 Task: Slide 16 - My Book.
Action: Mouse moved to (37, 99)
Screenshot: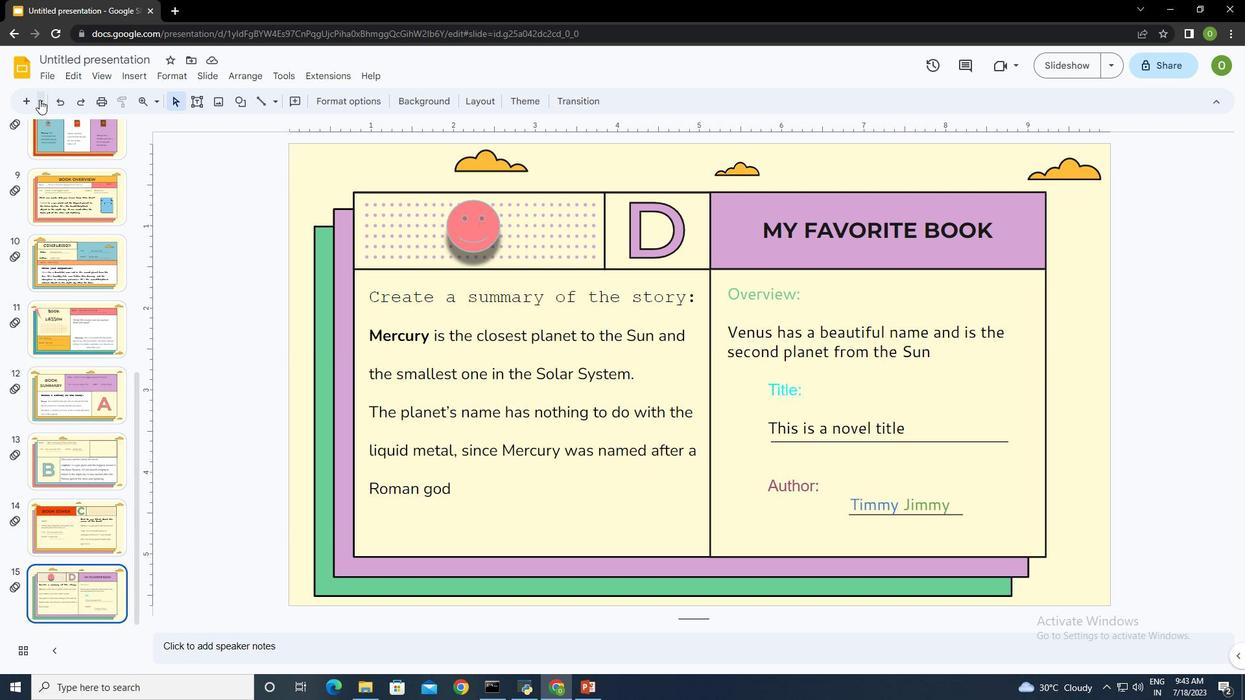
Action: Mouse pressed left at (37, 99)
Screenshot: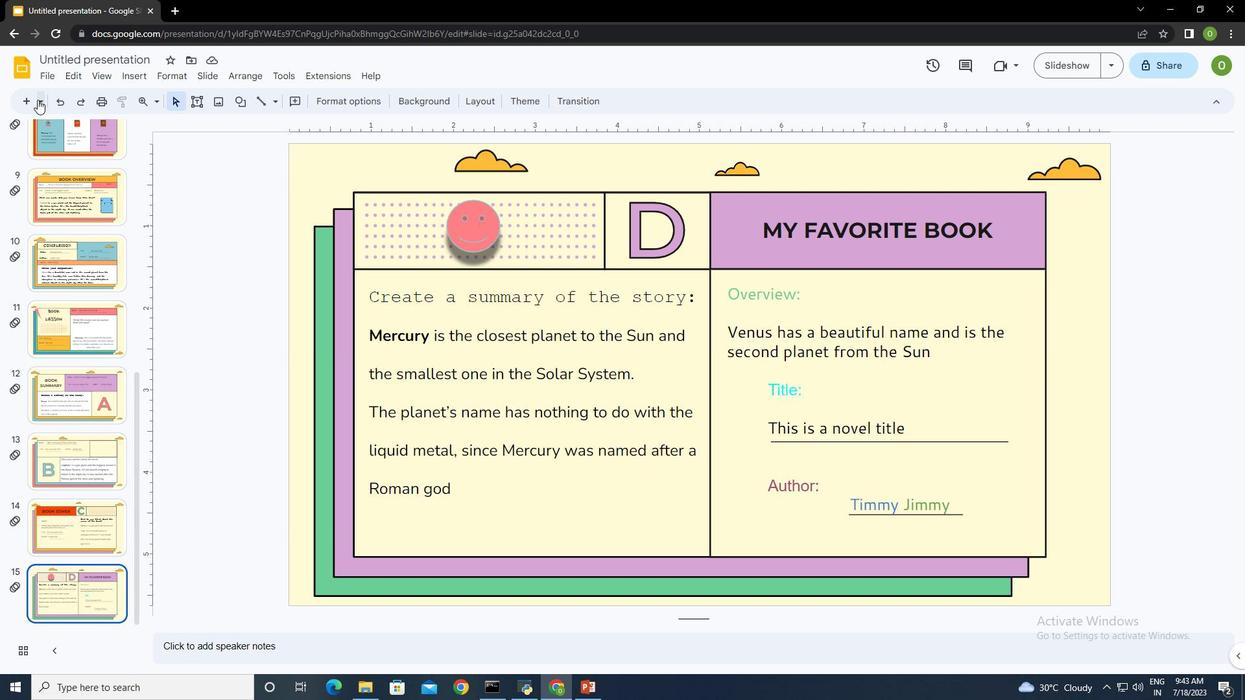 
Action: Mouse moved to (166, 421)
Screenshot: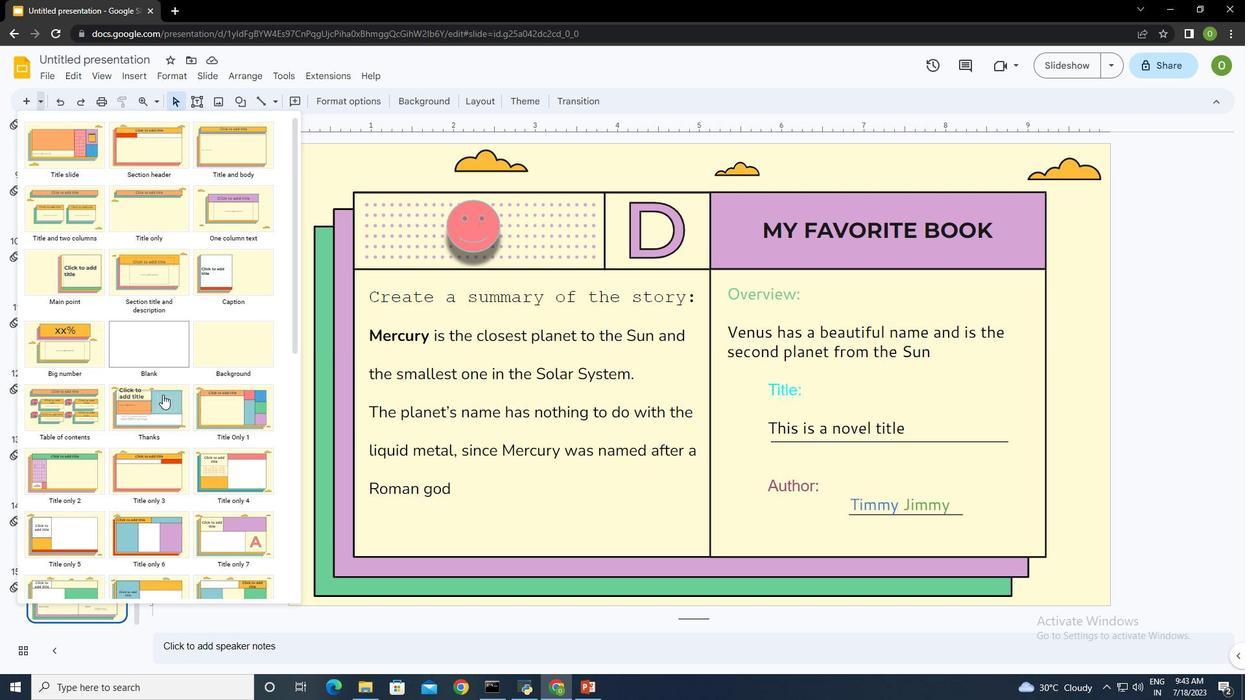 
Action: Mouse scrolled (166, 420) with delta (0, 0)
Screenshot: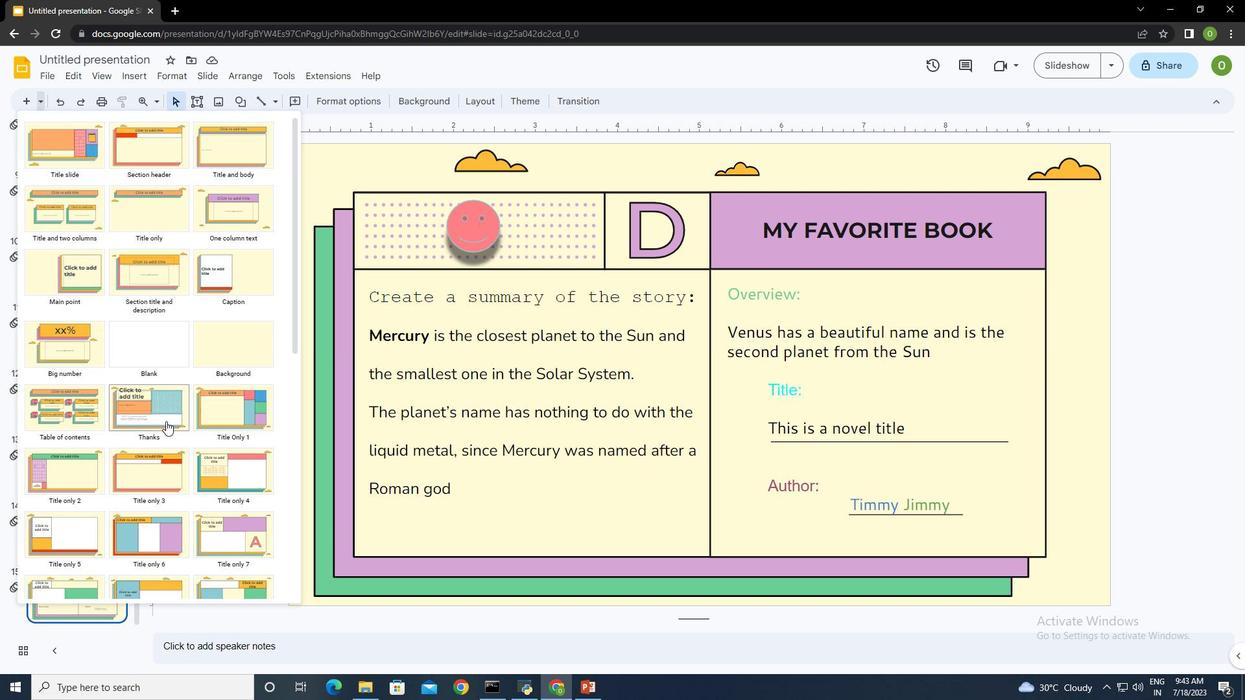 
Action: Mouse scrolled (166, 420) with delta (0, 0)
Screenshot: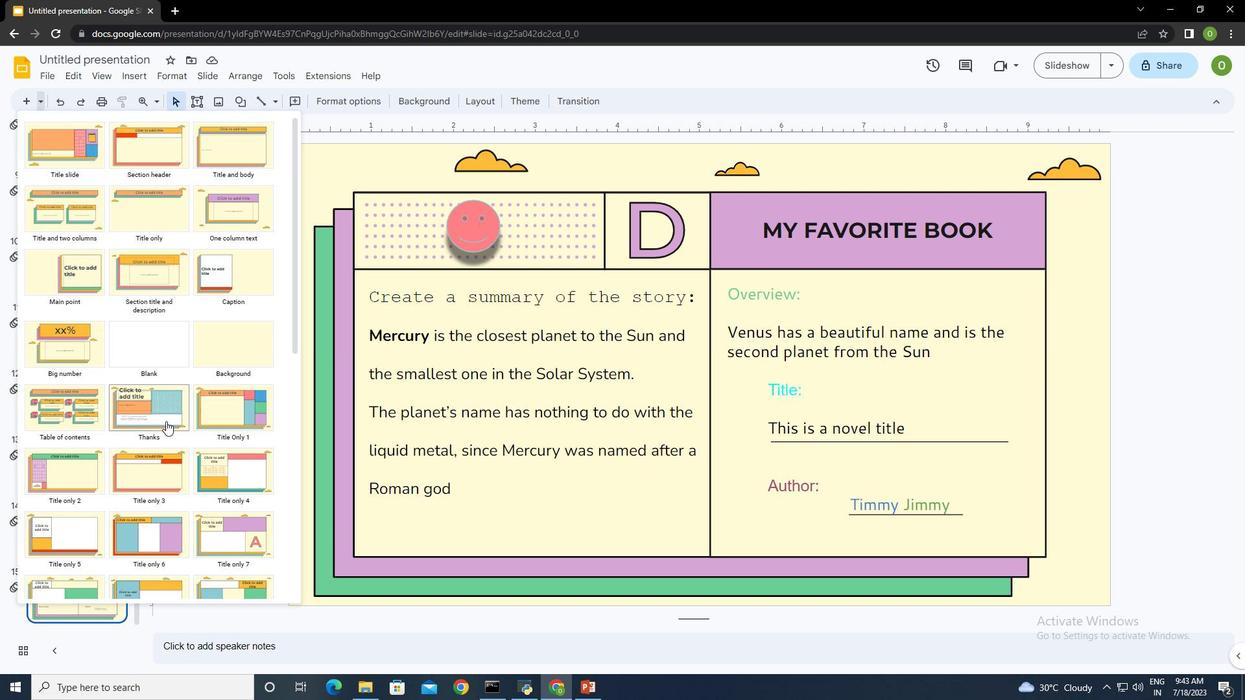 
Action: Mouse scrolled (166, 420) with delta (0, 0)
Screenshot: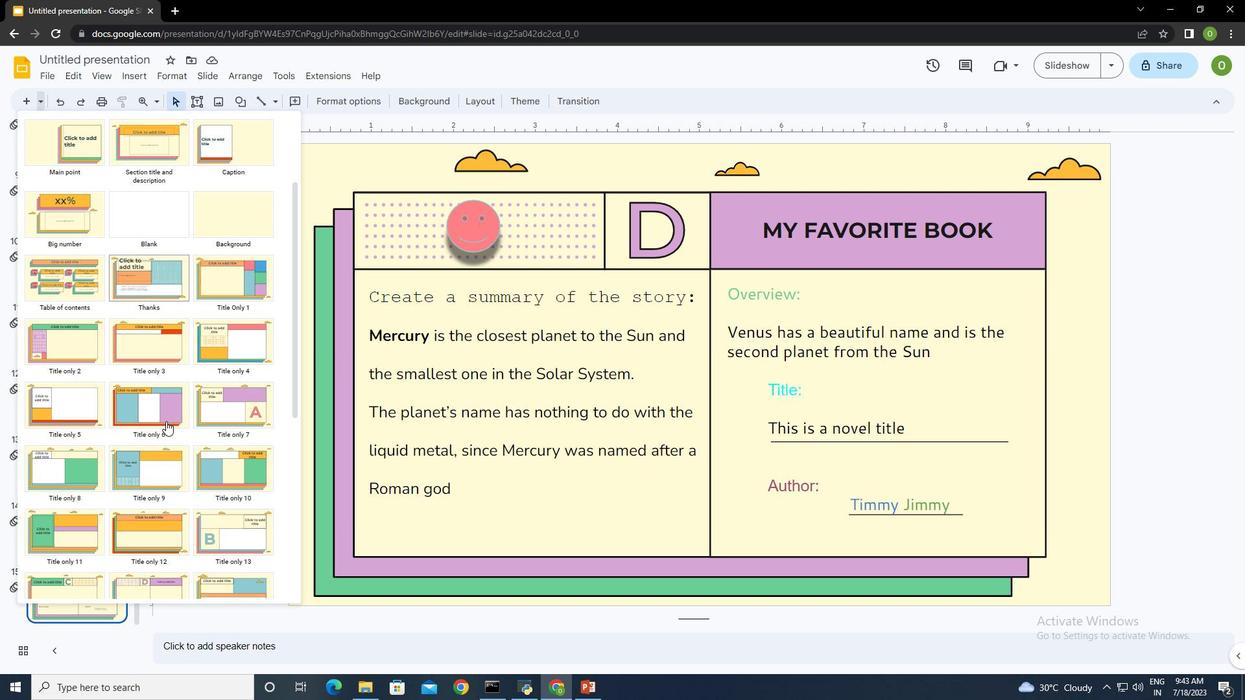 
Action: Mouse scrolled (166, 420) with delta (0, 0)
Screenshot: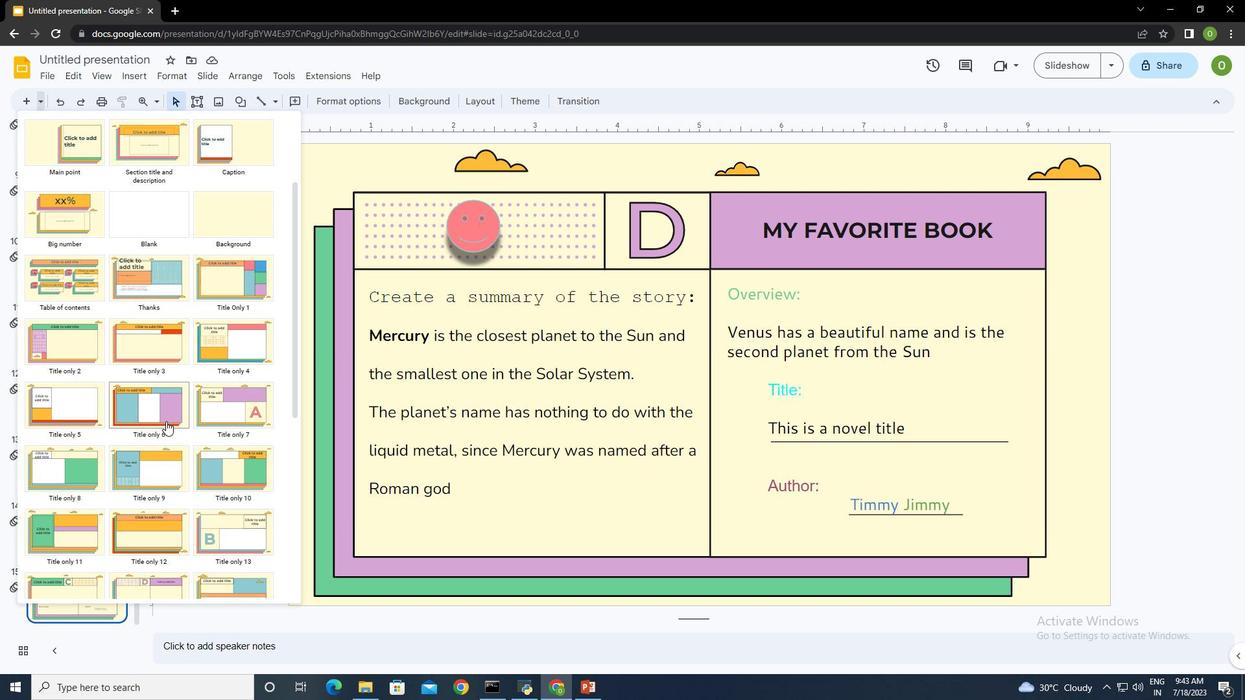 
Action: Mouse scrolled (166, 420) with delta (0, 0)
Screenshot: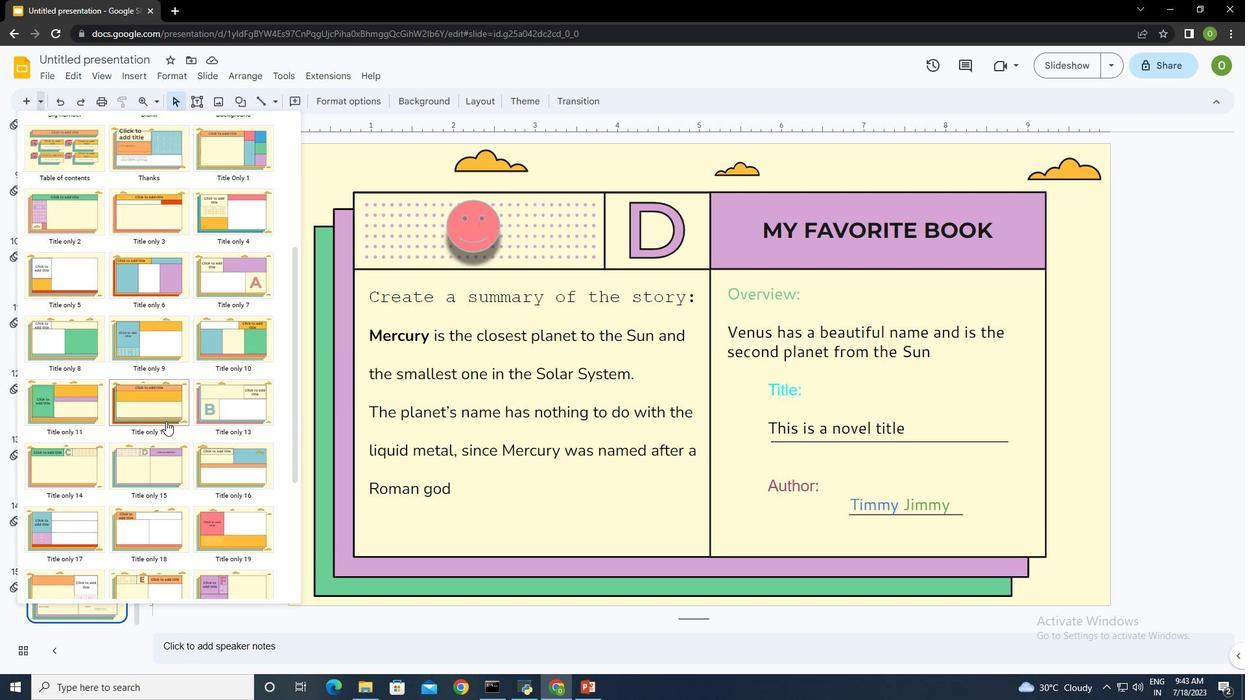 
Action: Mouse scrolled (166, 420) with delta (0, 0)
Screenshot: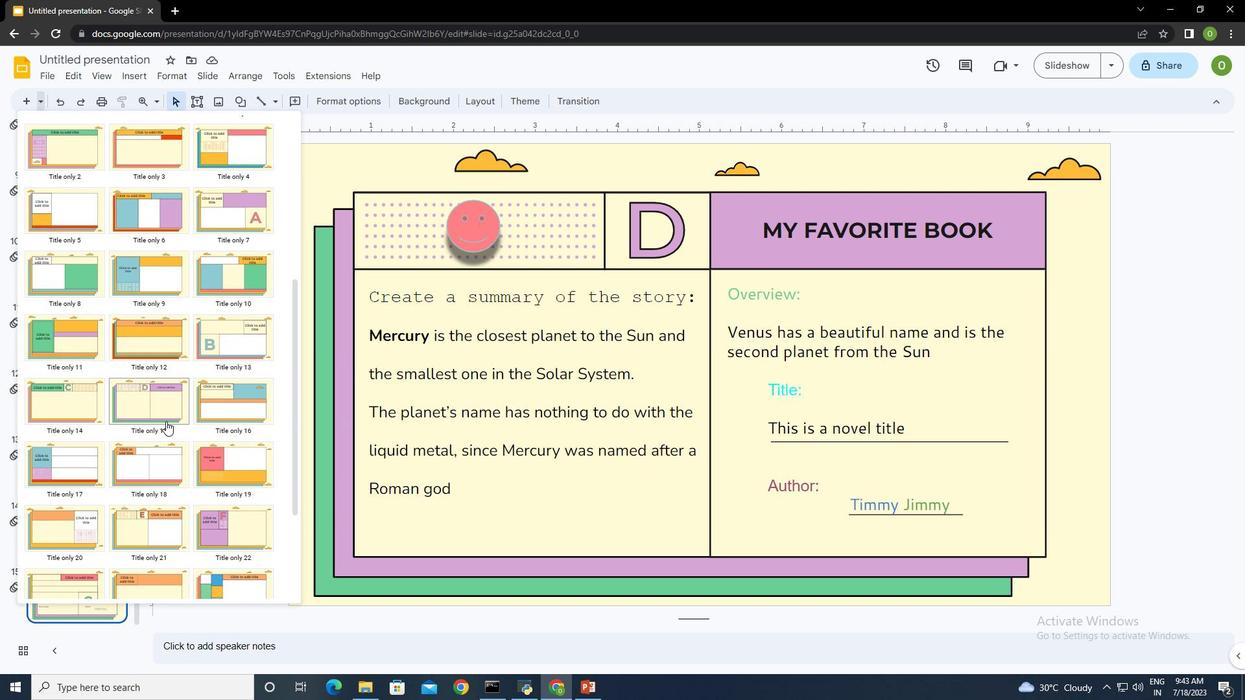 
Action: Mouse scrolled (166, 420) with delta (0, 0)
Screenshot: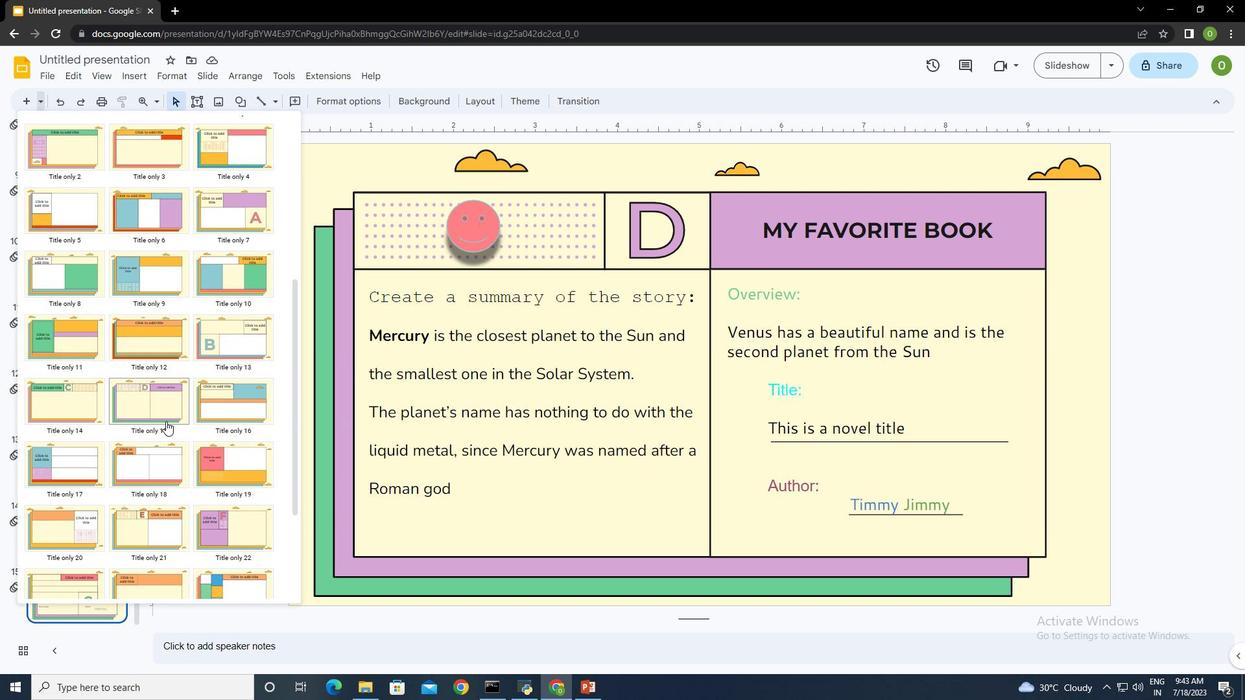 
Action: Mouse scrolled (166, 420) with delta (0, 0)
Screenshot: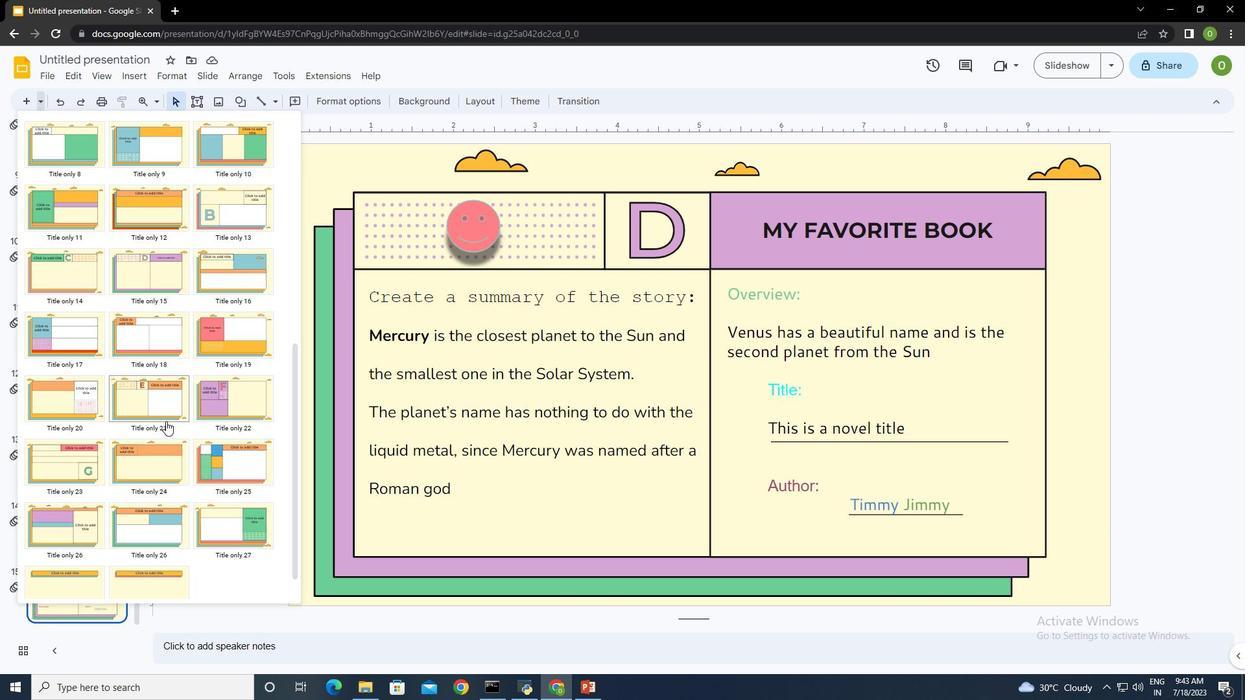
Action: Mouse scrolled (166, 420) with delta (0, 0)
Screenshot: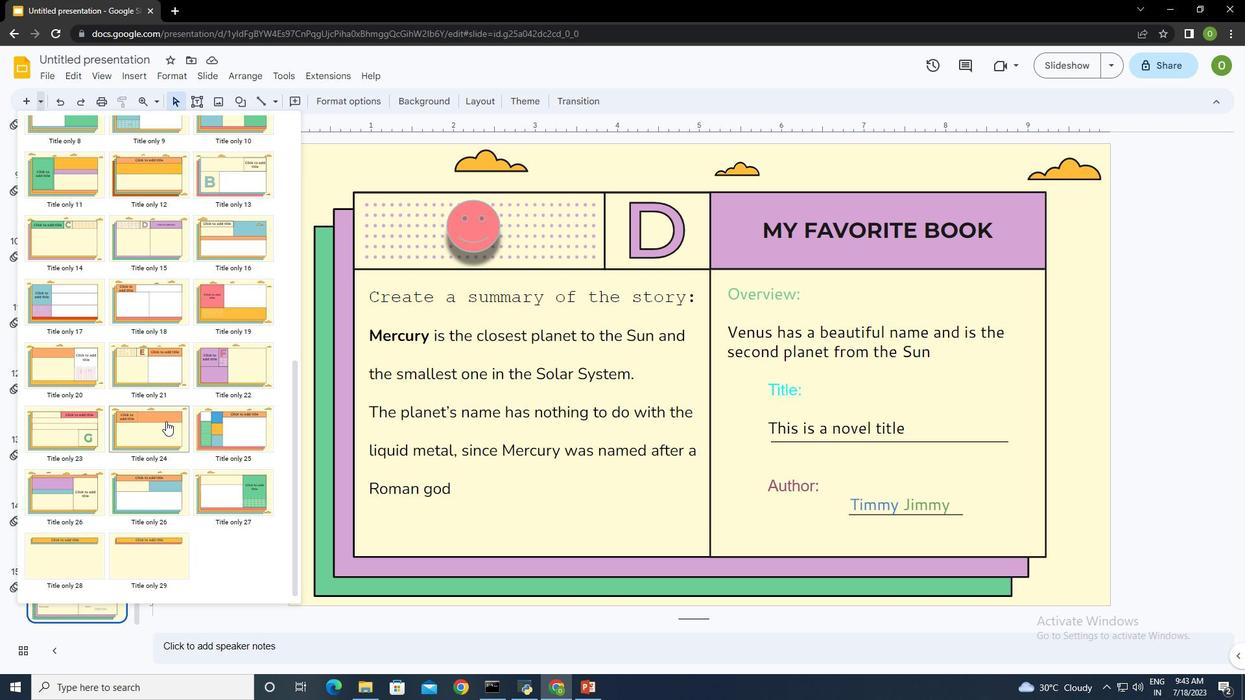 
Action: Mouse moved to (149, 362)
Screenshot: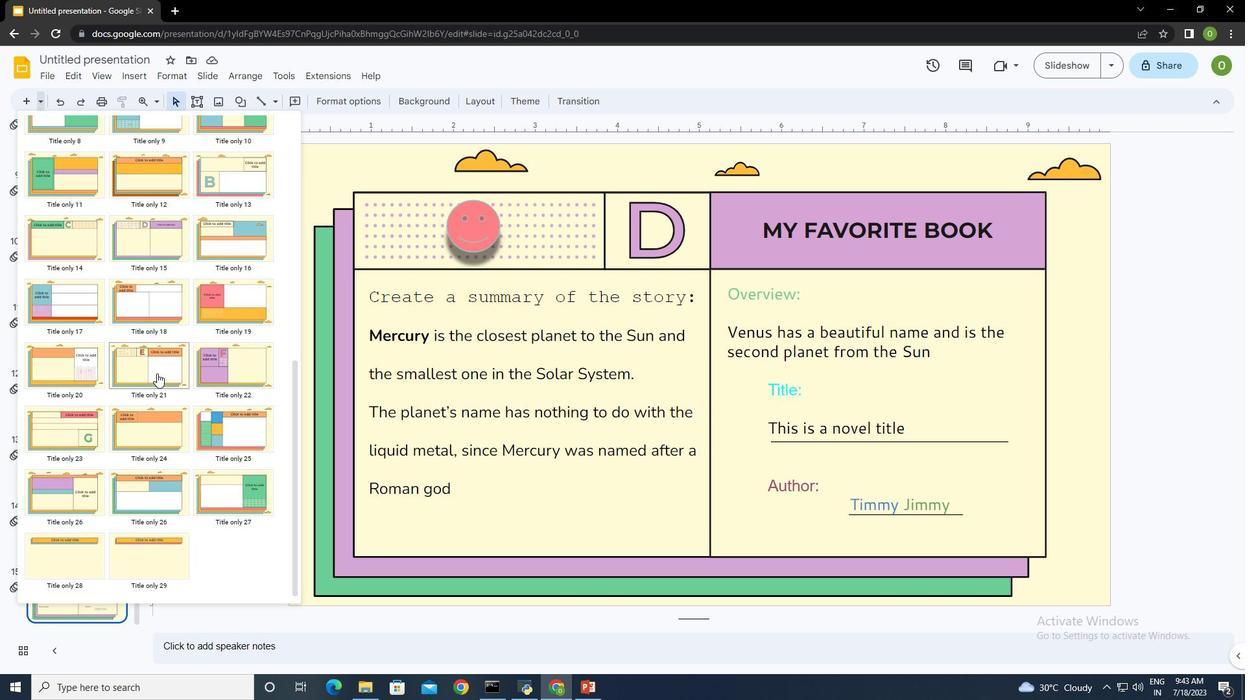 
Action: Mouse pressed left at (149, 362)
Screenshot: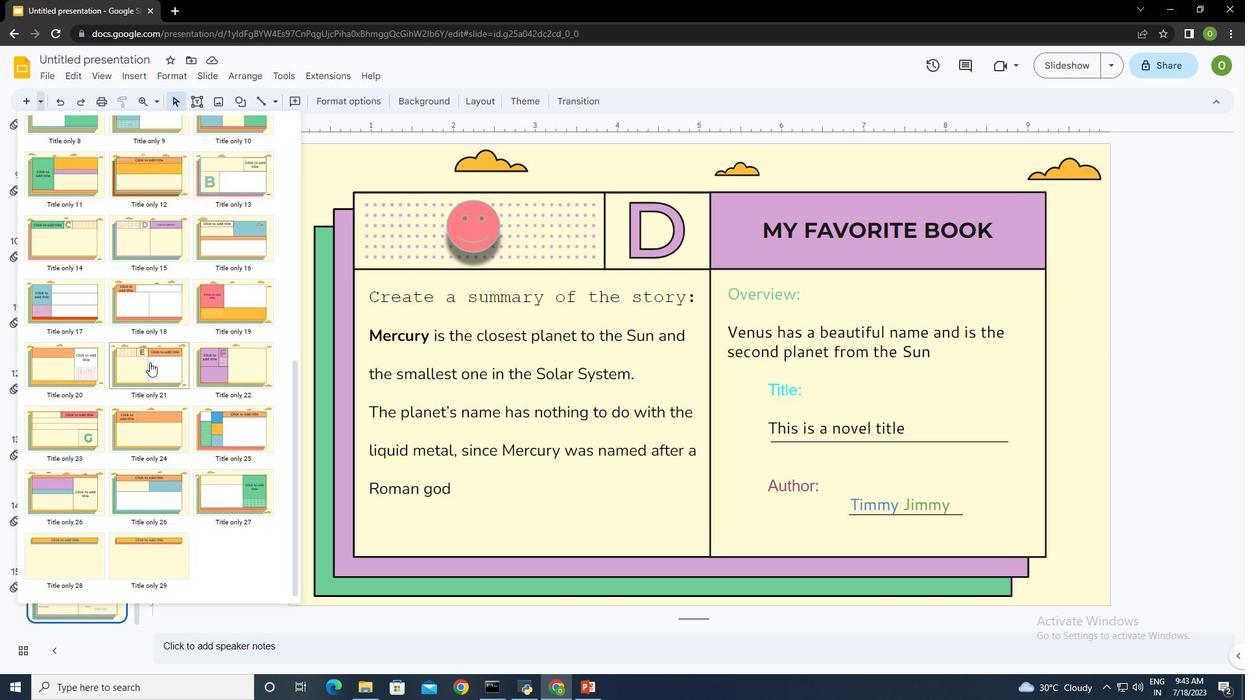 
Action: Mouse moved to (802, 237)
Screenshot: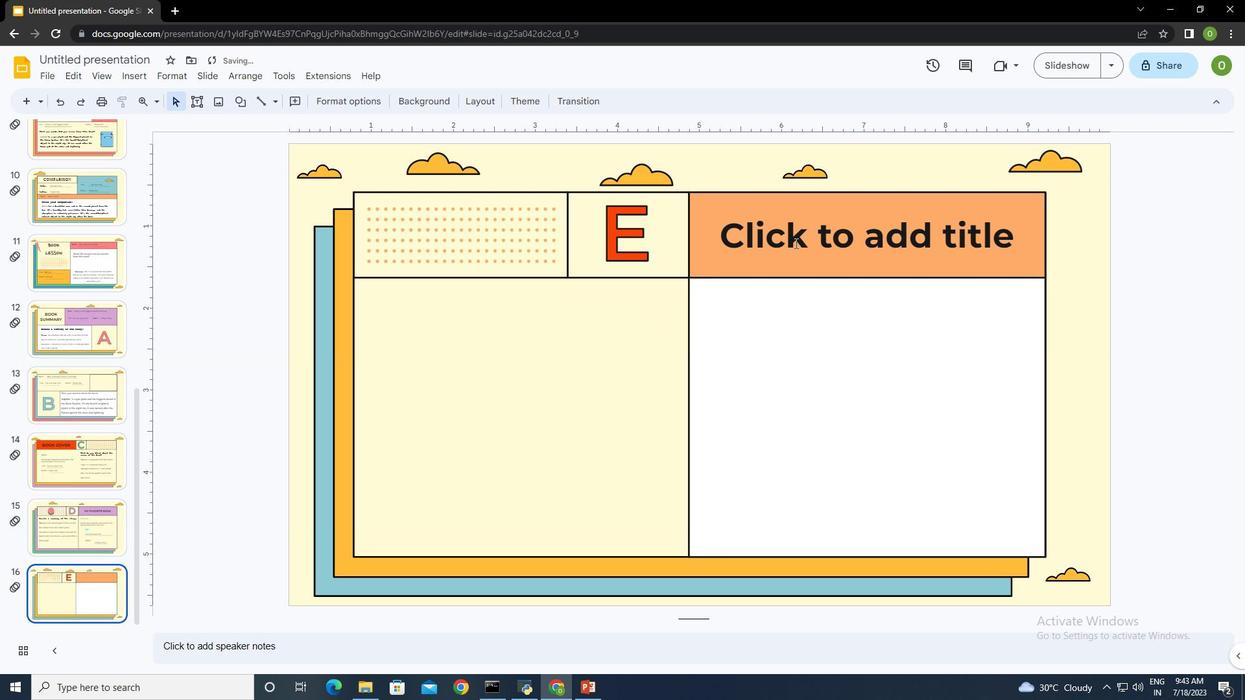 
Action: Mouse pressed left at (802, 237)
Screenshot: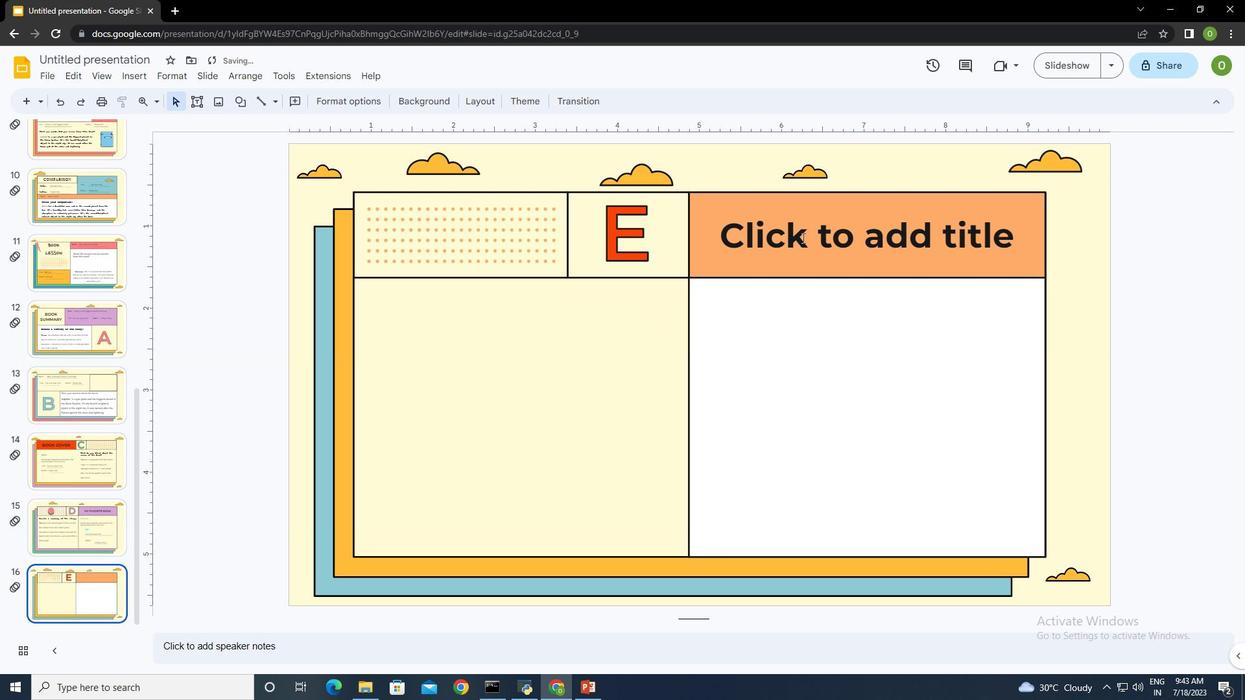 
Action: Key pressed <Key.caps_lock>MY<Key.space>BOOK<Key.space><Key.backspace>
Screenshot: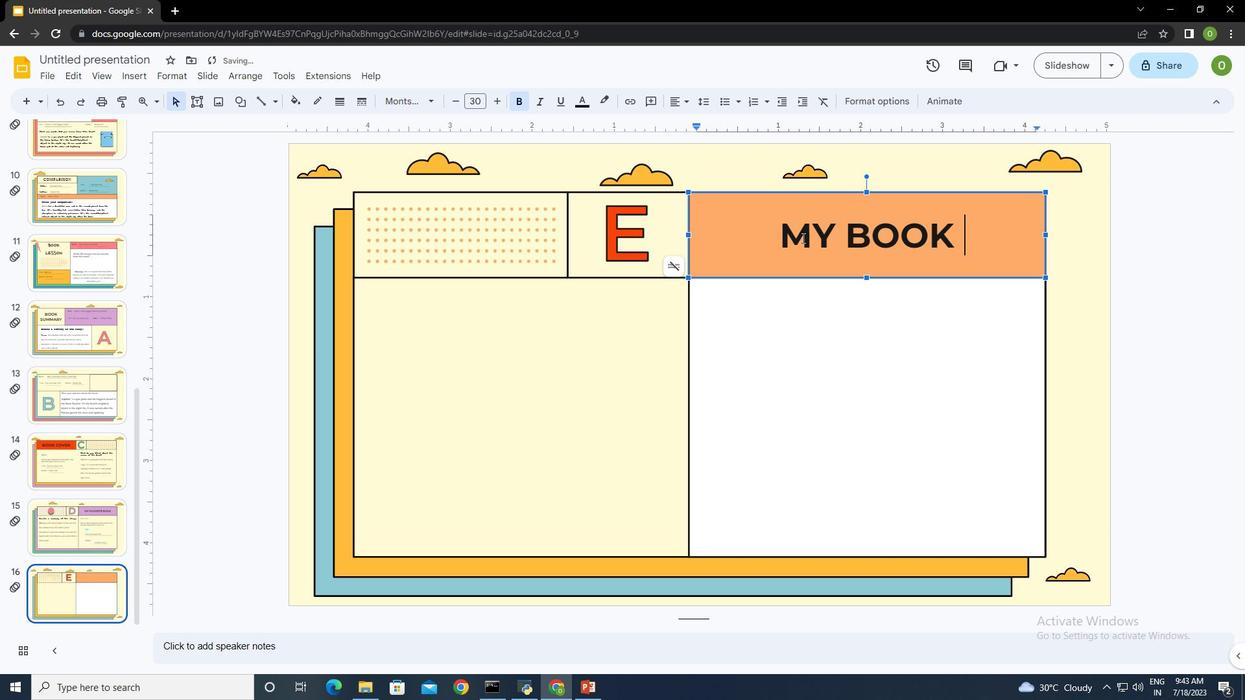 
Action: Mouse moved to (970, 225)
Screenshot: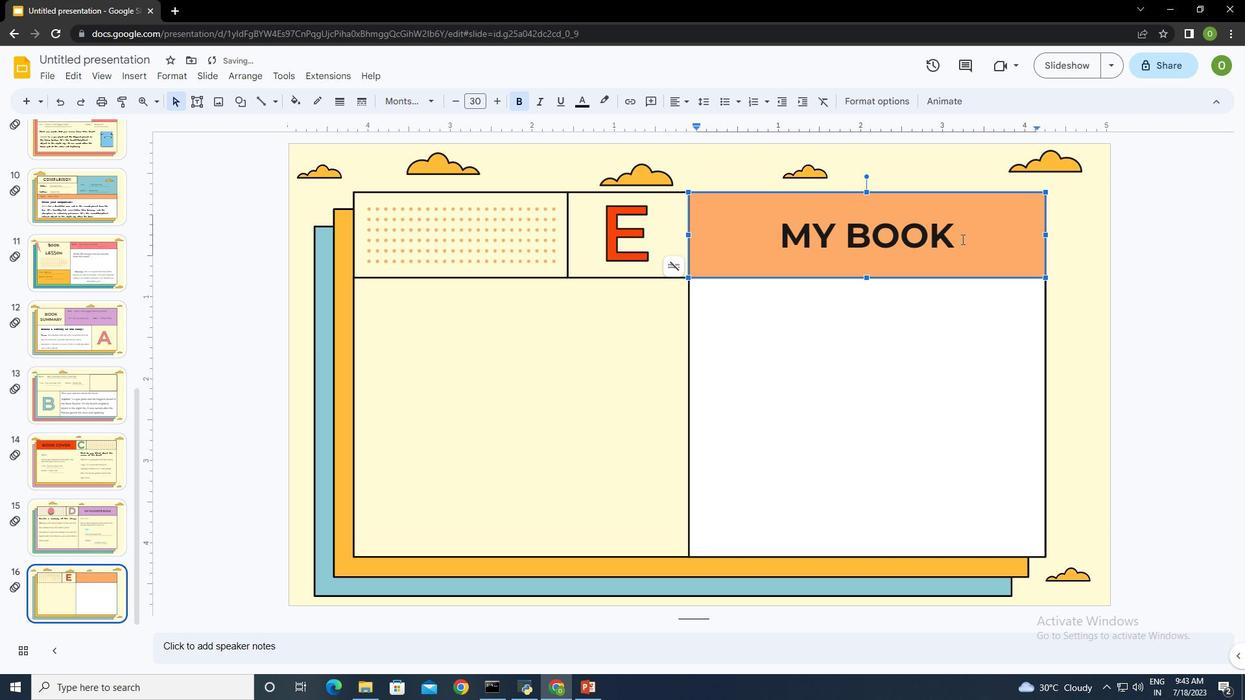 
Action: Mouse pressed left at (970, 225)
Screenshot: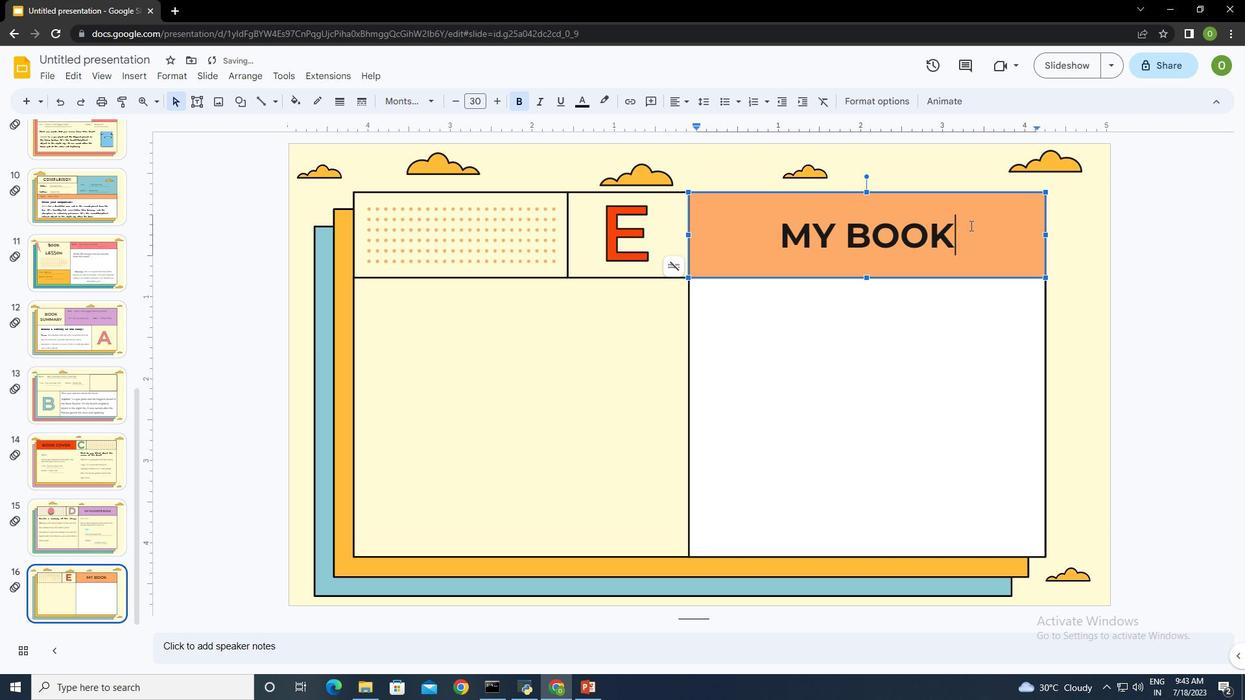 
Action: Mouse moved to (397, 100)
Screenshot: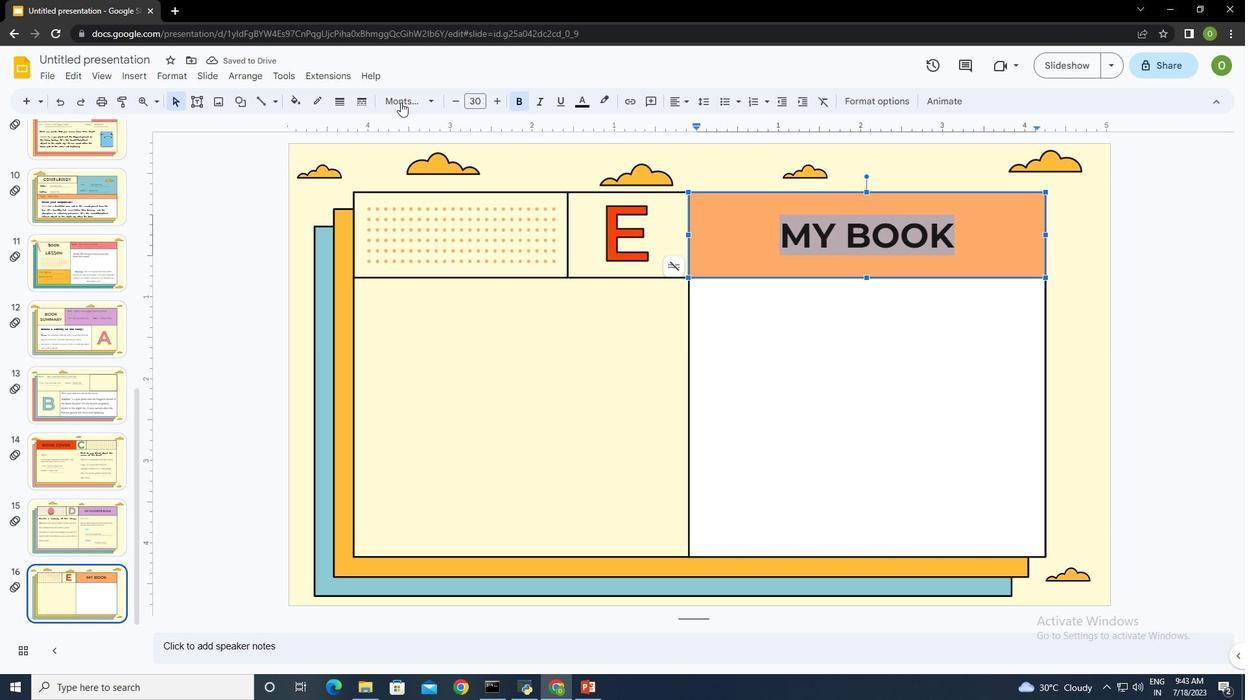 
Action: Mouse pressed left at (397, 100)
Screenshot: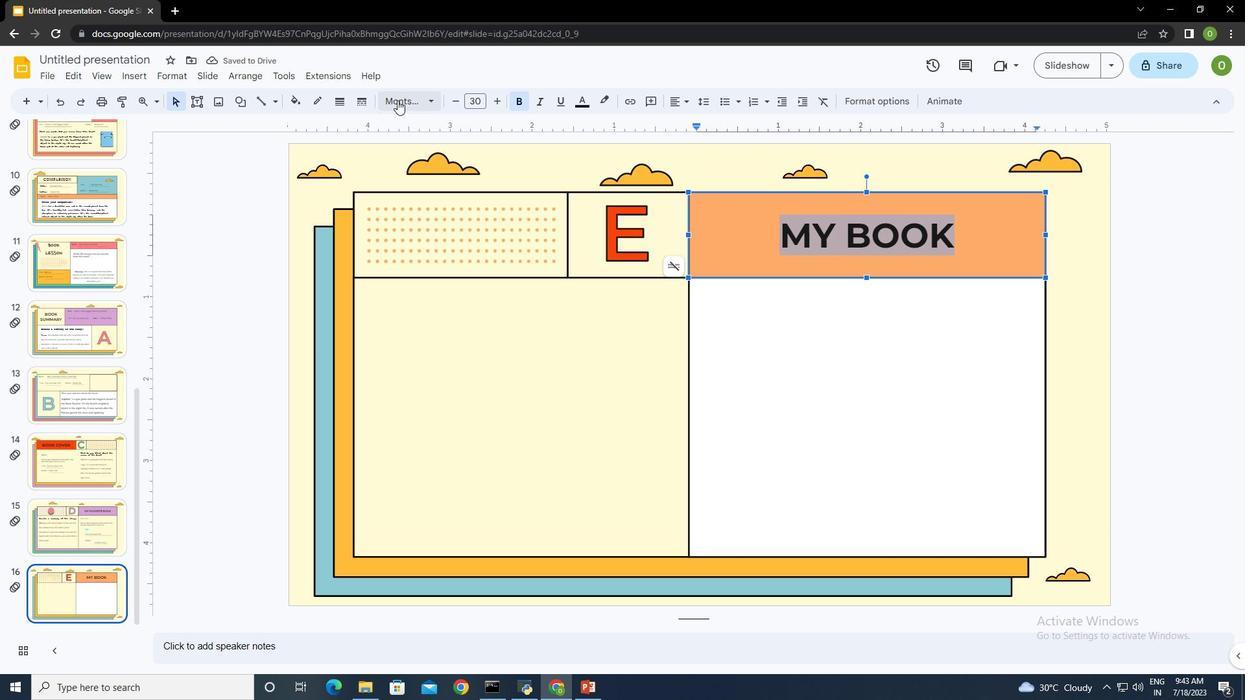 
Action: Mouse moved to (494, 354)
Screenshot: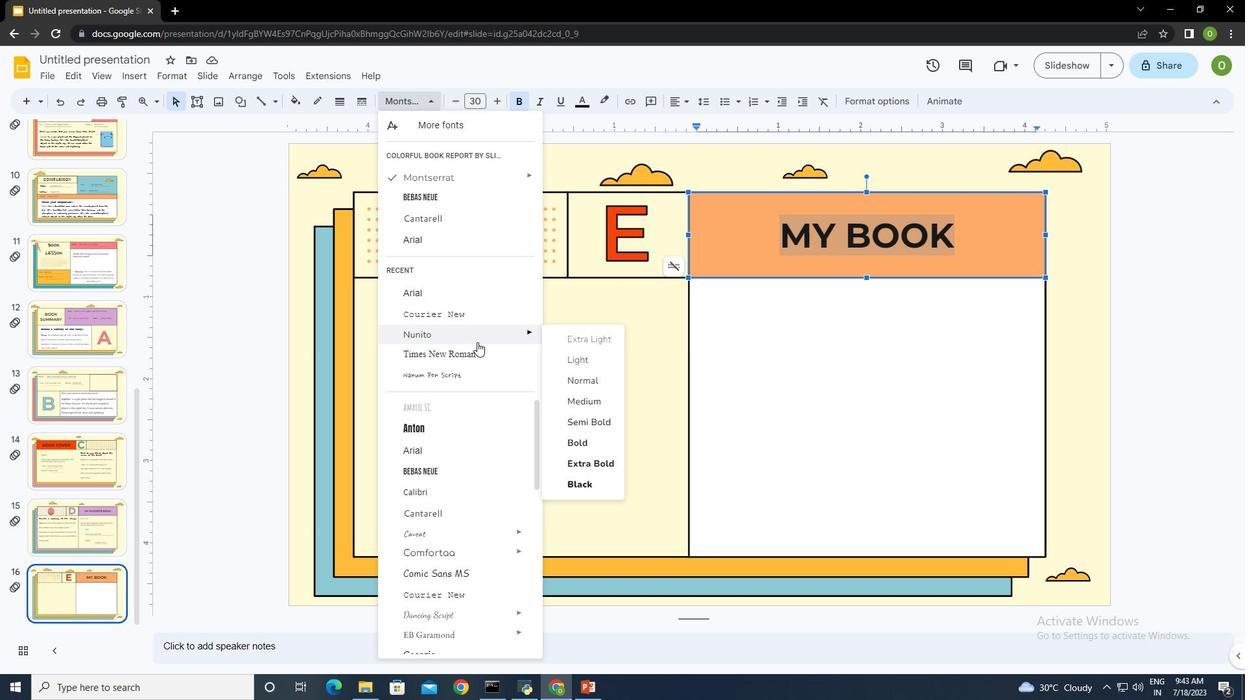 
Action: Mouse pressed left at (494, 354)
Screenshot: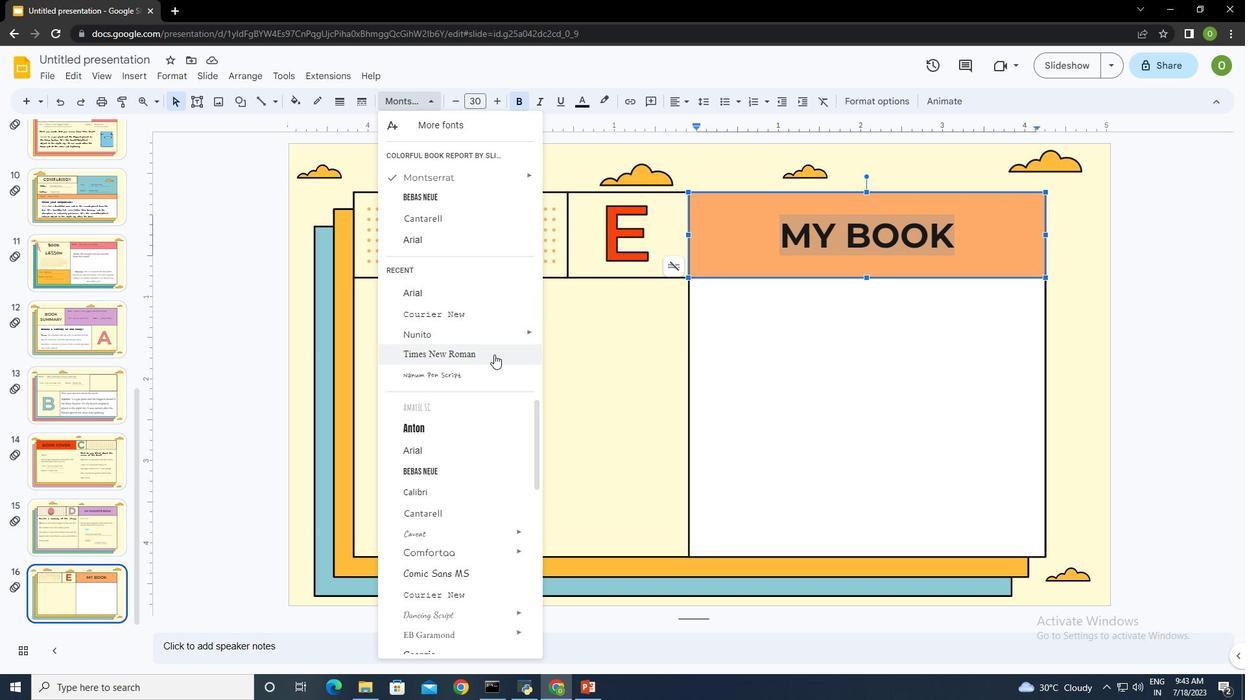 
Action: Mouse moved to (499, 97)
Screenshot: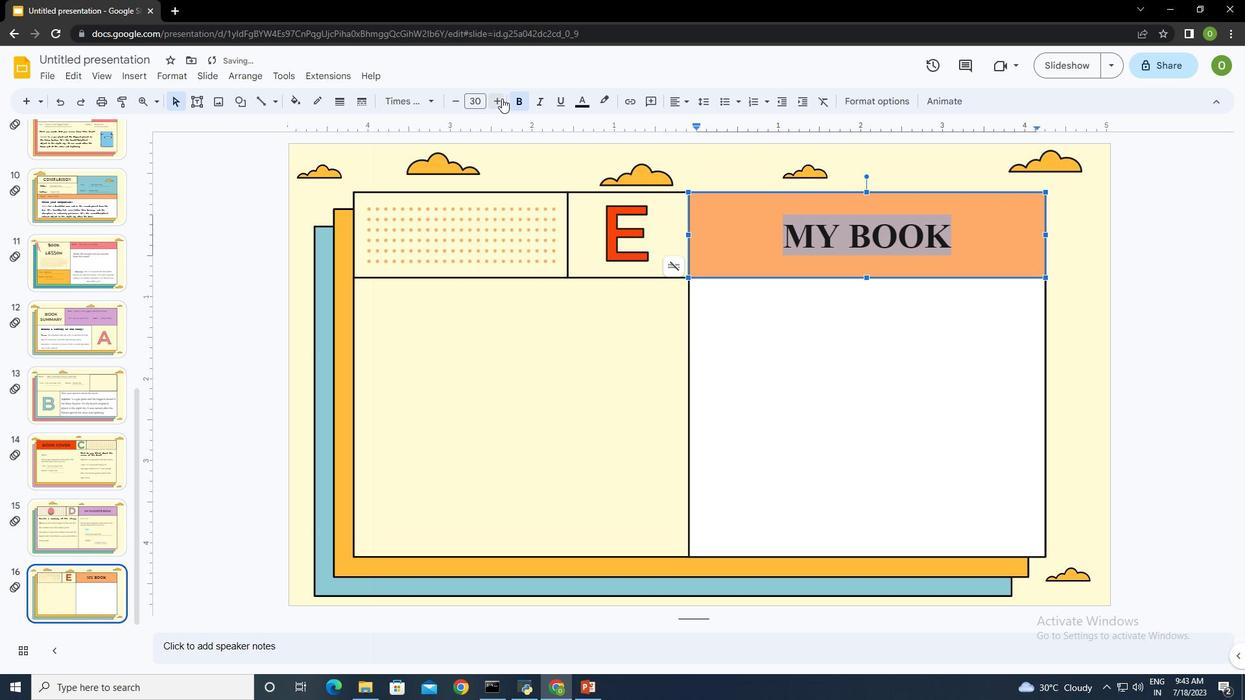 
Action: Mouse pressed left at (499, 97)
Screenshot: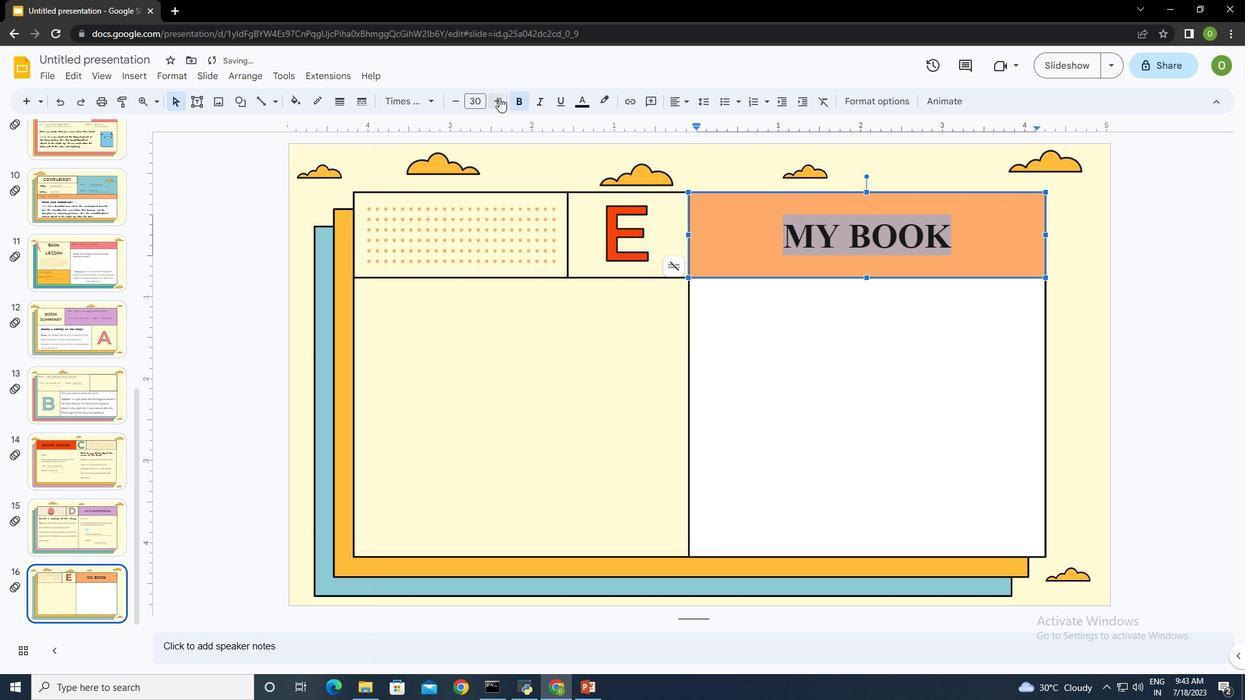 
Action: Mouse pressed left at (499, 97)
Screenshot: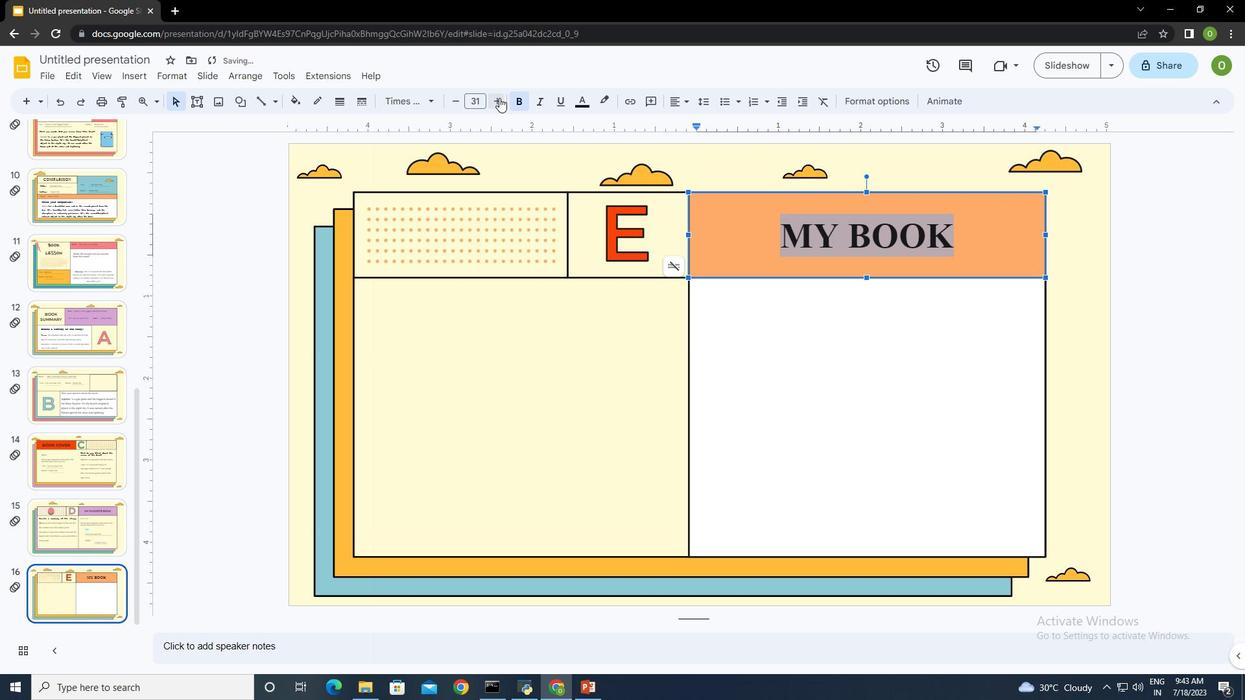 
Action: Mouse moved to (796, 361)
Screenshot: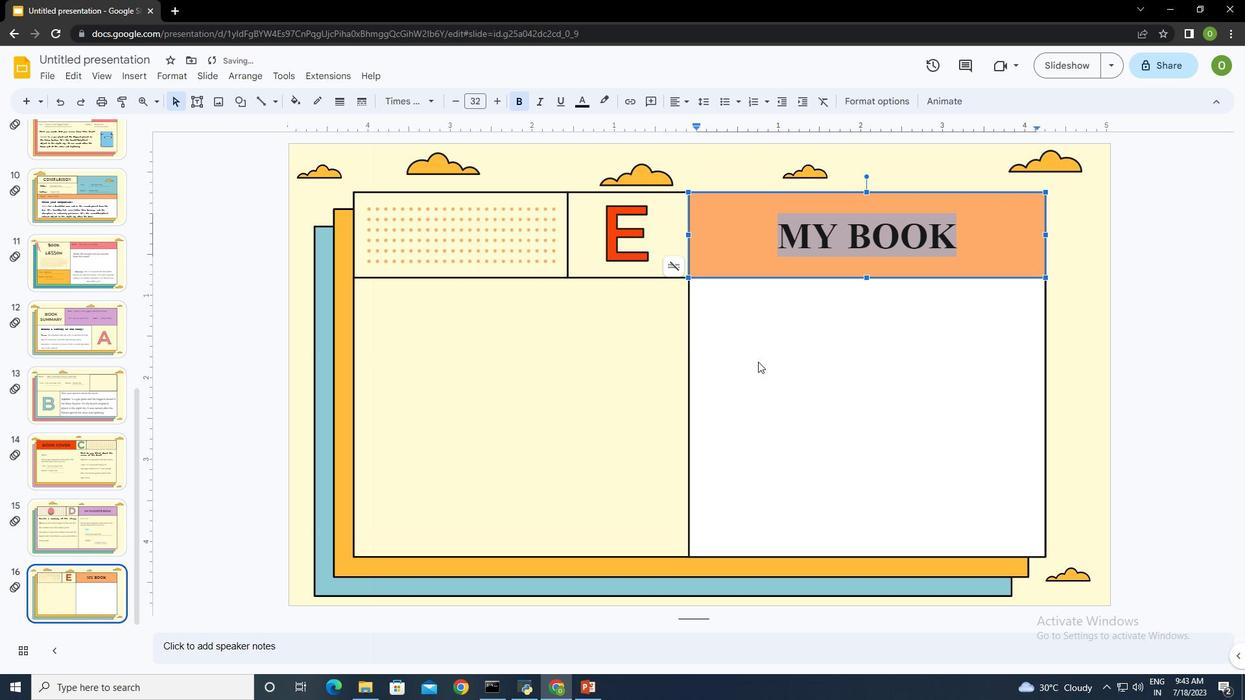 
Action: Mouse pressed left at (796, 361)
Screenshot: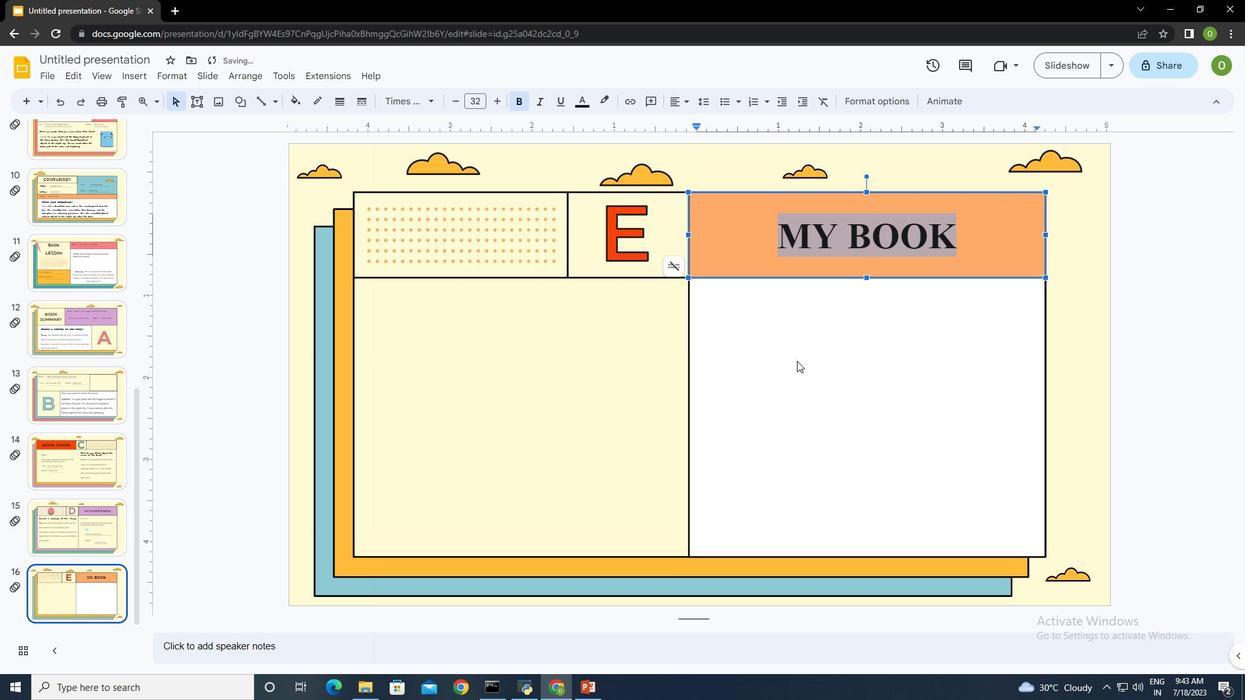 
Action: Mouse moved to (446, 350)
Screenshot: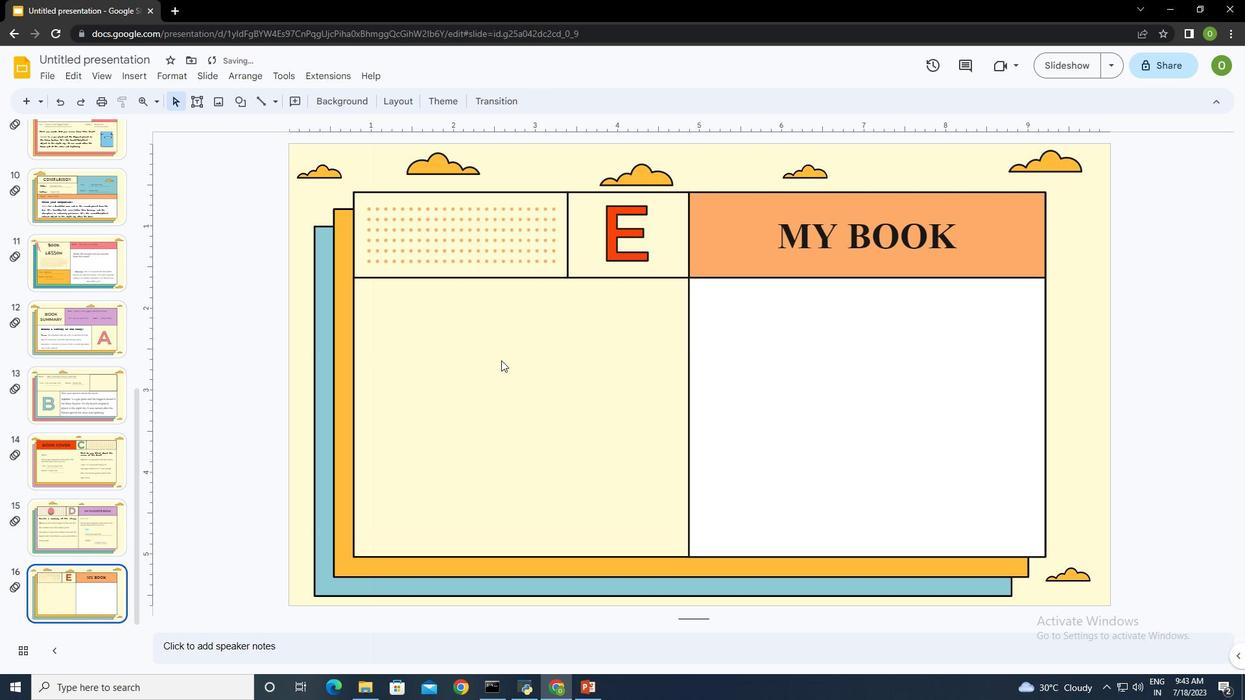 
Action: Mouse pressed left at (446, 350)
Screenshot: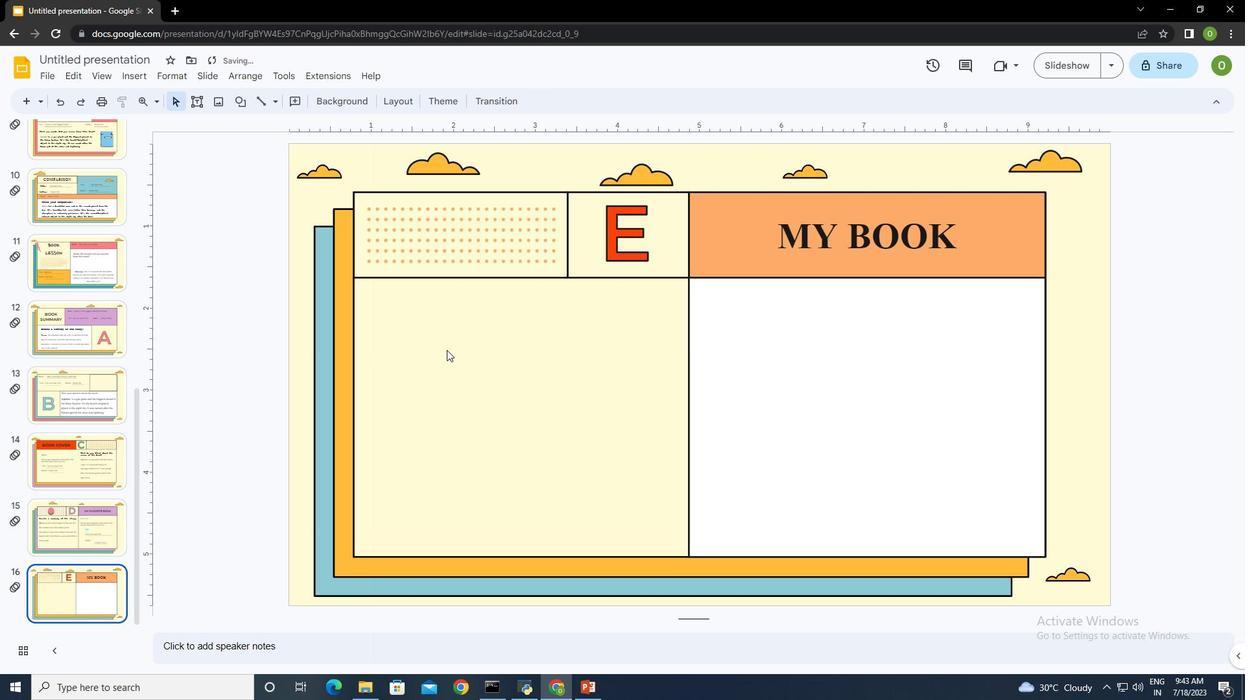 
Action: Mouse moved to (195, 99)
Screenshot: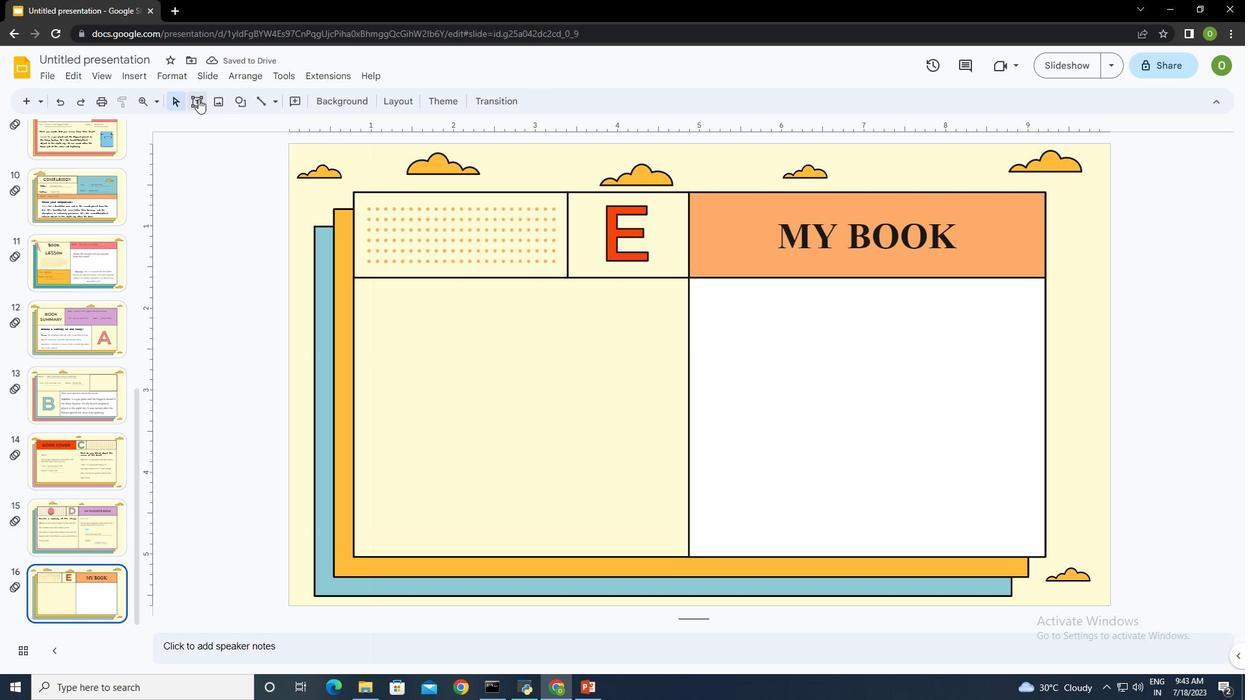 
Action: Mouse pressed left at (195, 99)
Screenshot: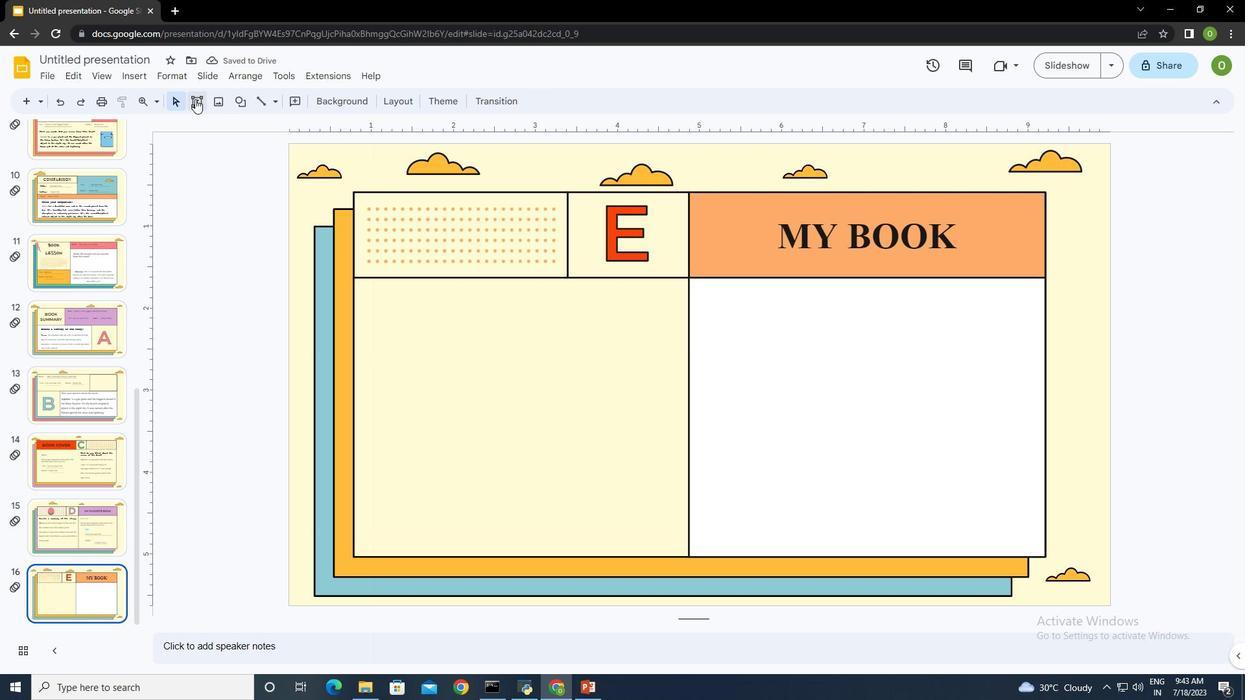 
Action: Mouse moved to (354, 279)
Screenshot: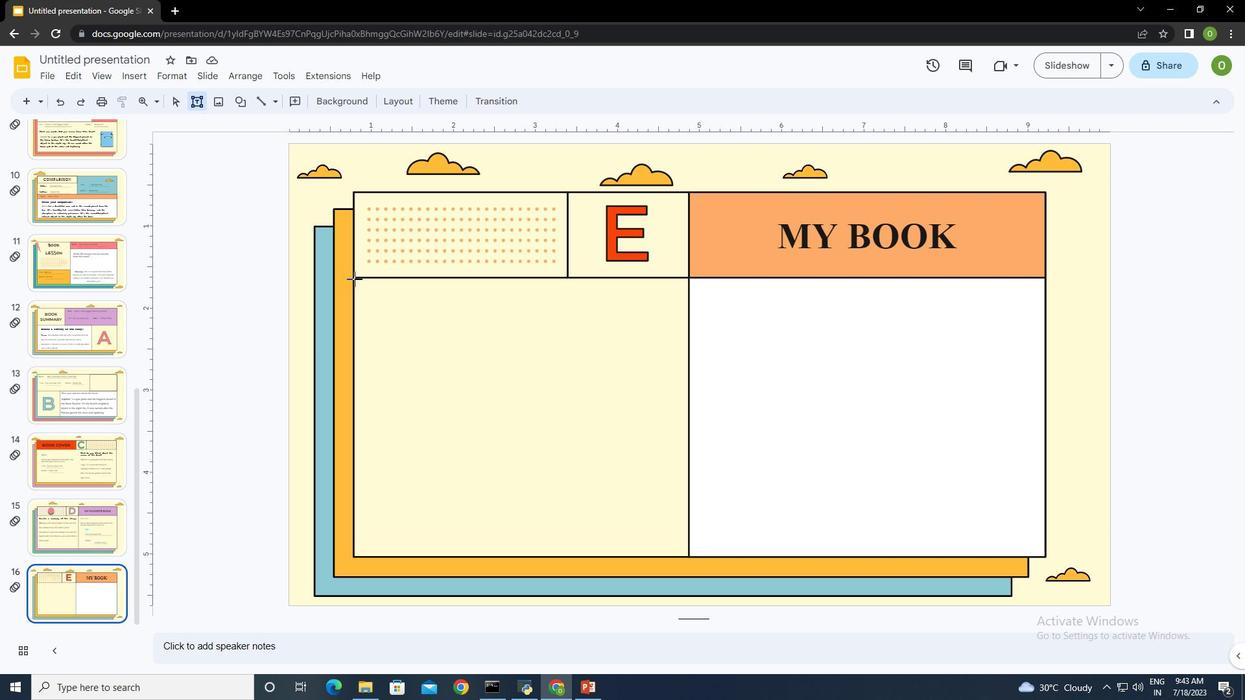 
Action: Mouse pressed left at (354, 279)
Screenshot: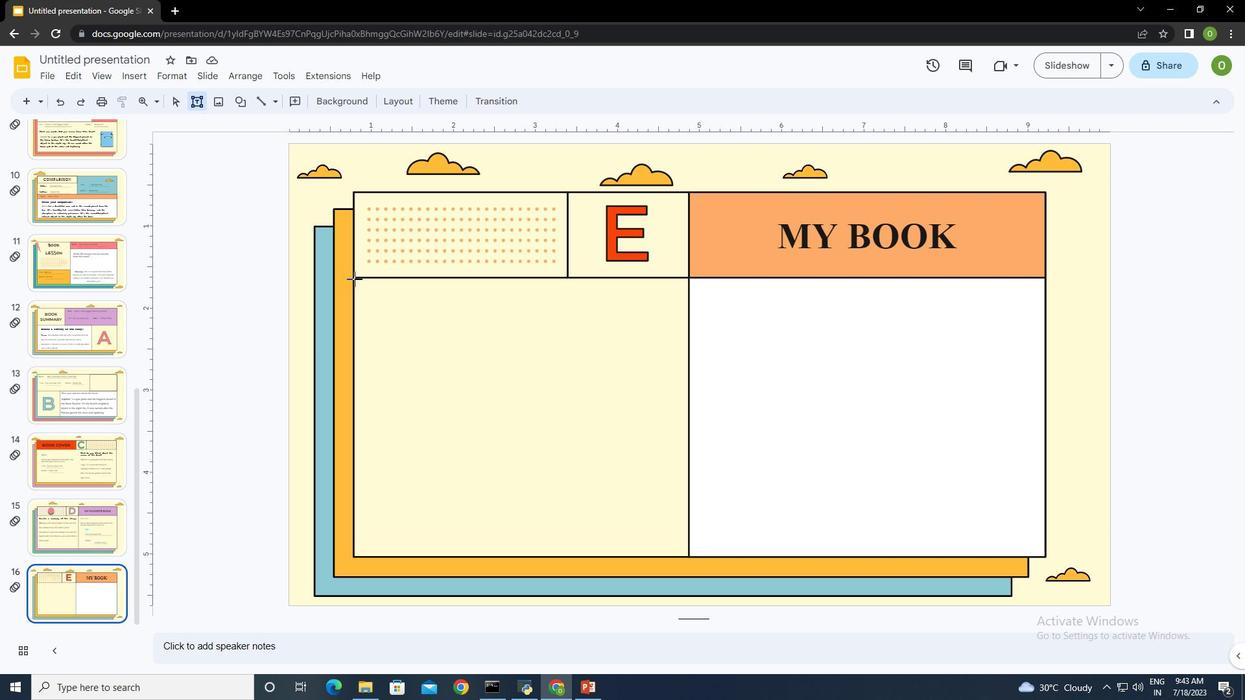 
Action: Mouse moved to (556, 397)
Screenshot: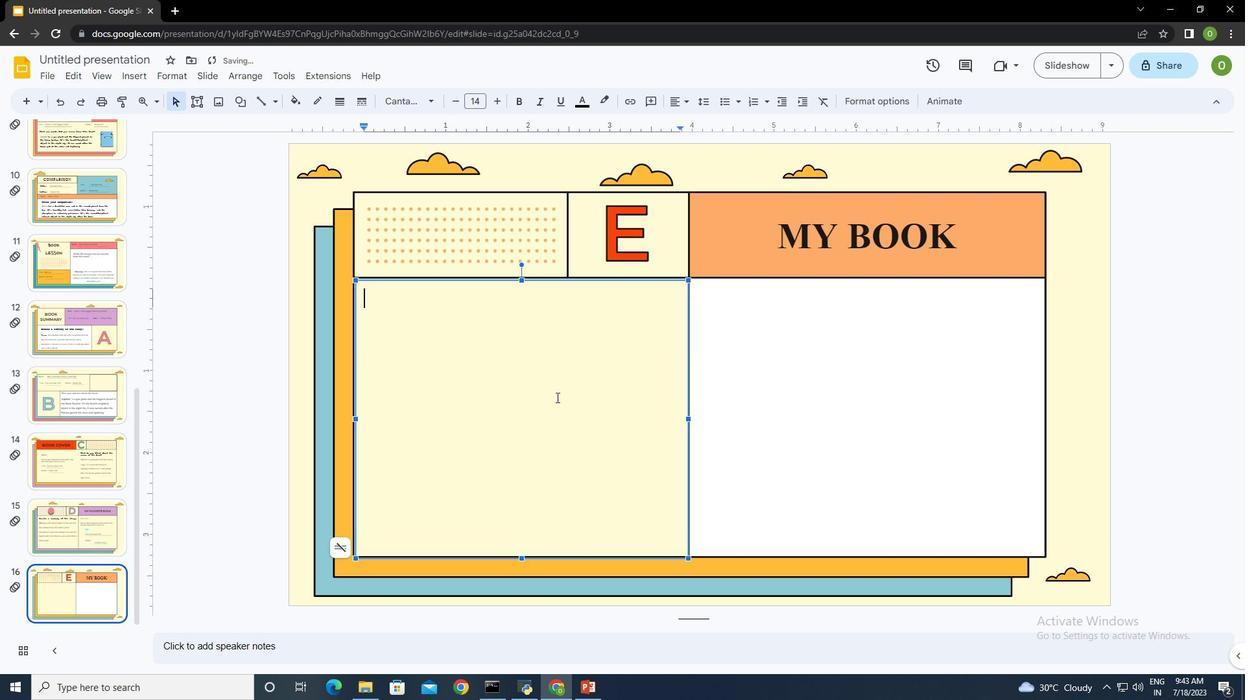 
Action: Key pressed <Key.shift>nA<Key.backspace><Key.backspace><Key.caps_lock><Key.shift>Name<Key.shift_r>:<Key.space><Key.space><Key.space><Key.shift>Venus<Key.space>has<Key.space>a<Key.space>beautiful<Key.space>name
Screenshot: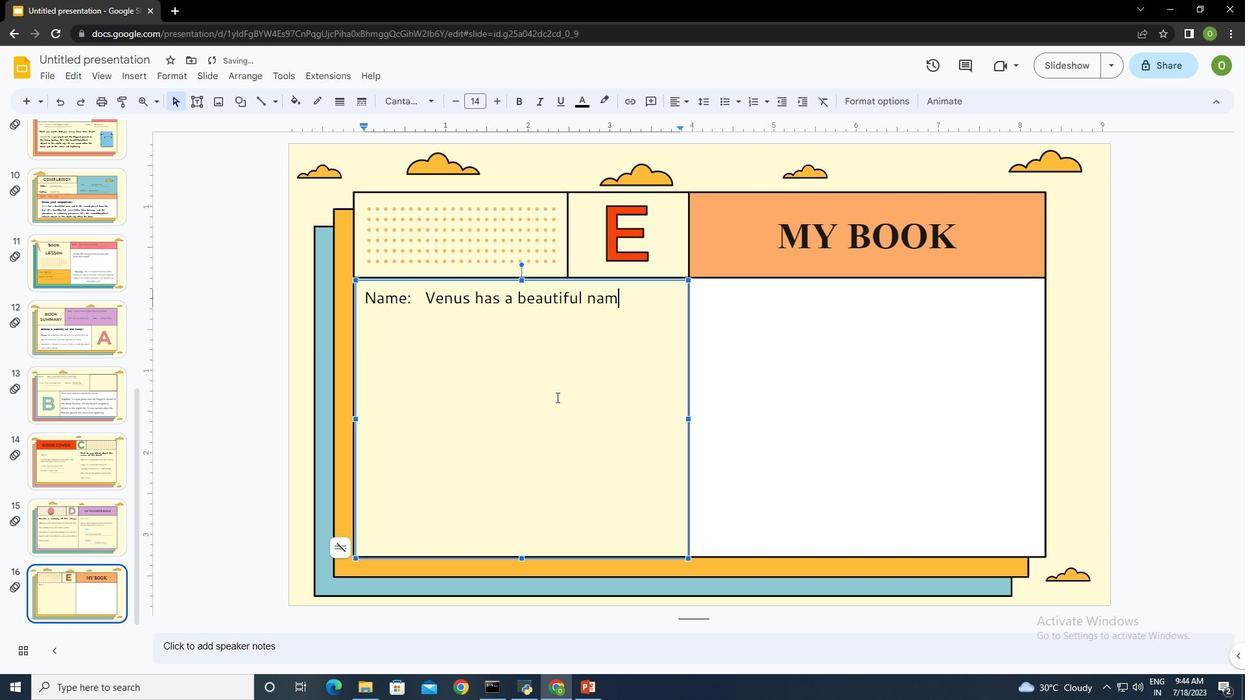 
Action: Mouse moved to (445, 323)
Screenshot: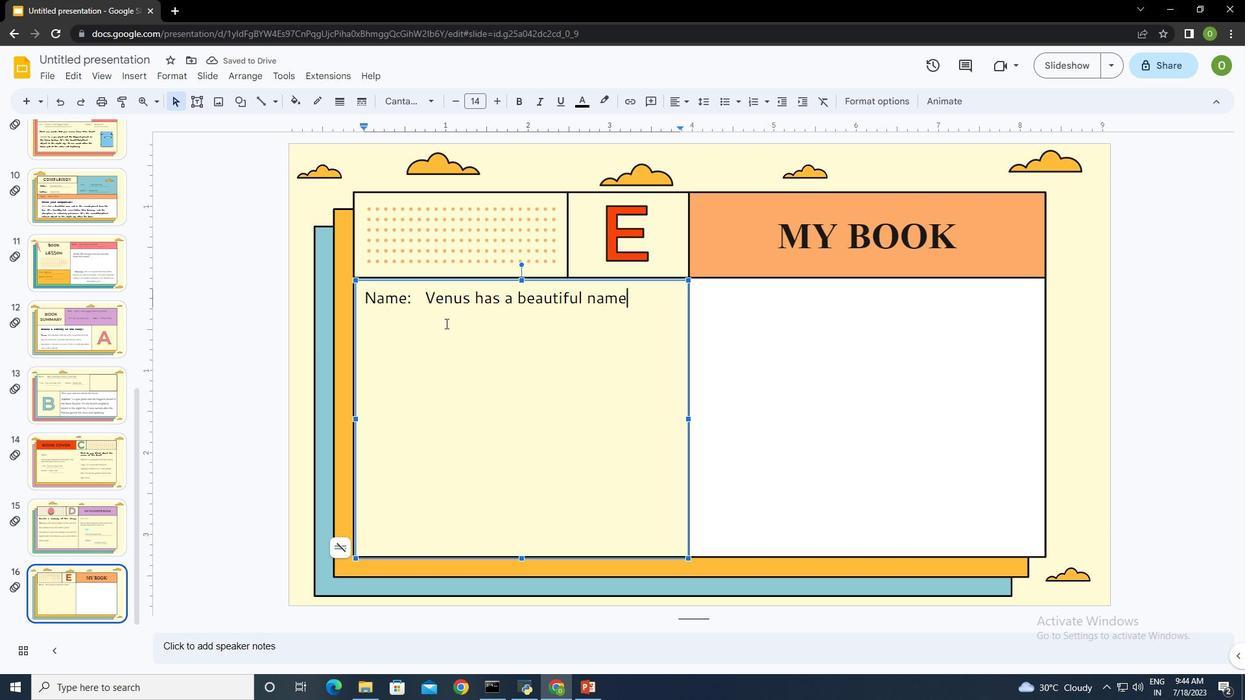 
Action: Mouse pressed left at (445, 323)
Screenshot: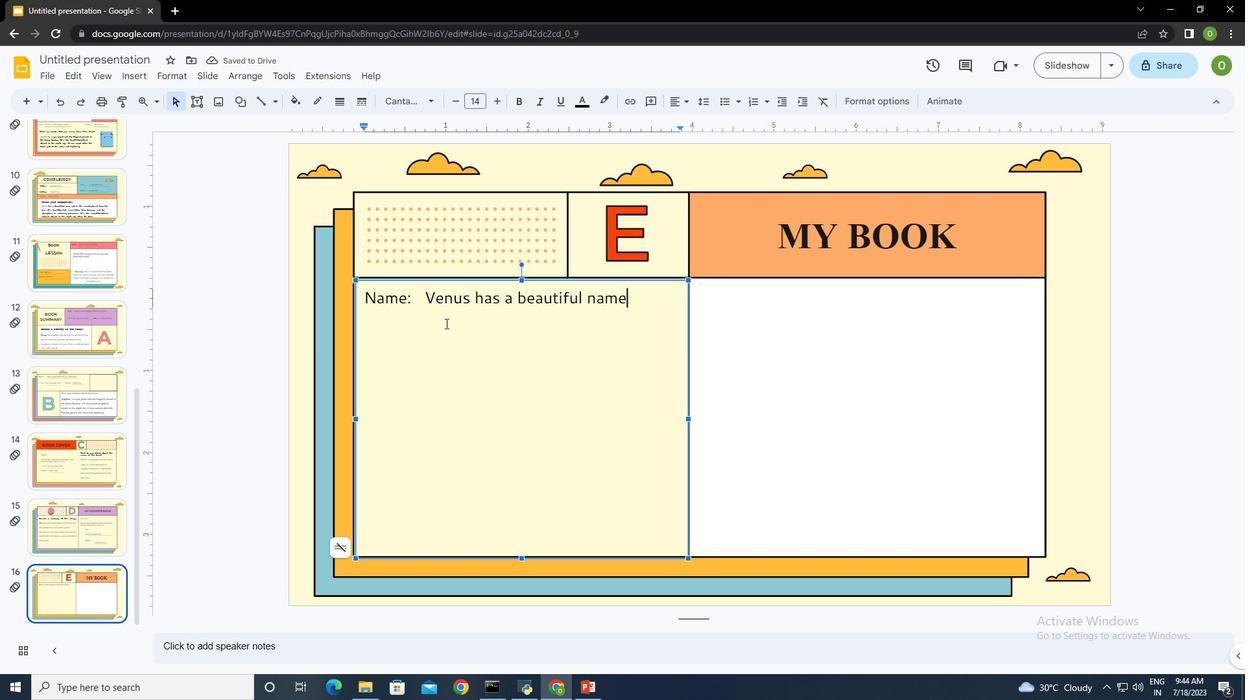 
Action: Mouse moved to (632, 304)
Screenshot: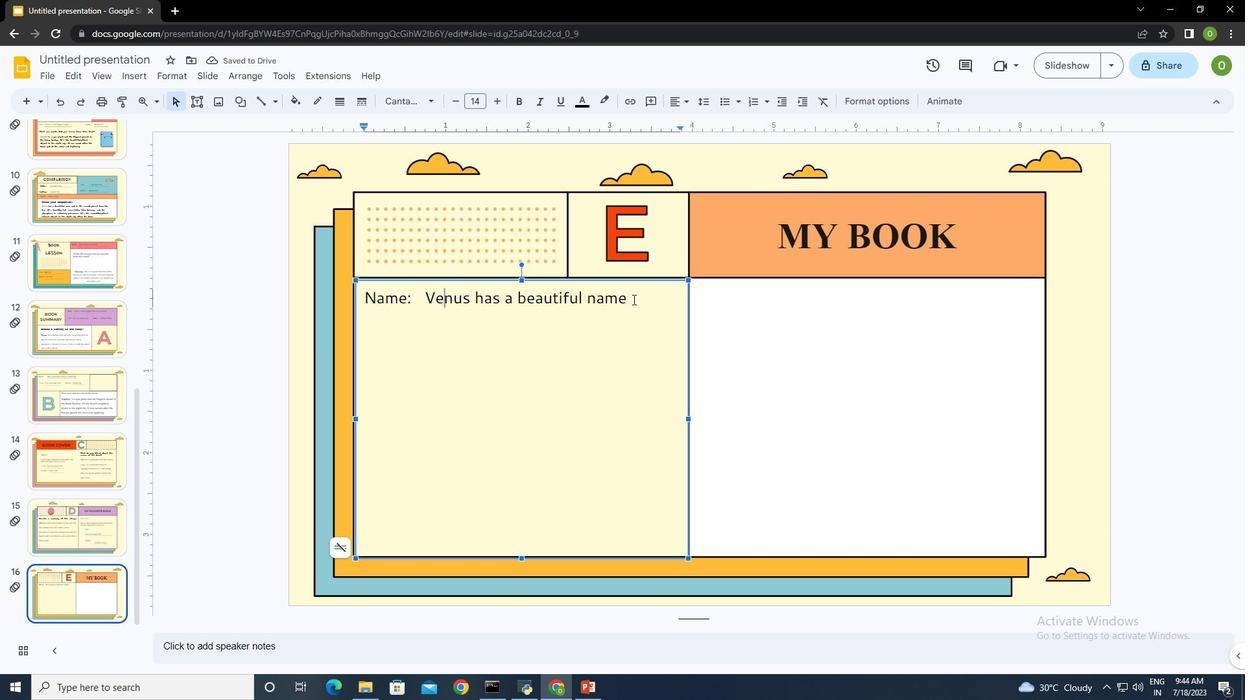 
Action: Mouse pressed left at (632, 304)
Screenshot: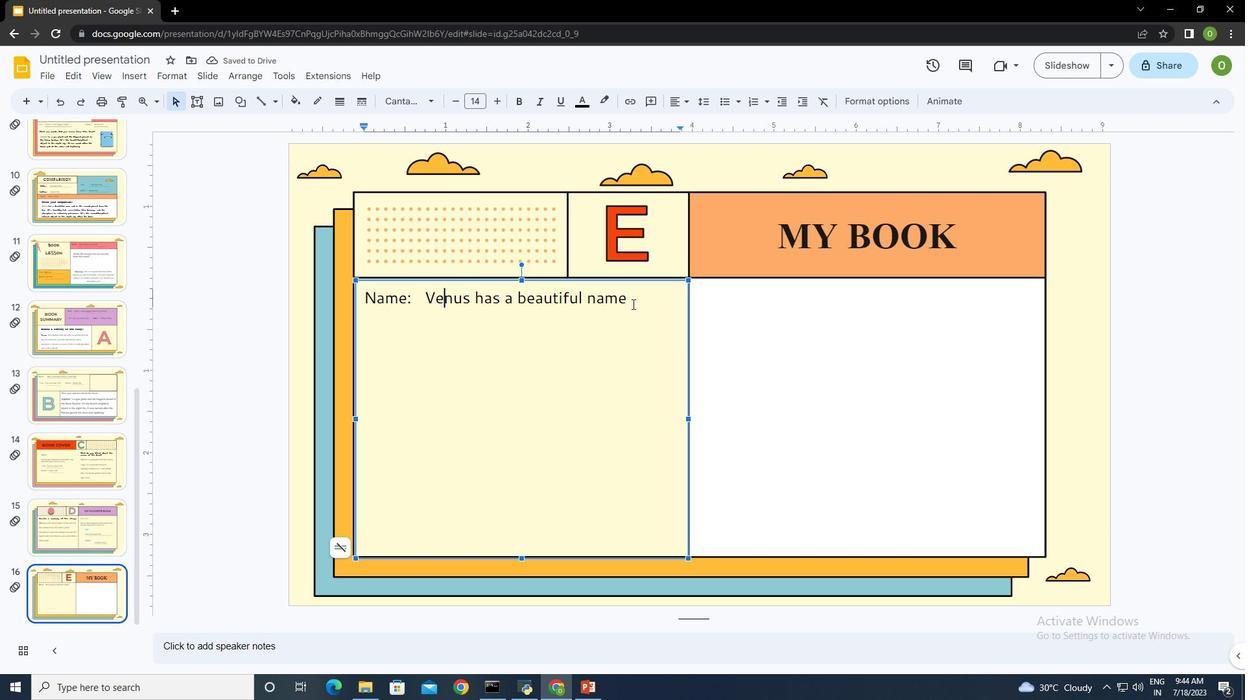 
Action: Key pressed <Key.enter><Key.enter><Key.enter><Key.shift>Title<Key.shift_r>:<Key.space><Key.shift><Key.shift><Key.shift><Key.shift><Key.shift>This<Key.space>is<Key.space>a<Key.space>novel<Key.space>title
Screenshot: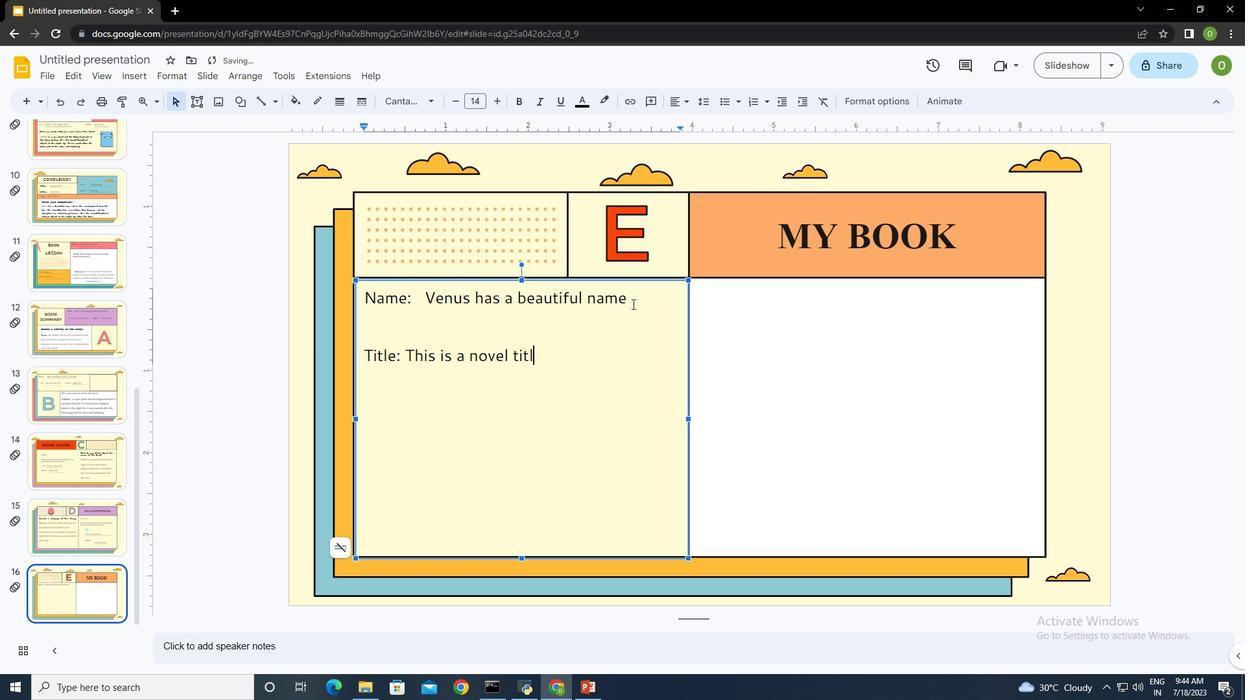 
Action: Mouse moved to (588, 354)
Screenshot: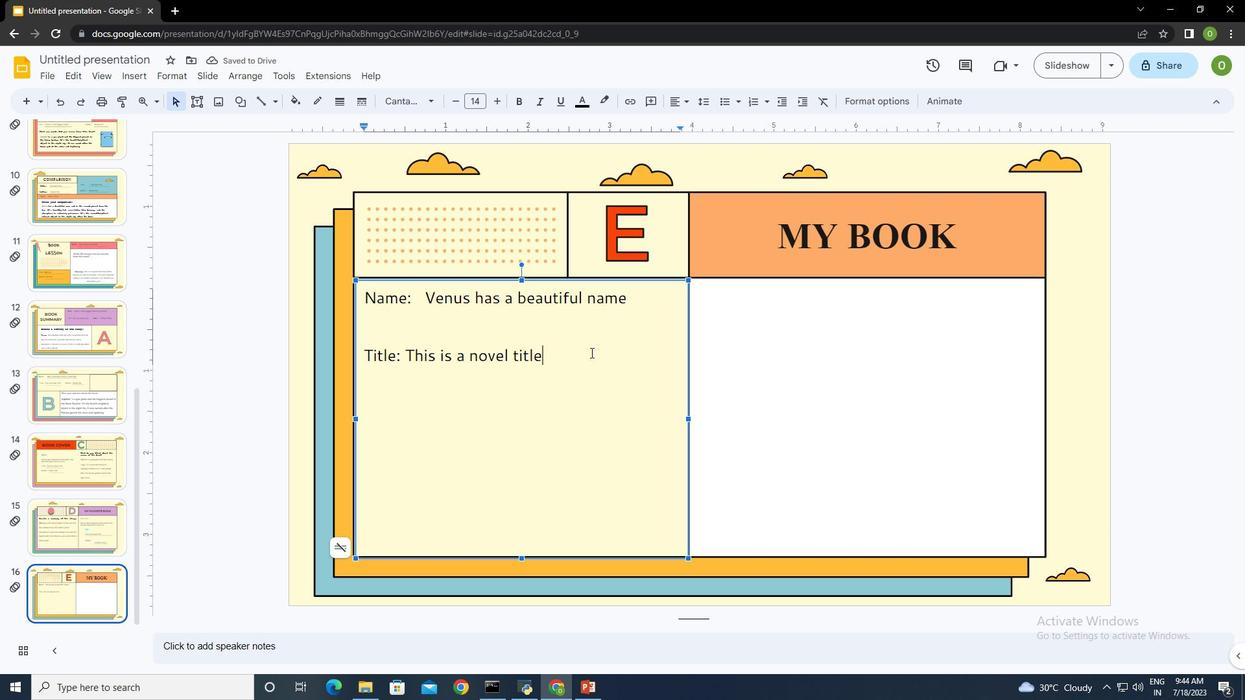 
Action: Mouse pressed left at (588, 354)
Screenshot: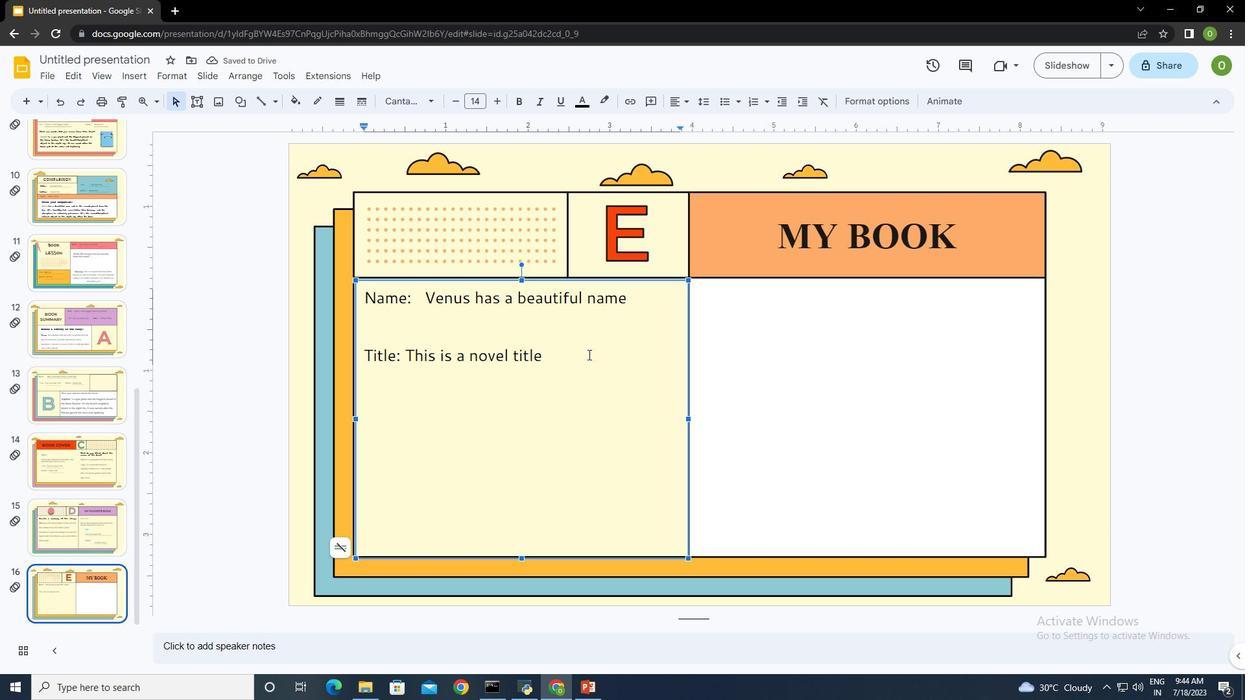 
Action: Mouse moved to (546, 407)
Screenshot: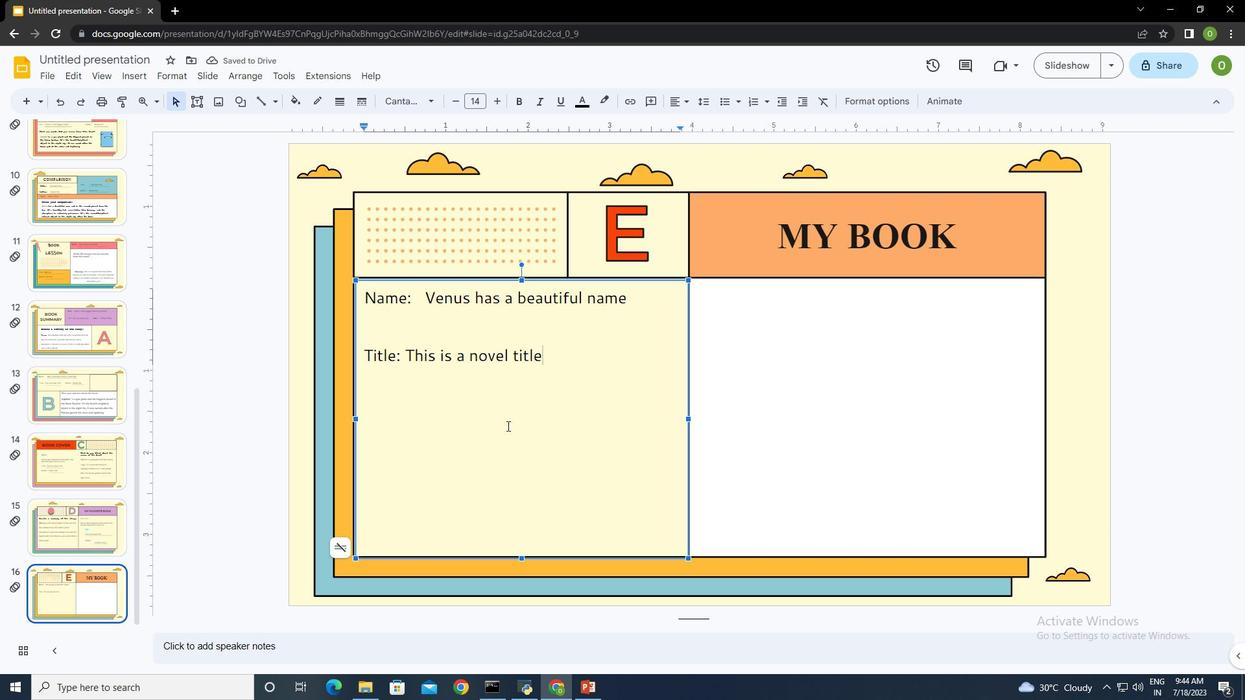 
Action: Key pressed <Key.enter><Key.enter><Key.enter><Key.enter><Key.shift><Key.shift><Key.shift><Key.shift><Key.shift><Key.shift><Key.shift><Key.shift>Author<Key.shift_r>:<Key.space><Key.space><Key.shift><Key.shift><Key.shift><Key.shift><Key.shift><Key.shift><Key.shift><Key.shift>Jenna<Key.space><Key.shift>Doe
Screenshot: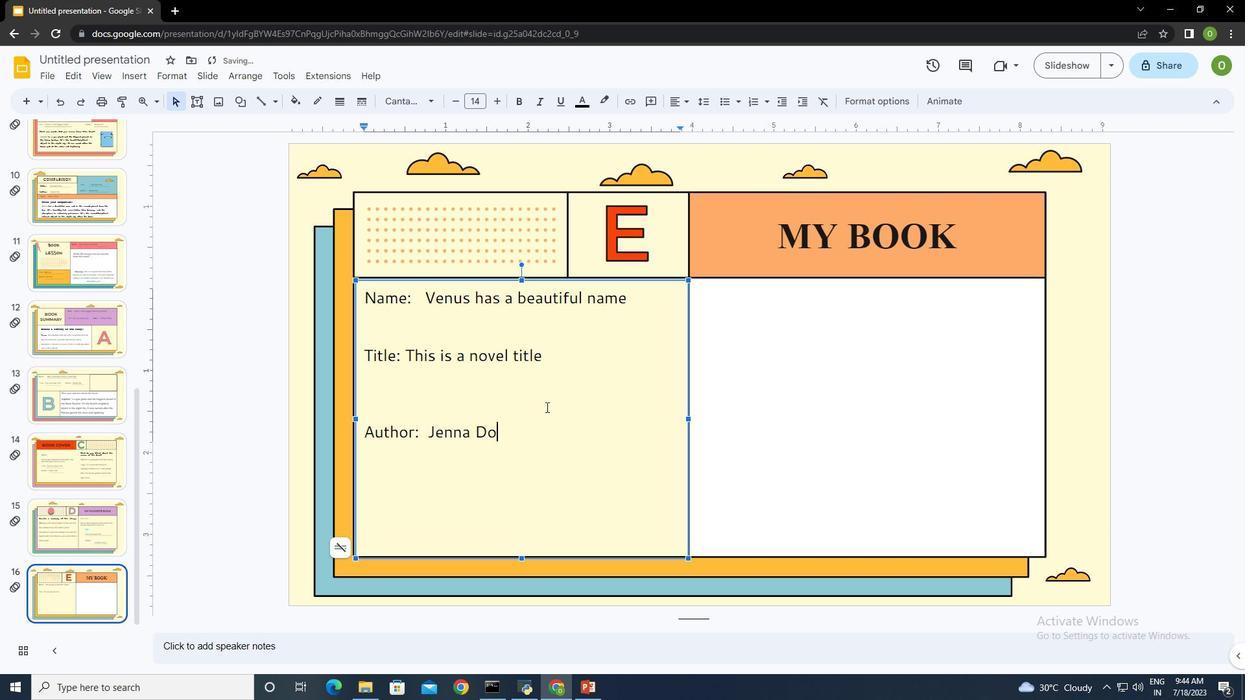 
Action: Mouse moved to (413, 432)
Screenshot: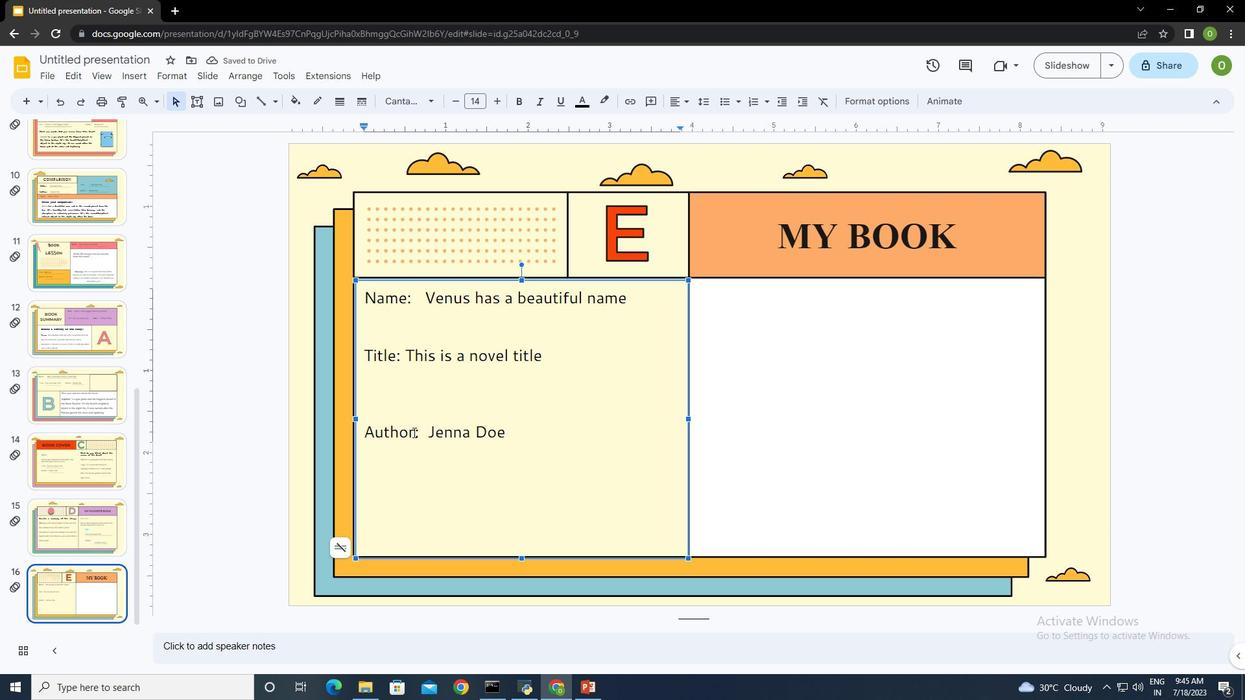 
Action: Mouse pressed left at (413, 432)
Screenshot: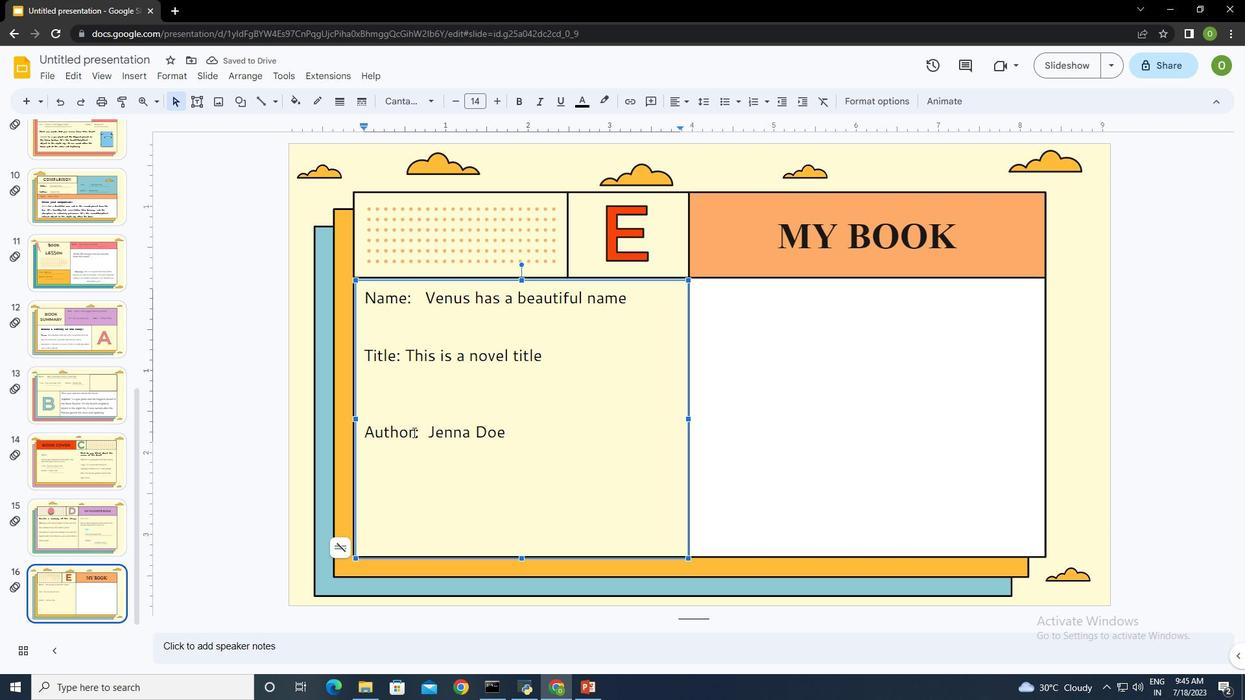 
Action: Mouse moved to (418, 434)
Screenshot: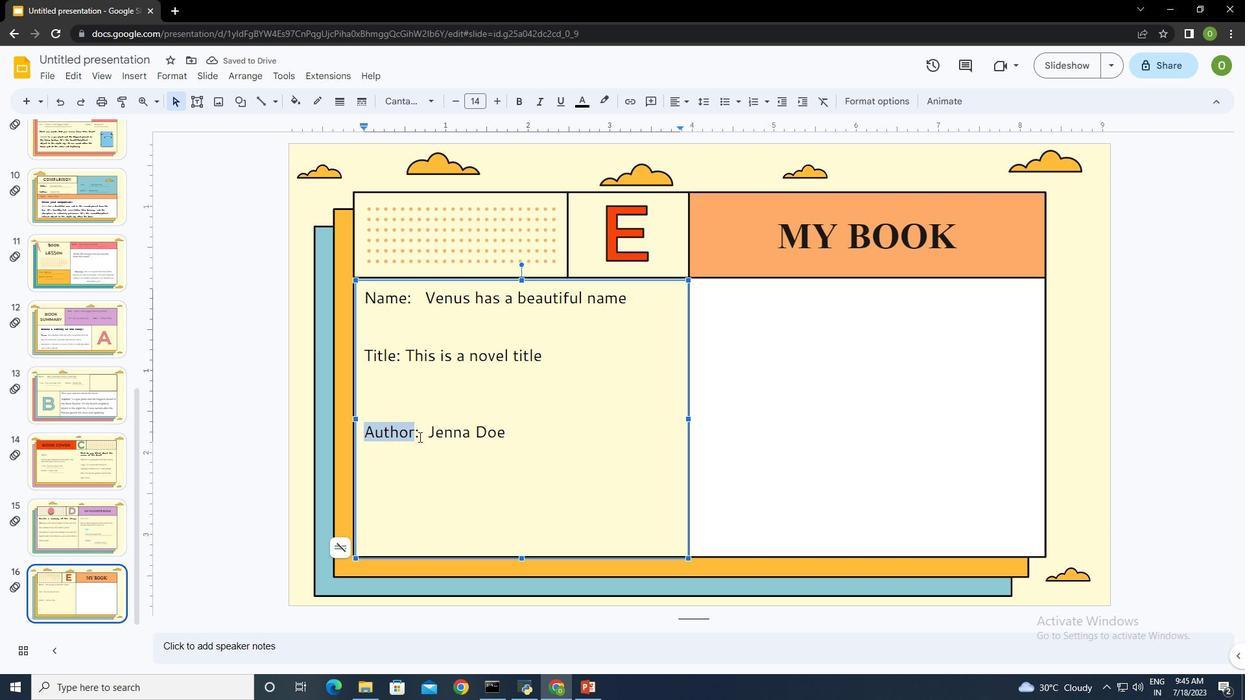 
Action: Mouse pressed left at (418, 434)
Screenshot: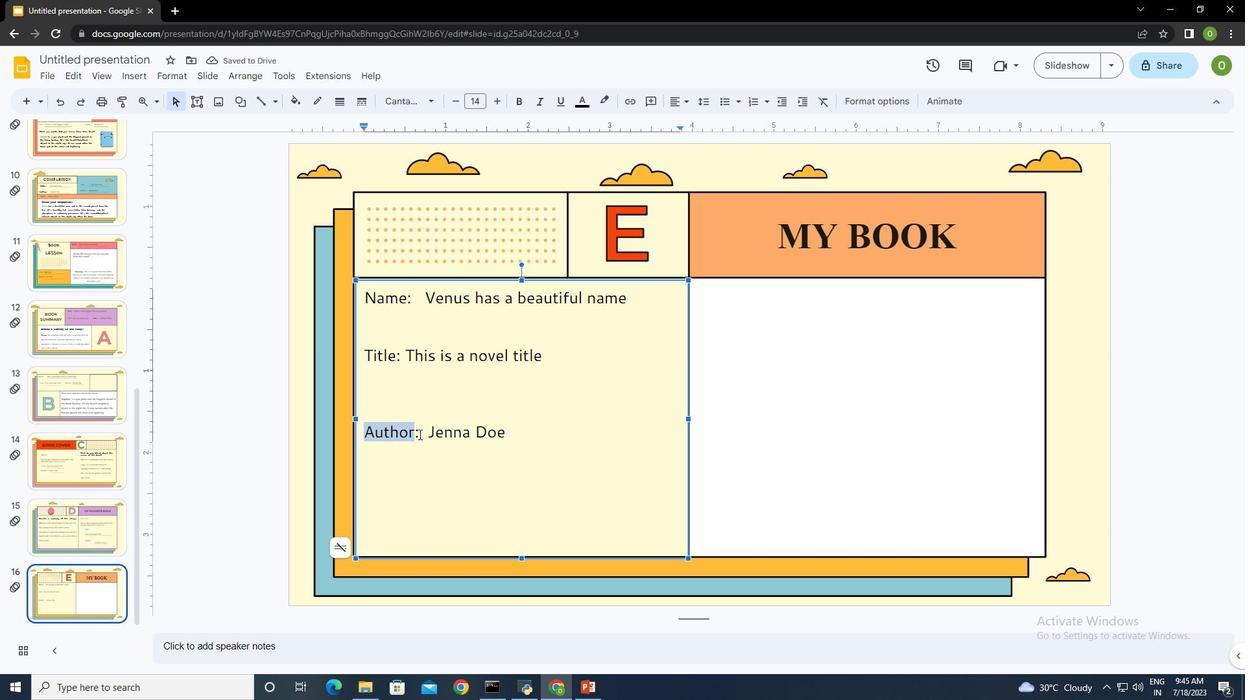 
Action: Mouse moved to (405, 97)
Screenshot: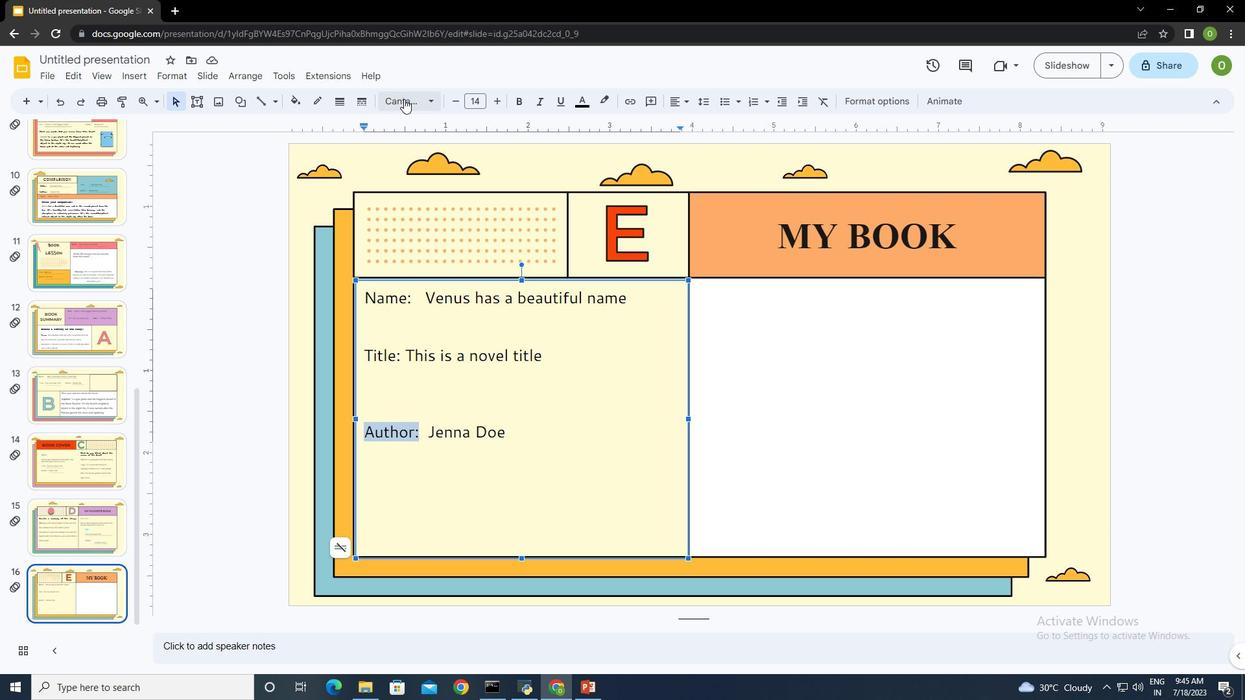 
Action: Mouse pressed left at (405, 97)
Screenshot: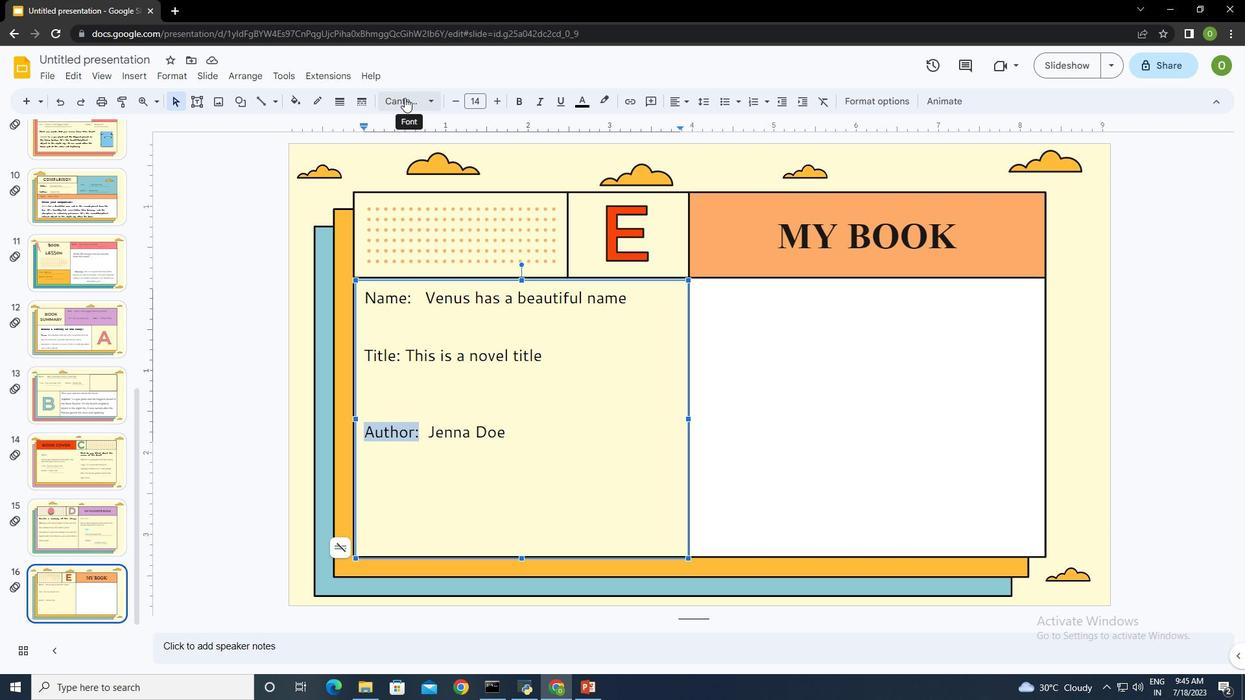 
Action: Mouse moved to (464, 332)
Screenshot: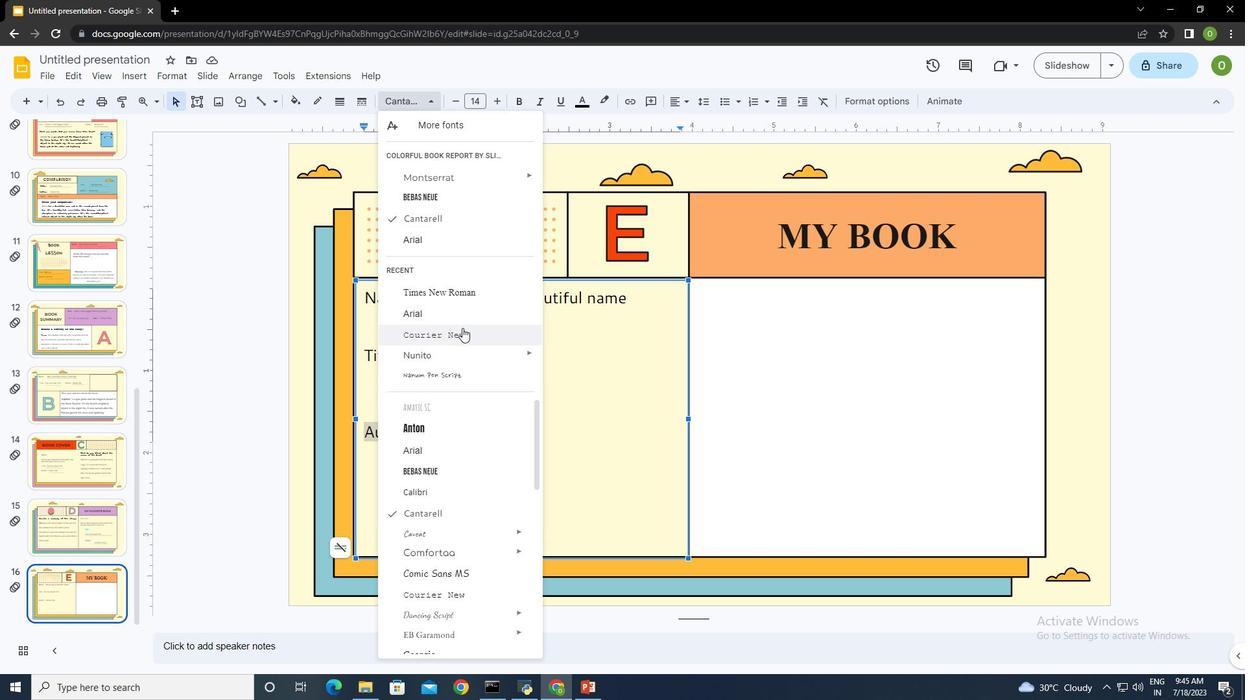 
Action: Mouse pressed left at (464, 332)
Screenshot: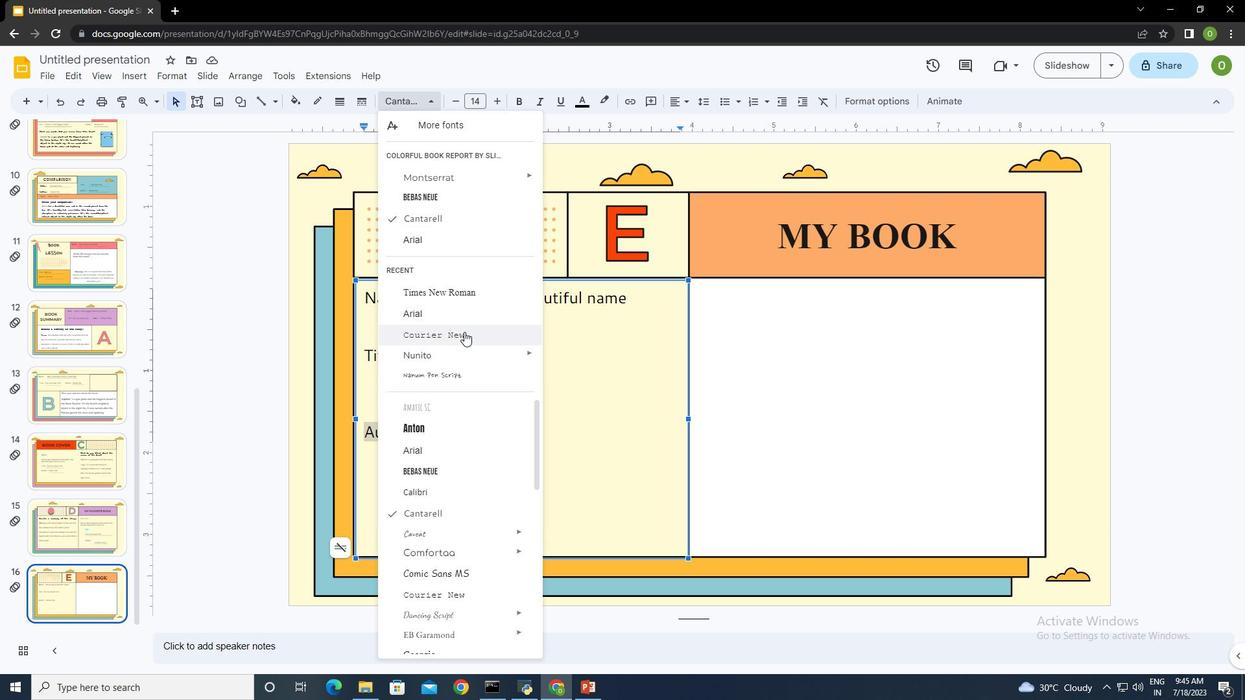 
Action: Mouse moved to (496, 100)
Screenshot: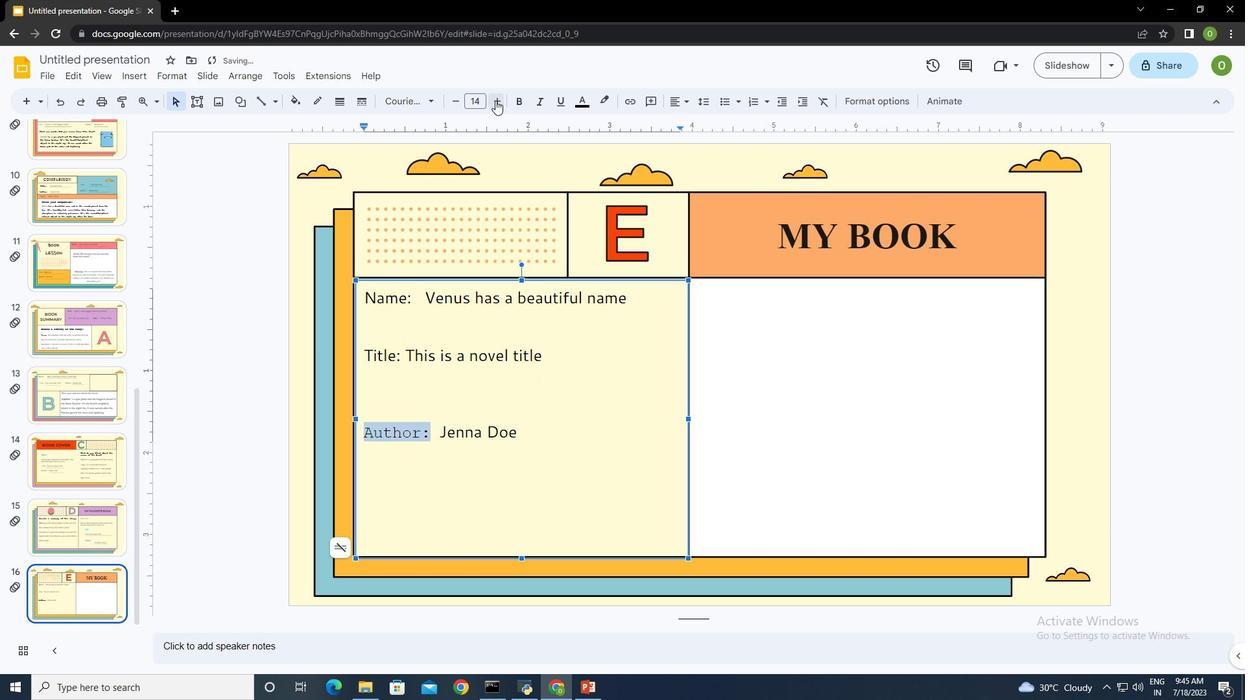 
Action: Mouse pressed left at (496, 100)
Screenshot: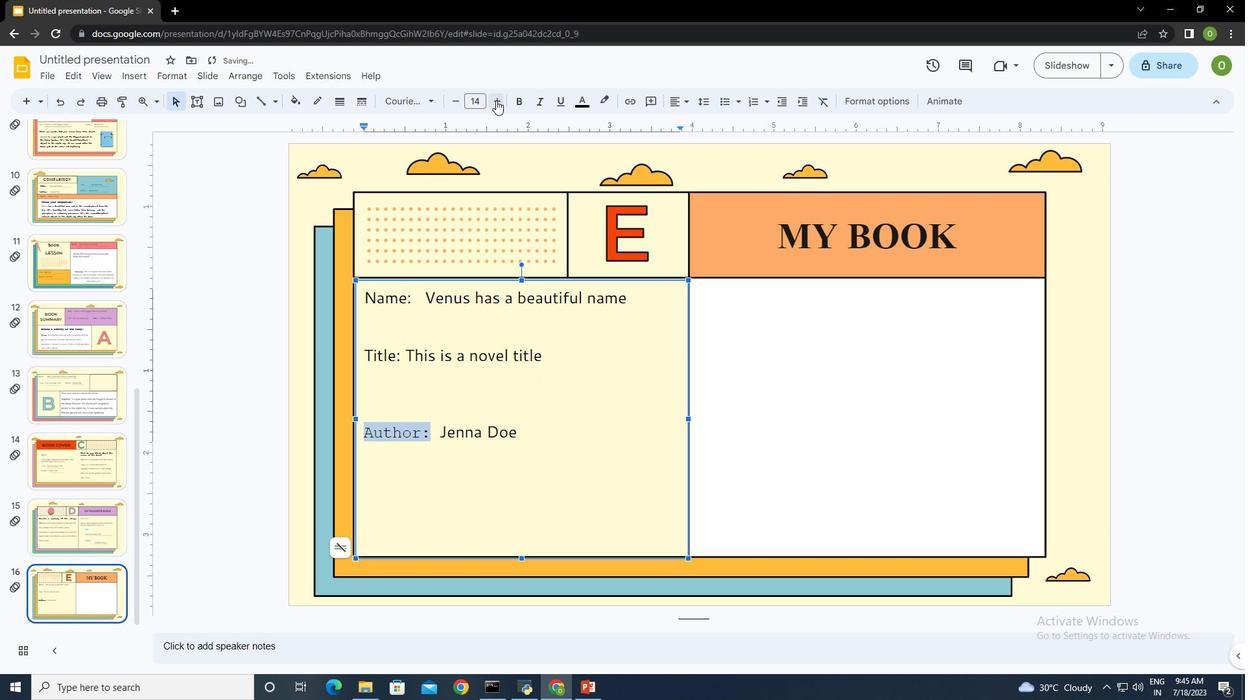 
Action: Mouse pressed left at (496, 100)
Screenshot: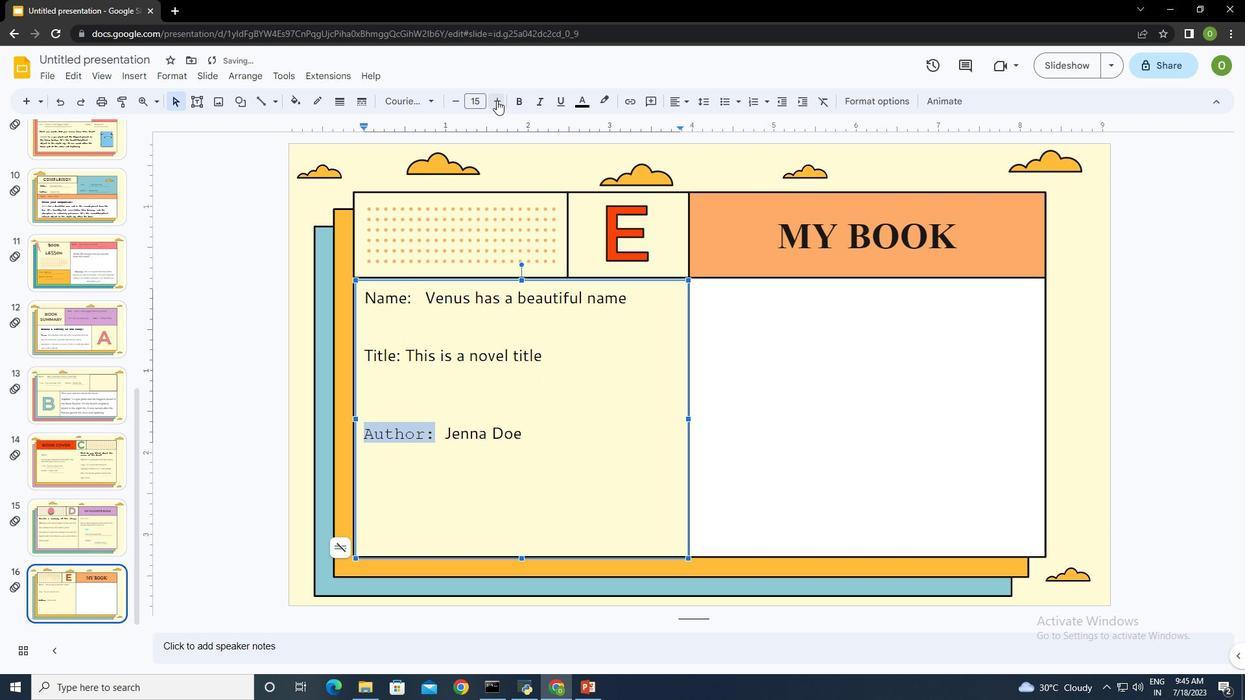 
Action: Mouse moved to (551, 429)
Screenshot: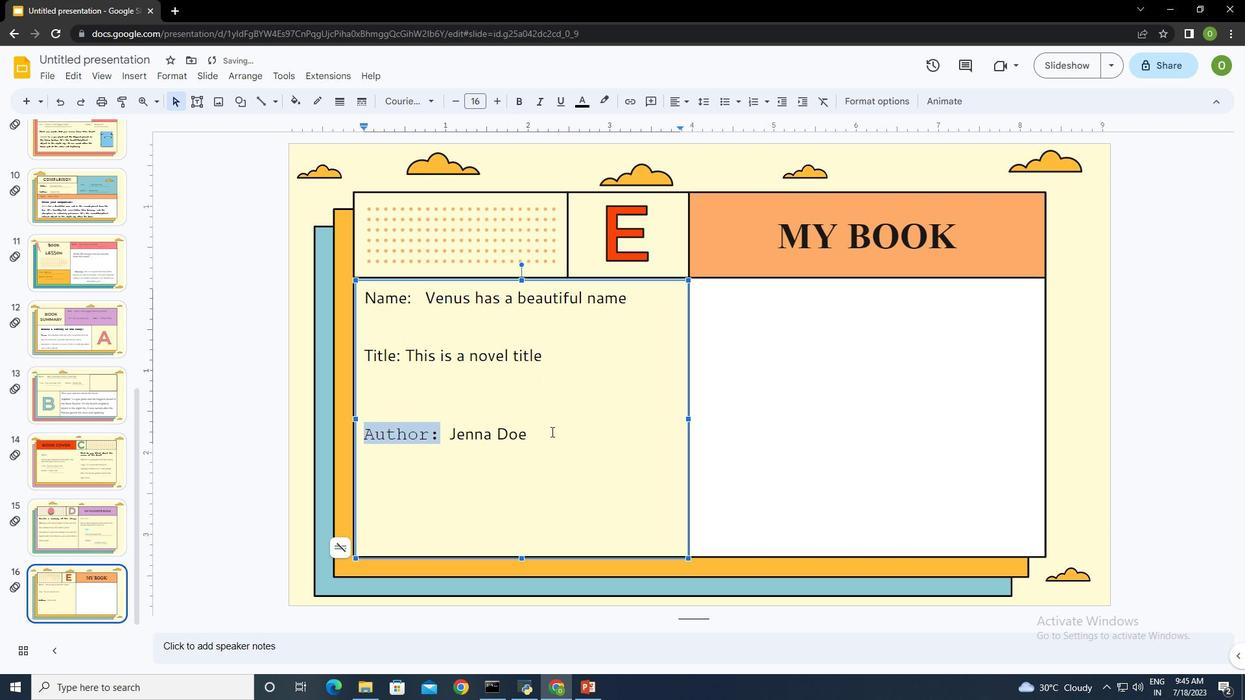 
Action: Mouse pressed left at (551, 429)
Screenshot: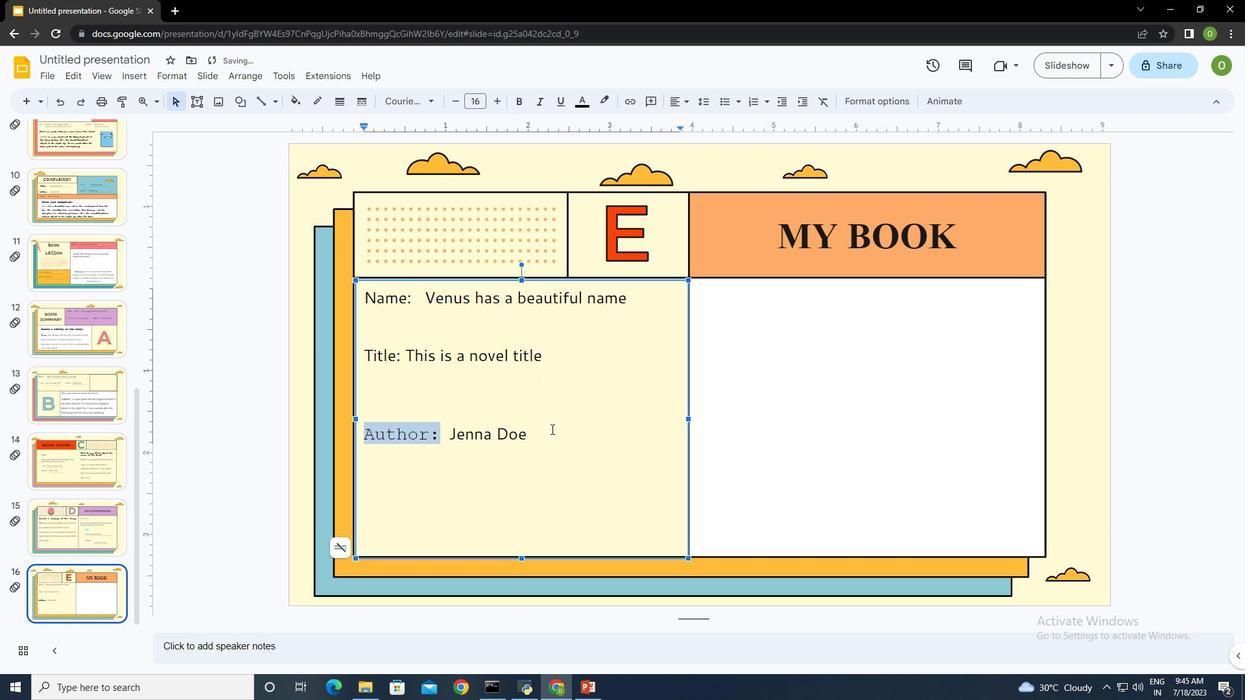 
Action: Mouse moved to (336, 101)
Screenshot: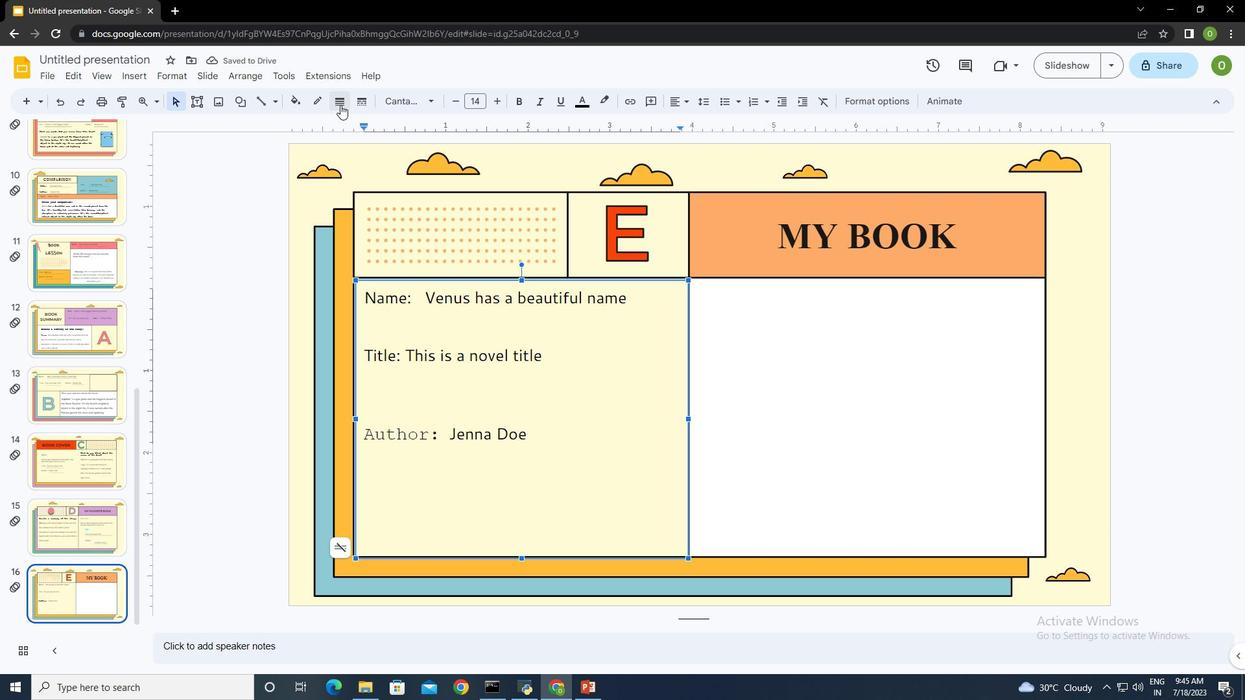 
Action: Mouse pressed left at (336, 101)
Screenshot: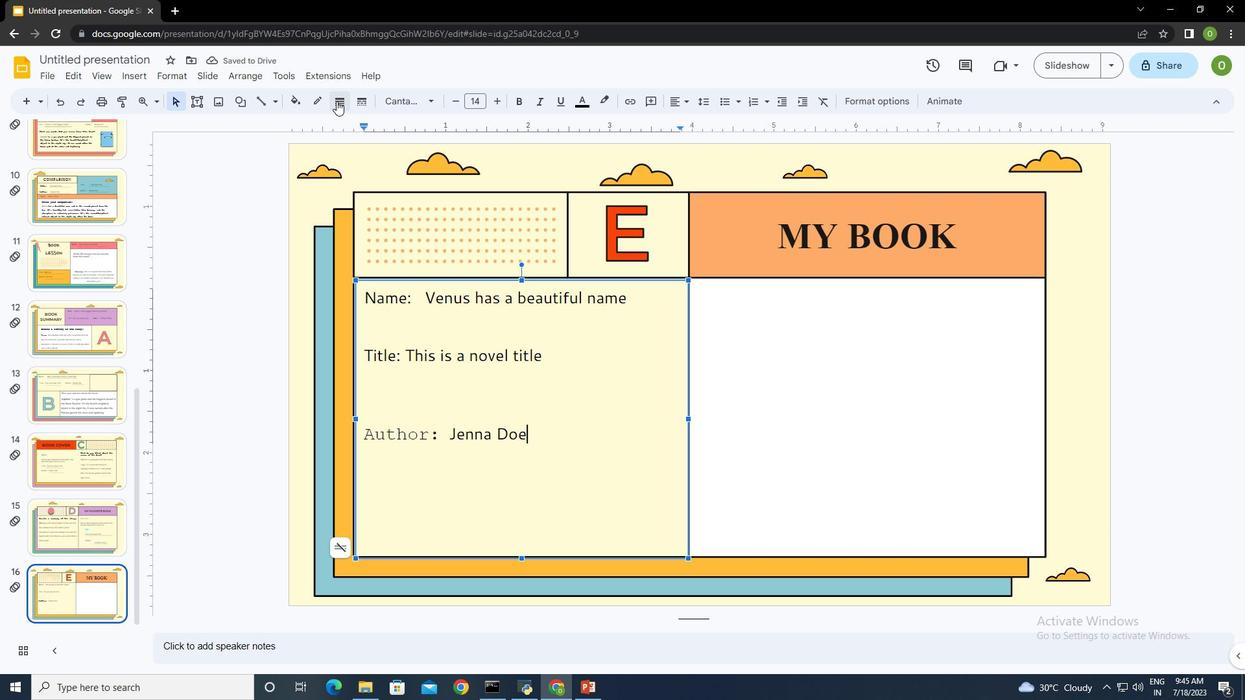 
Action: Mouse moved to (356, 147)
Screenshot: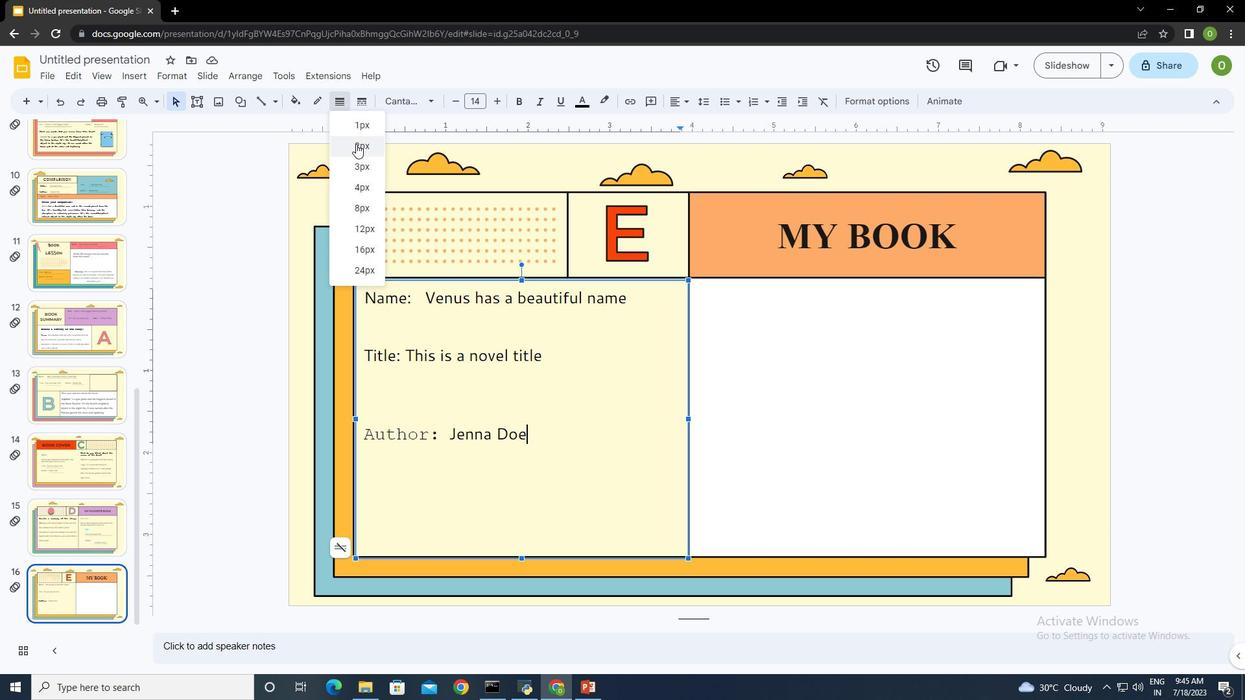 
Action: Mouse pressed left at (356, 147)
Screenshot: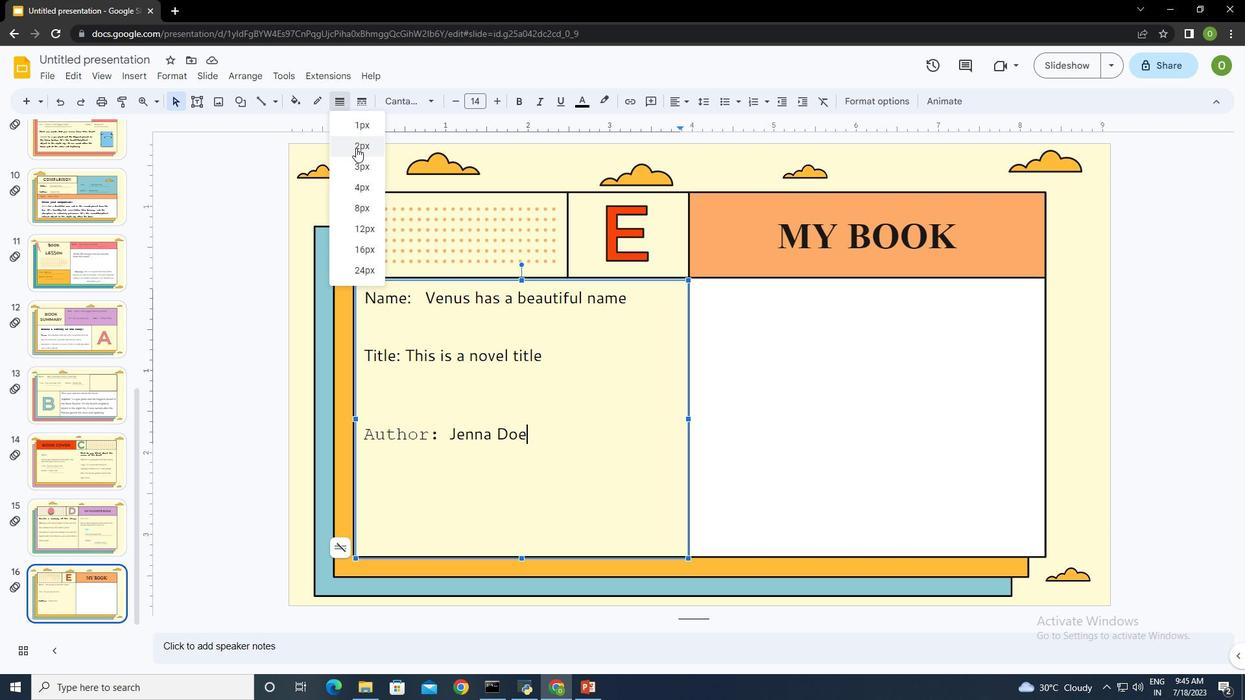 
Action: Mouse moved to (562, 385)
Screenshot: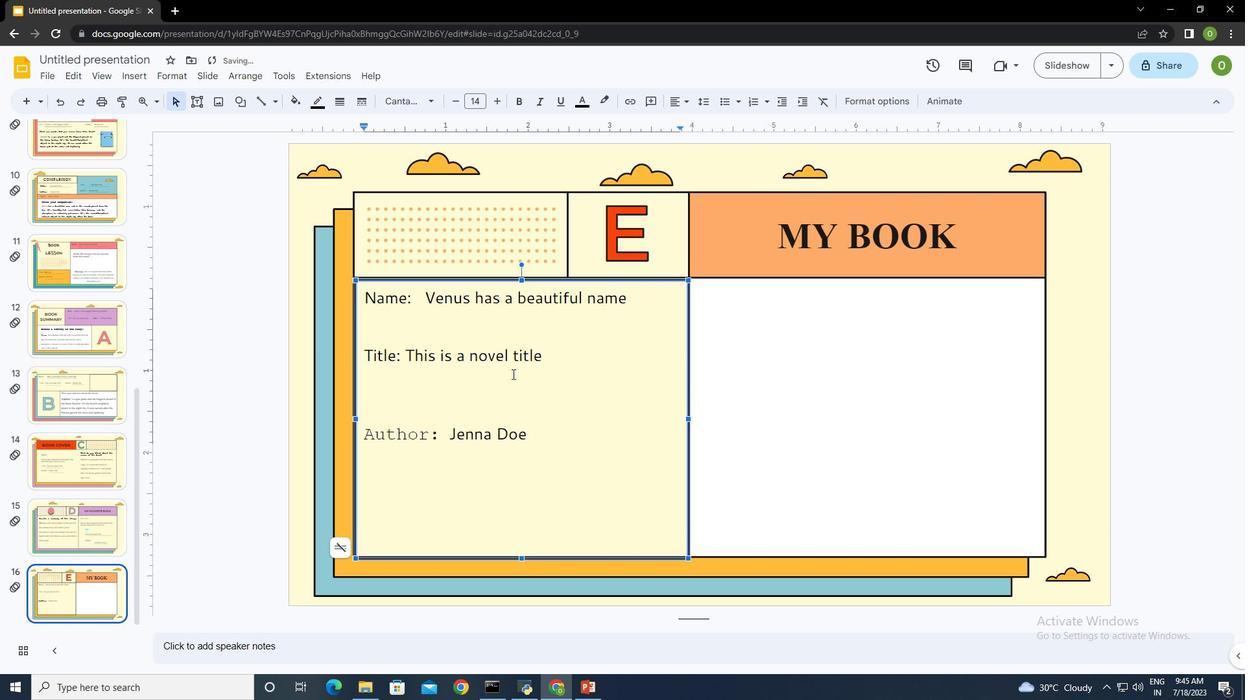 
Action: Mouse pressed left at (562, 385)
Screenshot: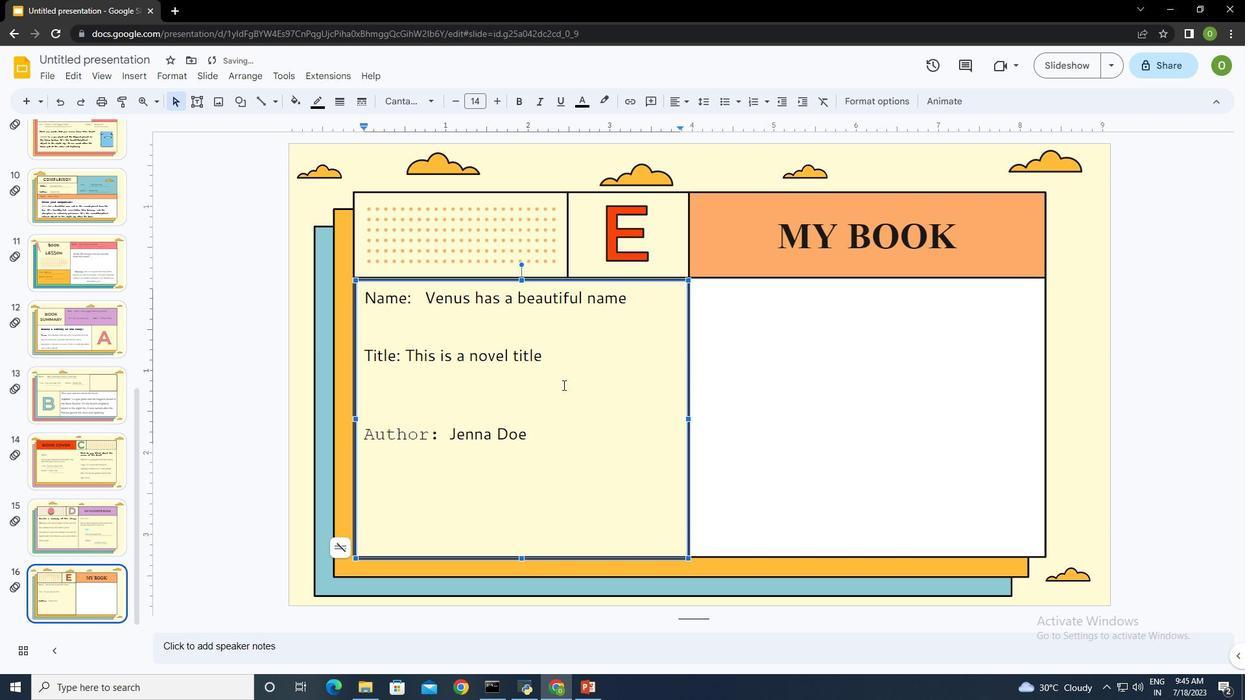 
Action: Mouse moved to (355, 280)
Screenshot: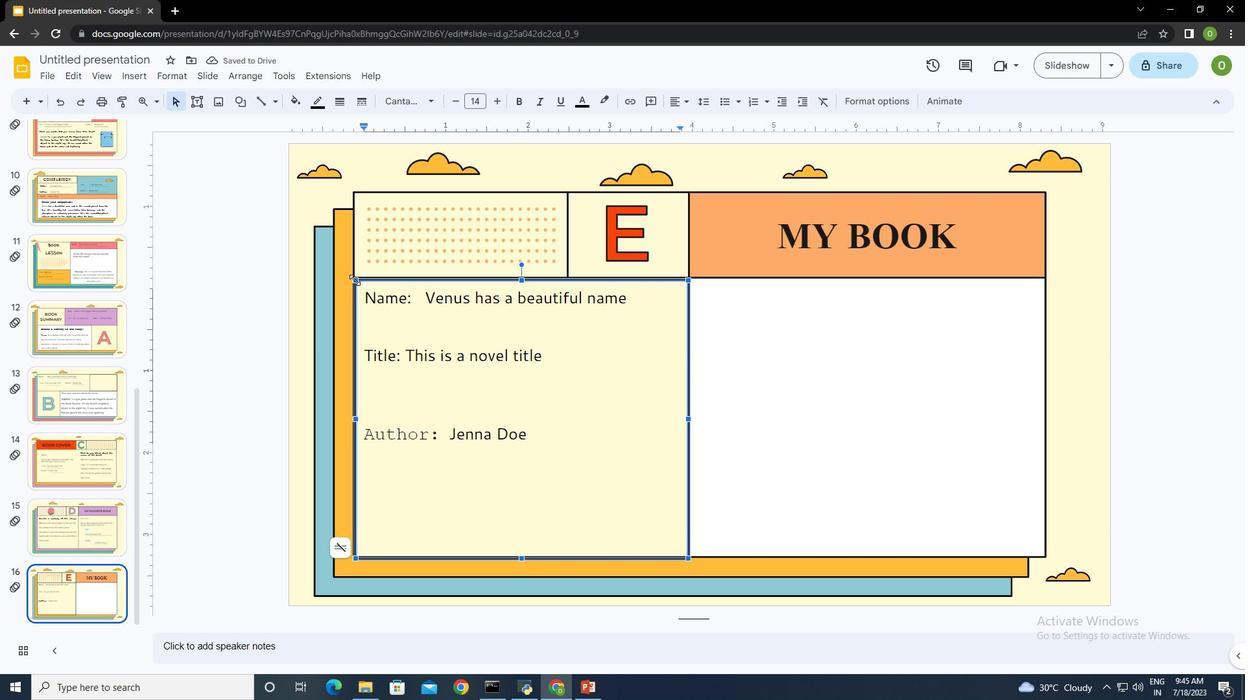 
Action: Mouse pressed left at (355, 280)
Screenshot: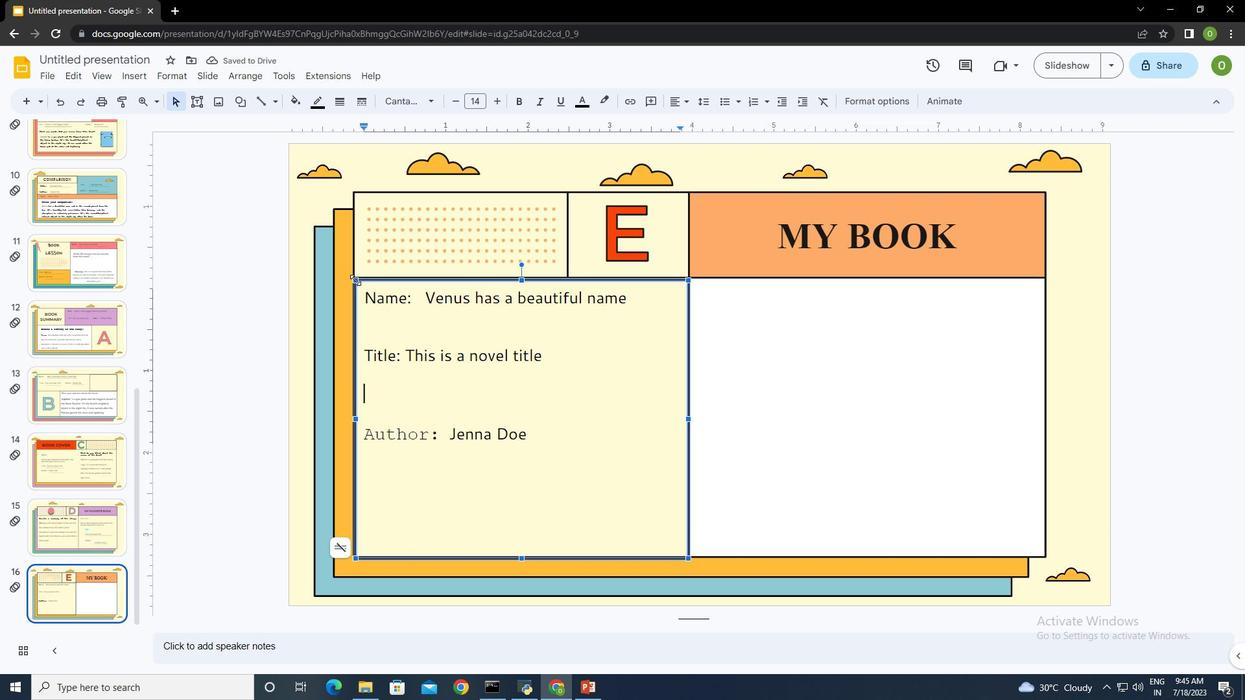 
Action: Mouse moved to (601, 380)
Screenshot: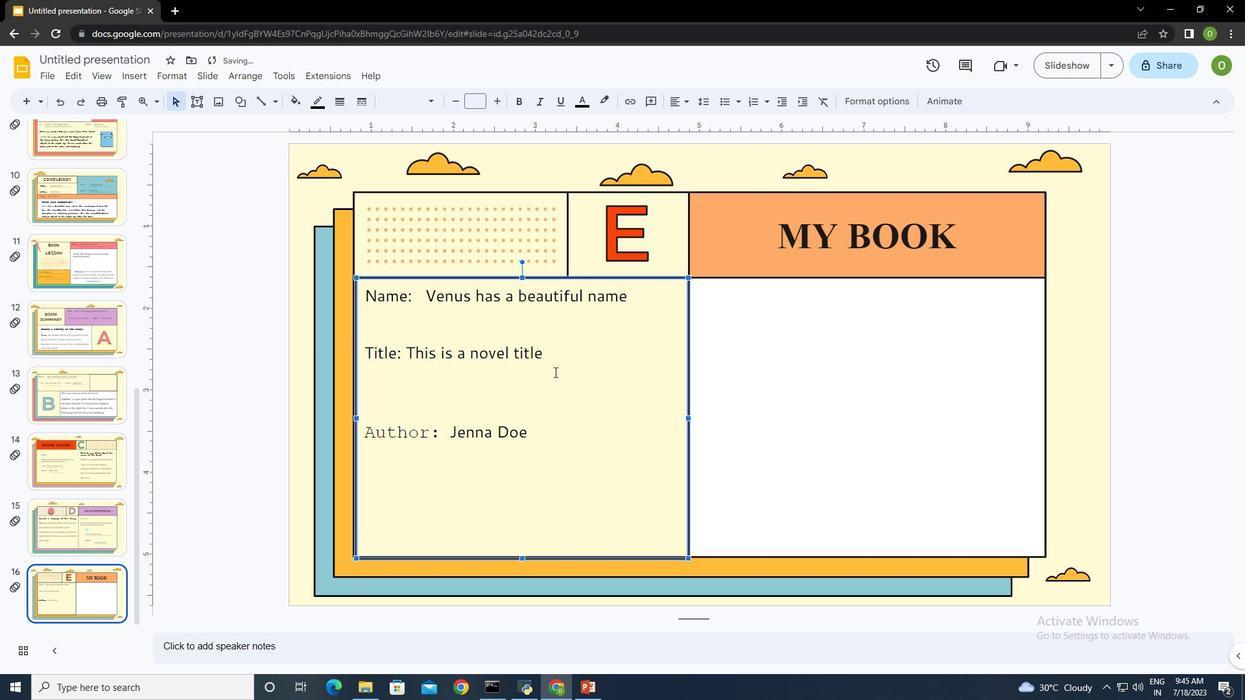 
Action: Mouse pressed left at (601, 380)
Screenshot: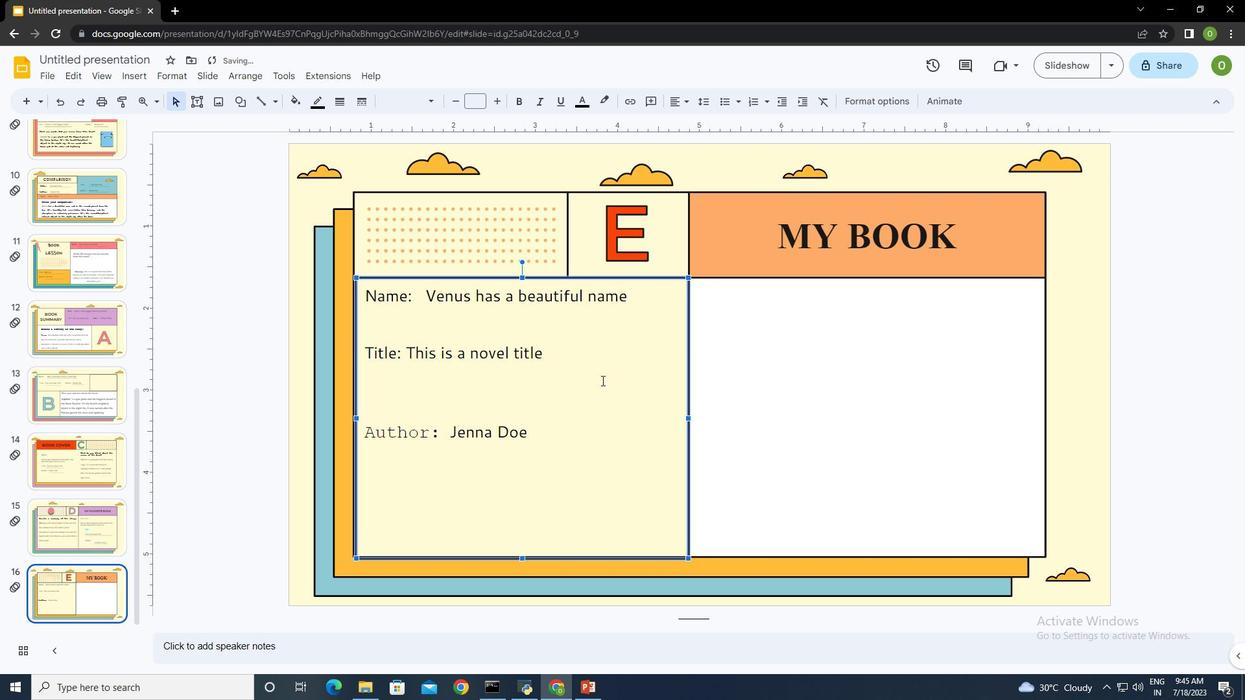 
Action: Mouse moved to (833, 377)
Screenshot: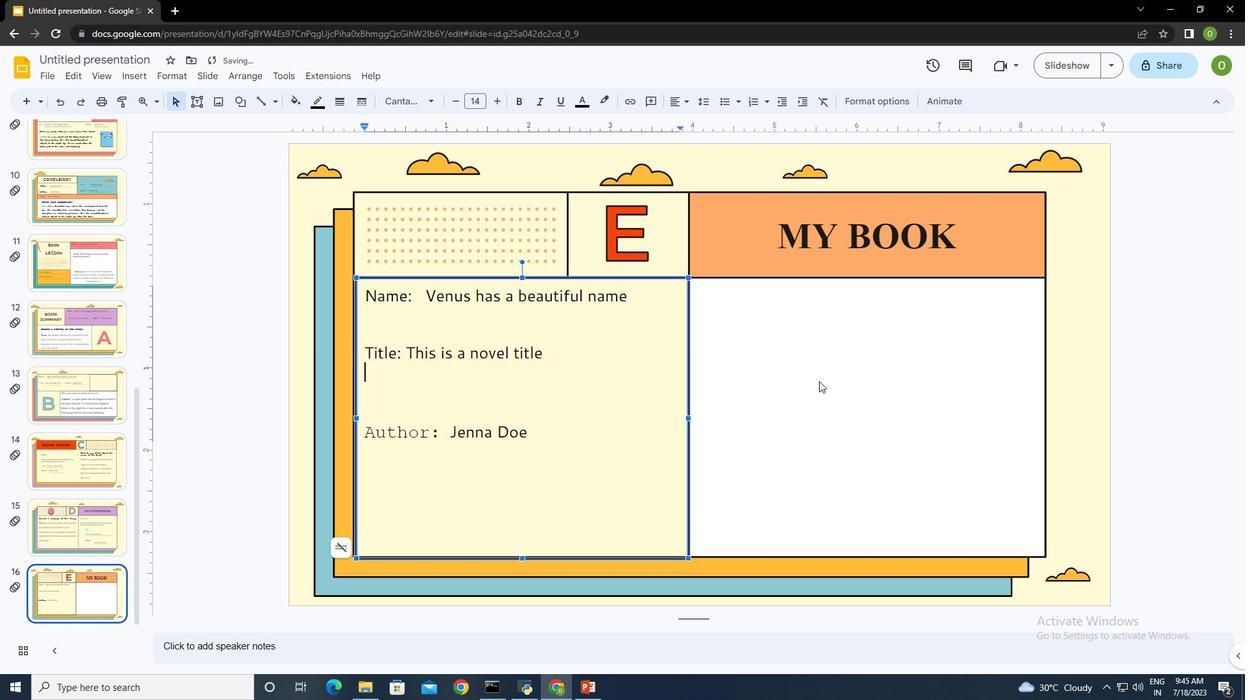 
Action: Mouse pressed left at (833, 377)
Screenshot: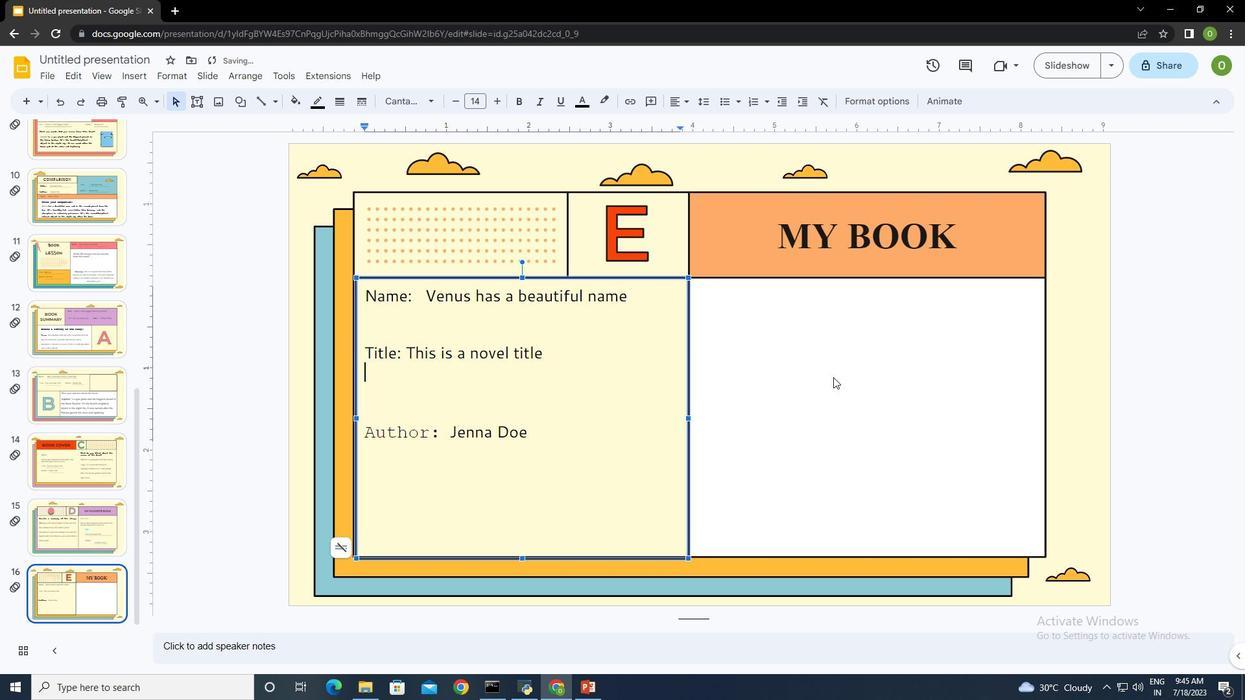 
Action: Mouse moved to (625, 379)
Screenshot: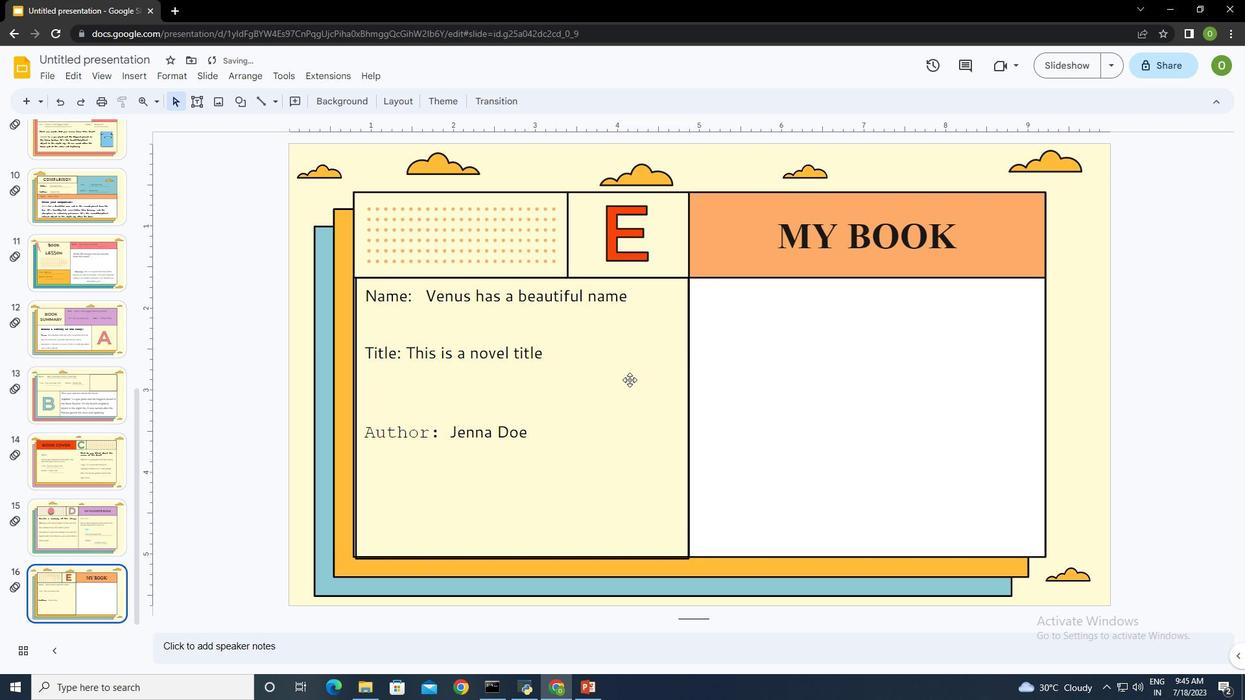 
Action: Mouse pressed left at (625, 379)
Screenshot: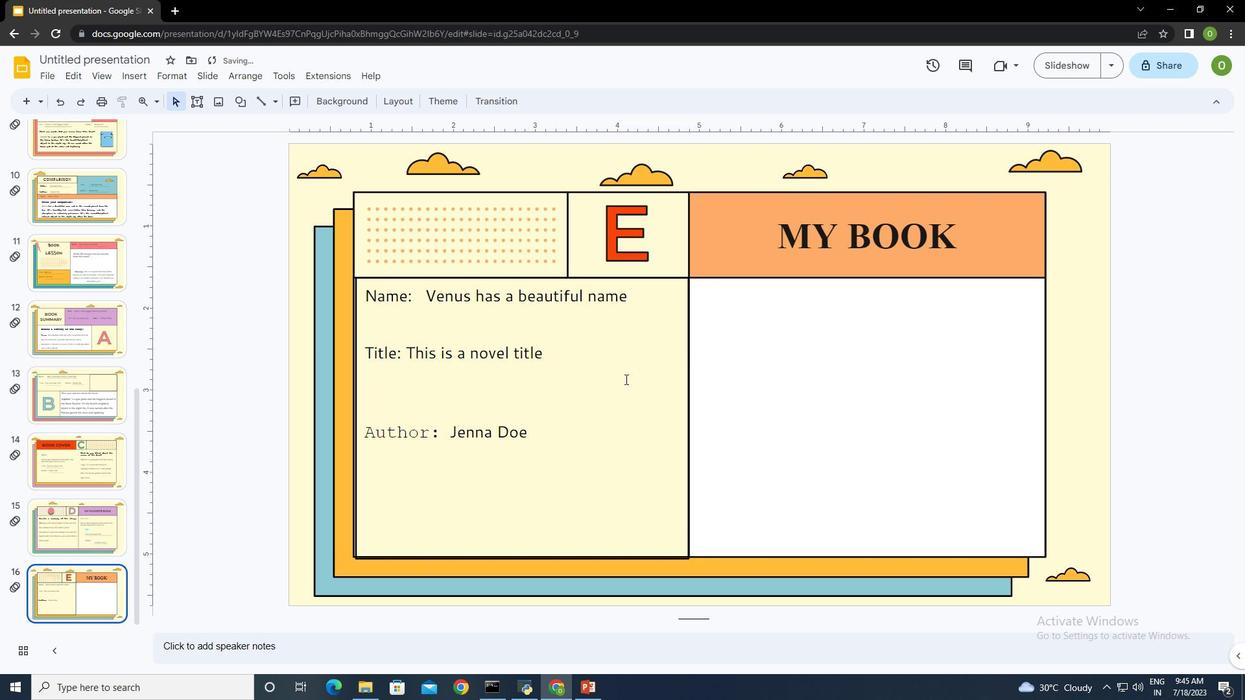 
Action: Mouse moved to (258, 99)
Screenshot: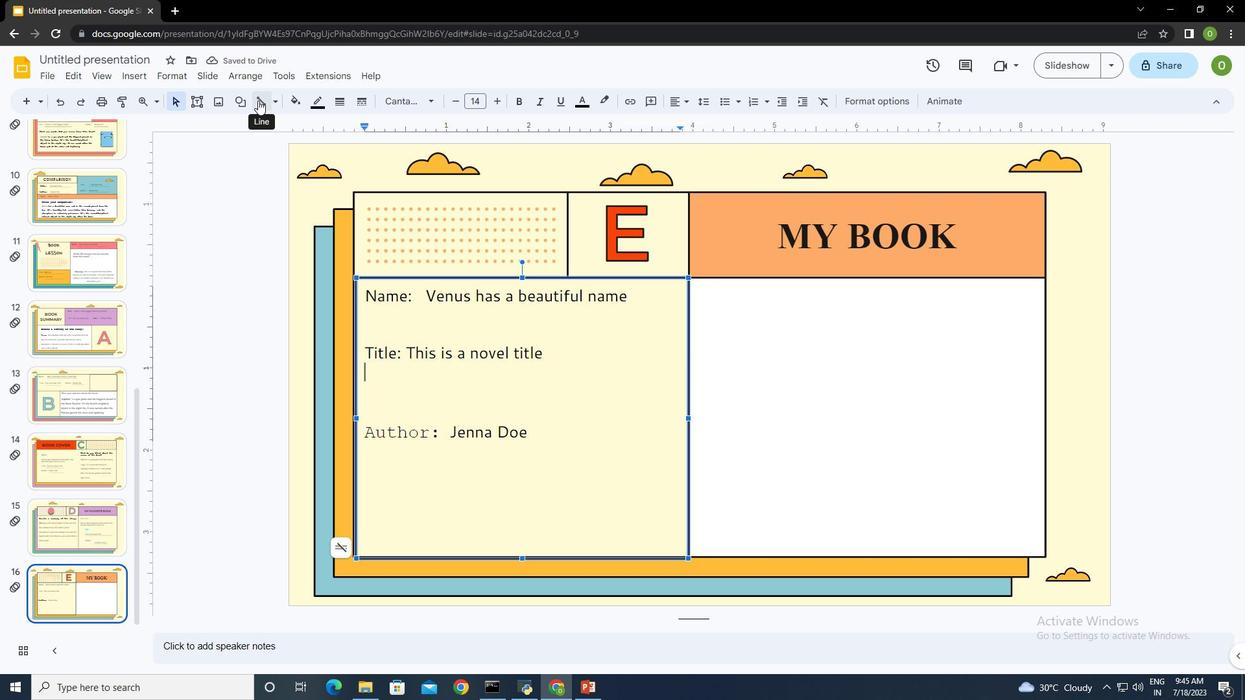 
Action: Mouse pressed left at (258, 99)
Screenshot: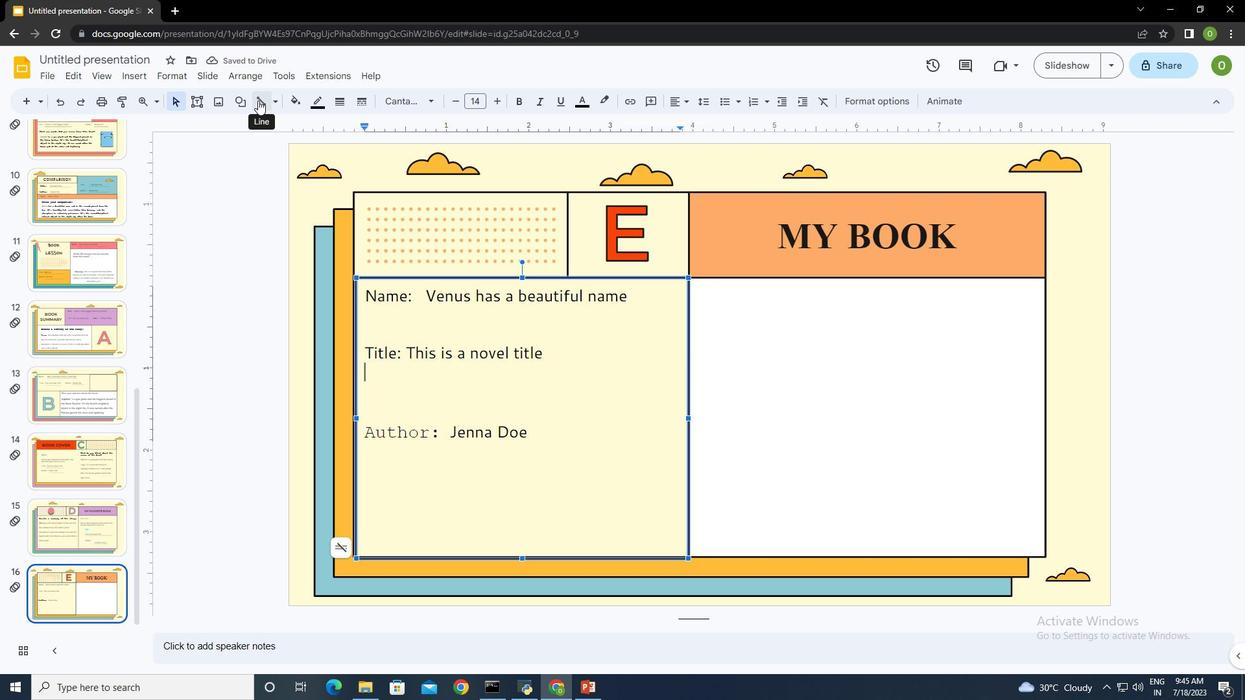 
Action: Mouse moved to (433, 309)
Screenshot: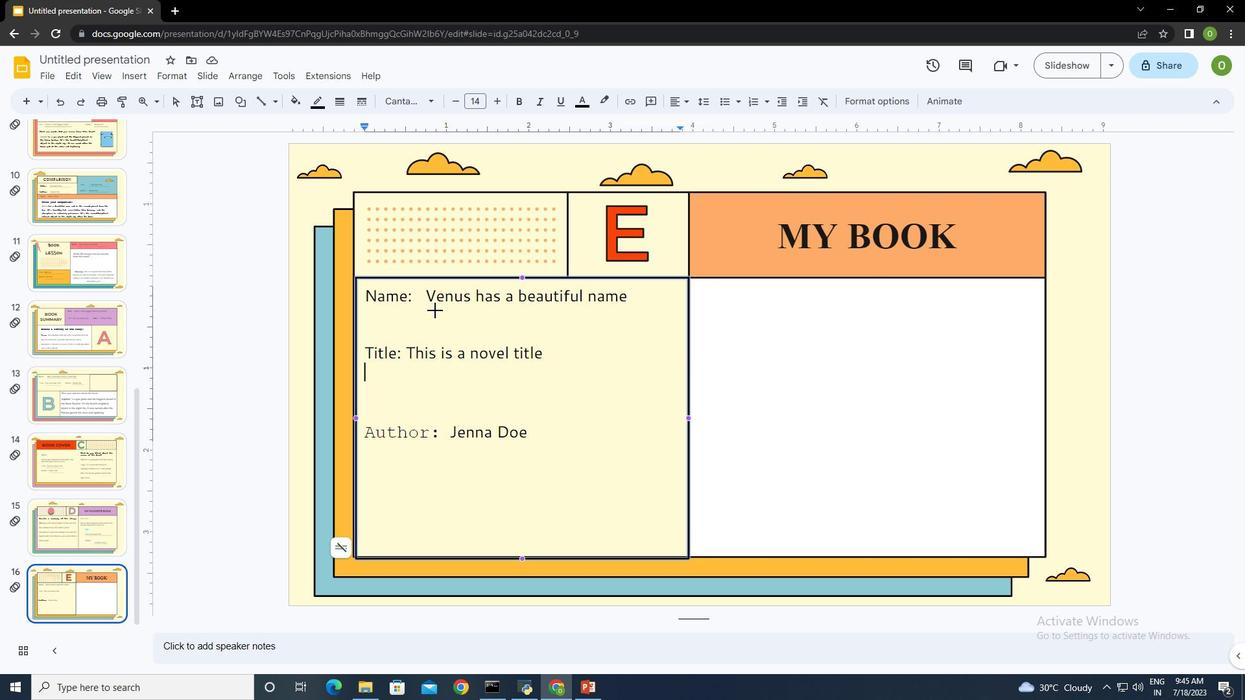 
Action: Mouse pressed left at (433, 309)
Screenshot: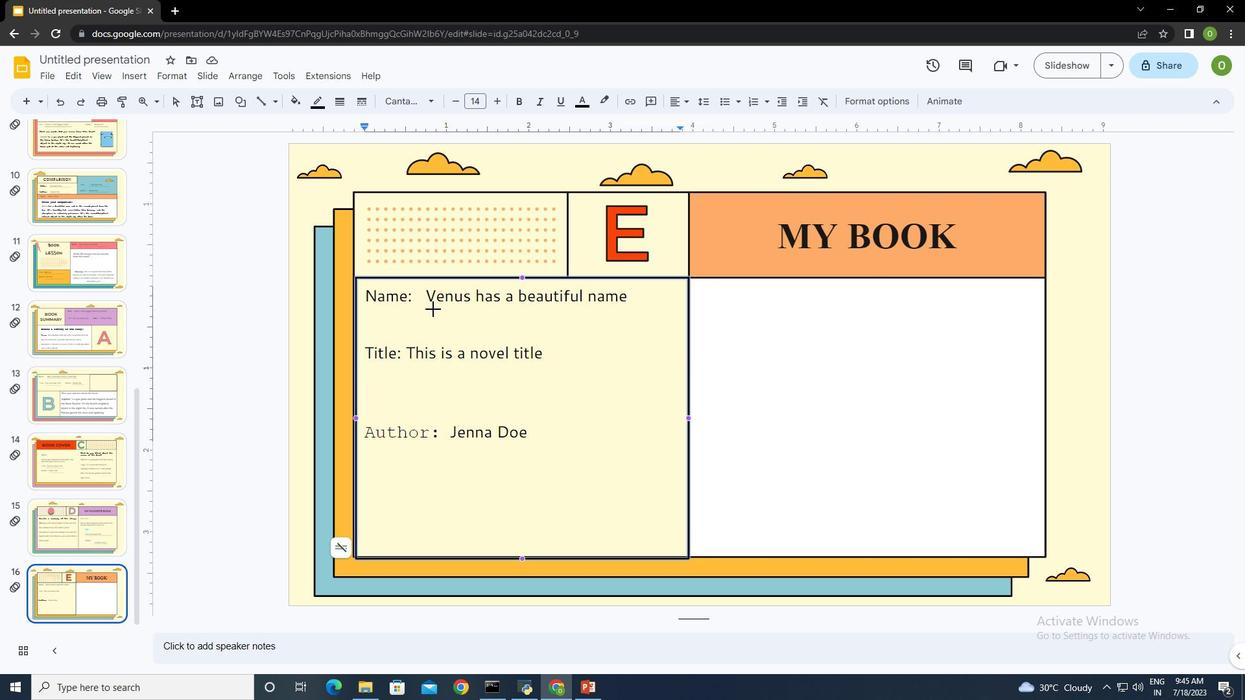 
Action: Mouse moved to (632, 310)
Screenshot: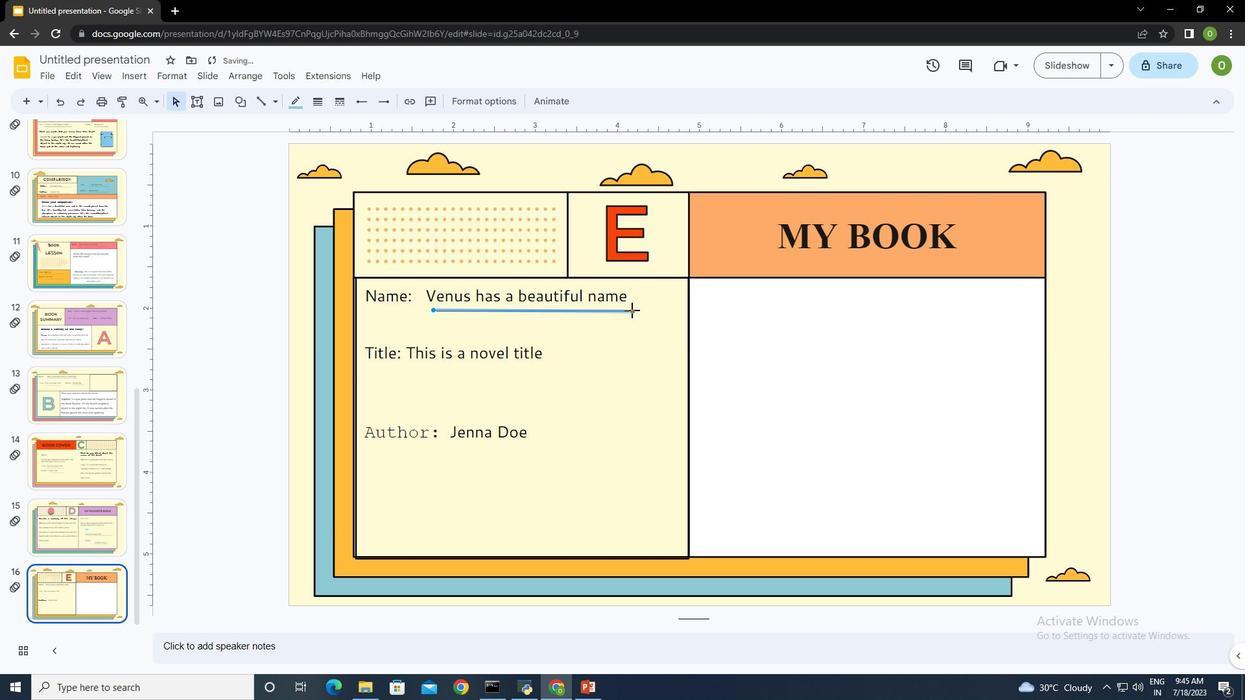 
Action: Mouse pressed left at (632, 310)
Screenshot: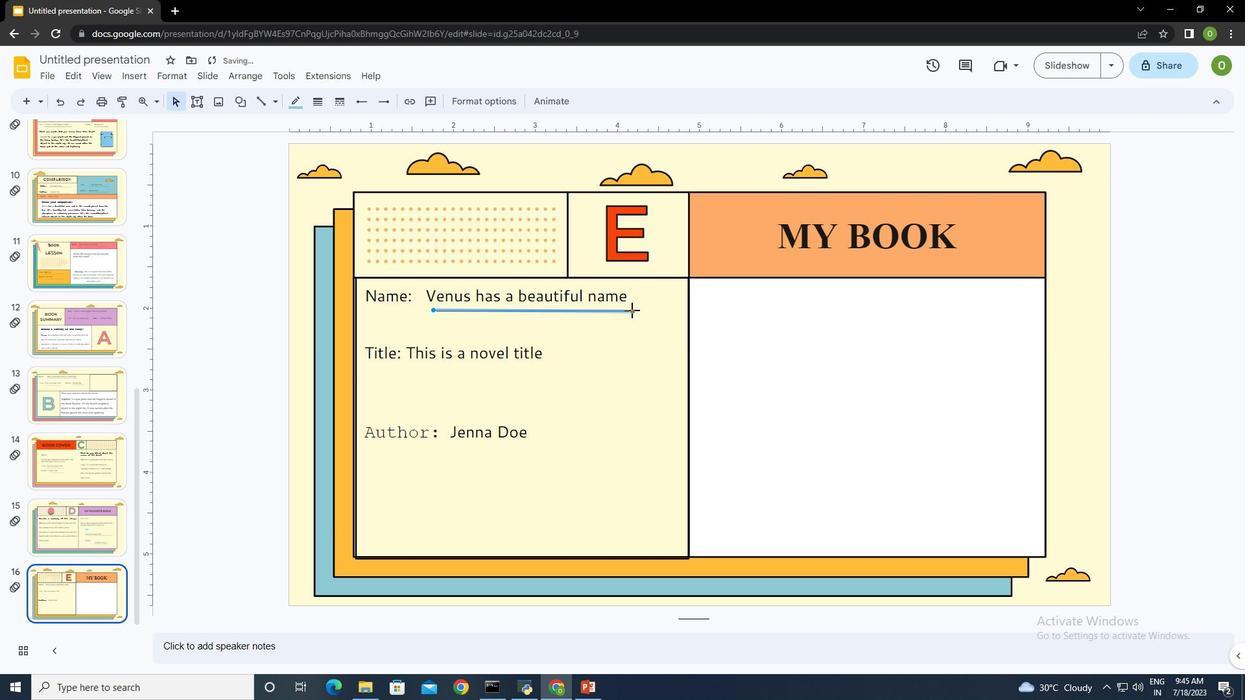 
Action: Mouse moved to (630, 352)
Screenshot: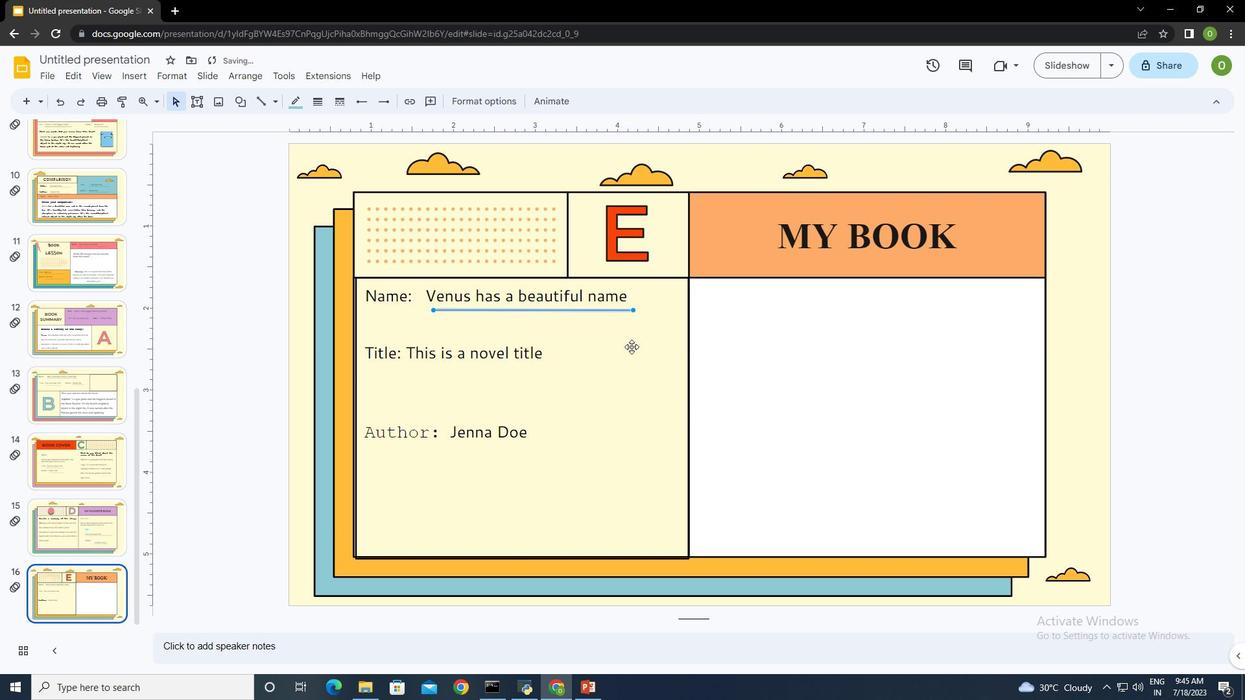 
Action: Mouse pressed left at (630, 352)
Screenshot: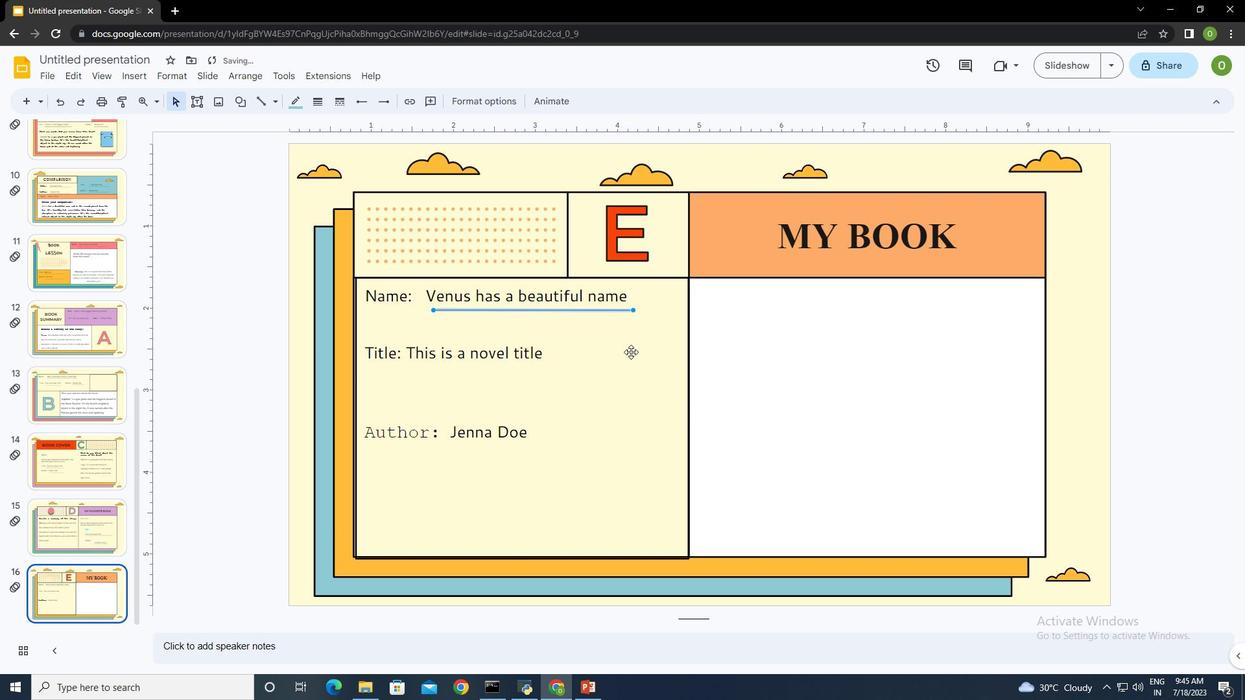 
Action: Mouse moved to (475, 308)
Screenshot: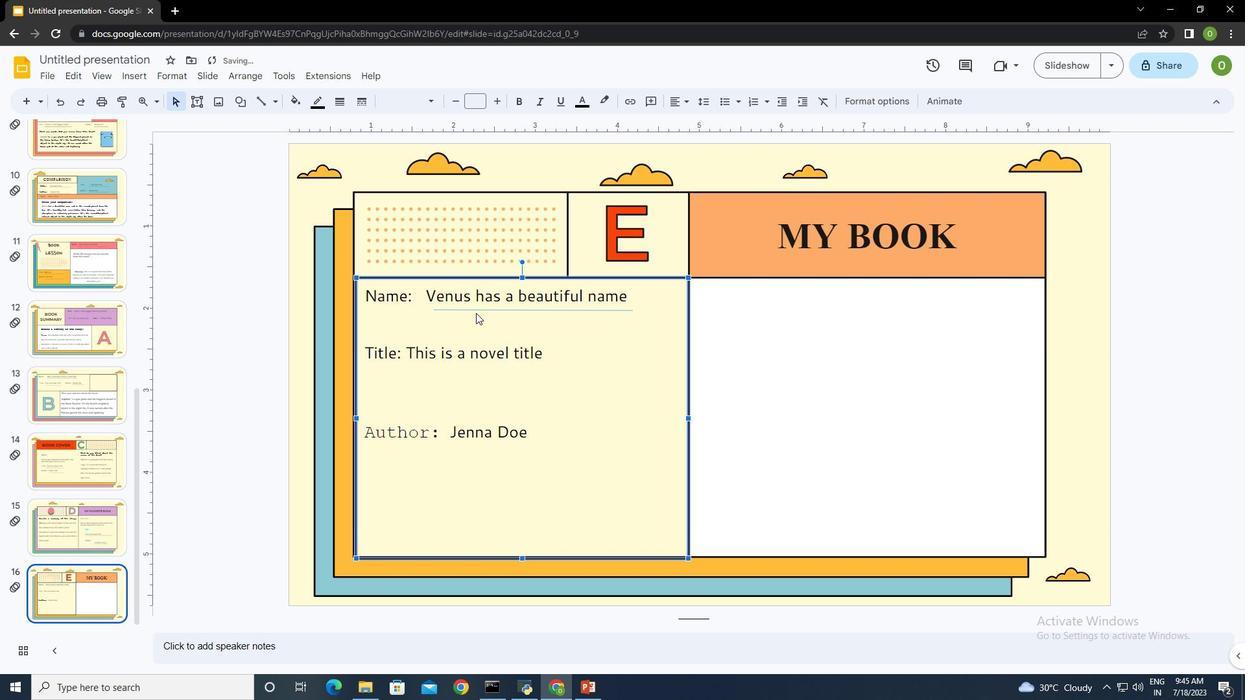 
Action: Mouse pressed left at (475, 308)
Screenshot: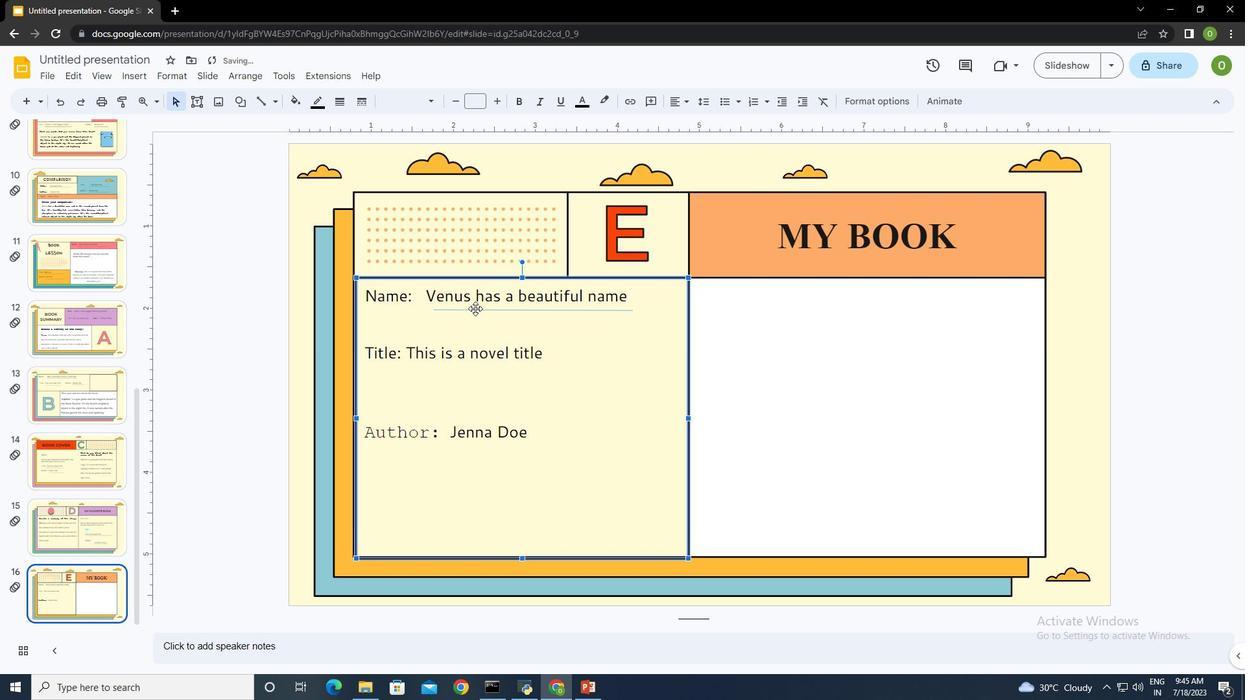 
Action: Mouse moved to (299, 101)
Screenshot: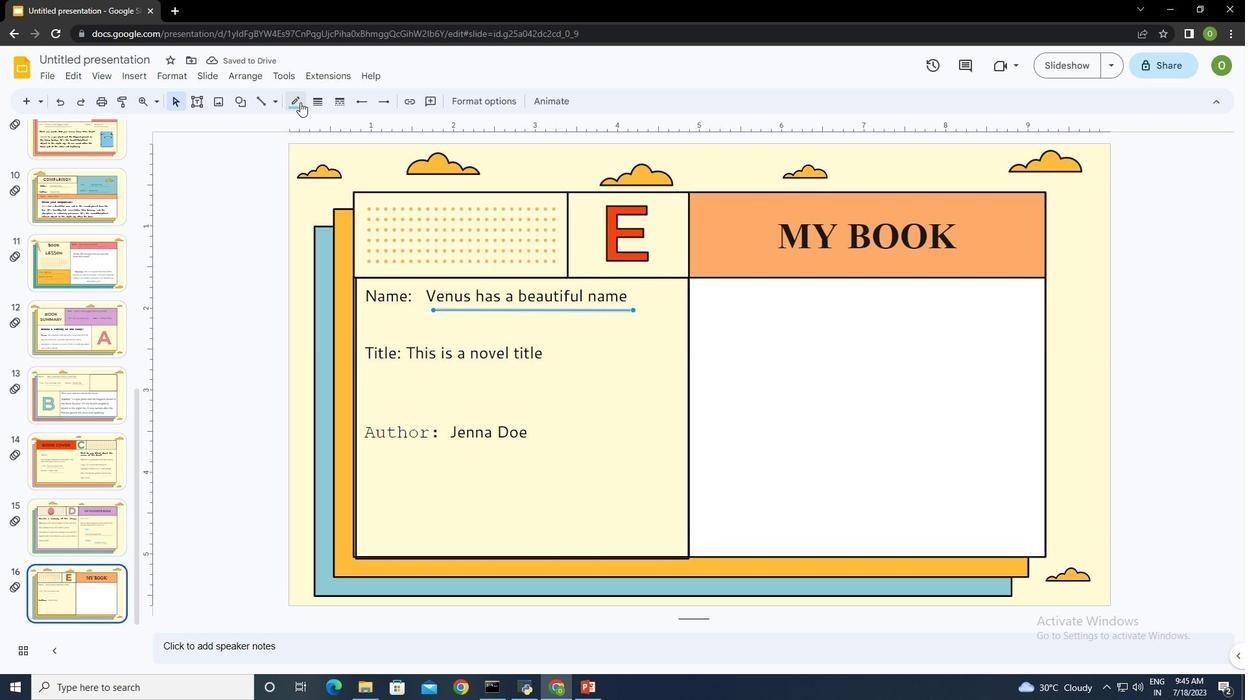 
Action: Mouse pressed left at (299, 101)
Screenshot: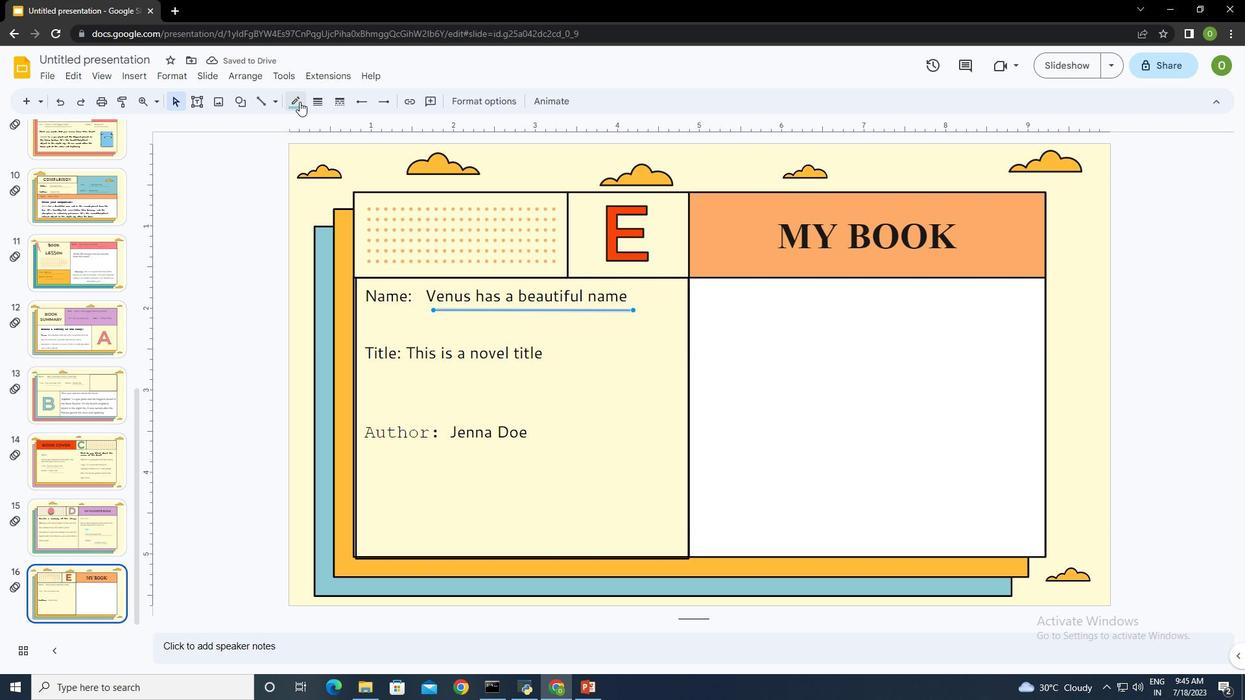 
Action: Mouse moved to (300, 212)
Screenshot: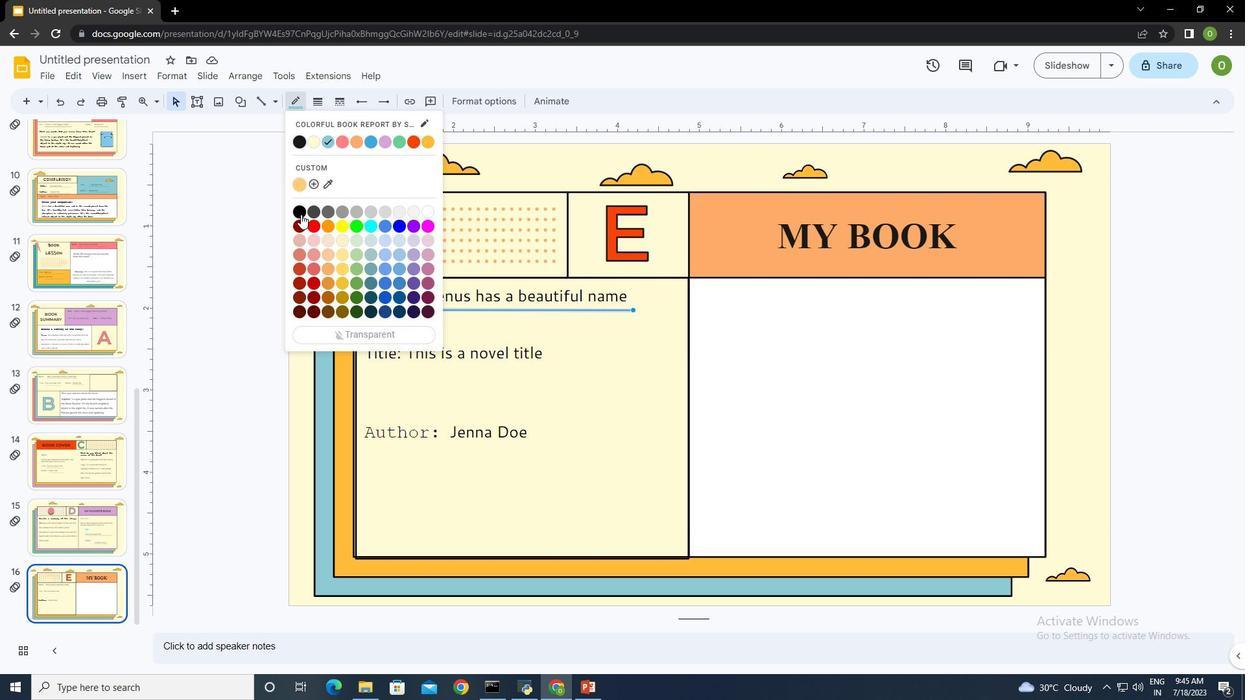
Action: Mouse pressed left at (300, 212)
Screenshot: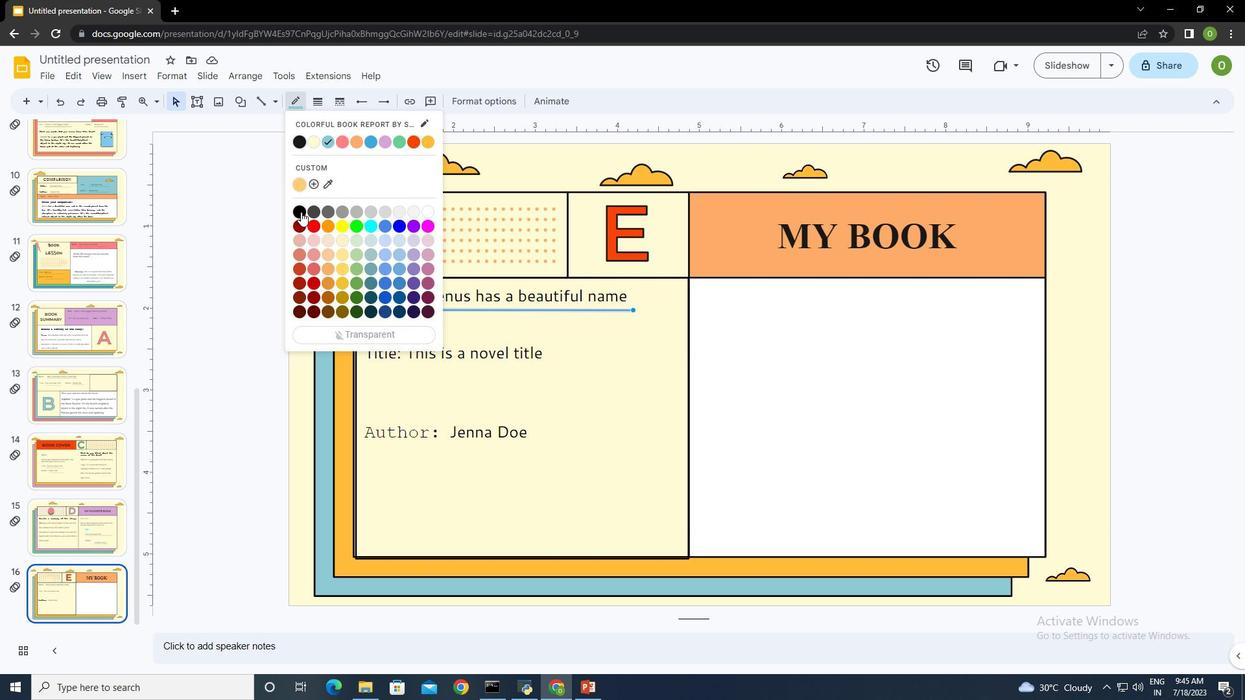 
Action: Mouse moved to (622, 381)
Screenshot: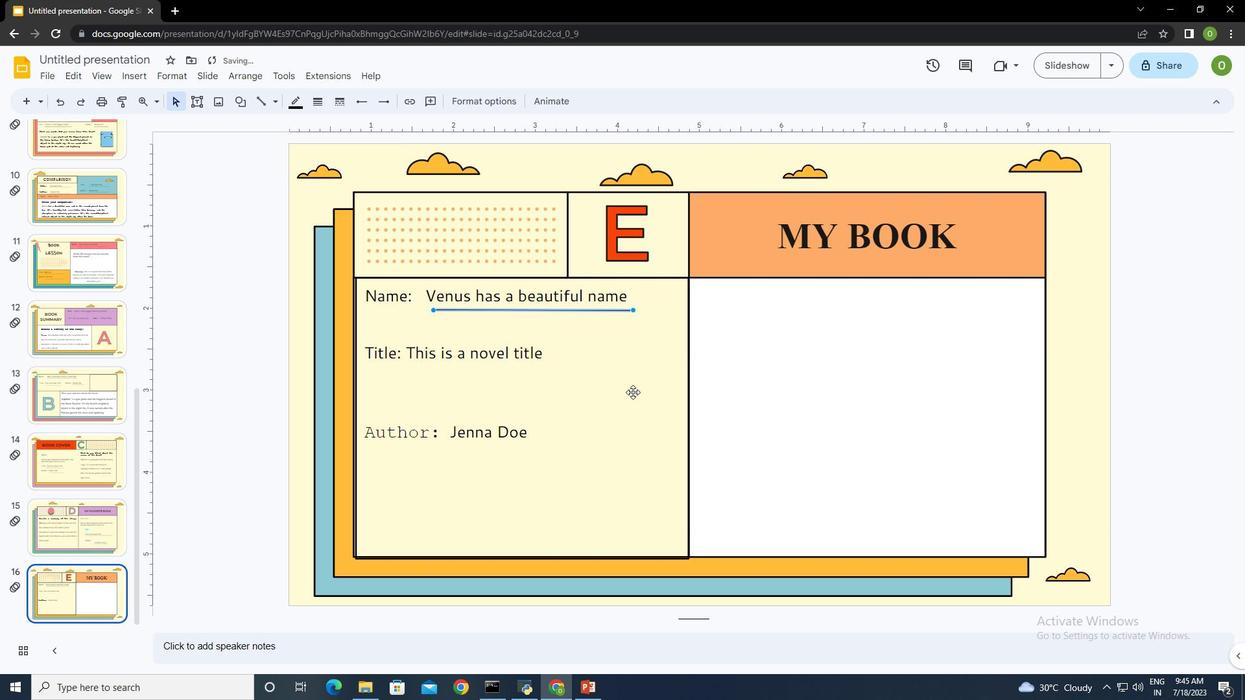 
Action: Mouse pressed left at (622, 381)
Screenshot: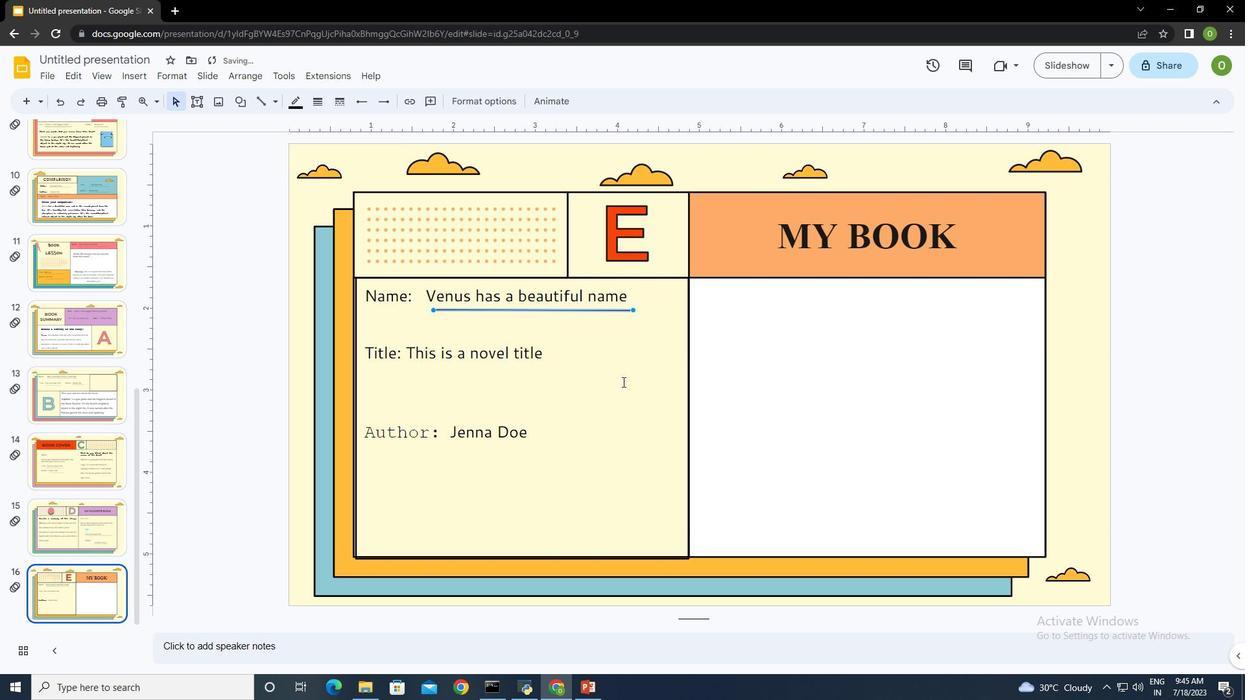 
Action: Mouse moved to (261, 101)
Screenshot: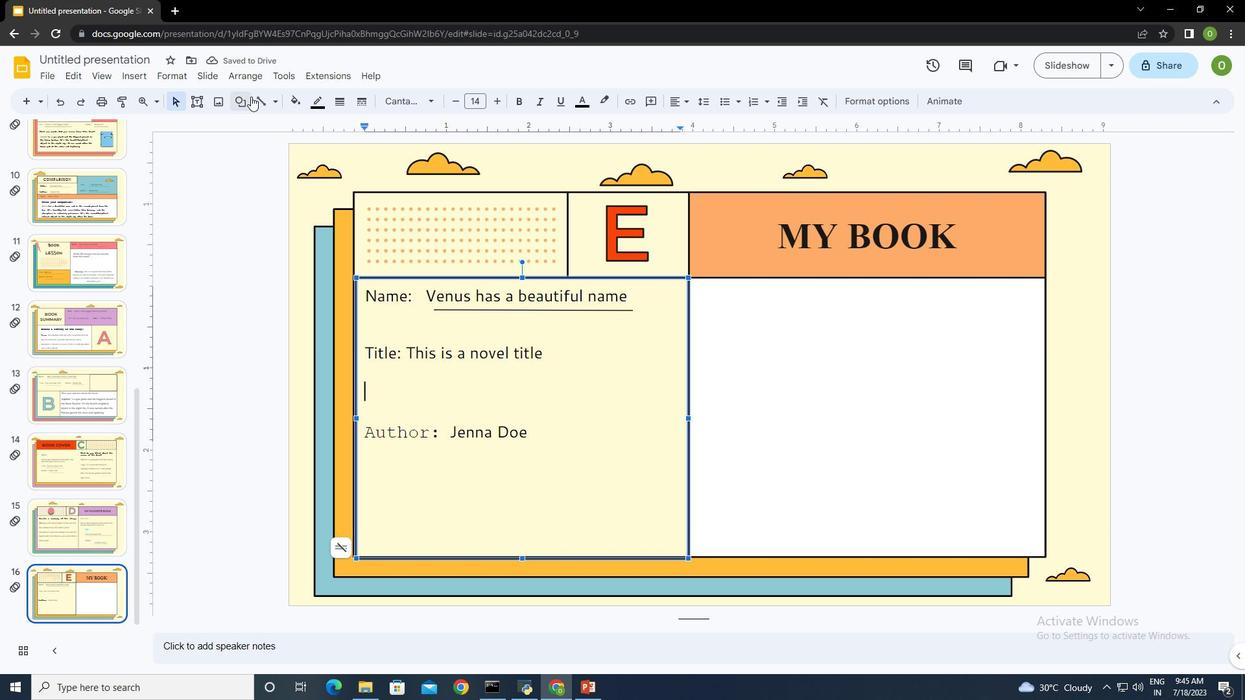
Action: Mouse pressed left at (261, 101)
Screenshot: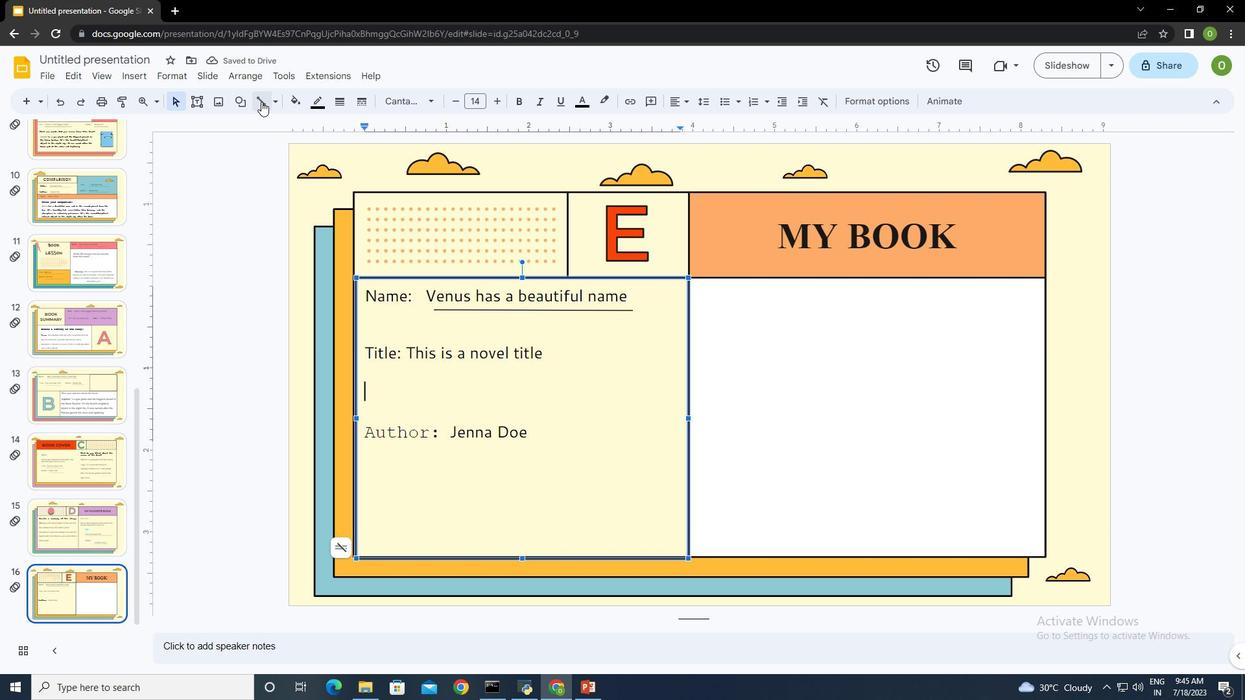 
Action: Mouse moved to (420, 369)
Screenshot: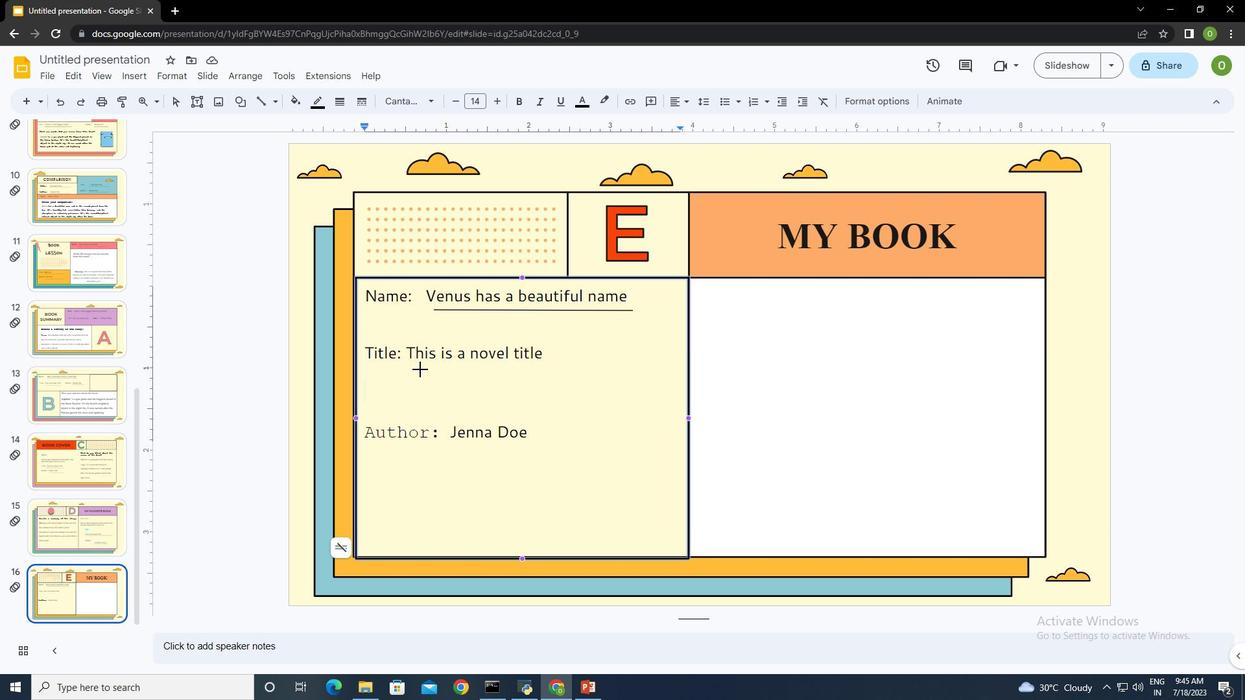 
Action: Mouse pressed left at (420, 369)
Screenshot: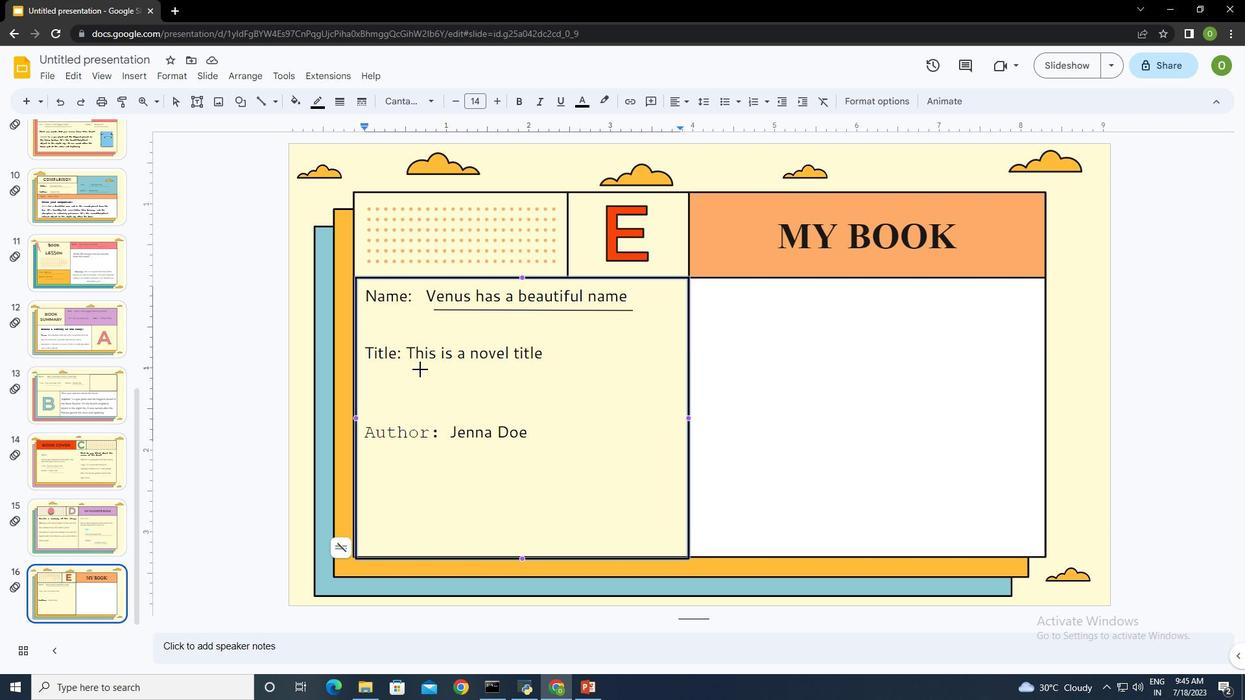 
Action: Mouse moved to (582, 372)
Screenshot: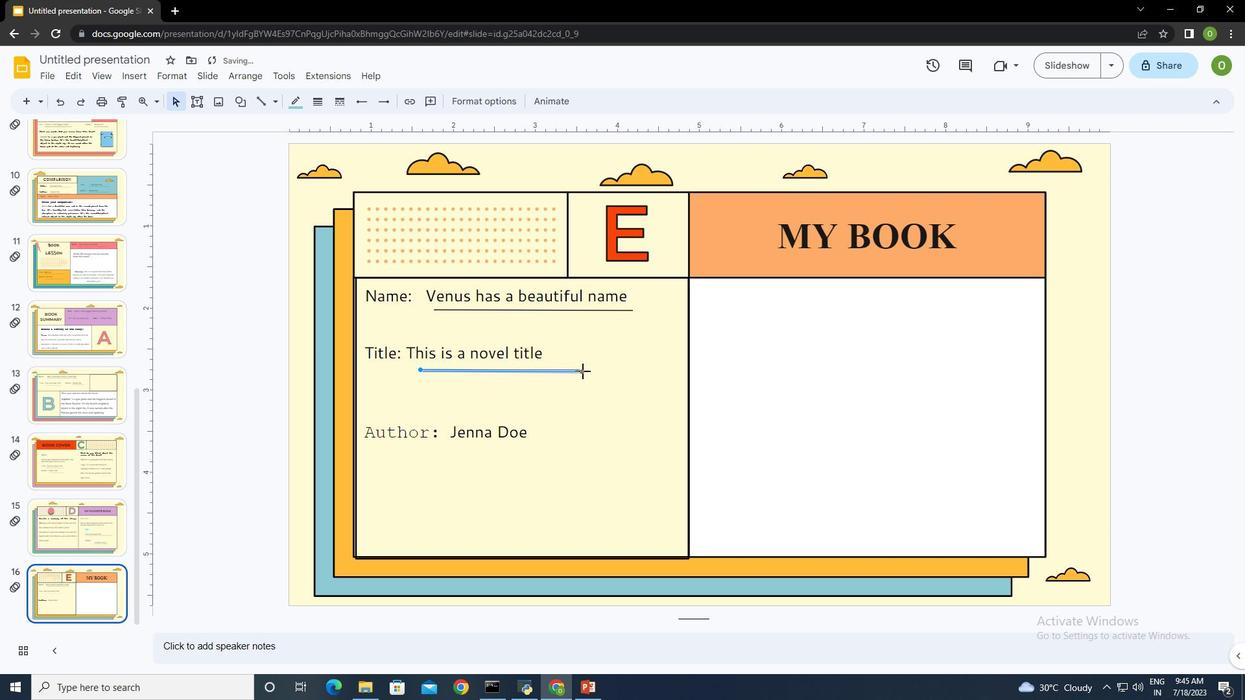 
Action: Mouse pressed left at (582, 372)
Screenshot: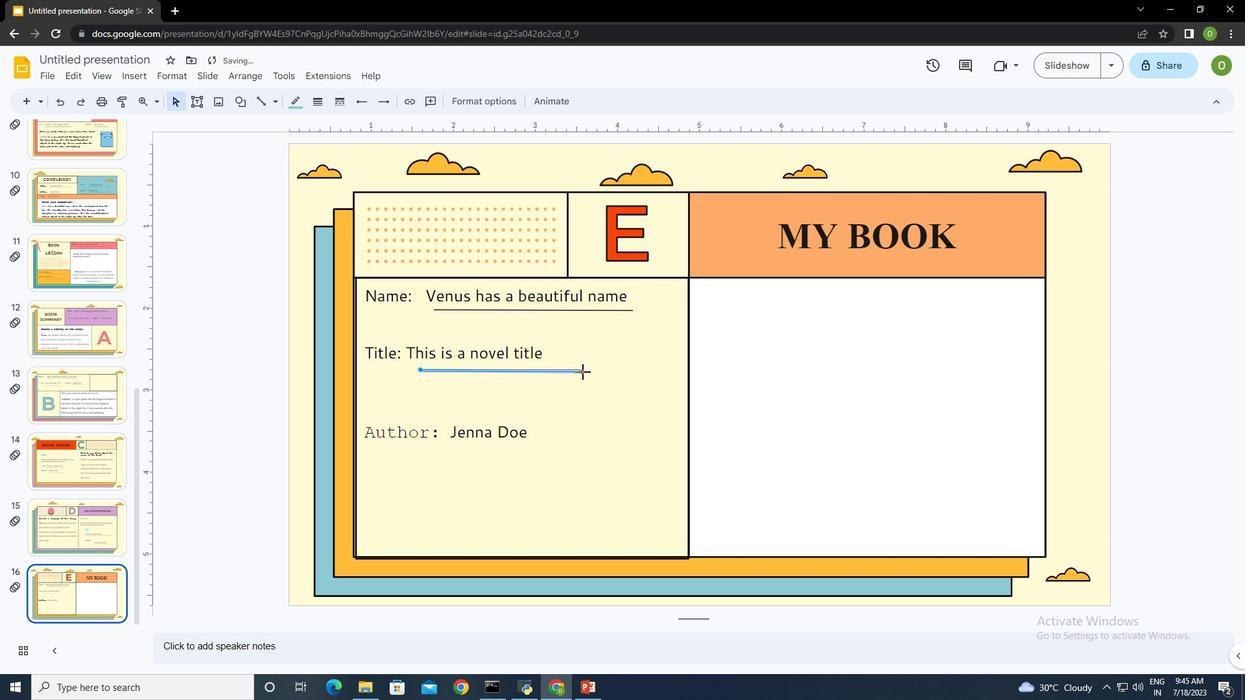 
Action: Mouse moved to (418, 368)
Screenshot: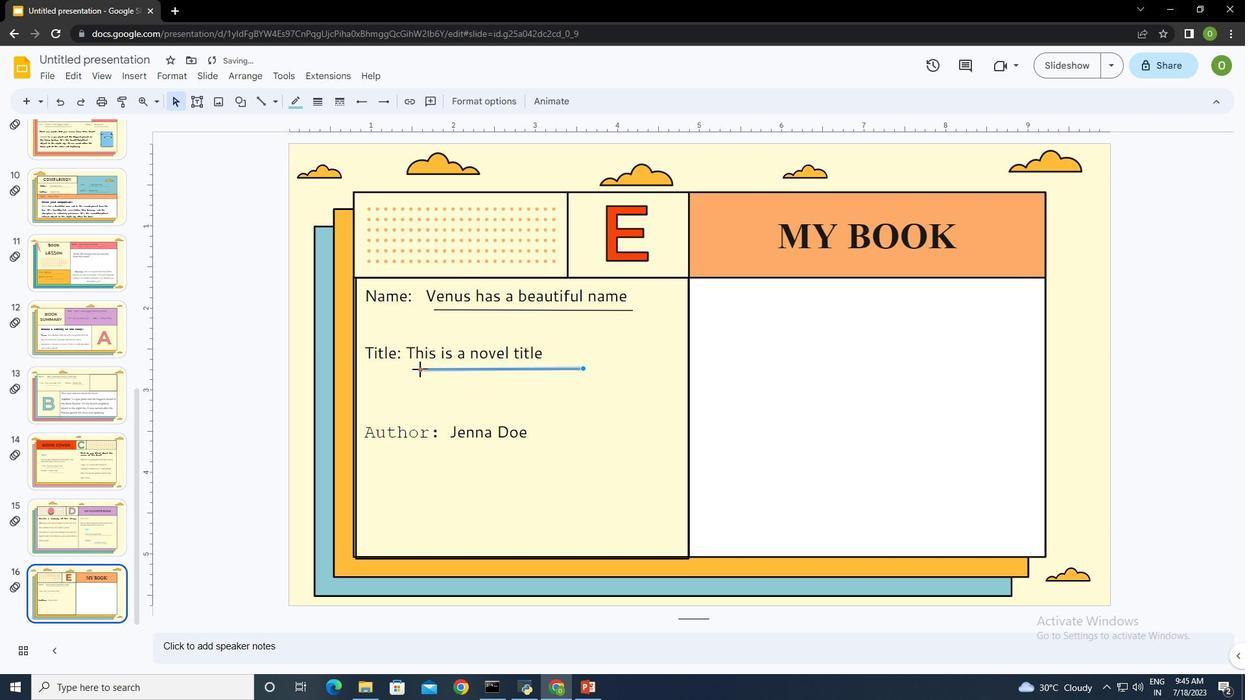 
Action: Mouse pressed left at (418, 368)
Screenshot: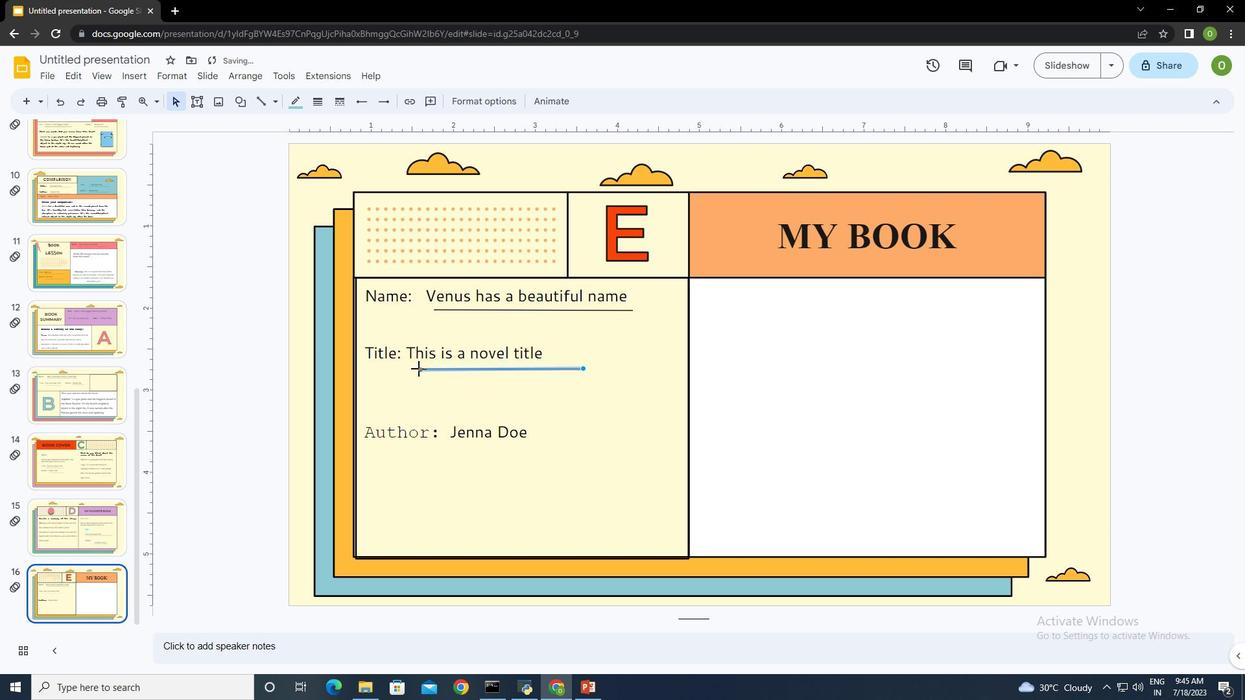 
Action: Mouse moved to (603, 401)
Screenshot: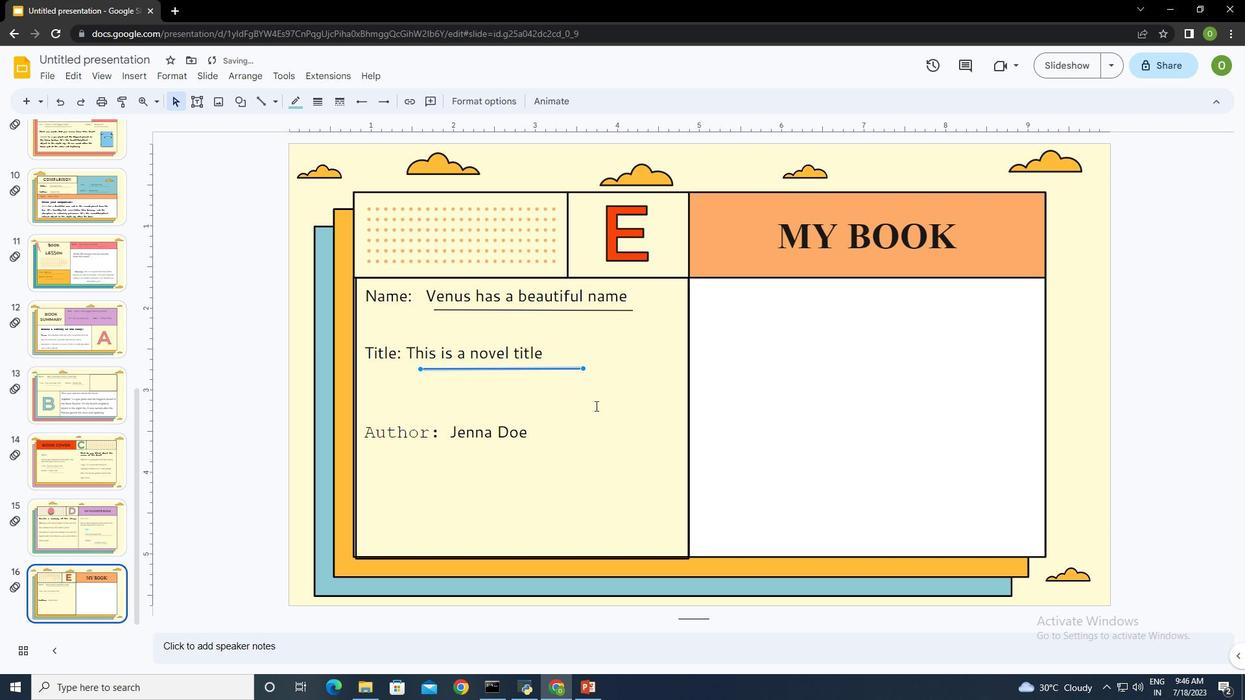 
Action: Mouse pressed left at (603, 401)
Screenshot: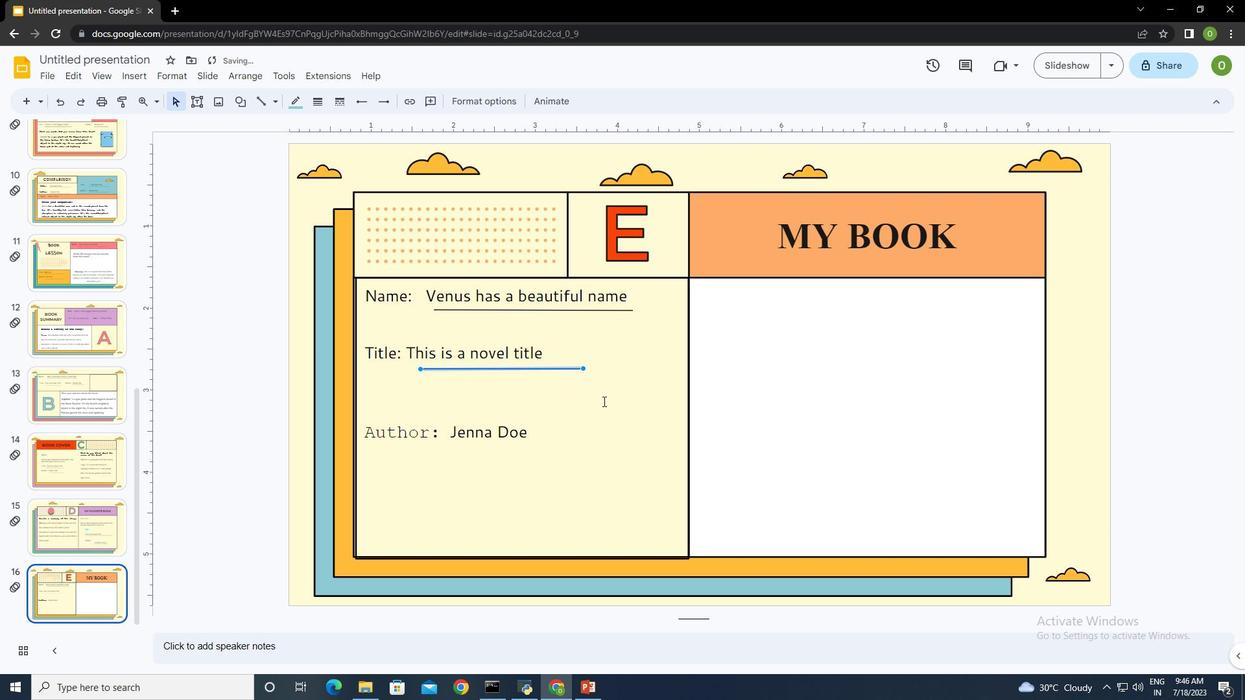 
Action: Mouse moved to (464, 370)
Screenshot: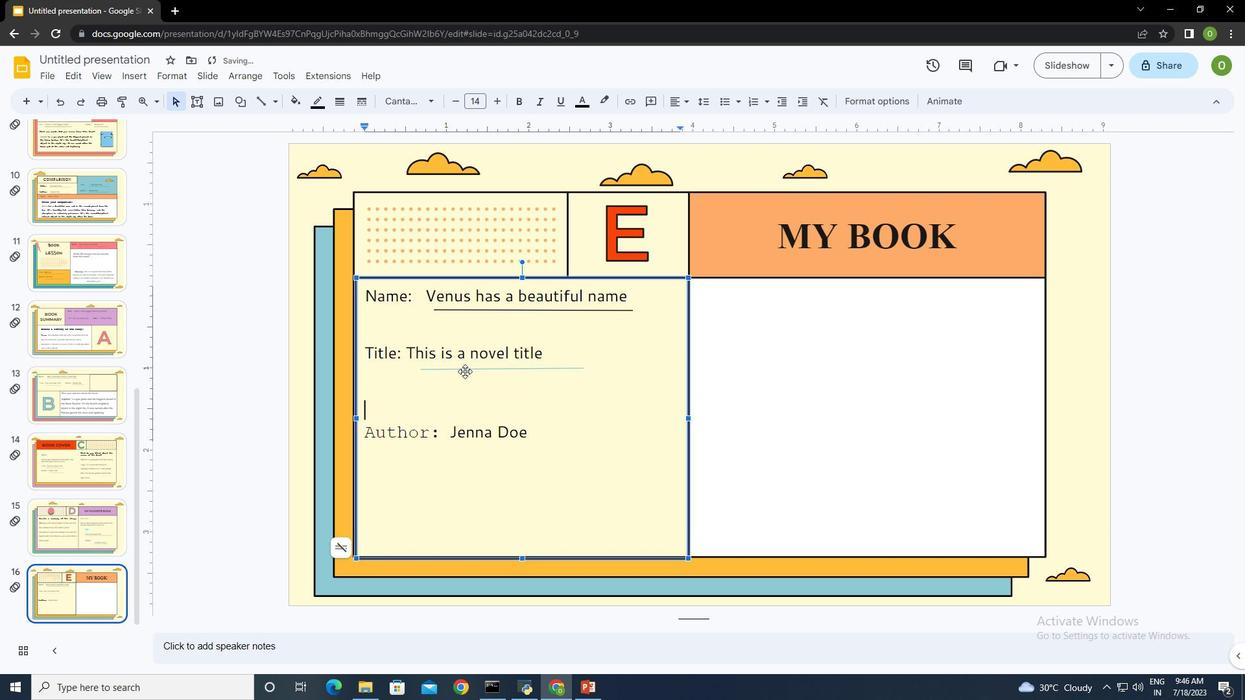 
Action: Mouse pressed left at (464, 370)
Screenshot: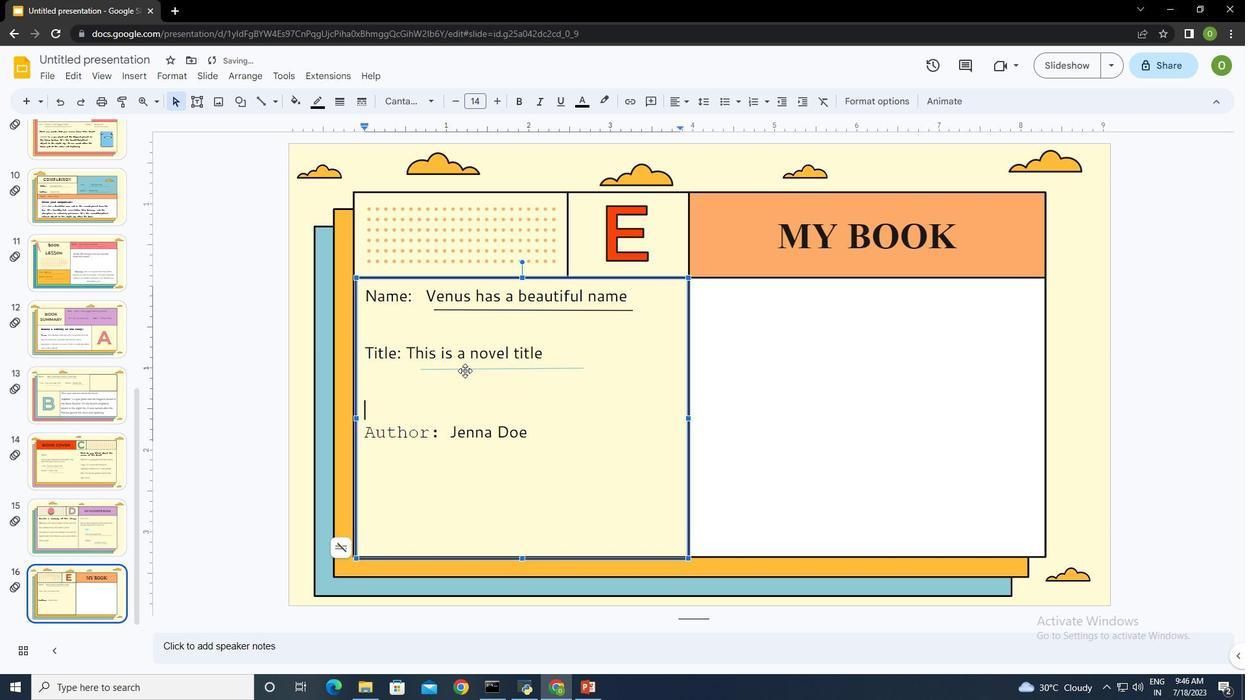
Action: Mouse moved to (295, 103)
Screenshot: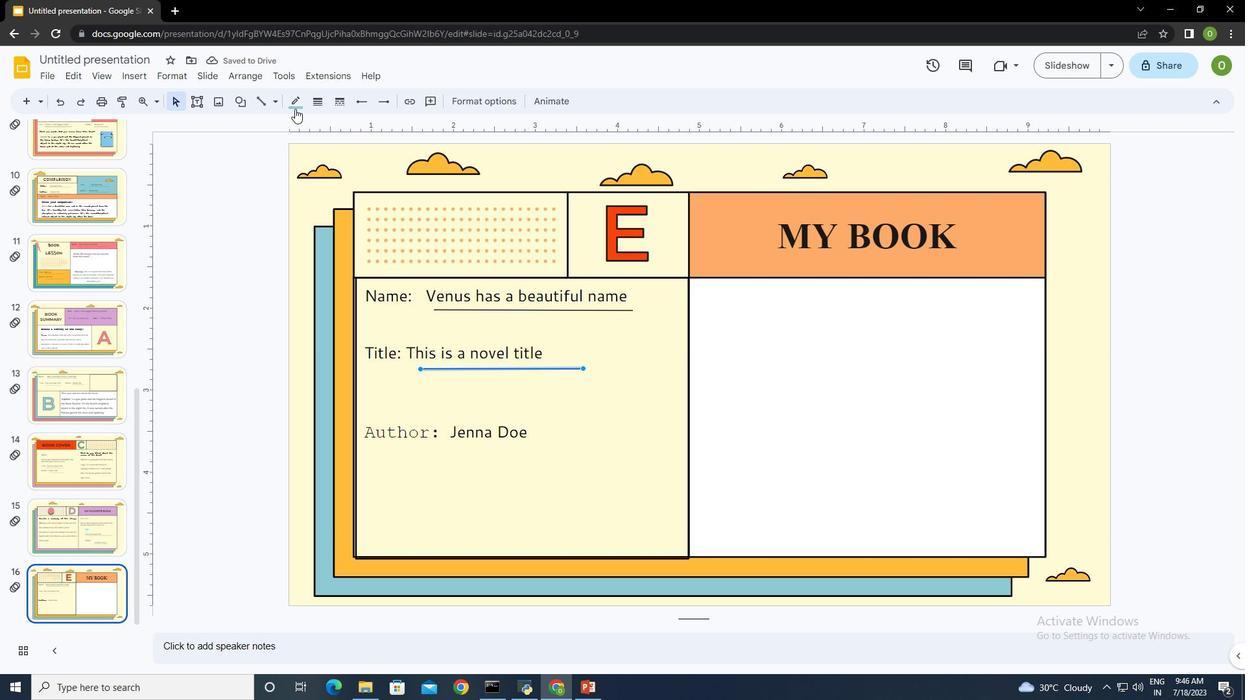 
Action: Mouse pressed left at (295, 103)
Screenshot: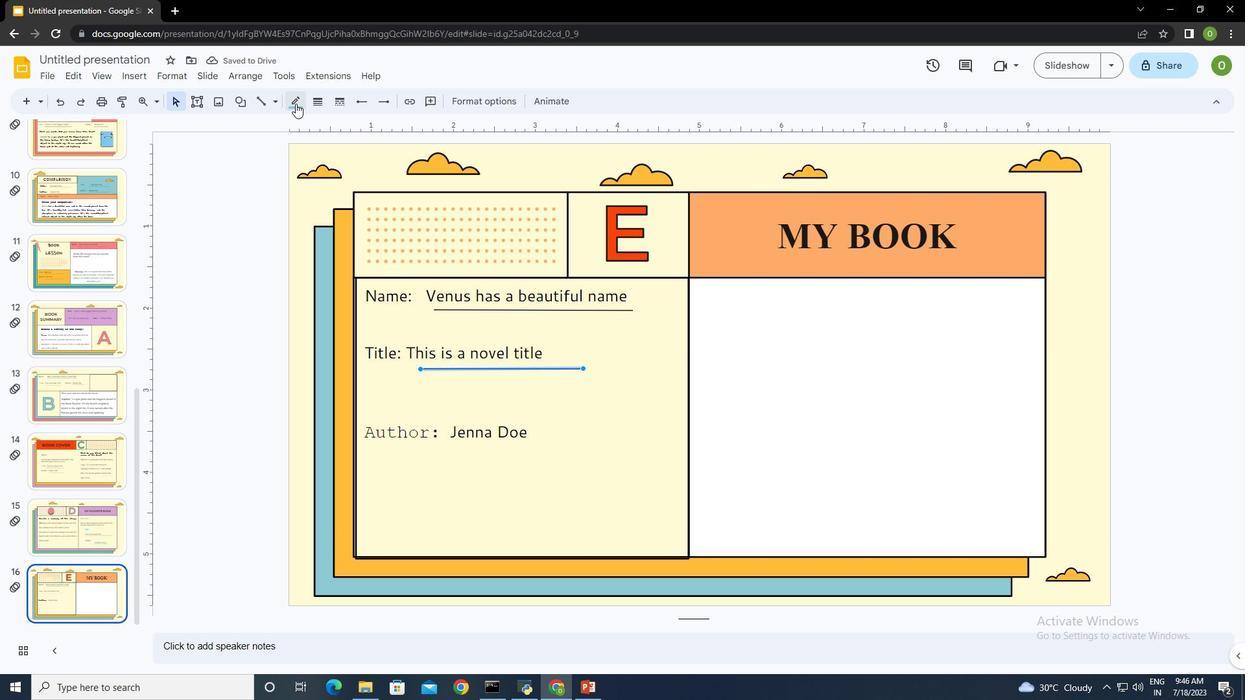 
Action: Mouse moved to (297, 141)
Screenshot: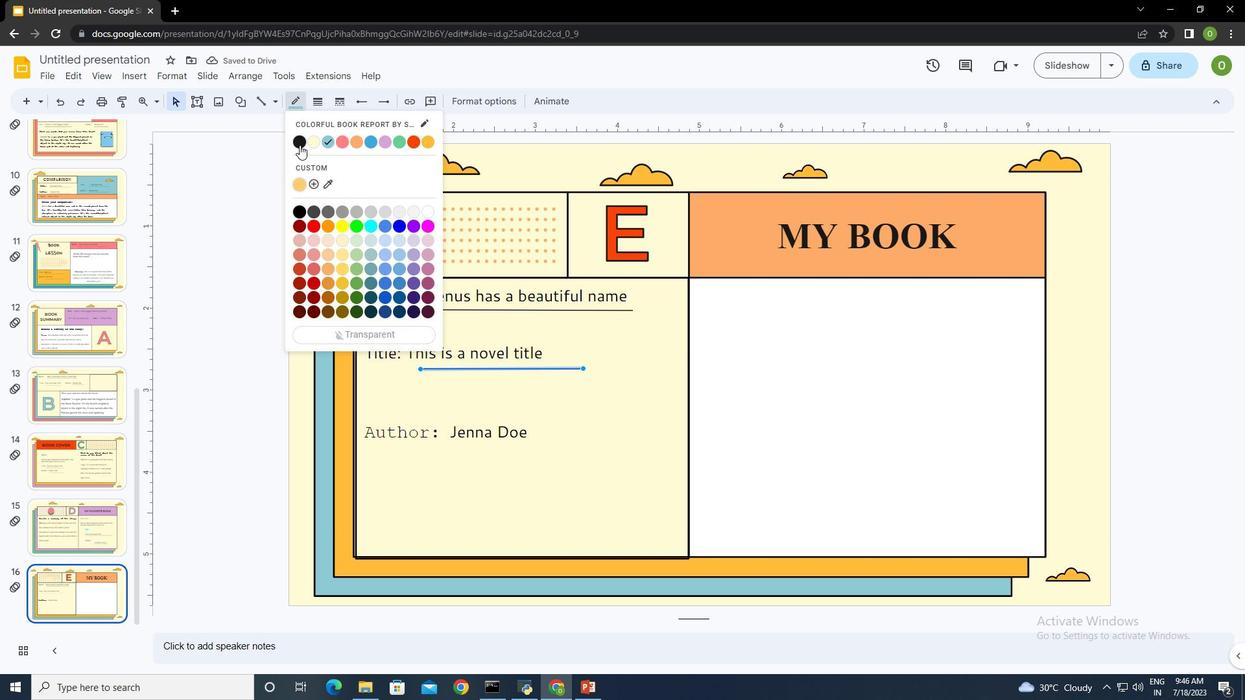
Action: Mouse pressed left at (297, 141)
Screenshot: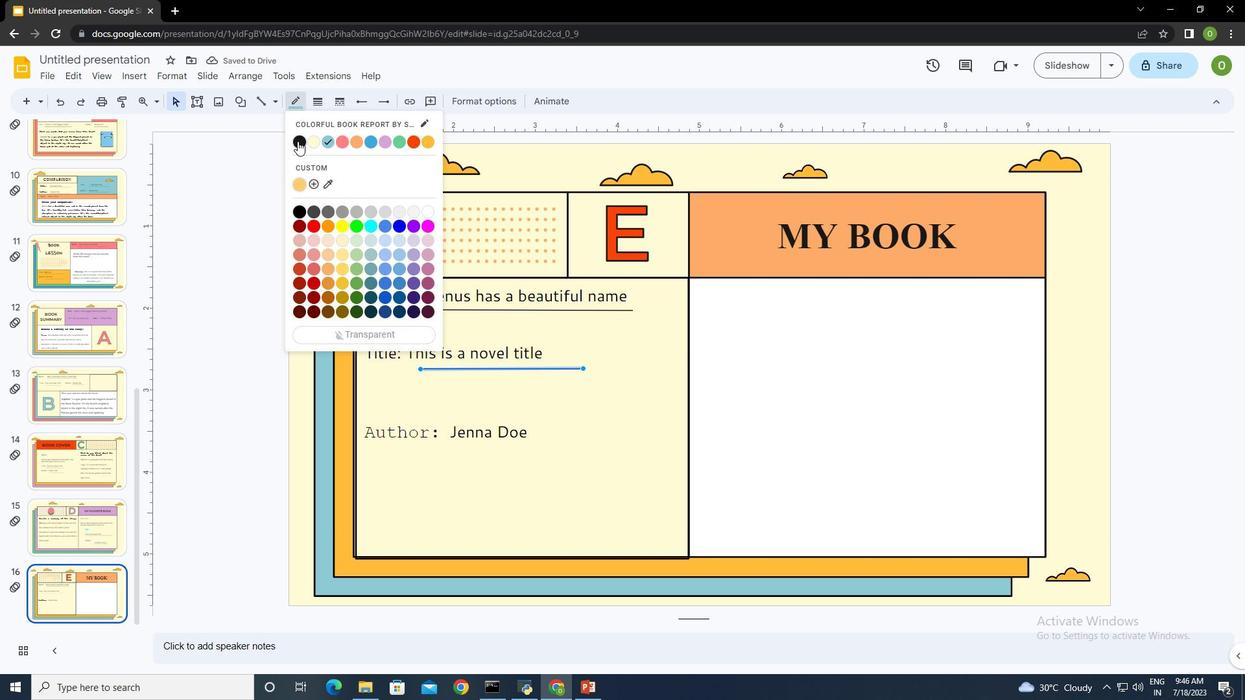 
Action: Mouse moved to (404, 352)
Screenshot: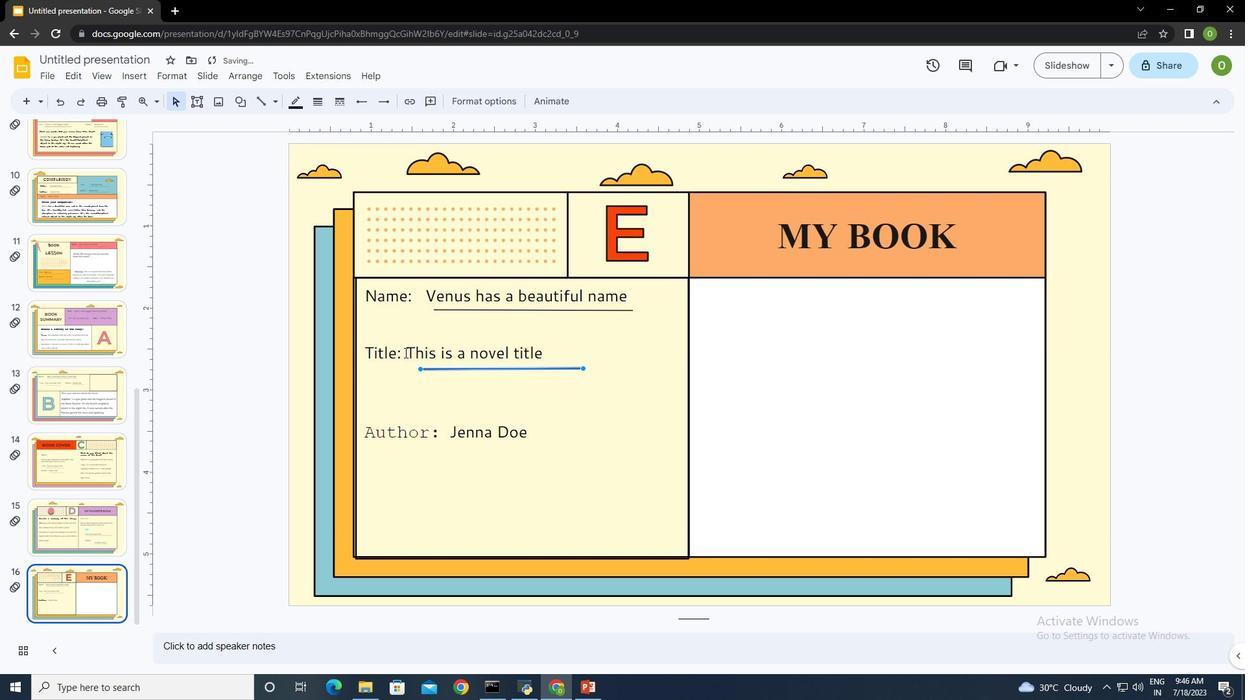 
Action: Mouse pressed left at (404, 352)
Screenshot: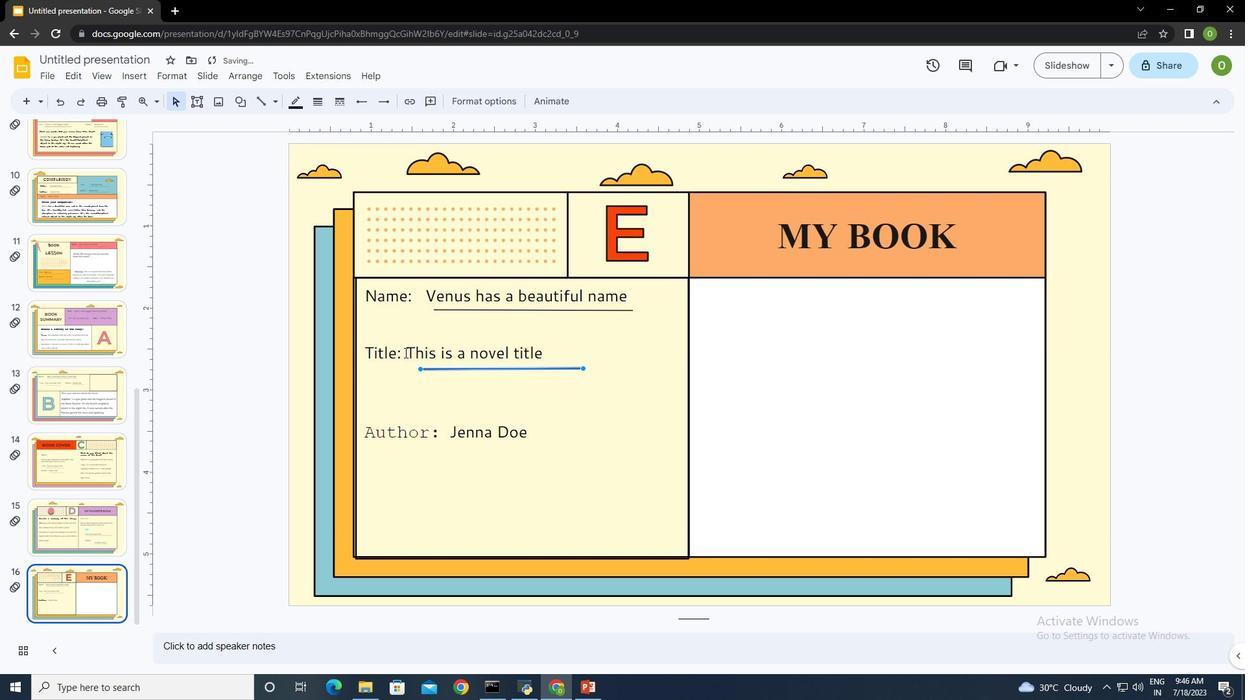
Action: Mouse moved to (431, 423)
Screenshot: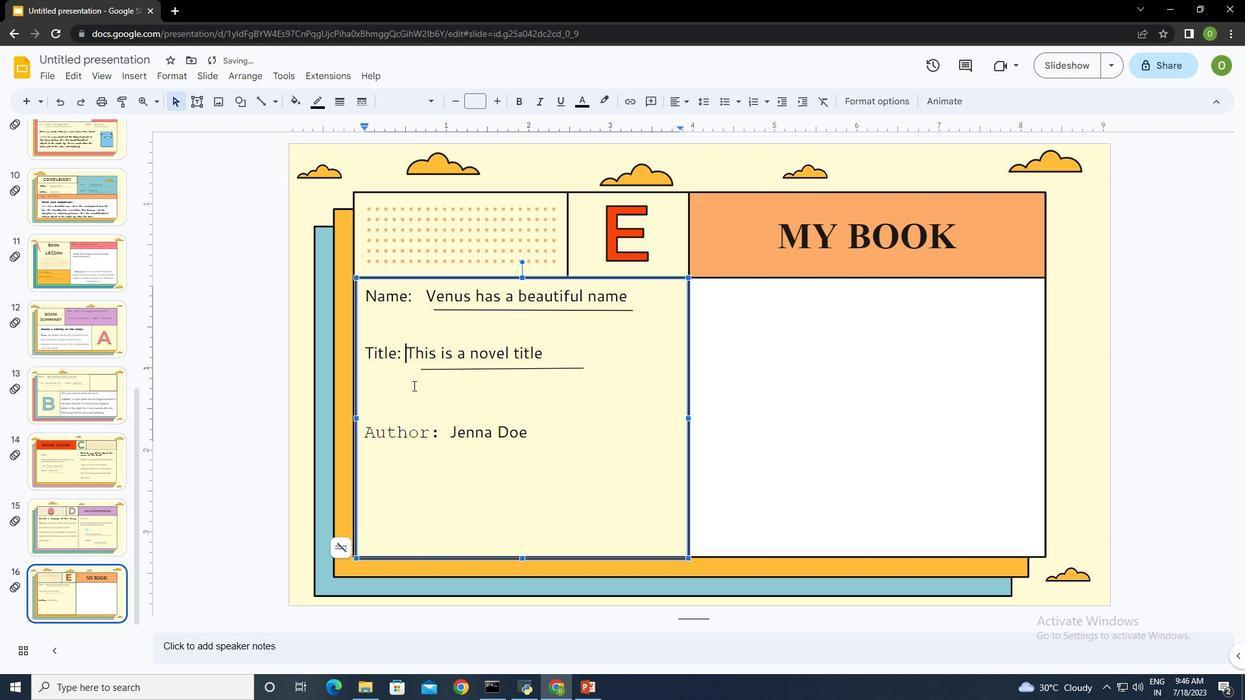 
Action: Key pressed <Key.space><Key.space><Key.space>
Screenshot: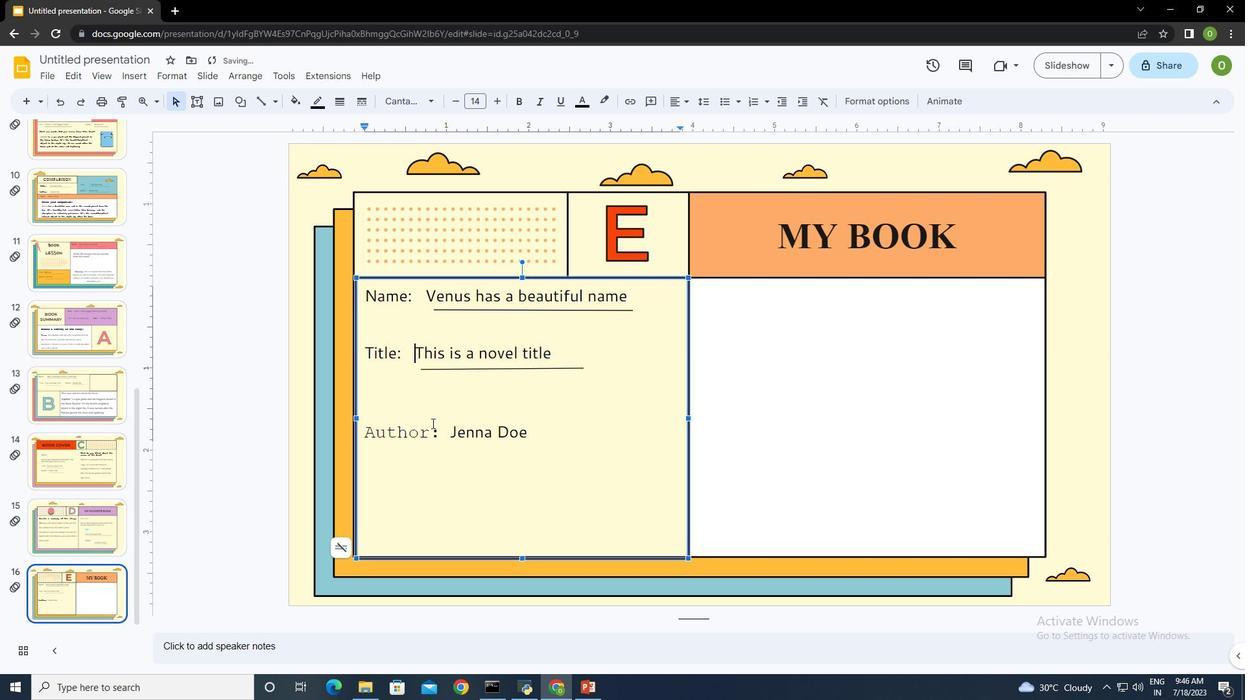 
Action: Mouse moved to (441, 419)
Screenshot: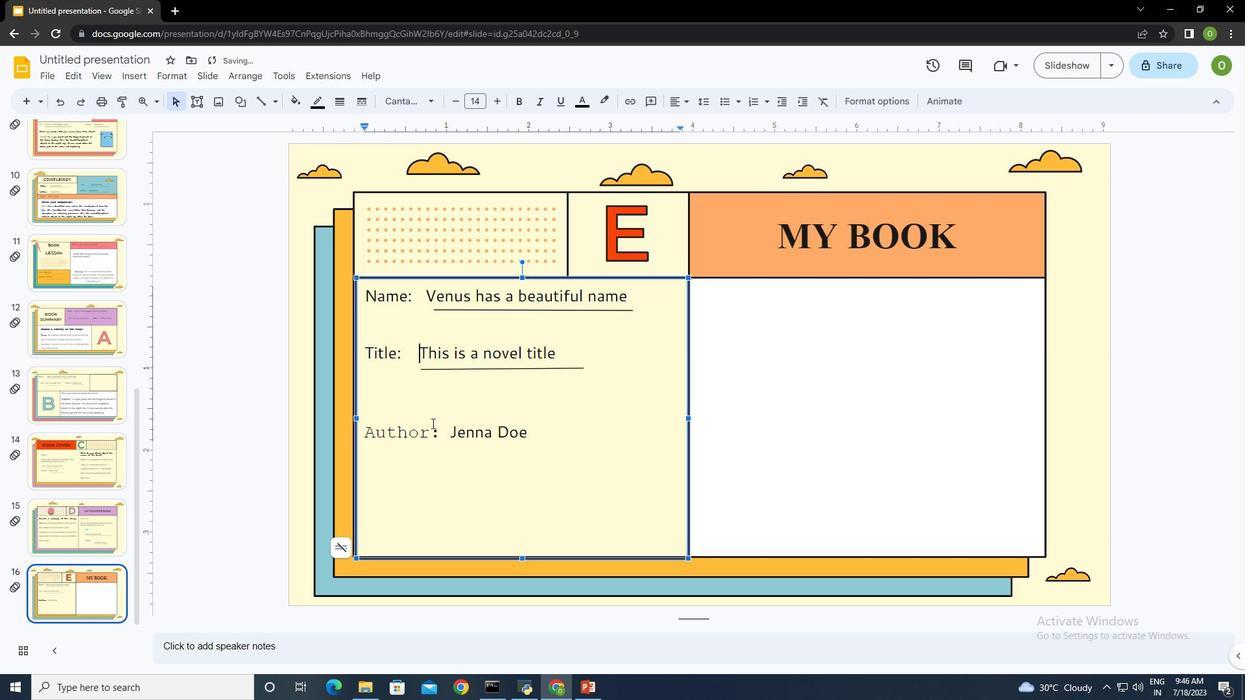 
Action: Key pressed <Key.space>
Screenshot: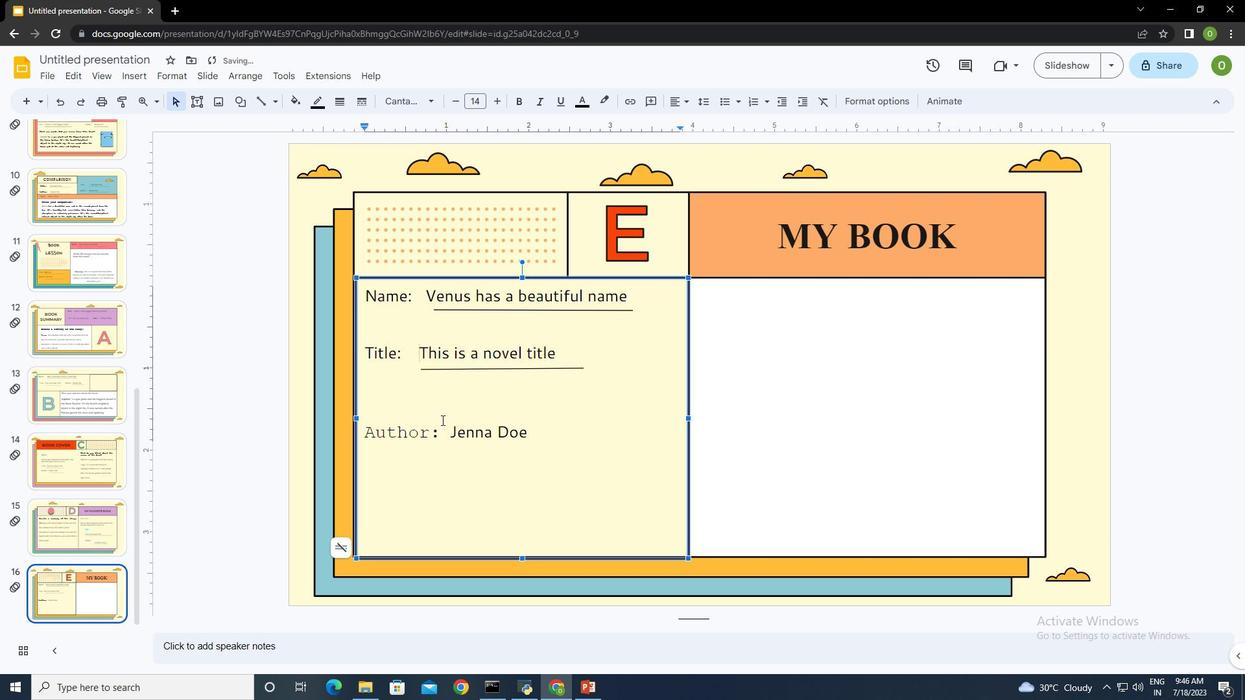 
Action: Mouse moved to (553, 415)
Screenshot: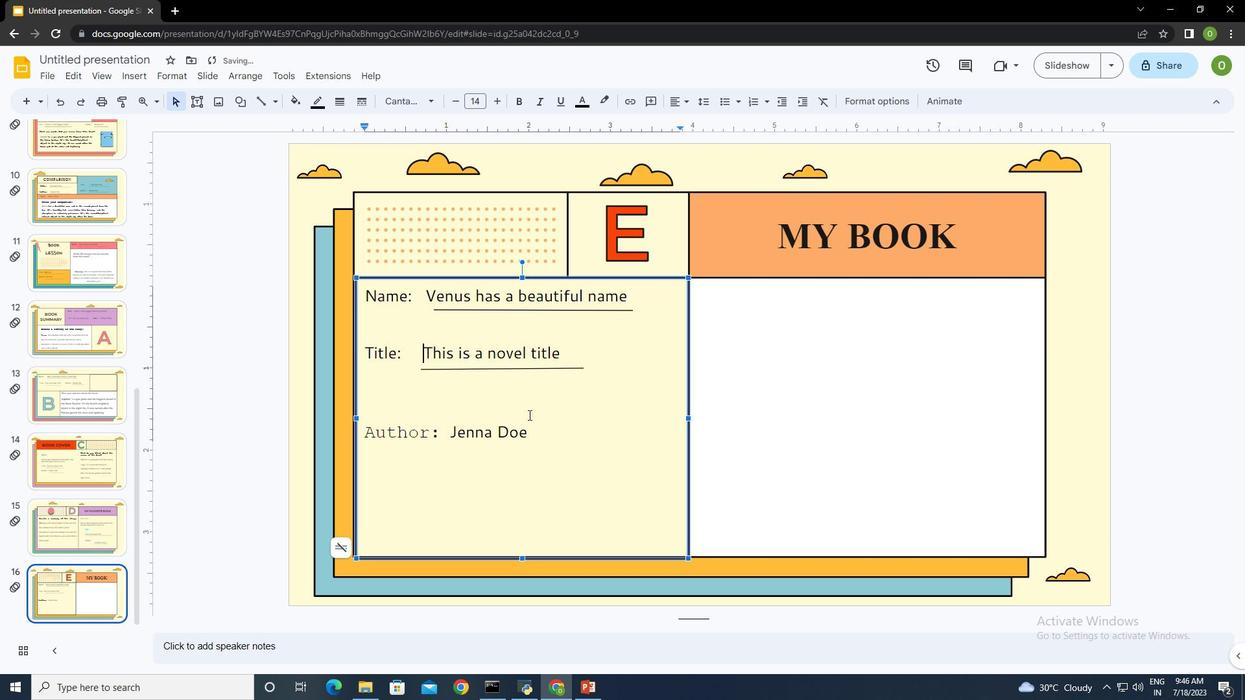 
Action: Mouse pressed left at (553, 415)
Screenshot: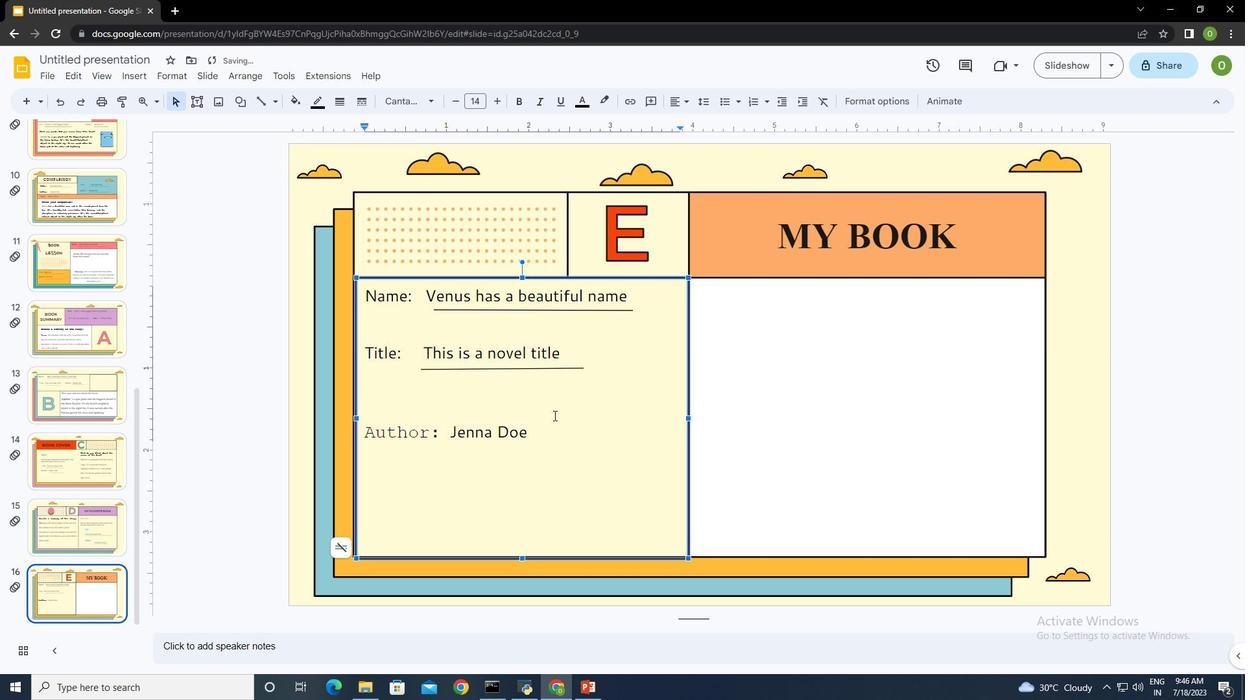 
Action: Mouse moved to (447, 432)
Screenshot: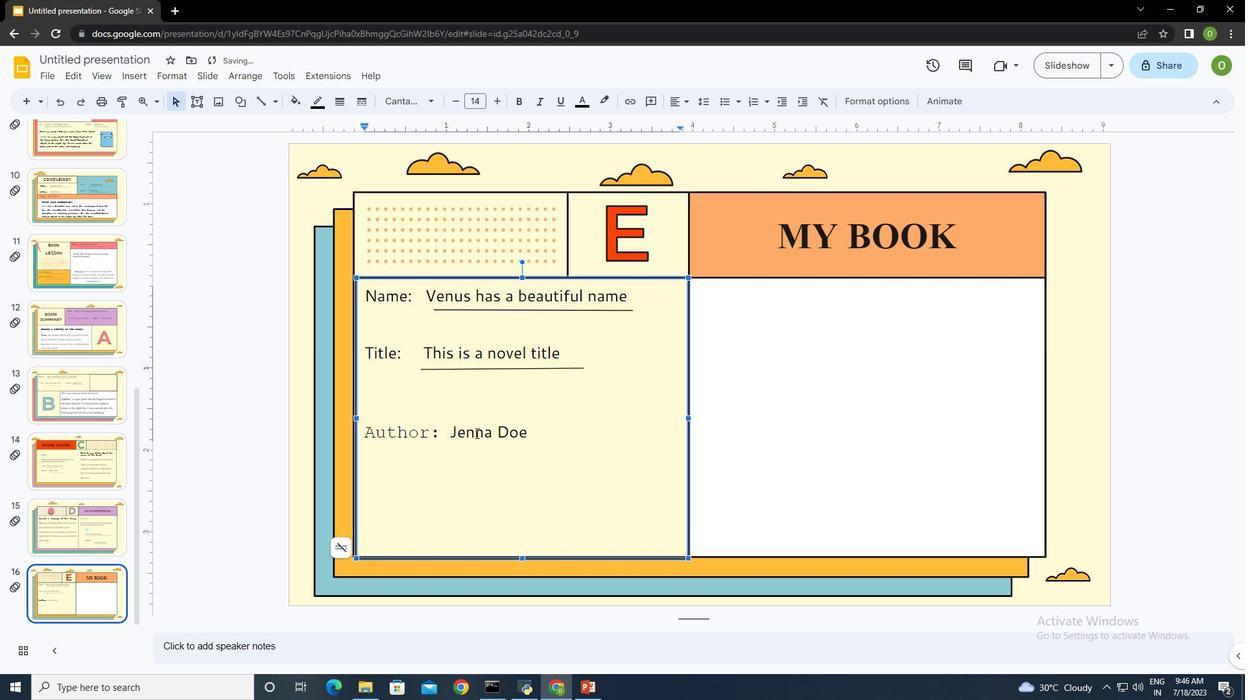 
Action: Mouse pressed left at (447, 432)
Screenshot: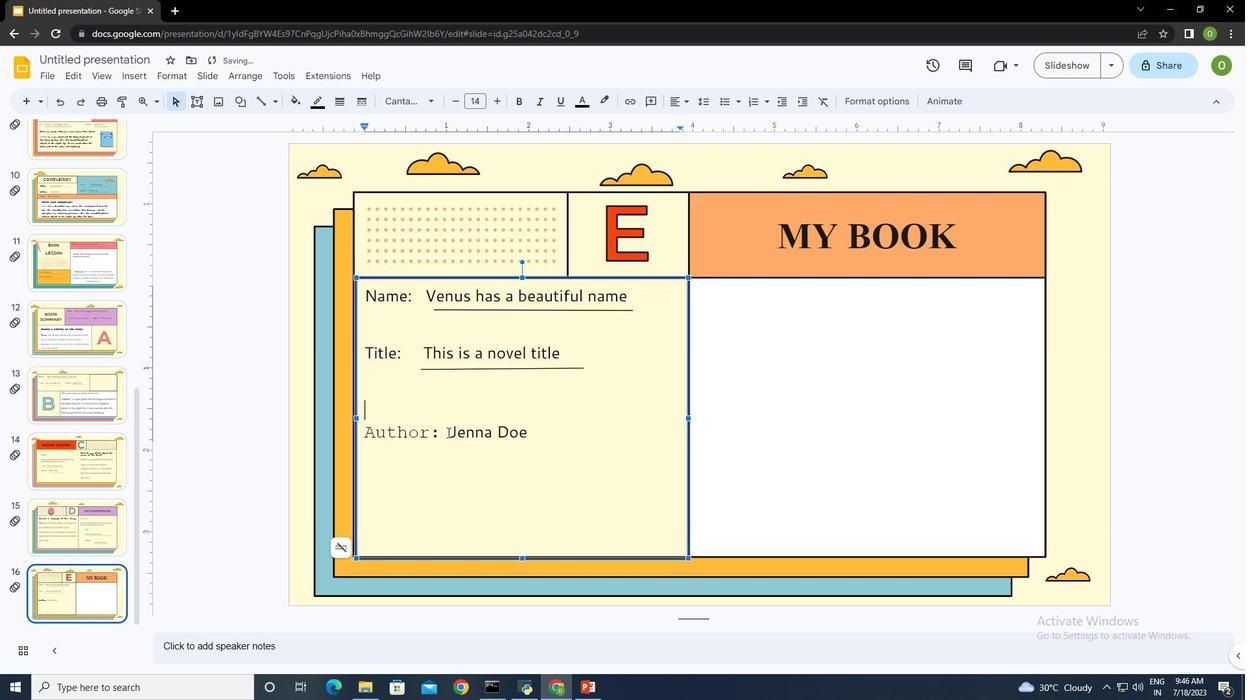 
Action: Mouse moved to (255, 95)
Screenshot: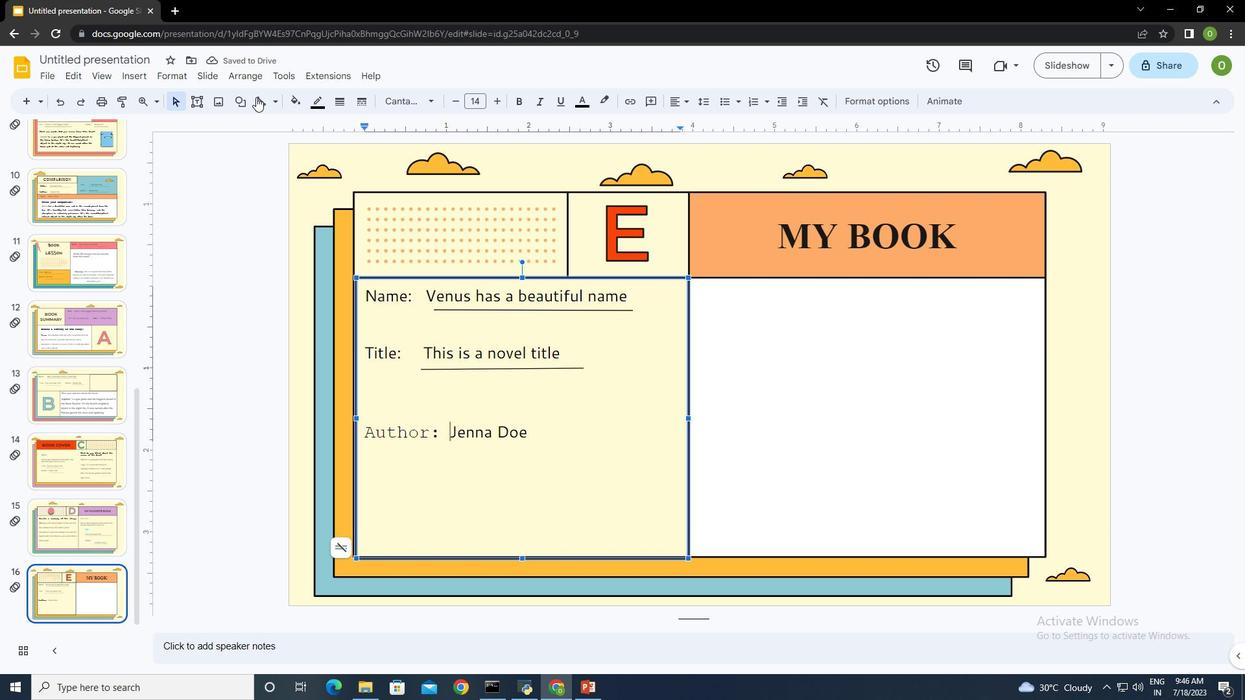 
Action: Mouse pressed left at (255, 95)
Screenshot: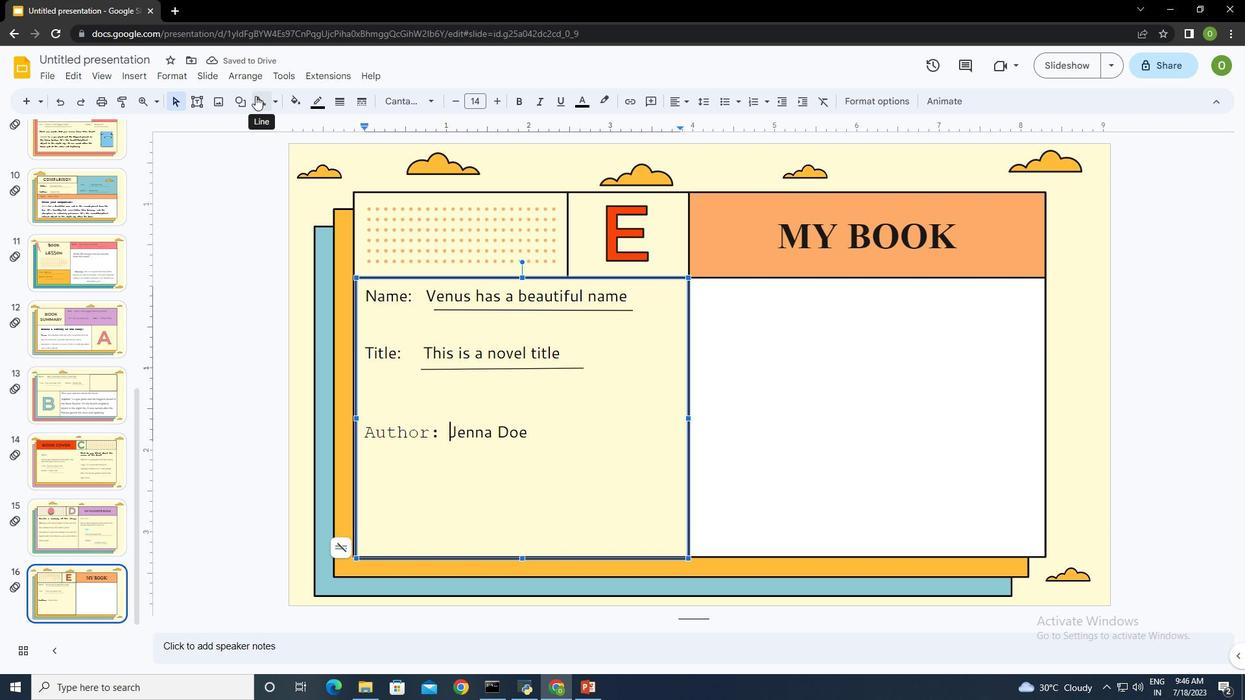 
Action: Mouse moved to (446, 445)
Screenshot: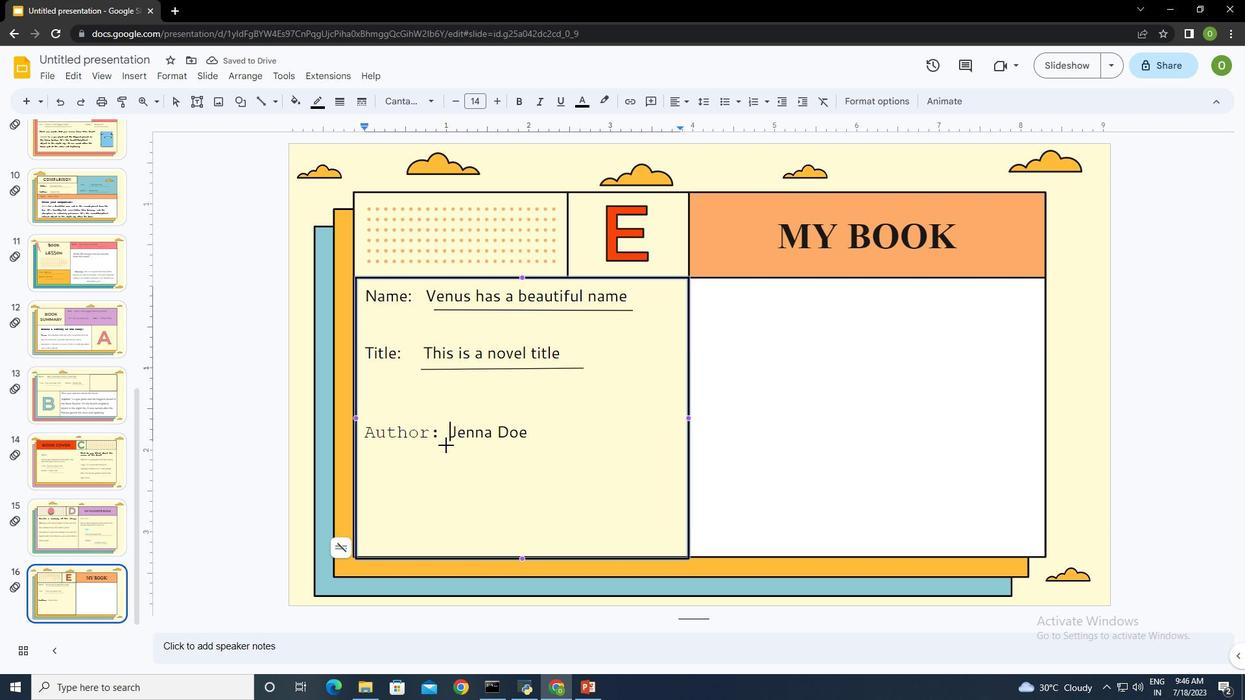 
Action: Mouse pressed left at (446, 445)
Screenshot: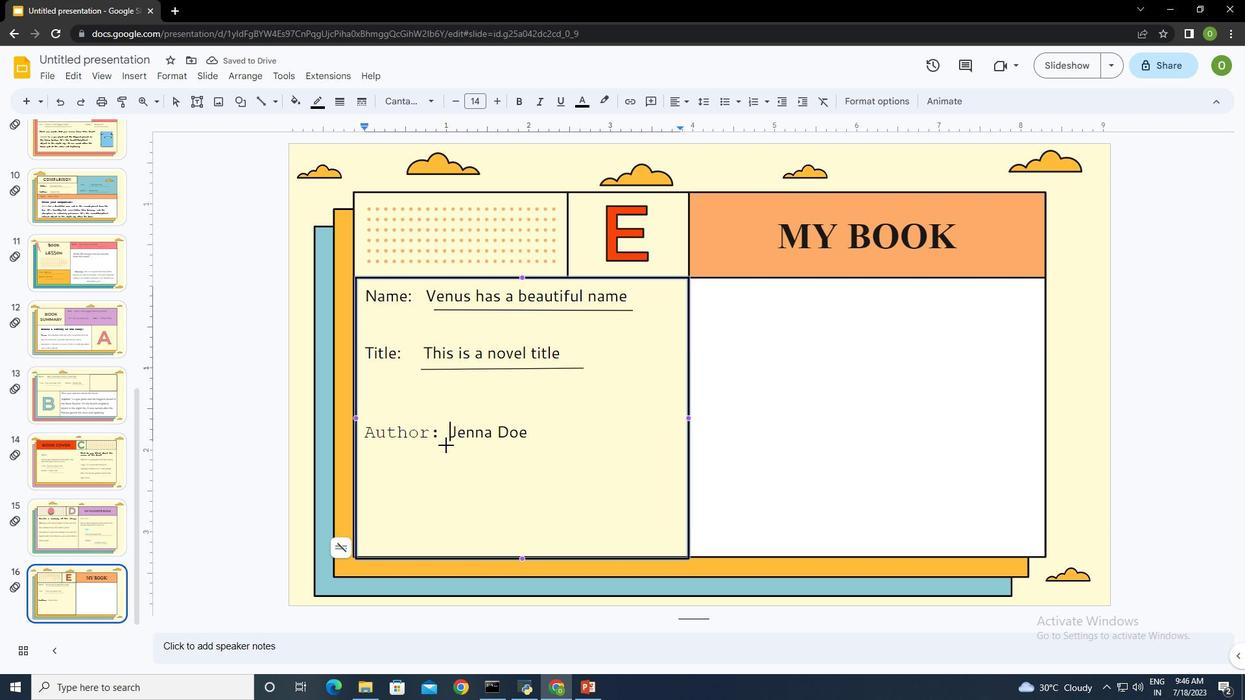 
Action: Mouse moved to (289, 102)
Screenshot: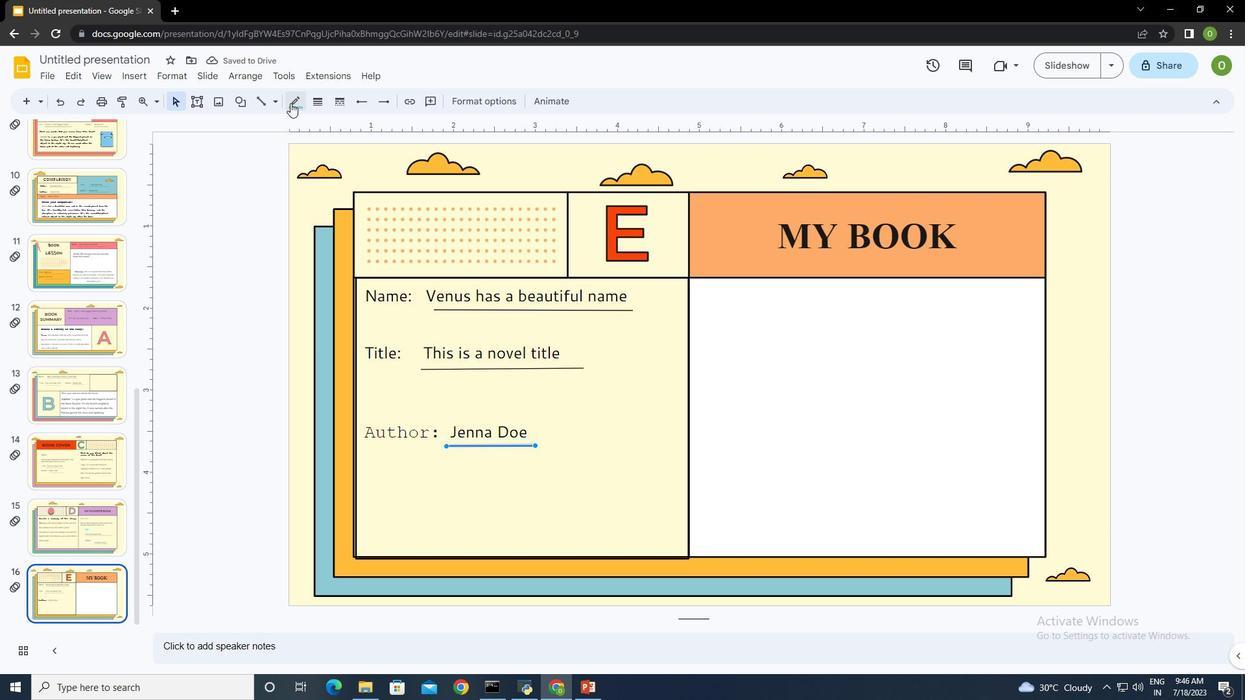 
Action: Mouse pressed left at (289, 102)
Screenshot: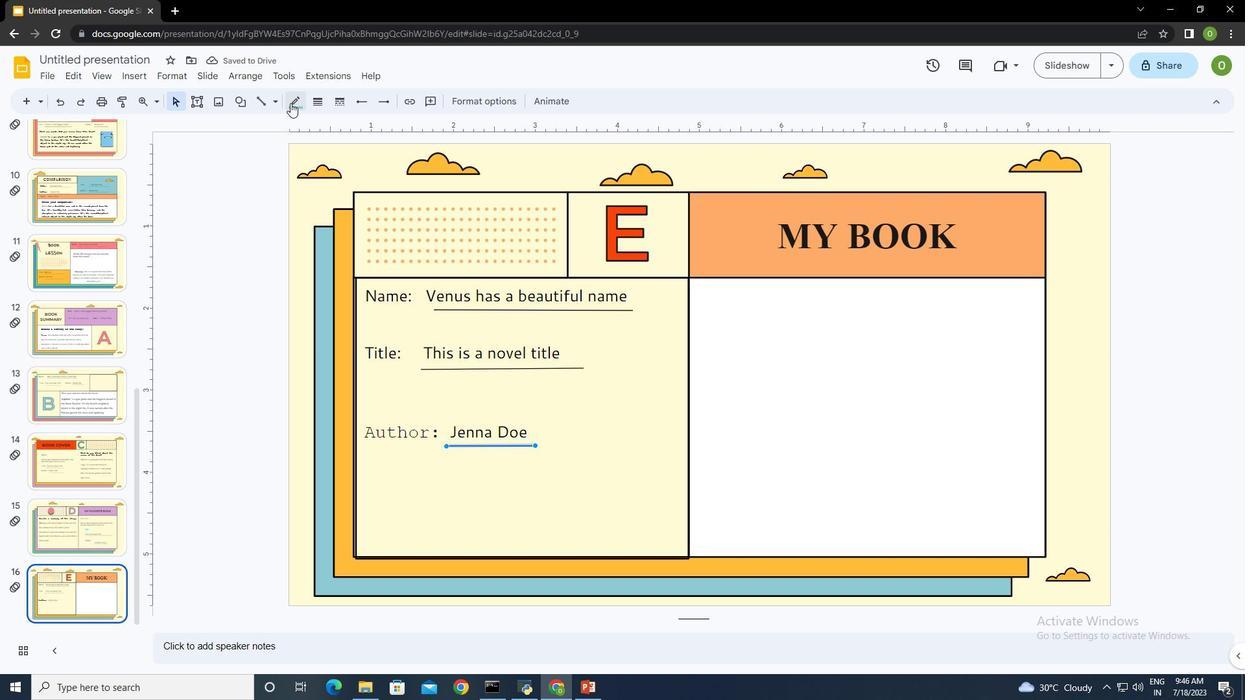 
Action: Mouse moved to (298, 140)
Screenshot: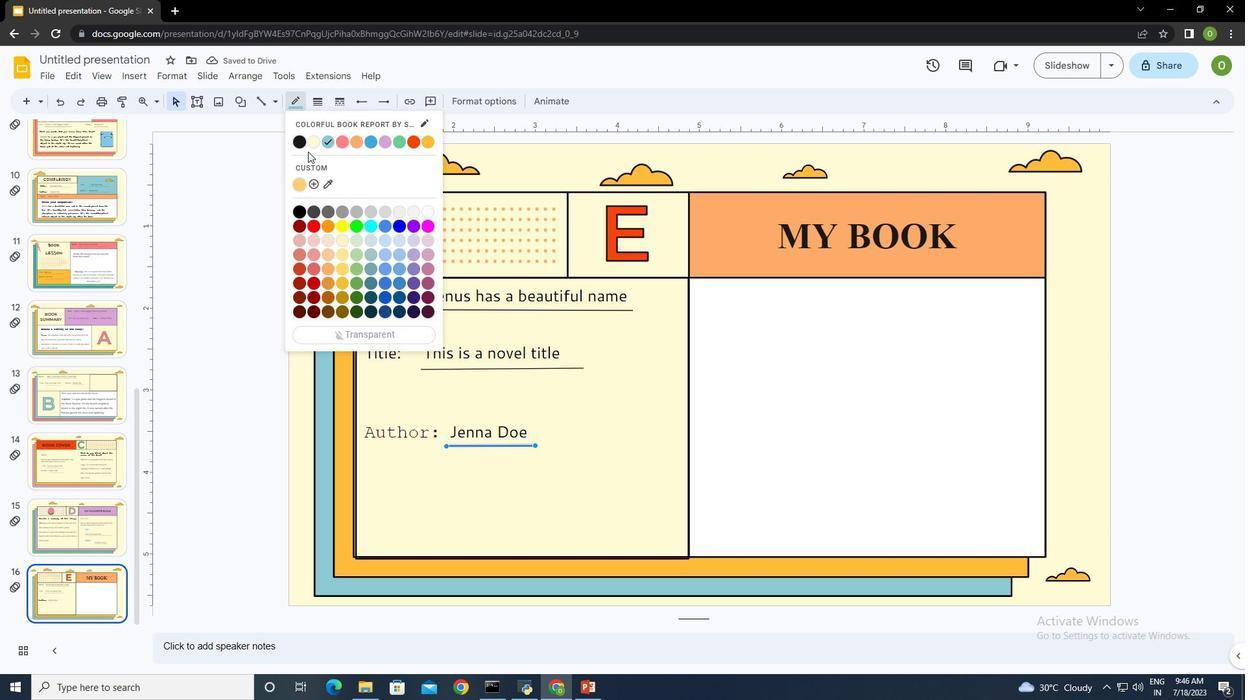 
Action: Mouse pressed left at (298, 140)
Screenshot: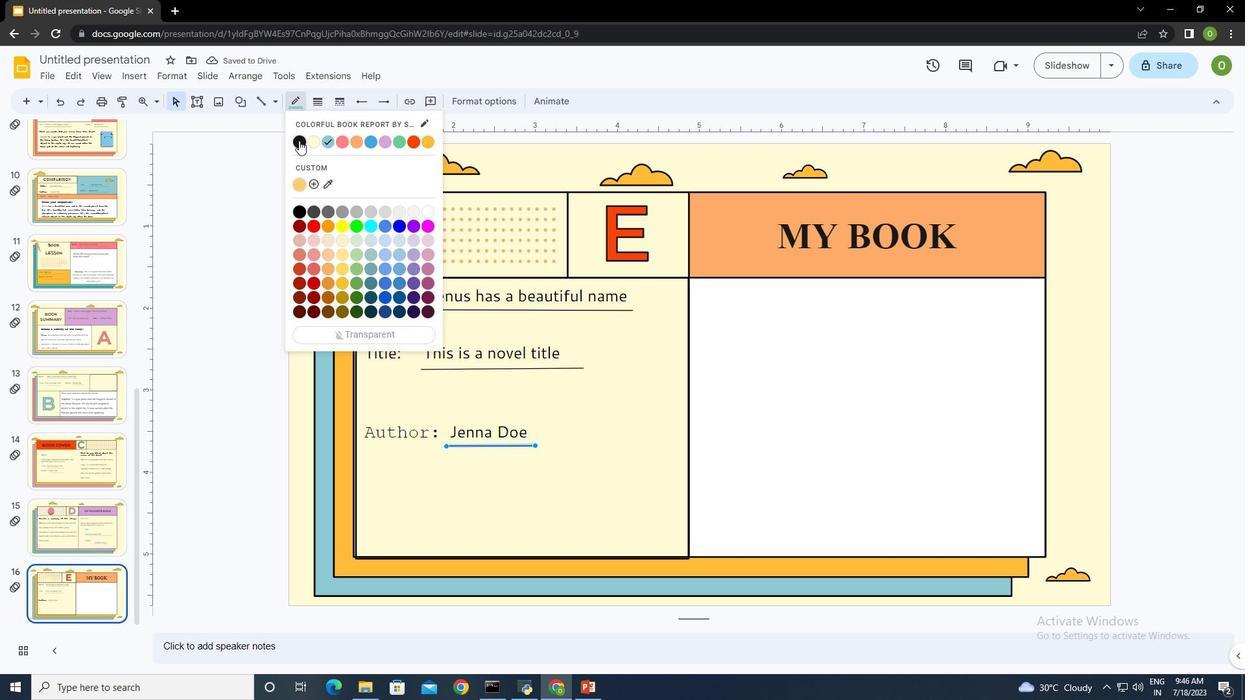 
Action: Mouse moved to (317, 105)
Screenshot: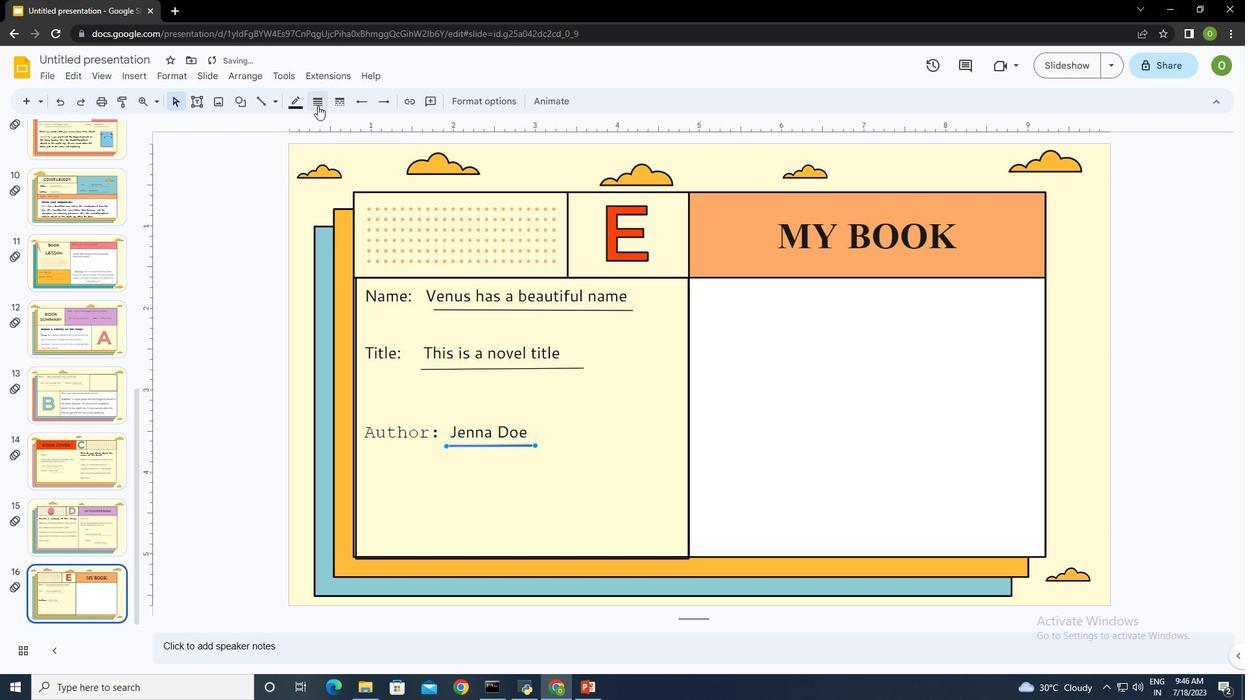 
Action: Mouse pressed left at (317, 105)
Screenshot: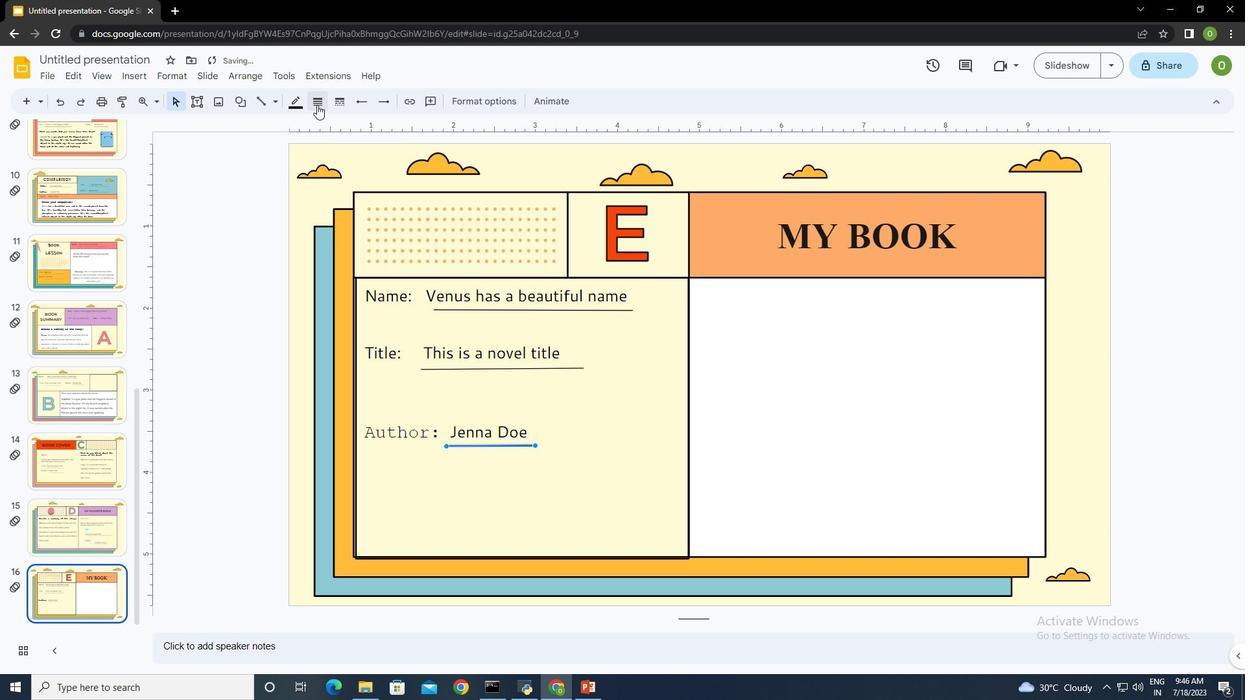
Action: Mouse moved to (330, 145)
Screenshot: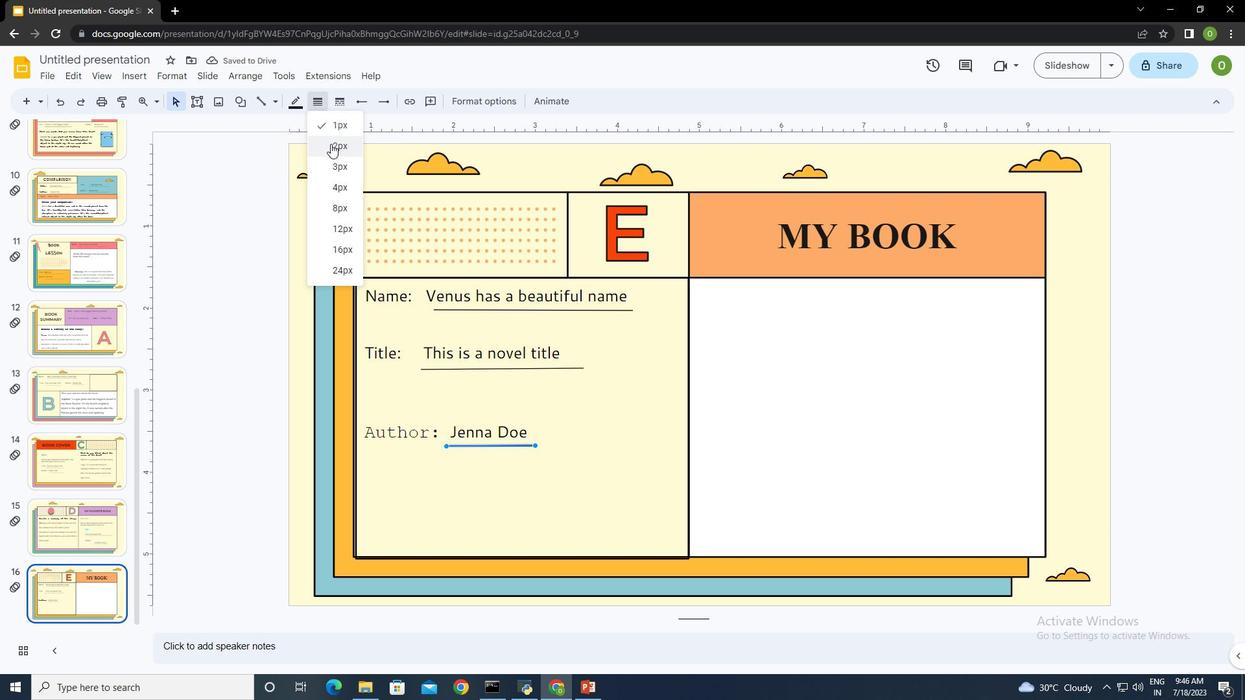 
Action: Mouse pressed left at (330, 145)
Screenshot: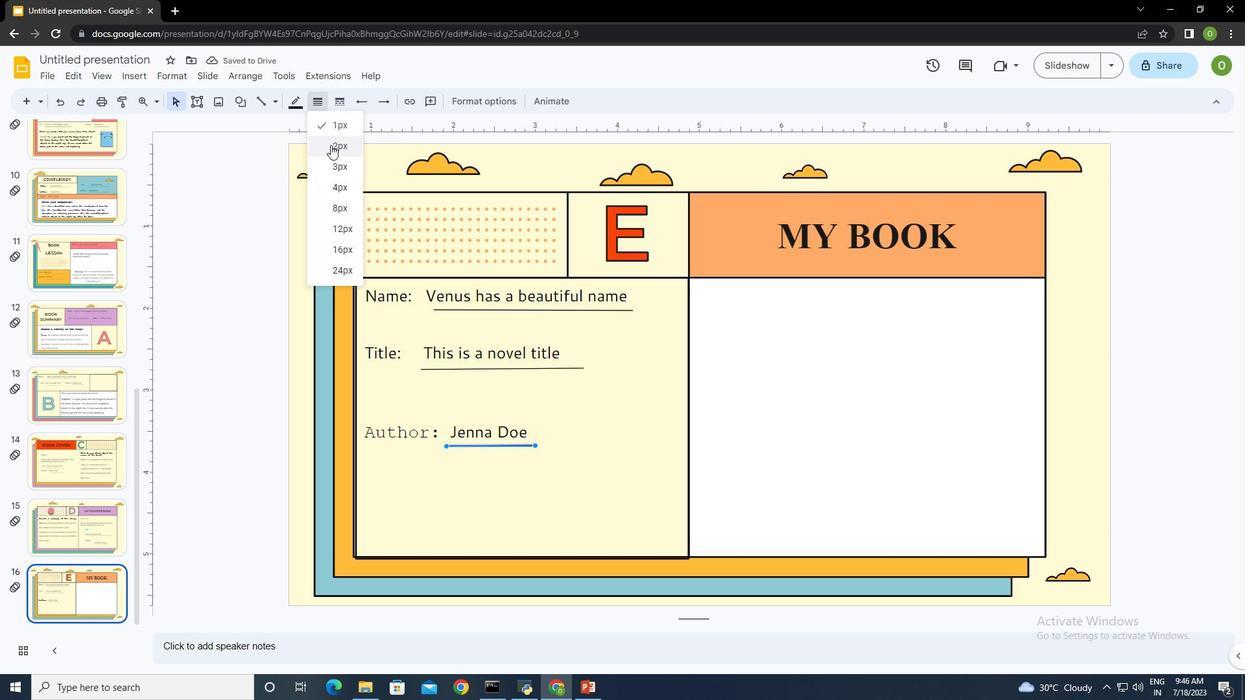 
Action: Mouse moved to (466, 367)
Screenshot: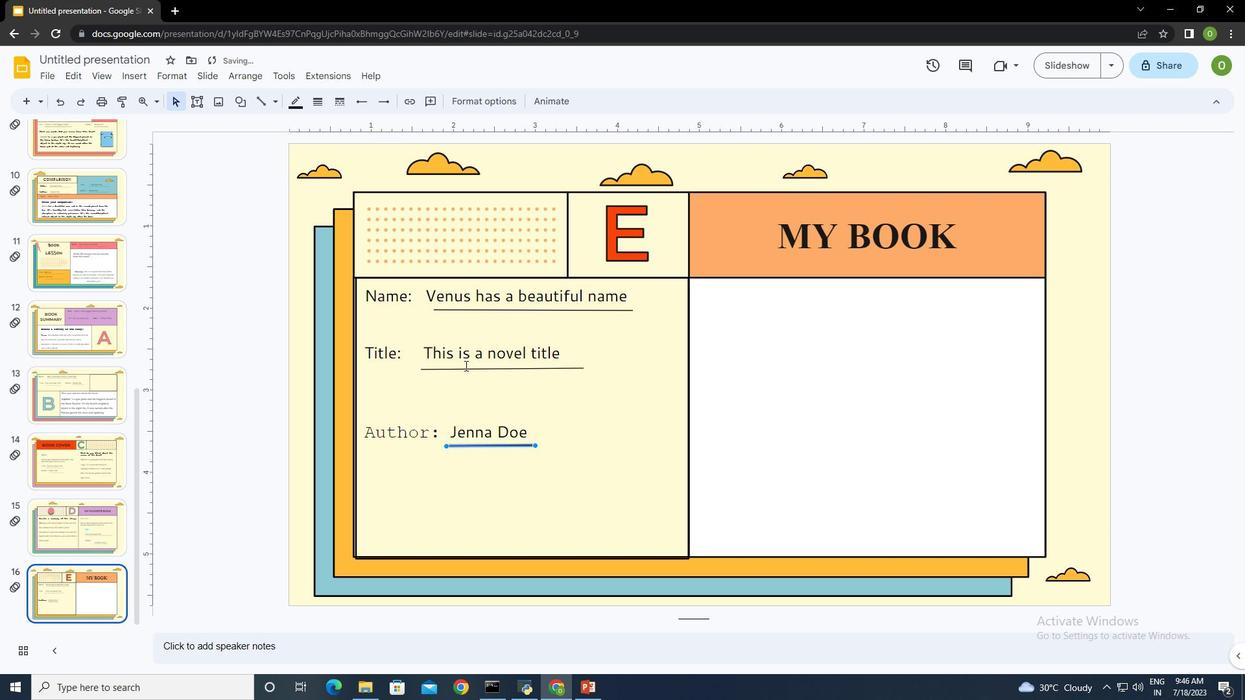 
Action: Mouse pressed left at (466, 367)
Screenshot: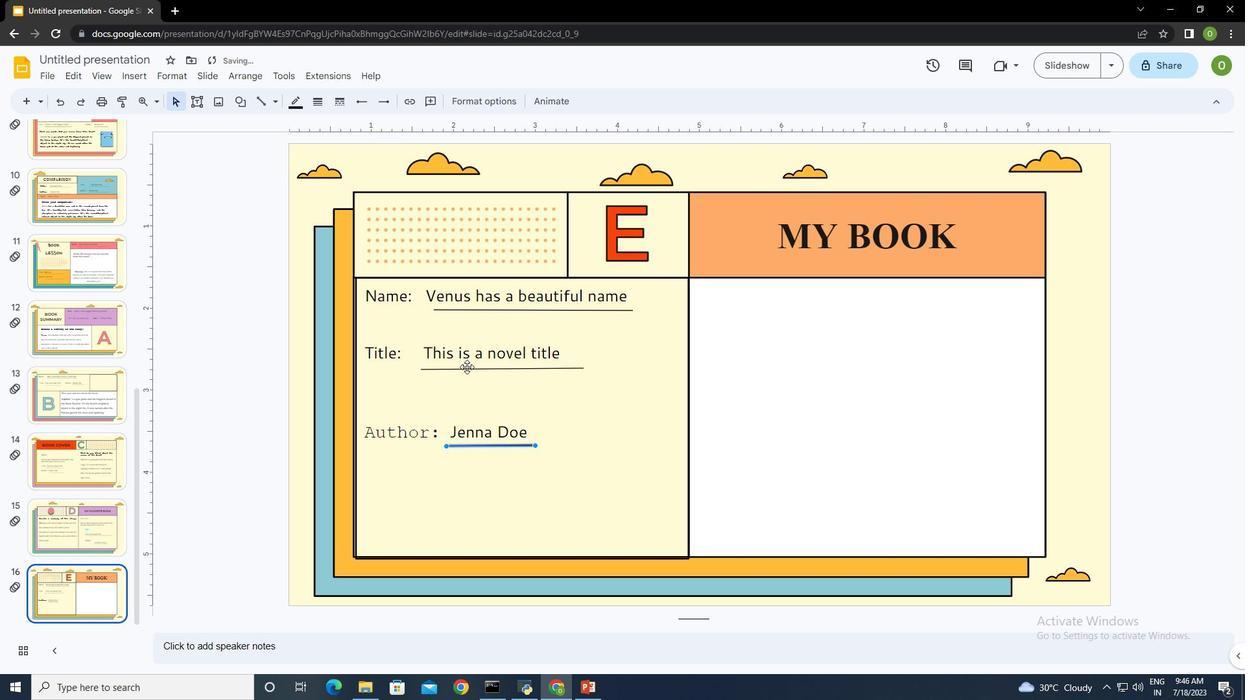 
Action: Mouse moved to (313, 100)
Screenshot: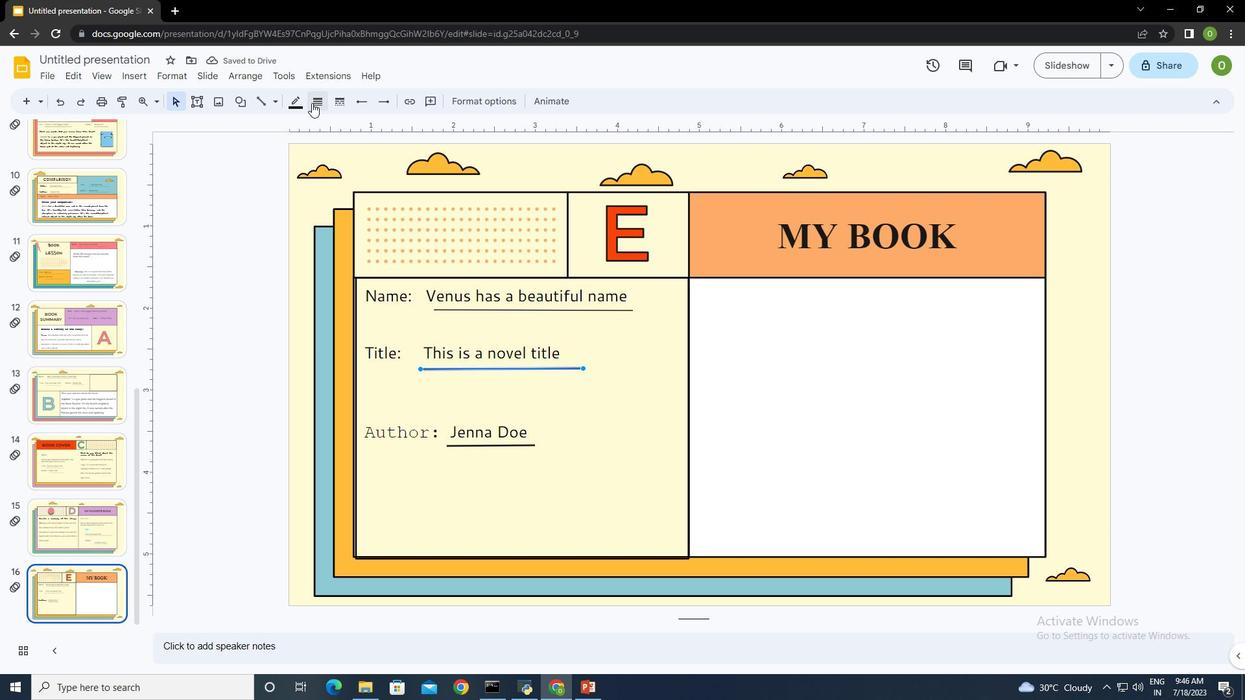 
Action: Mouse pressed left at (313, 100)
Screenshot: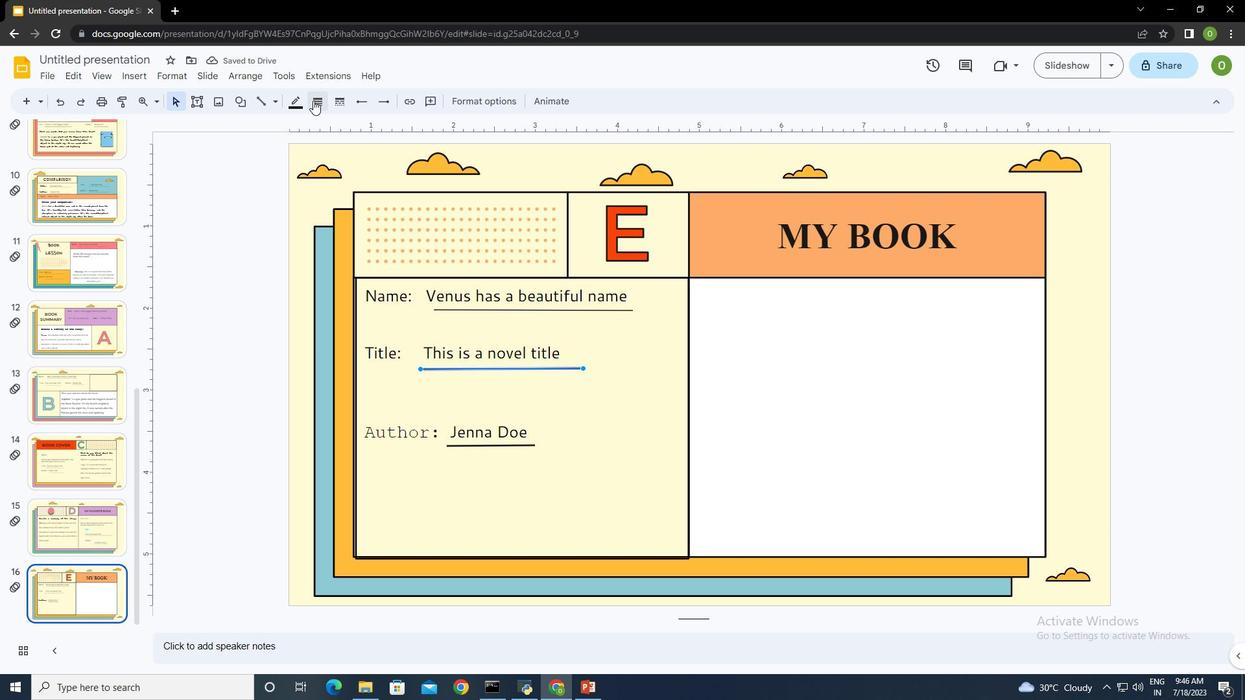 
Action: Mouse moved to (330, 145)
Screenshot: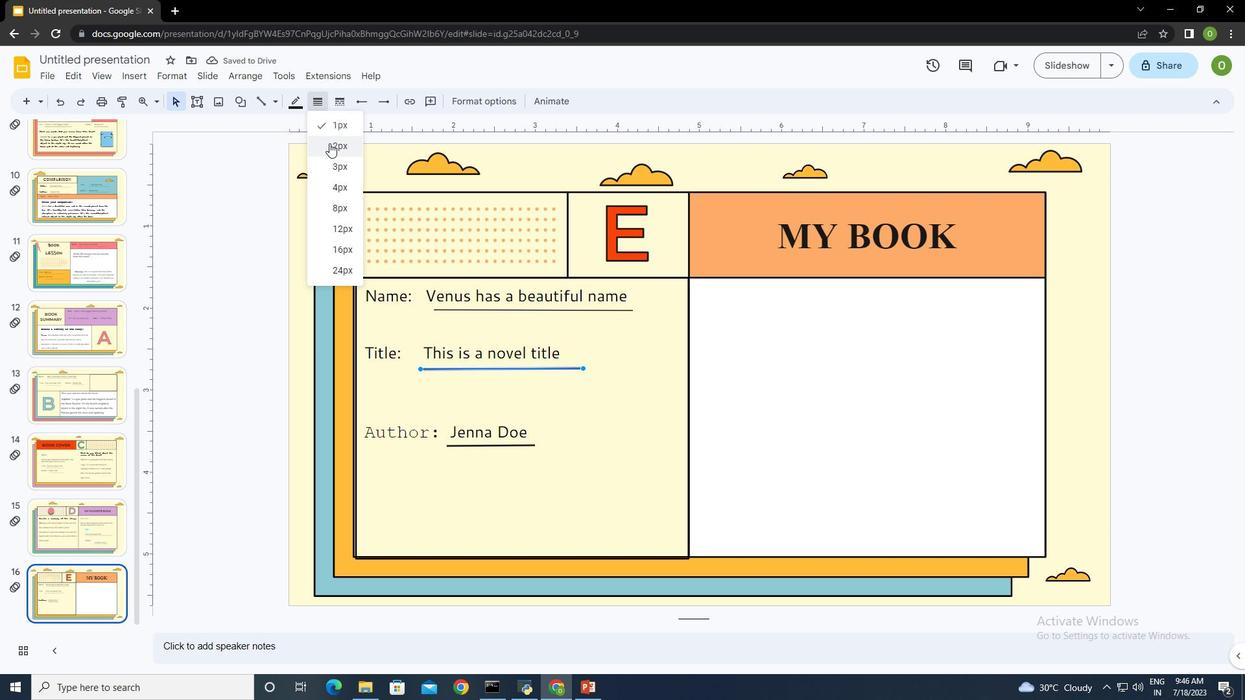 
Action: Mouse pressed left at (330, 145)
Screenshot: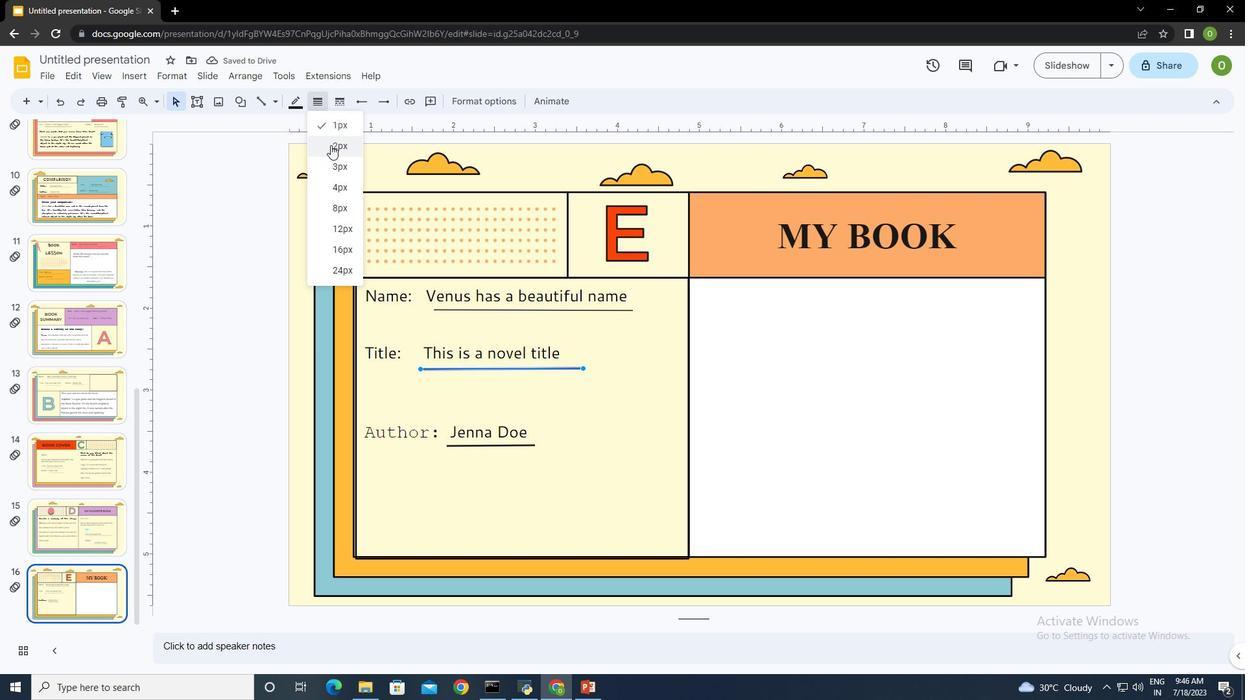 
Action: Mouse moved to (479, 311)
Screenshot: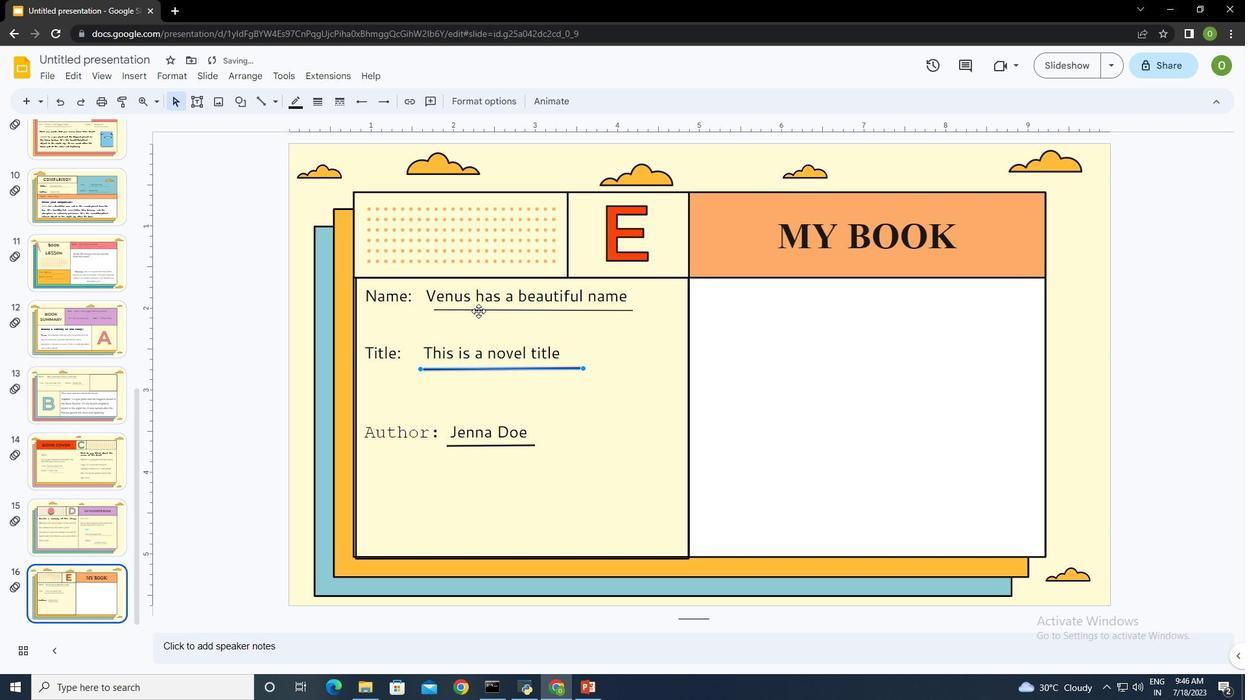 
Action: Mouse pressed left at (479, 311)
Screenshot: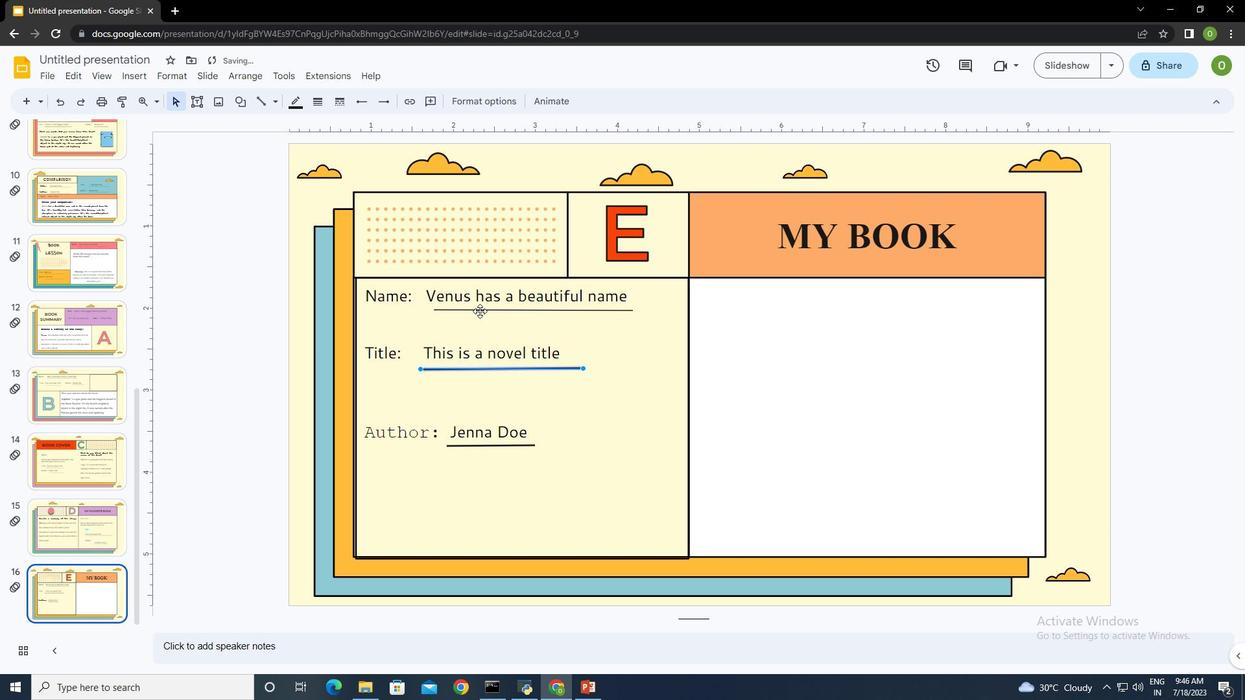 
Action: Mouse moved to (315, 105)
Screenshot: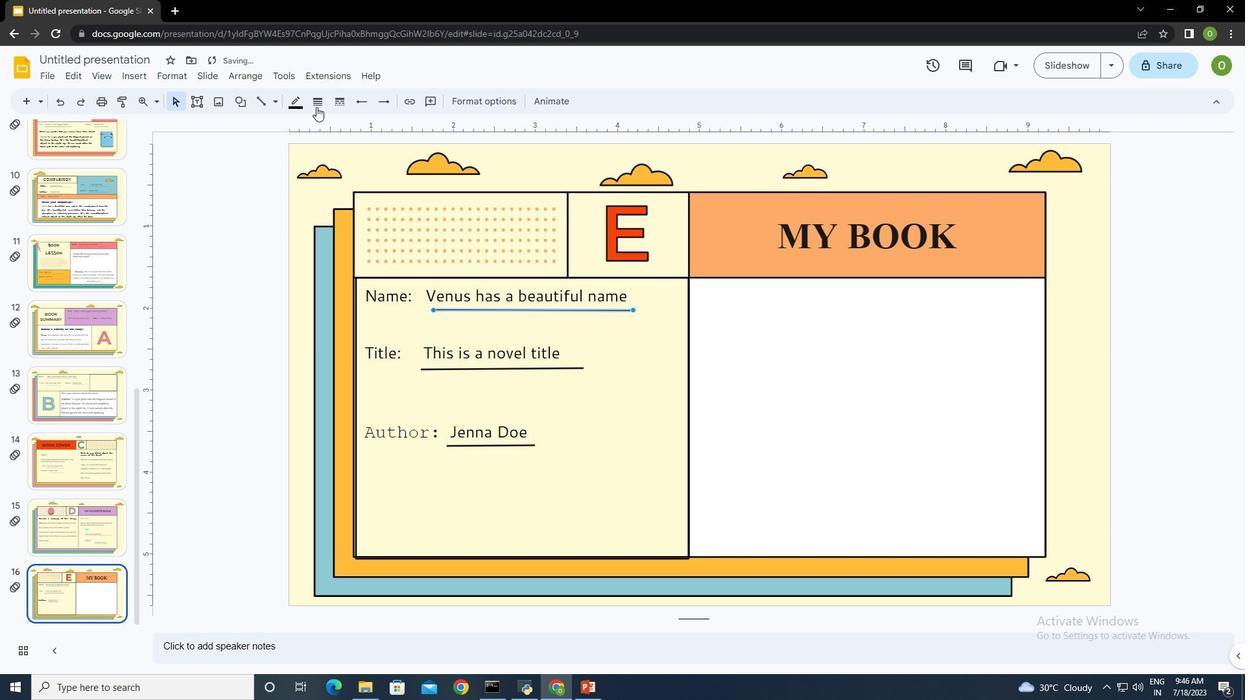 
Action: Mouse pressed left at (315, 105)
Screenshot: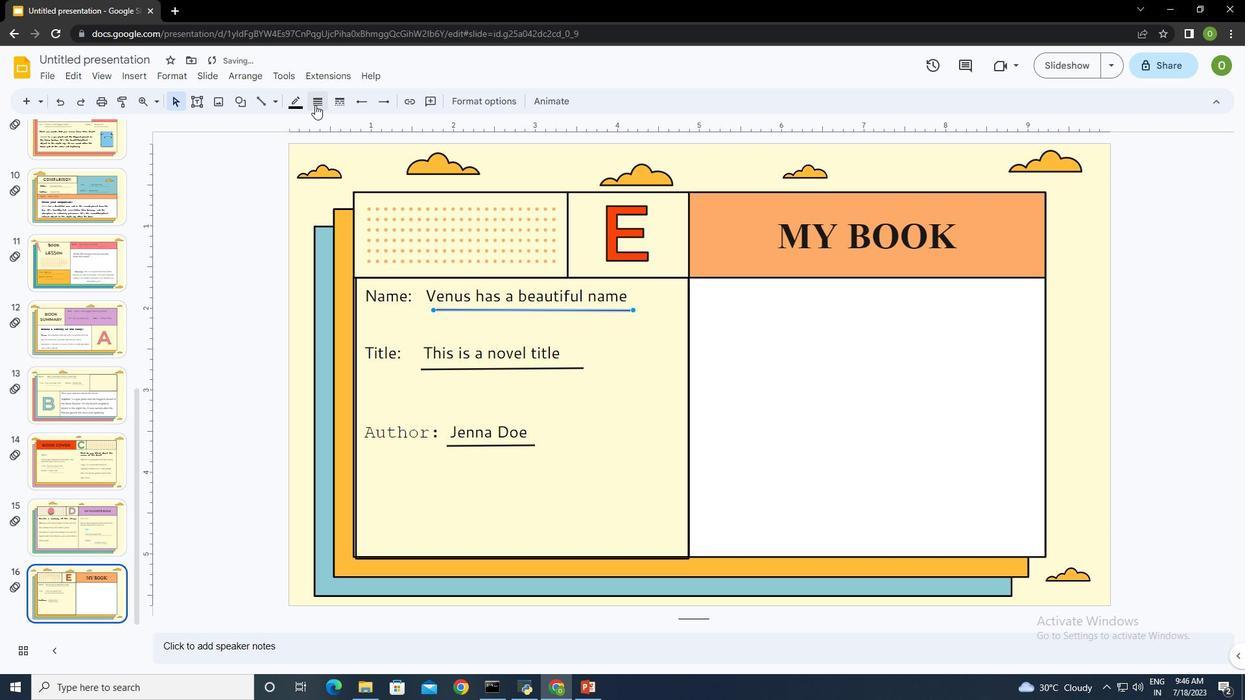 
Action: Mouse moved to (336, 148)
Screenshot: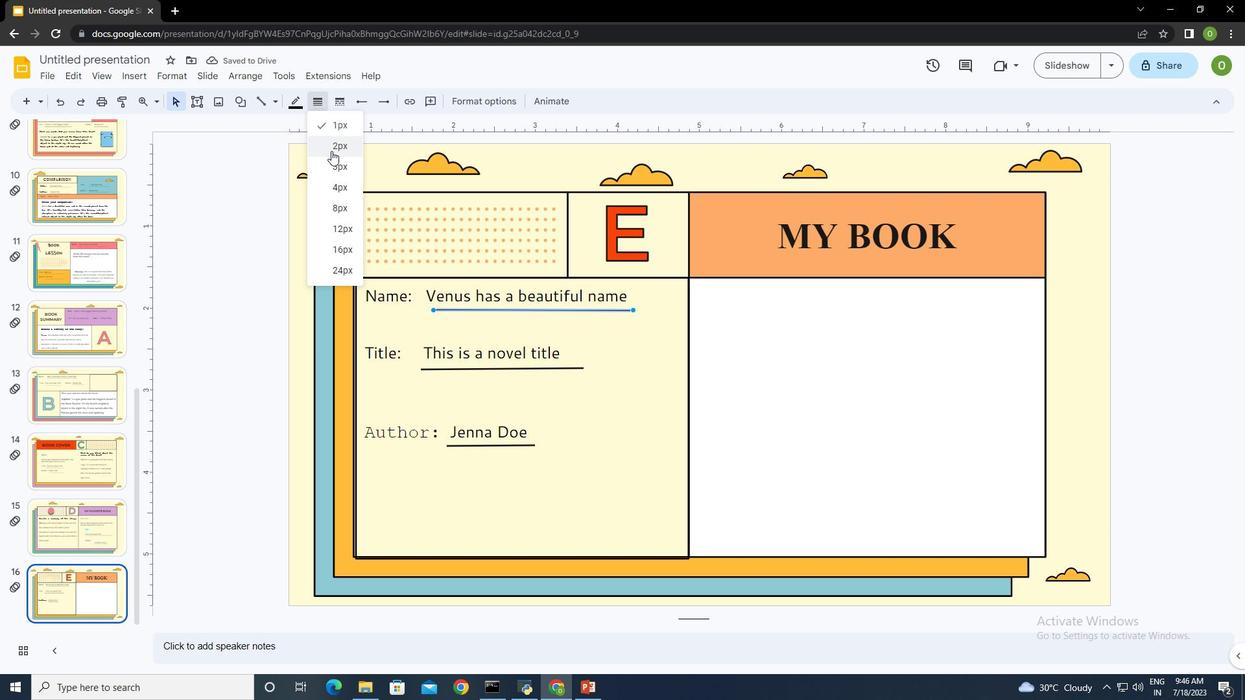 
Action: Mouse pressed left at (336, 148)
Screenshot: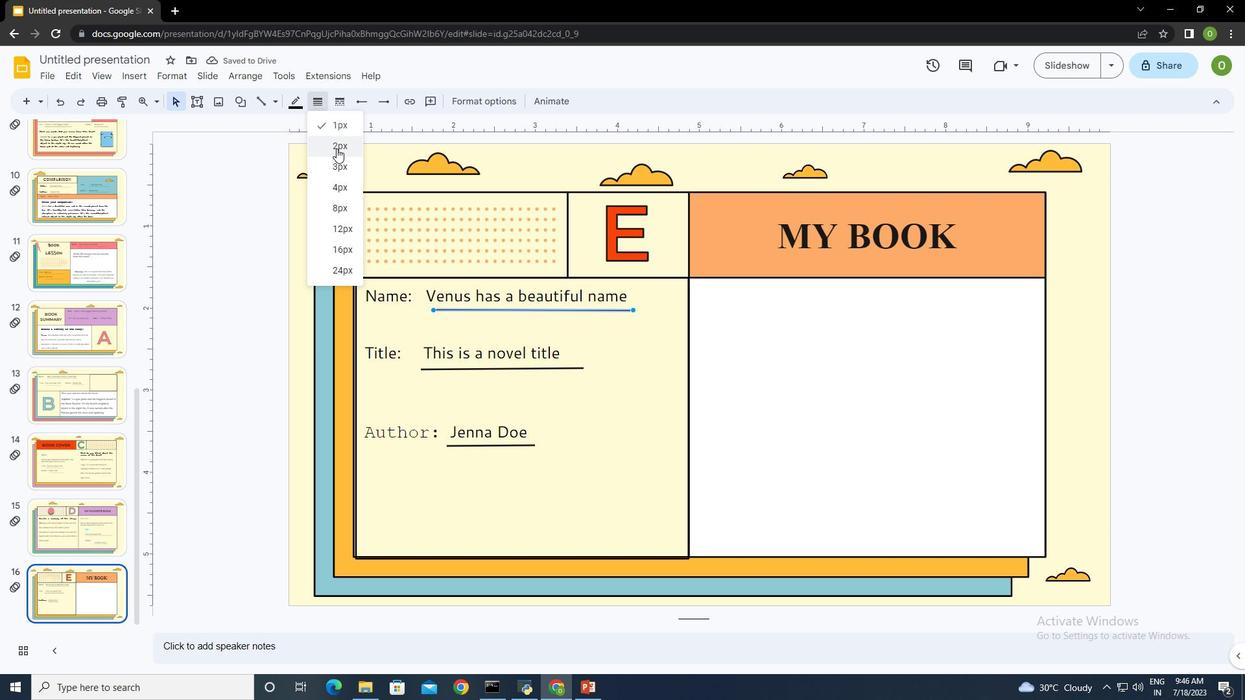 
Action: Mouse moved to (623, 413)
Screenshot: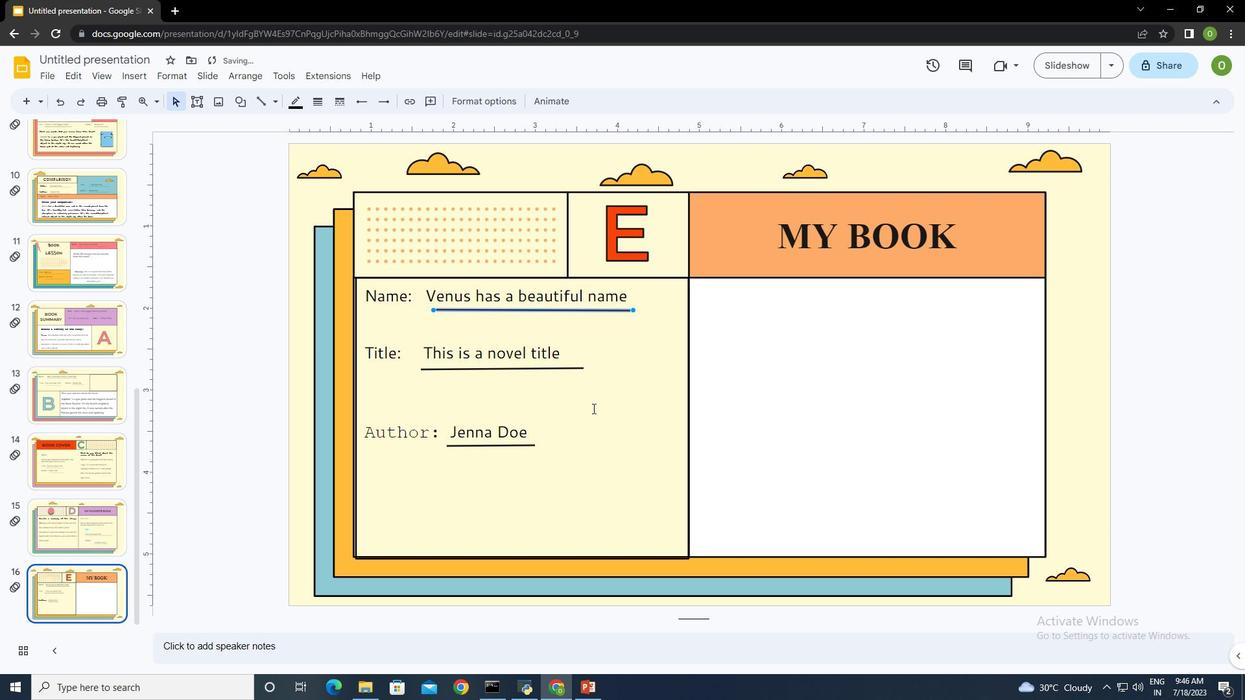 
Action: Mouse pressed left at (623, 413)
Screenshot: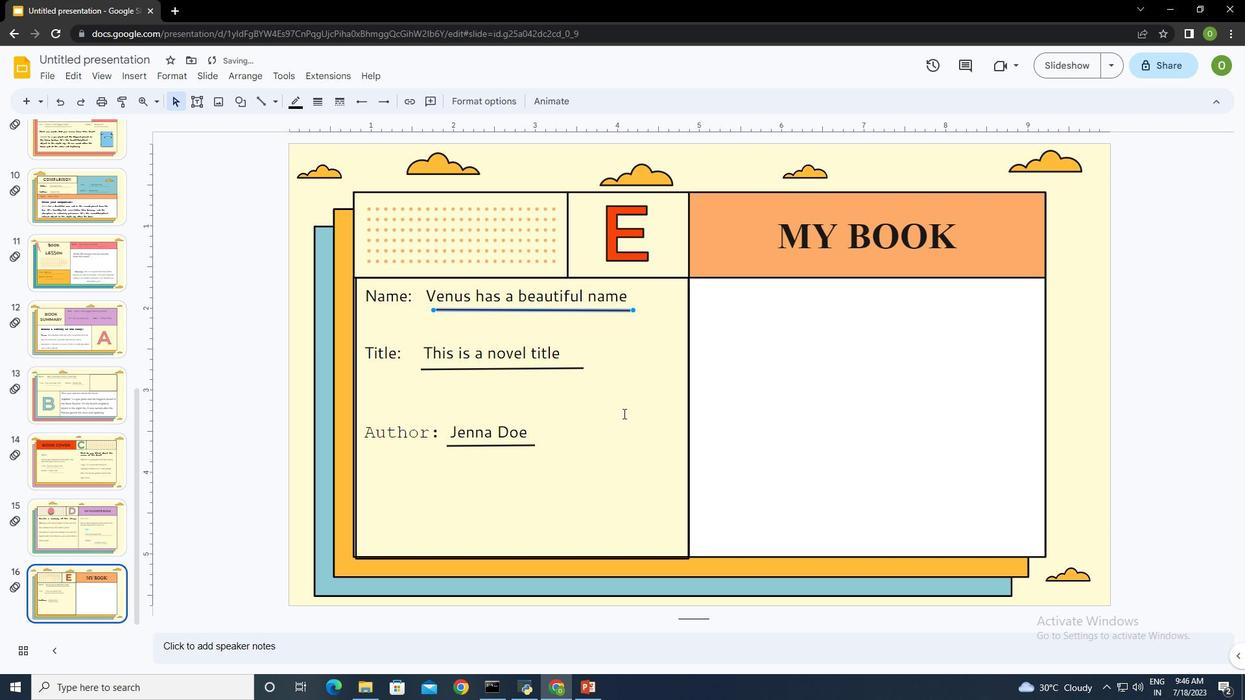 
Action: Mouse moved to (597, 491)
Screenshot: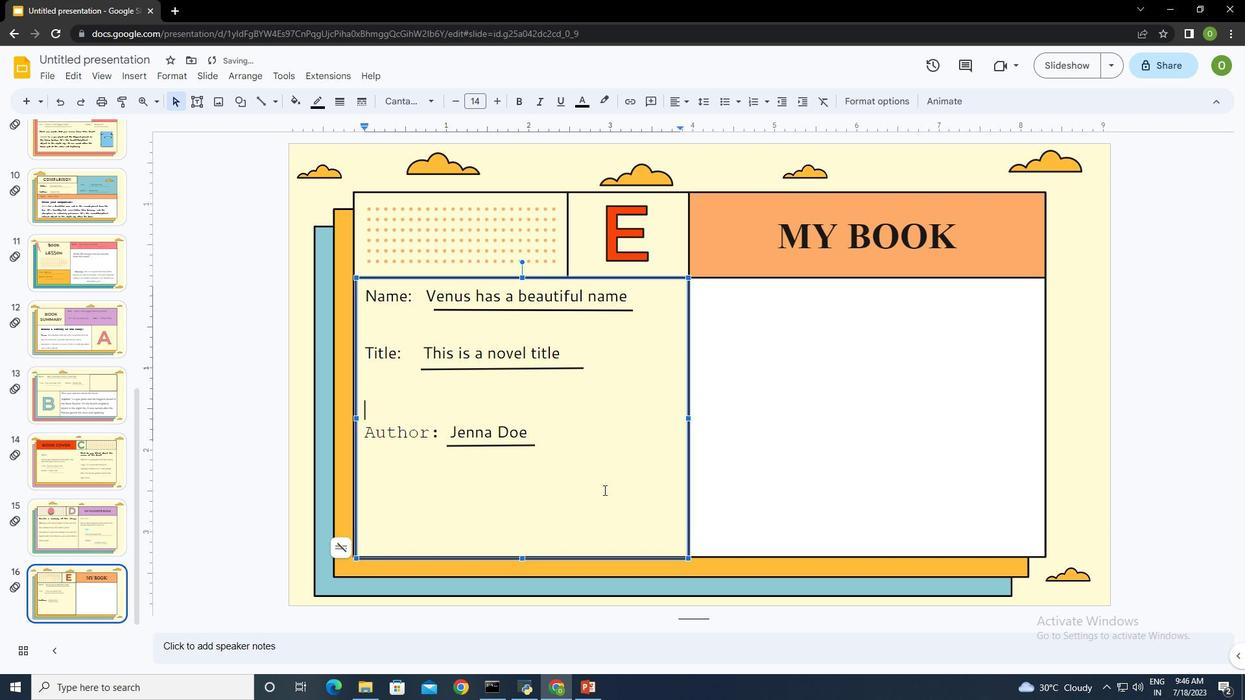
Action: Mouse pressed left at (597, 491)
Screenshot: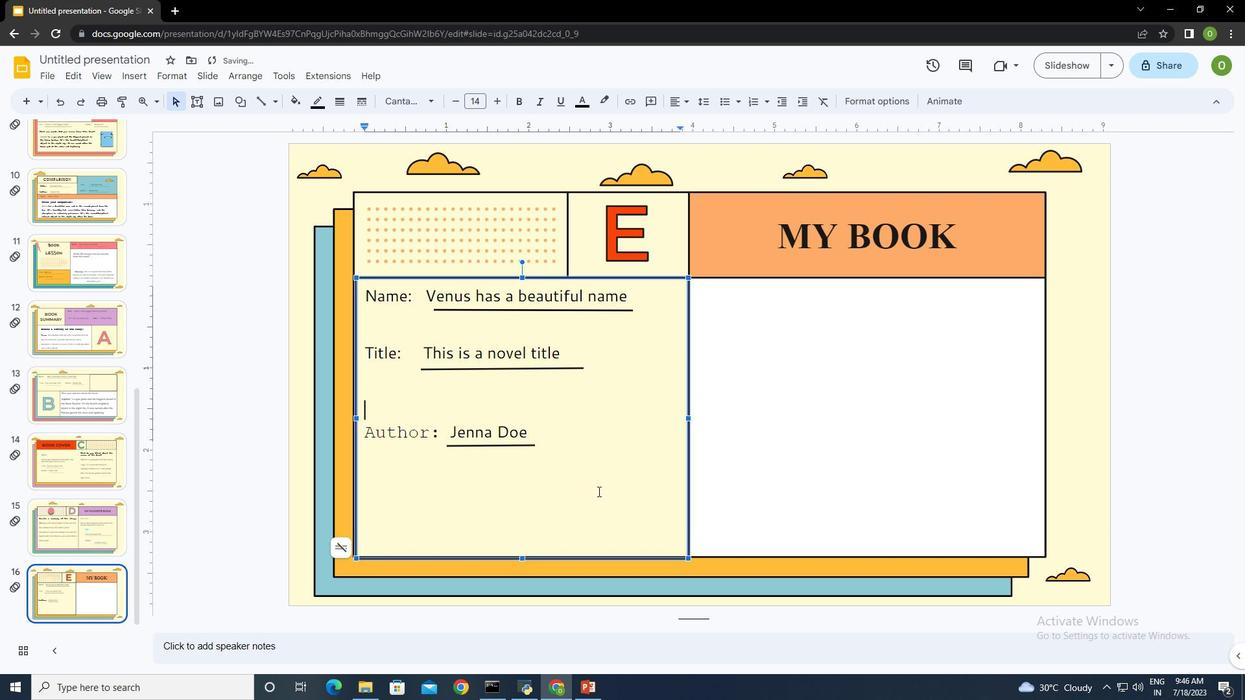 
Action: Mouse moved to (988, 467)
Screenshot: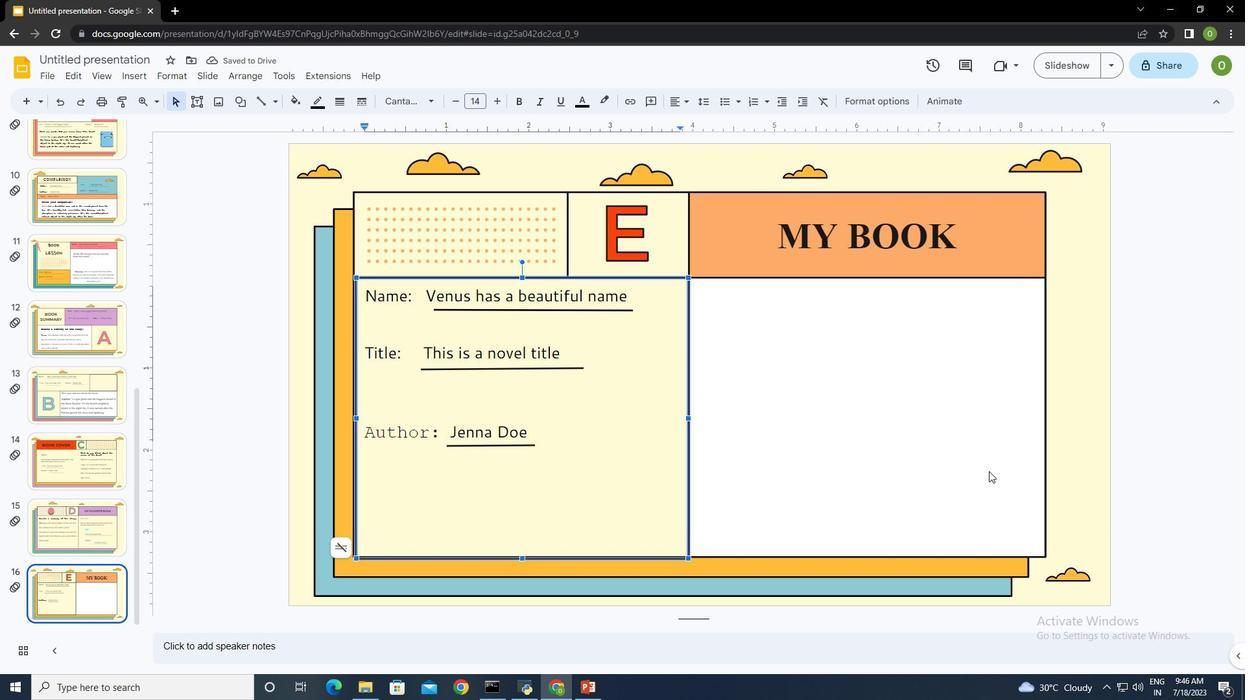 
Action: Mouse pressed left at (988, 467)
Screenshot: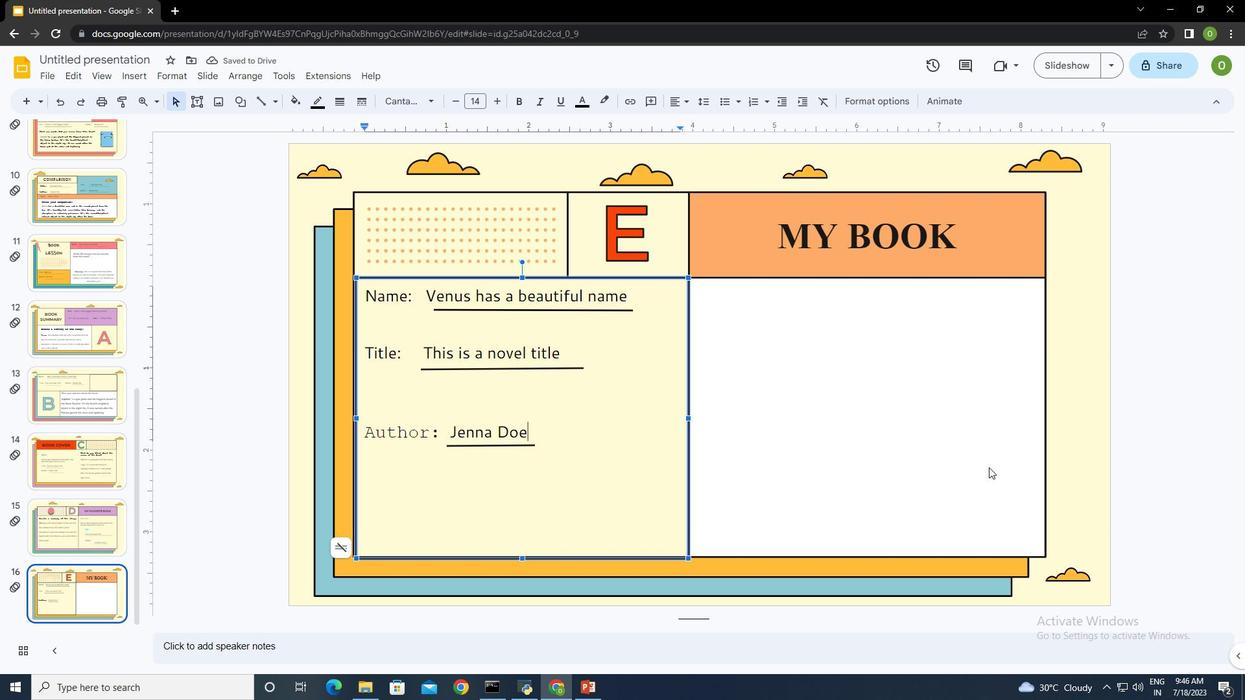 
Action: Mouse moved to (201, 102)
Screenshot: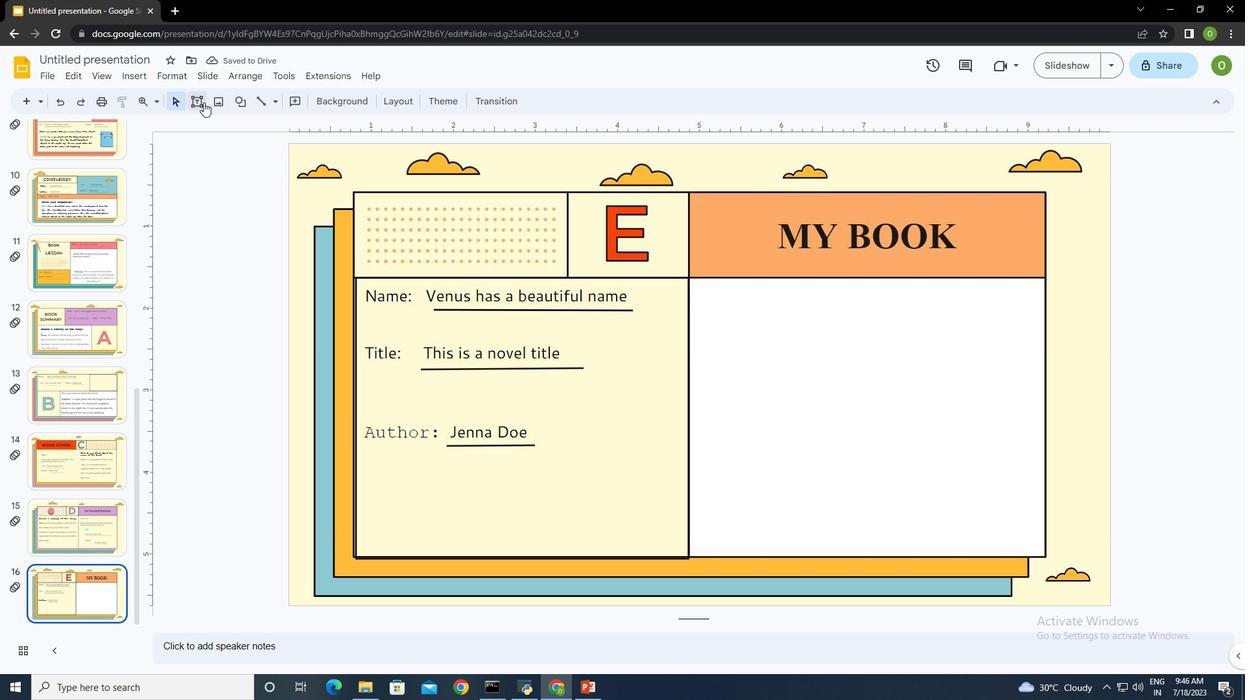 
Action: Mouse pressed left at (201, 102)
Screenshot: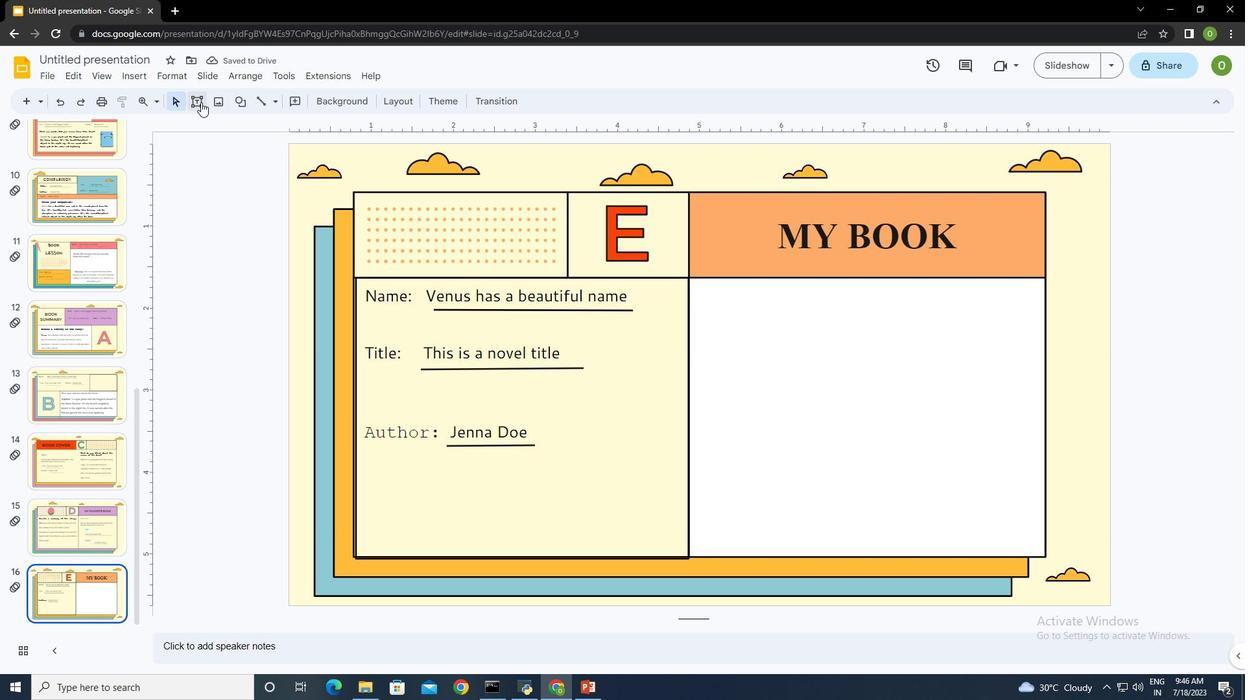 
Action: Mouse moved to (713, 291)
Screenshot: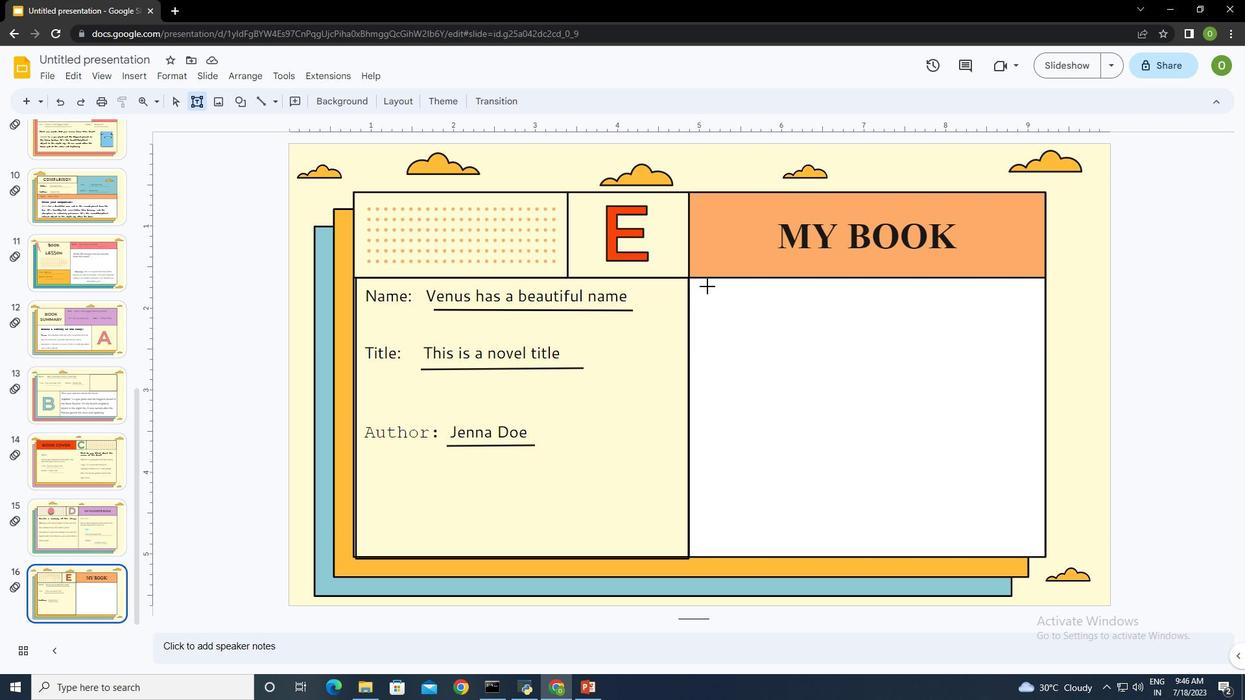 
Action: Mouse pressed left at (713, 291)
Screenshot: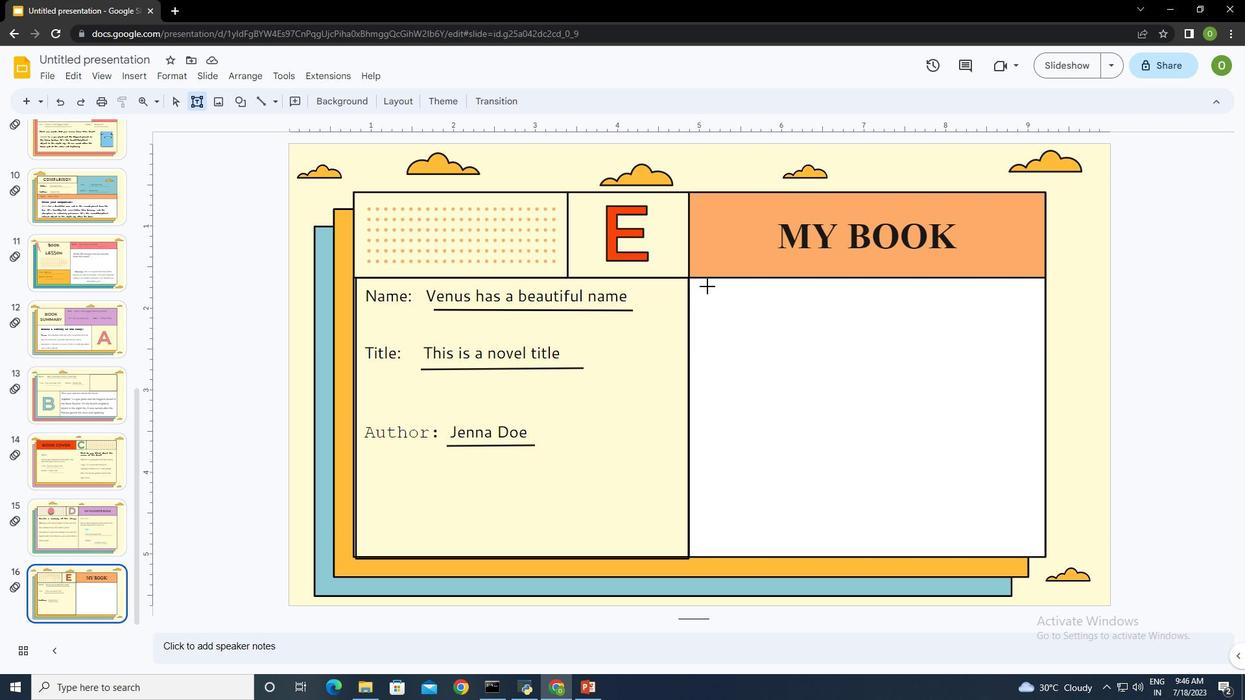 
Action: Mouse moved to (338, 101)
Screenshot: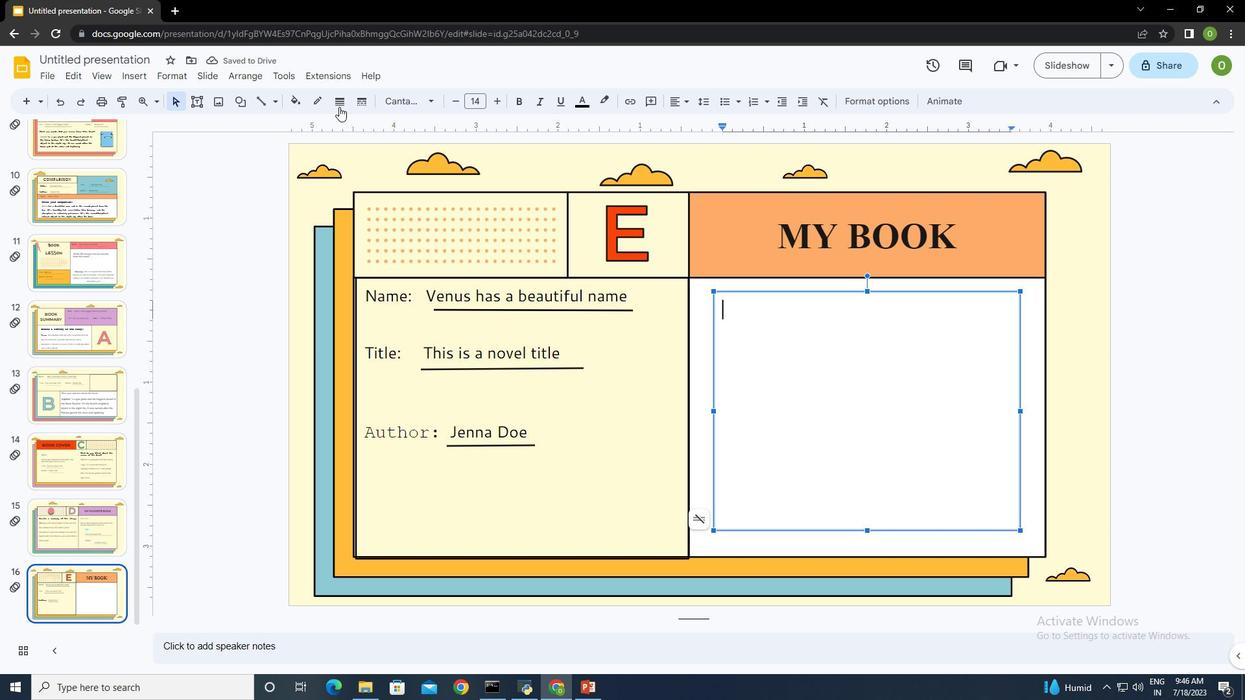 
Action: Mouse pressed left at (338, 101)
Screenshot: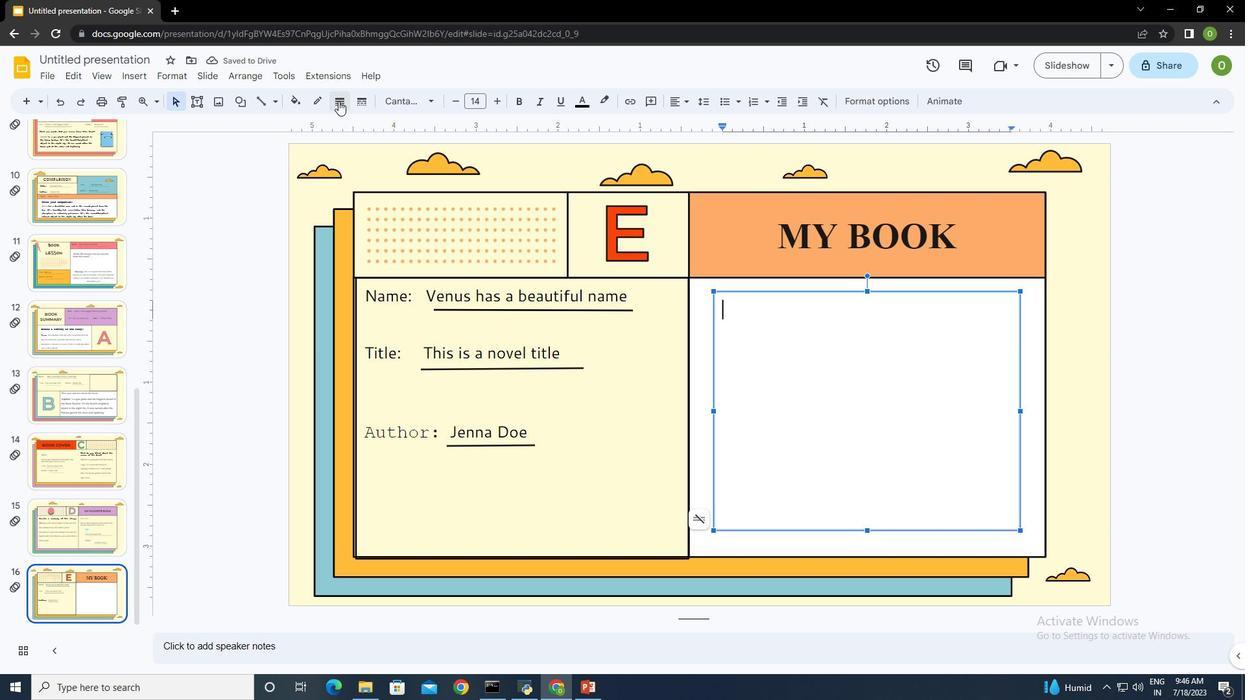 
Action: Mouse moved to (359, 145)
Screenshot: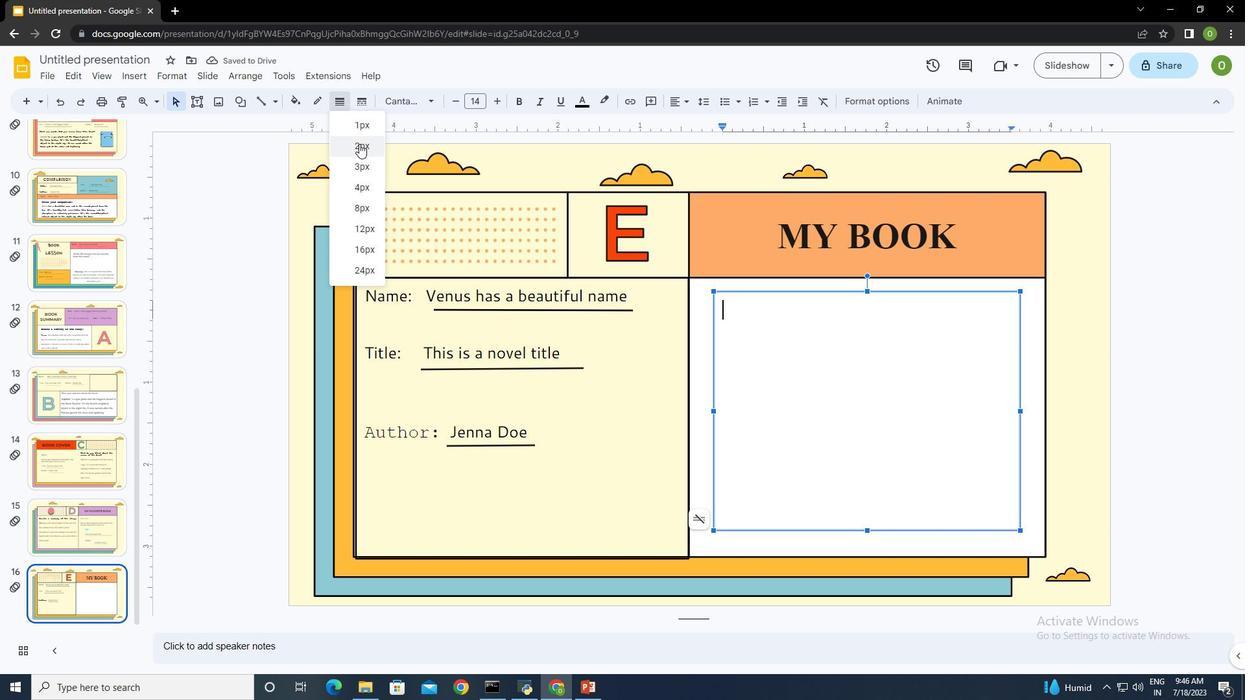 
Action: Mouse pressed left at (359, 145)
Screenshot: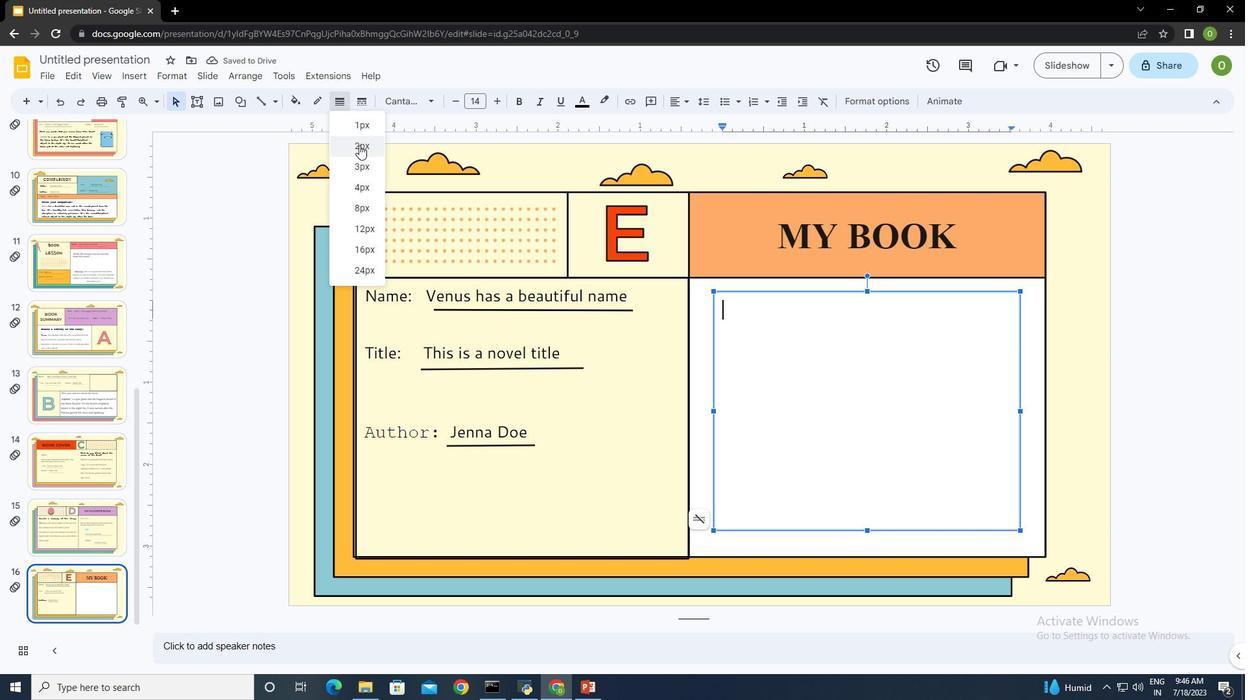 
Action: Mouse moved to (714, 292)
Screenshot: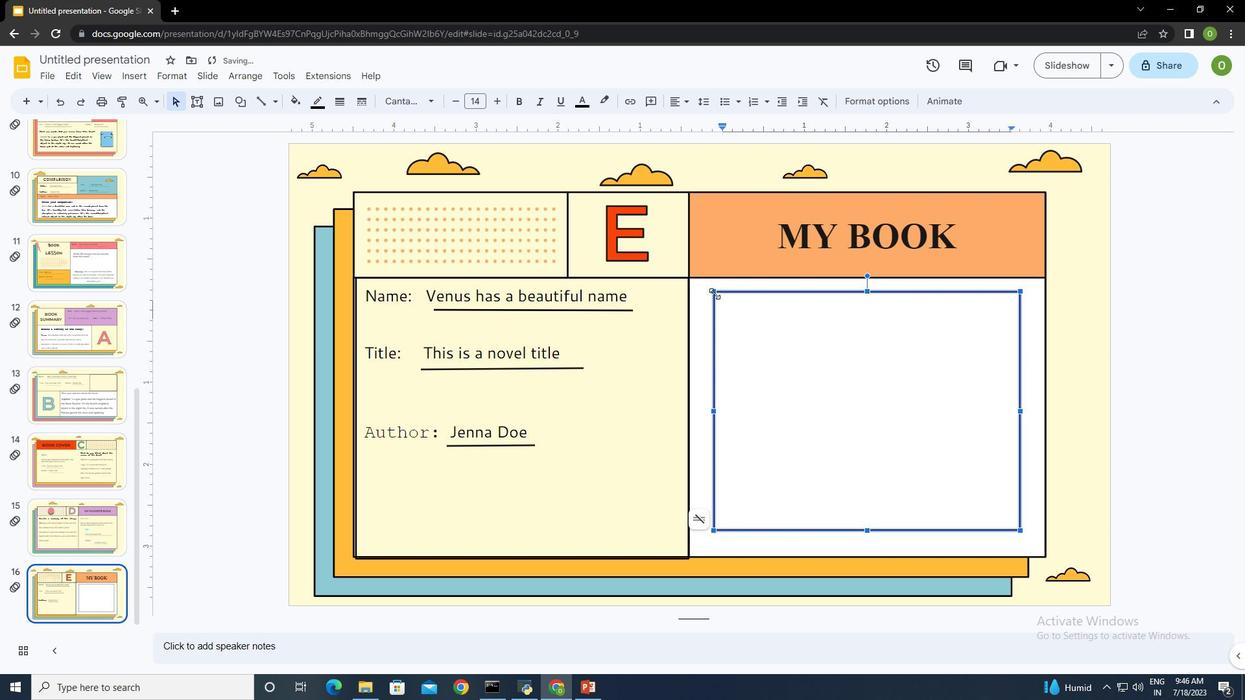 
Action: Mouse pressed left at (714, 292)
Screenshot: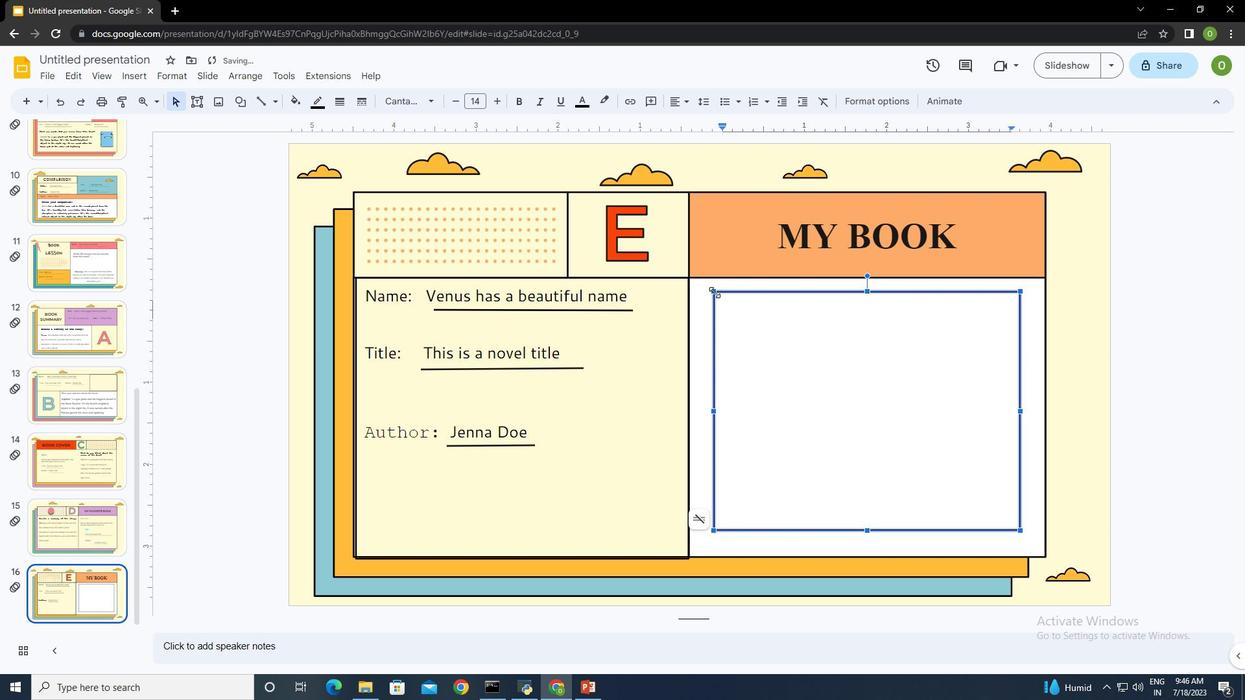 
Action: Mouse moved to (1020, 530)
Screenshot: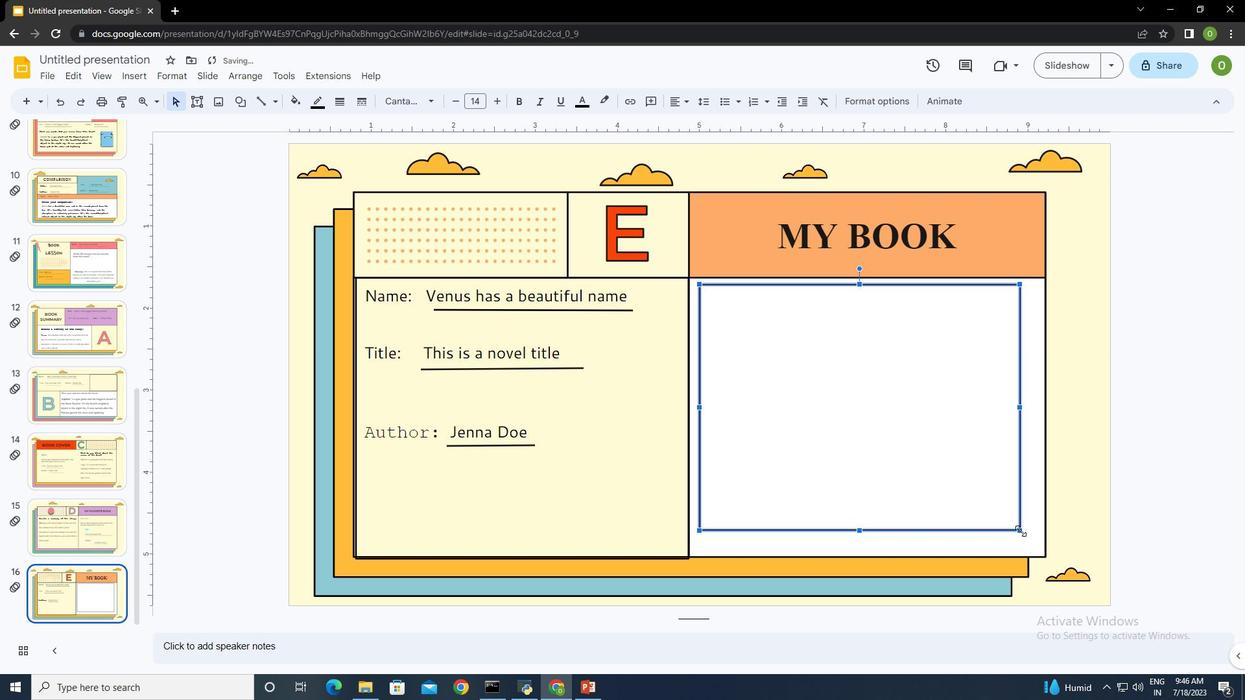 
Action: Mouse pressed left at (1020, 530)
Screenshot: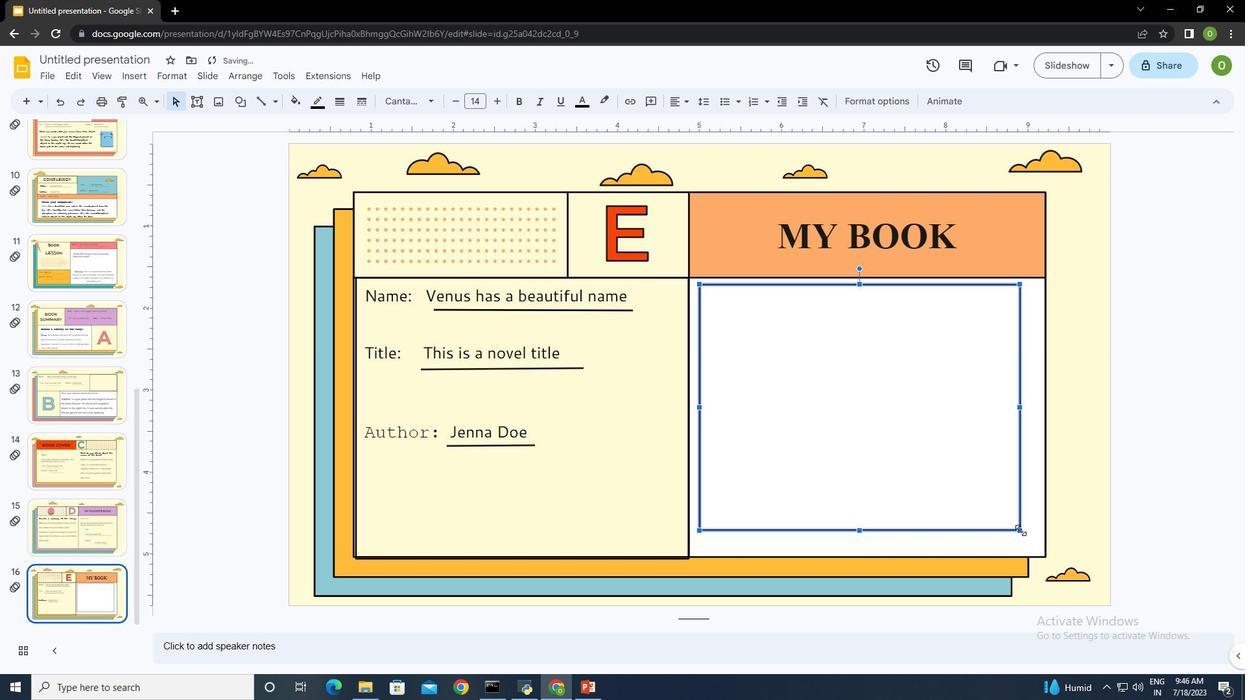
Action: Mouse moved to (655, 401)
Screenshot: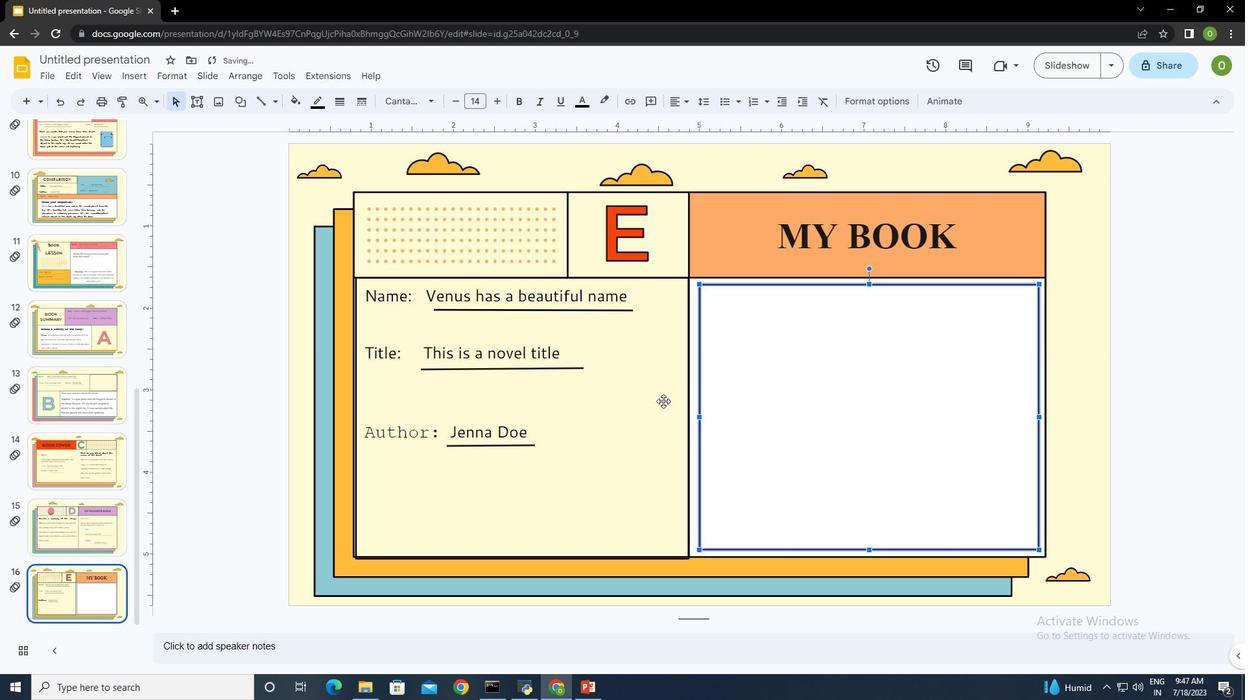
Action: Mouse pressed left at (655, 401)
Screenshot: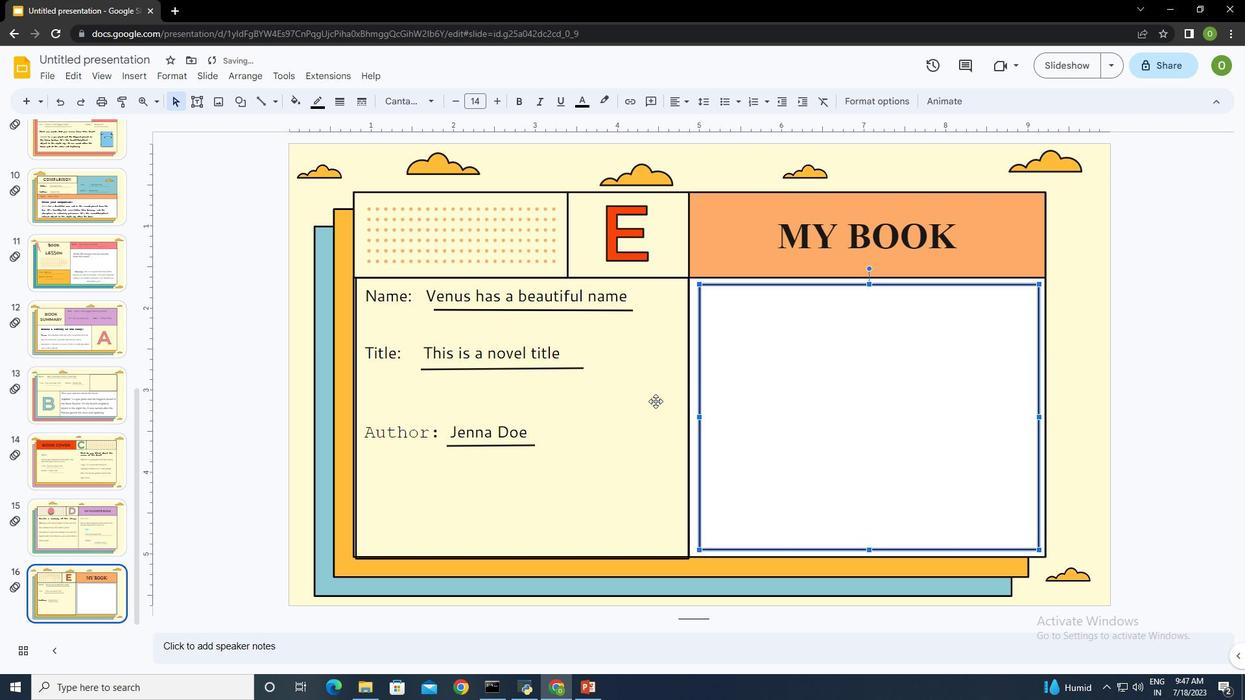 
Action: Mouse moved to (861, 390)
Screenshot: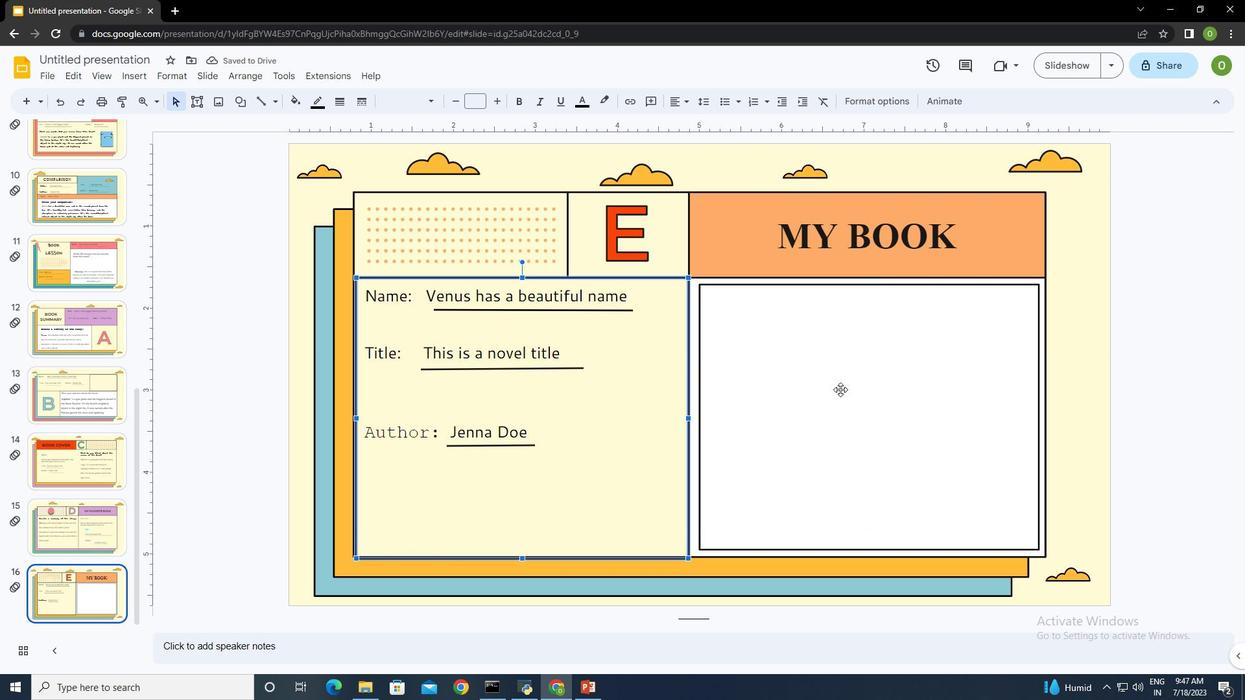 
Action: Mouse pressed left at (861, 390)
Screenshot: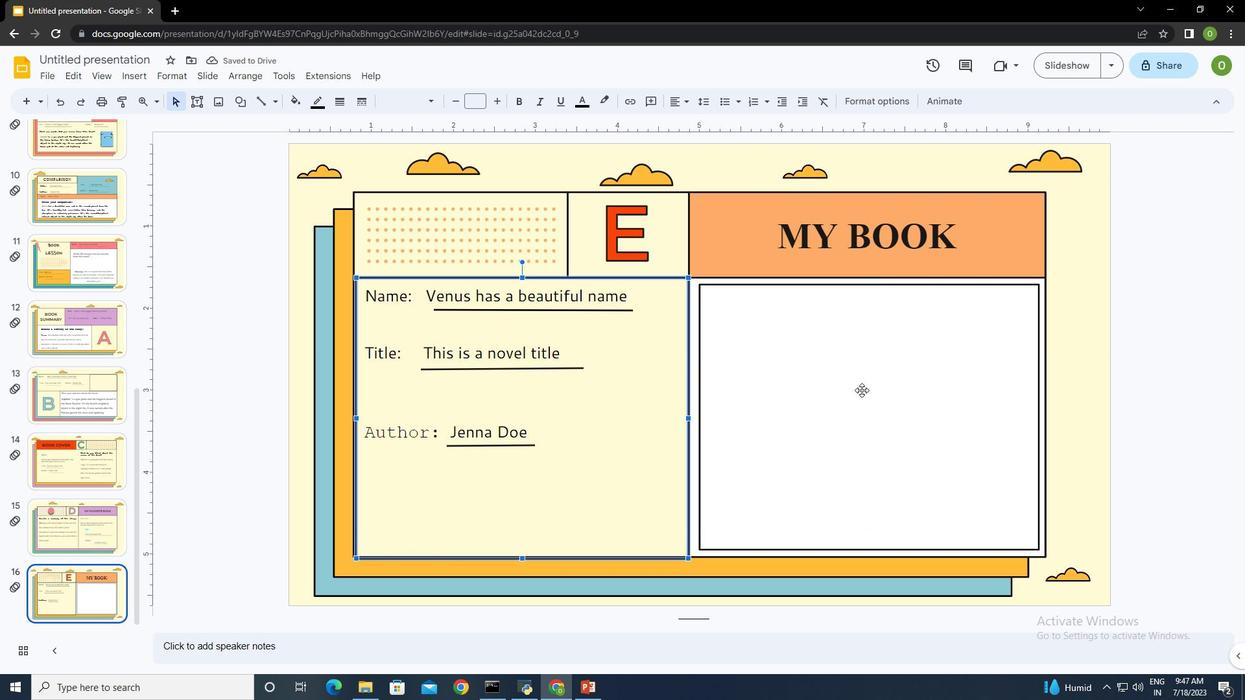
Action: Mouse moved to (201, 100)
Screenshot: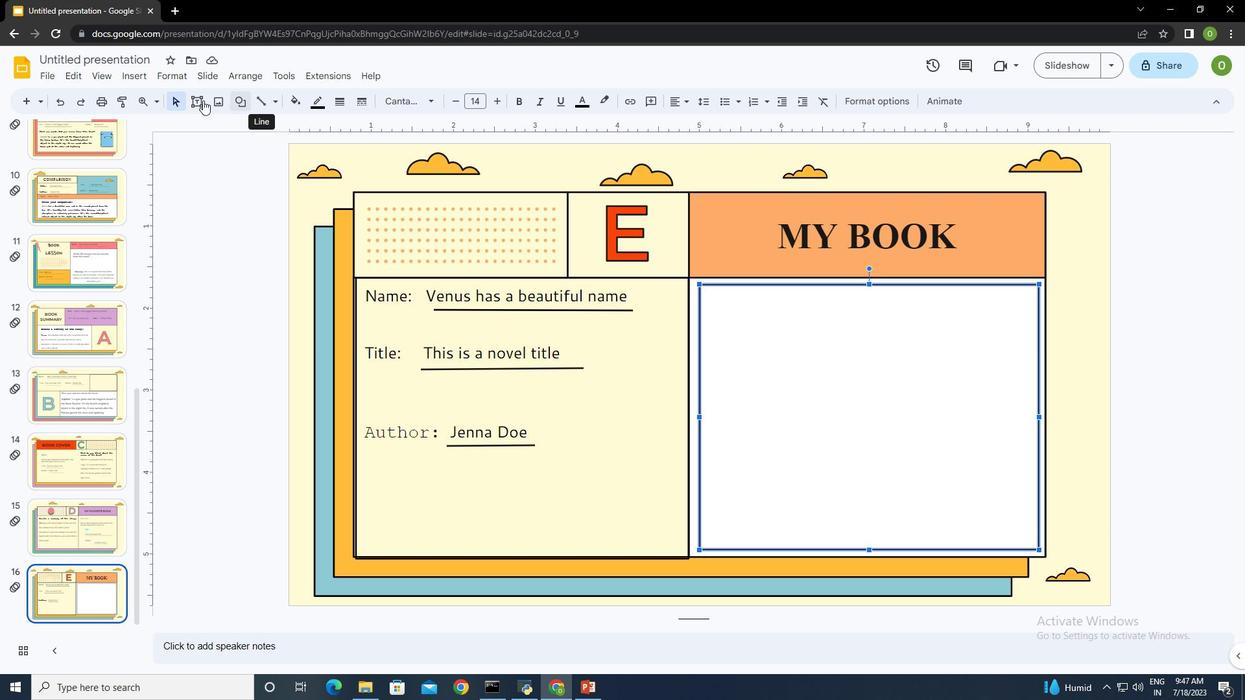 
Action: Mouse pressed left at (201, 100)
Screenshot: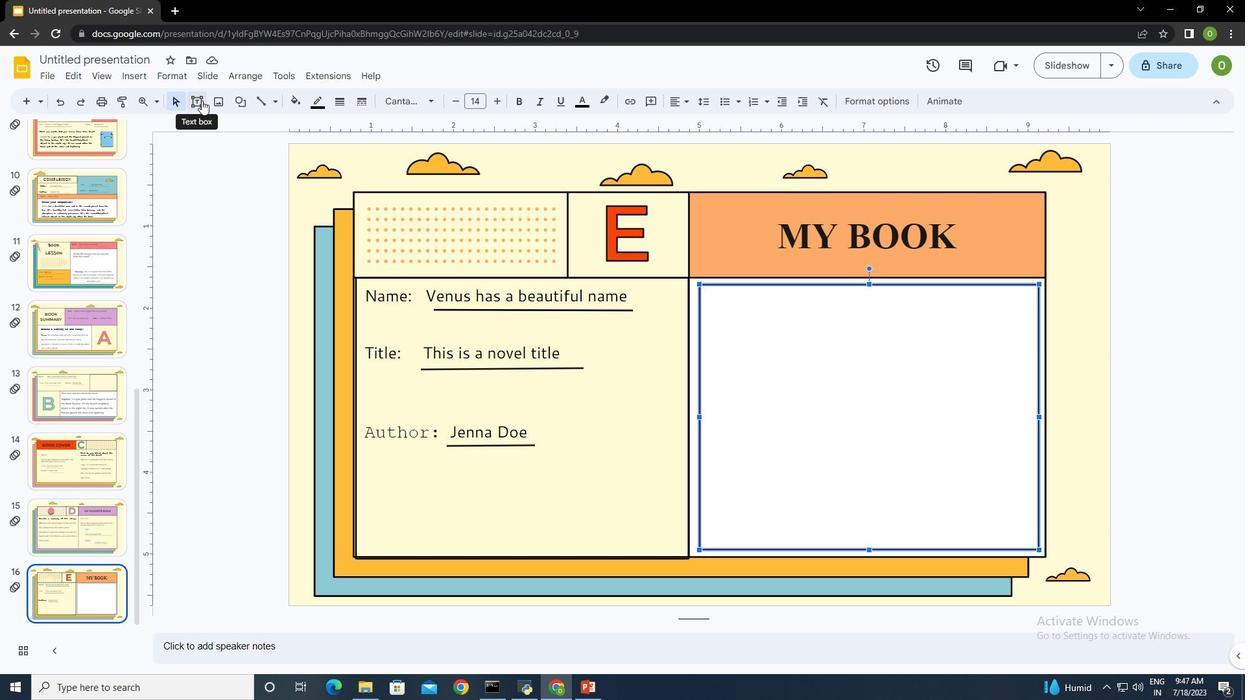 
Action: Mouse moved to (709, 295)
Screenshot: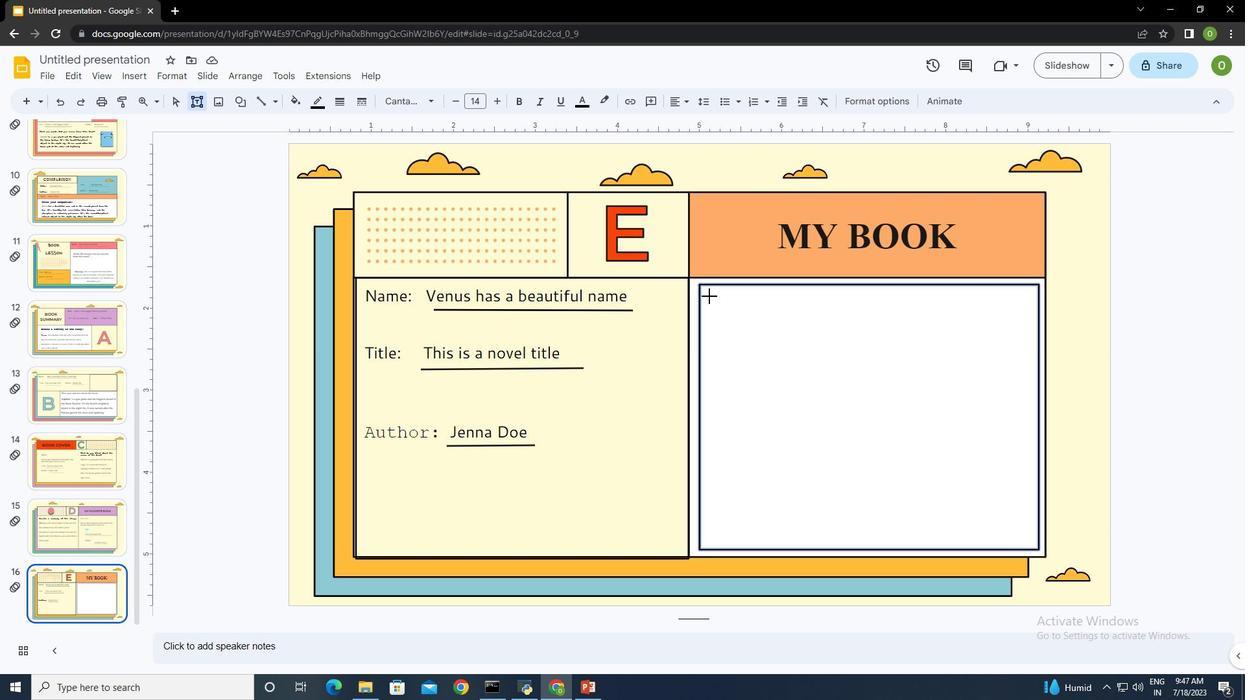 
Action: Mouse pressed left at (709, 295)
Screenshot: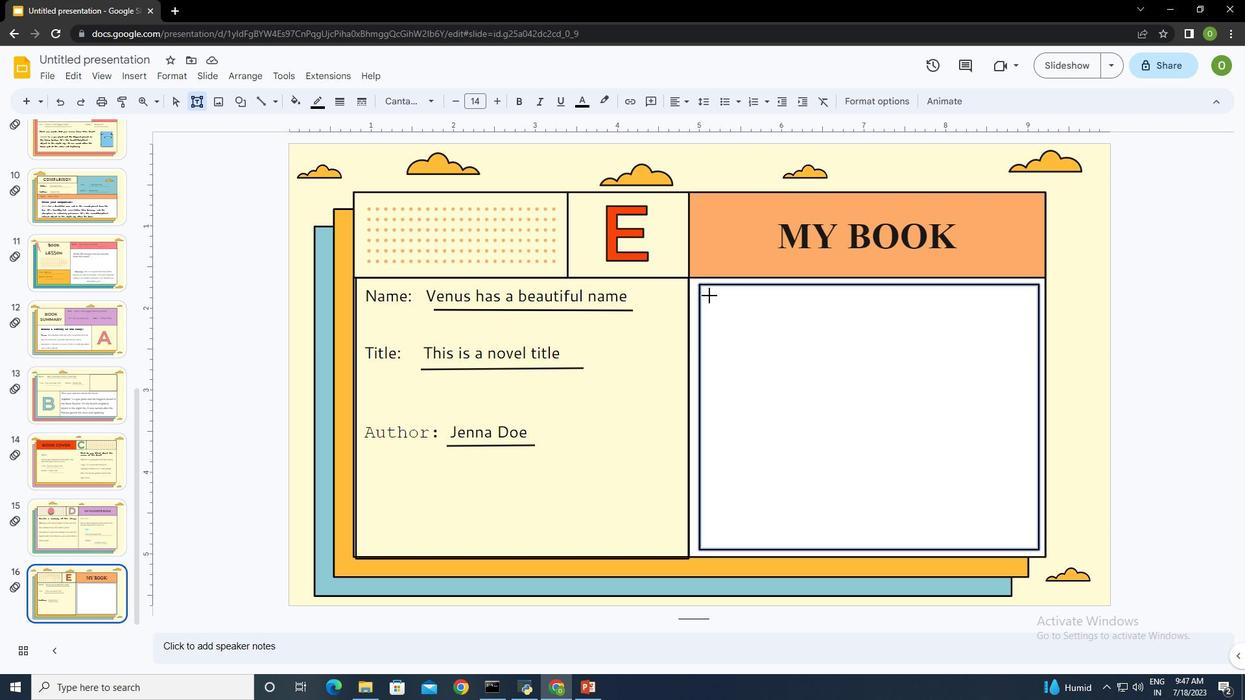 
Action: Mouse moved to (315, 103)
Screenshot: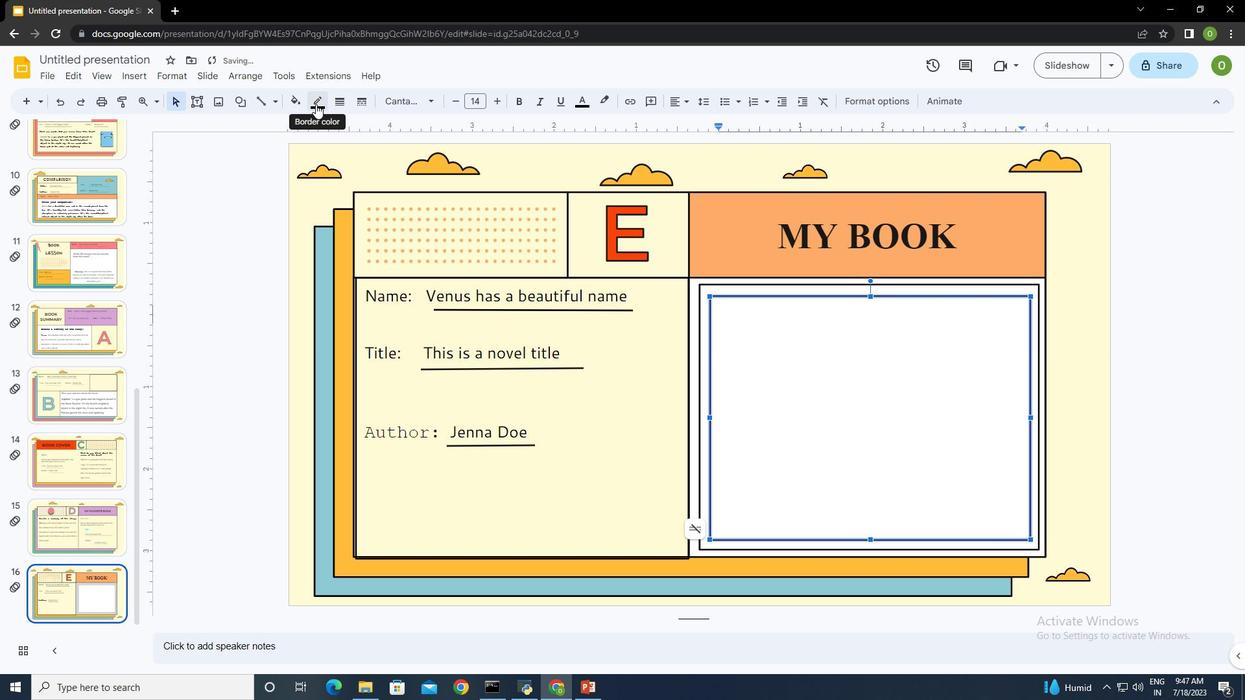 
Action: Mouse pressed left at (315, 103)
Screenshot: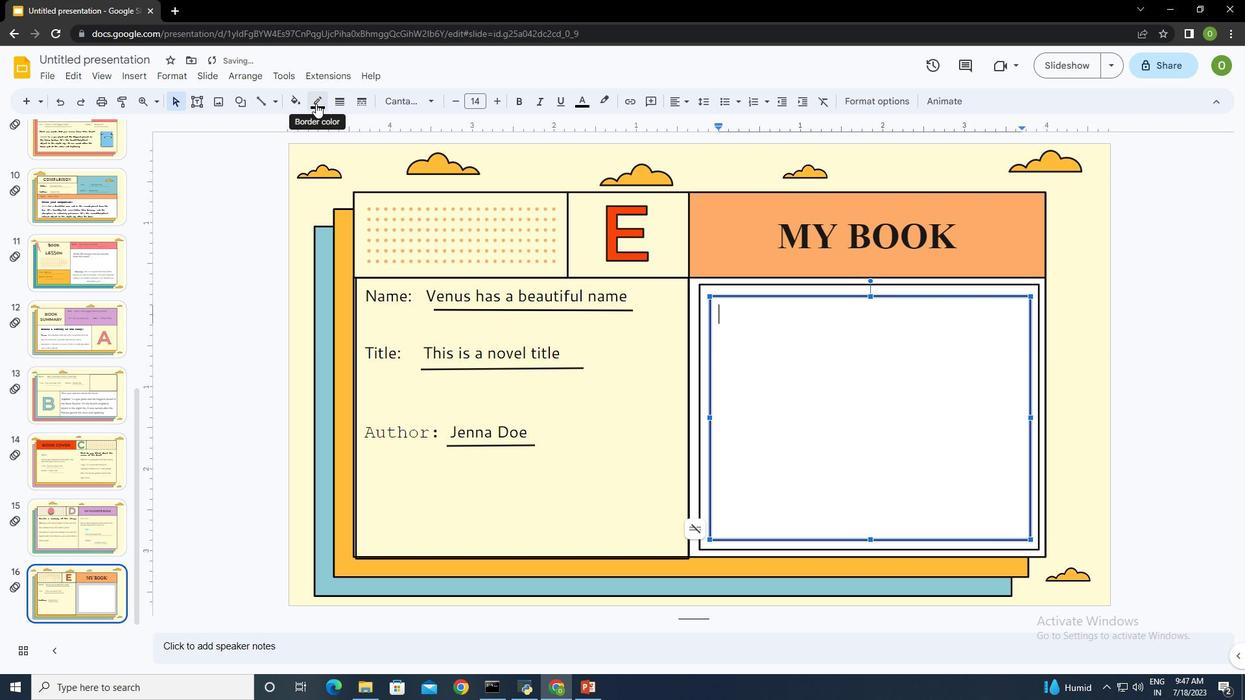 
Action: Mouse moved to (320, 142)
Screenshot: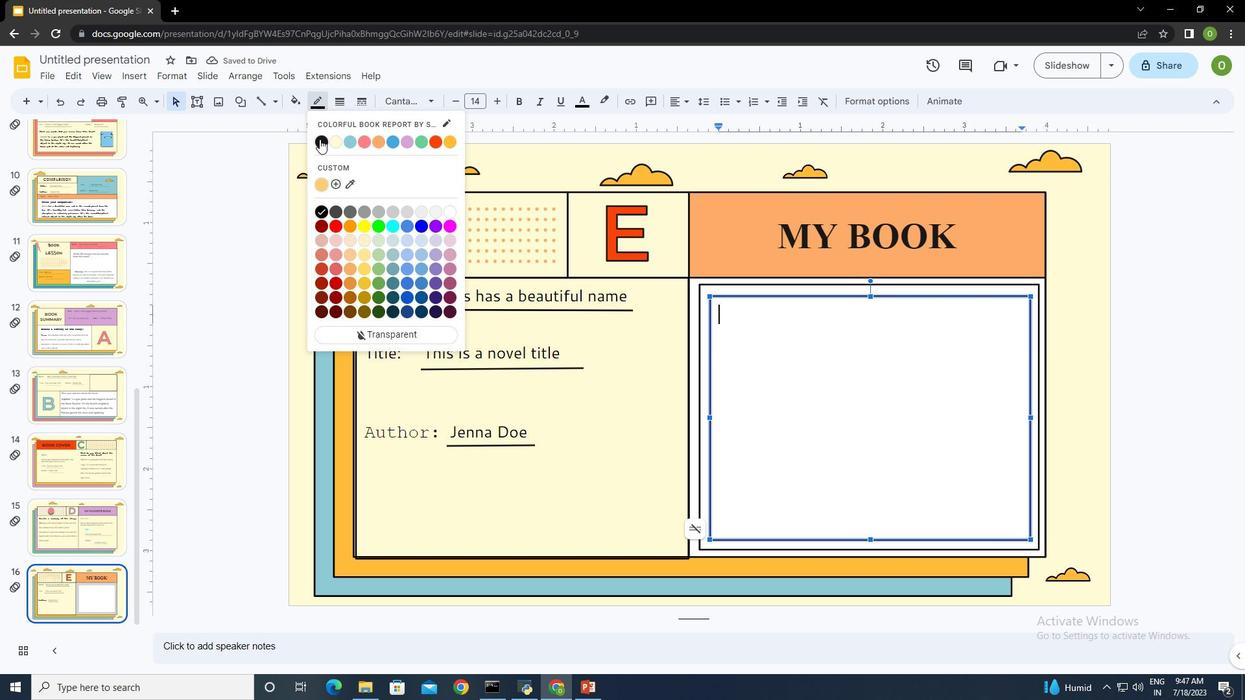 
Action: Mouse pressed left at (320, 142)
Screenshot: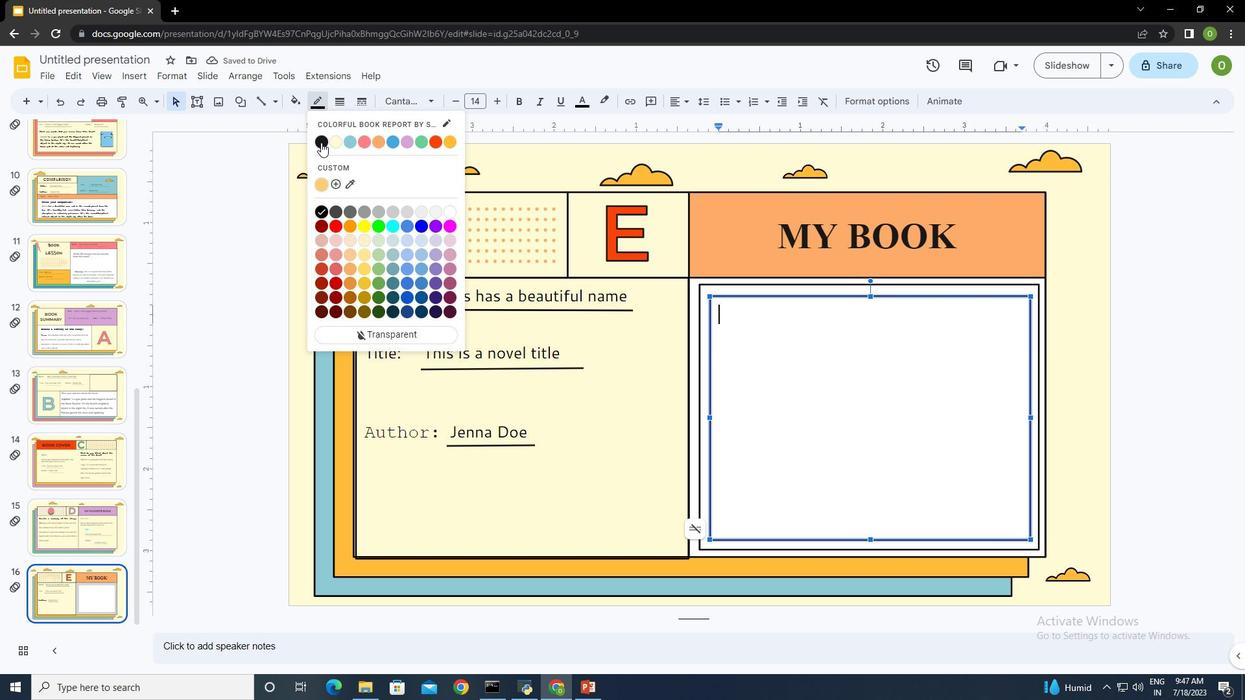 
Action: Mouse moved to (700, 232)
Screenshot: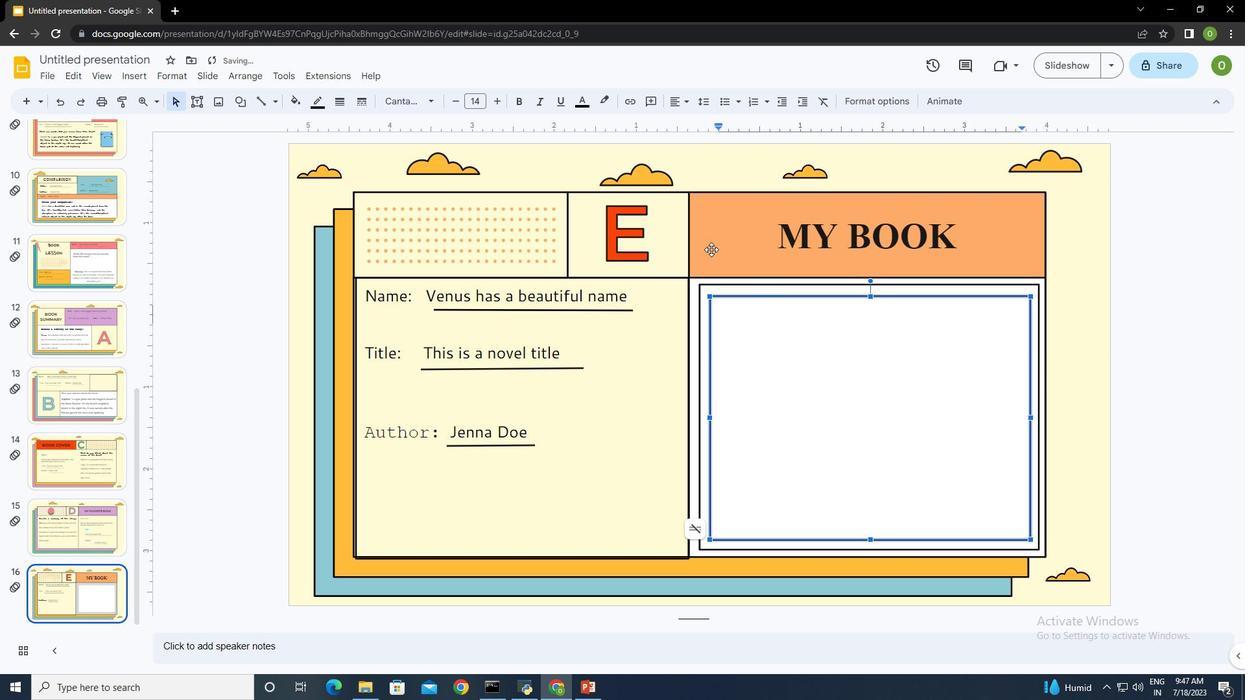 
Action: Mouse pressed left at (700, 232)
Screenshot: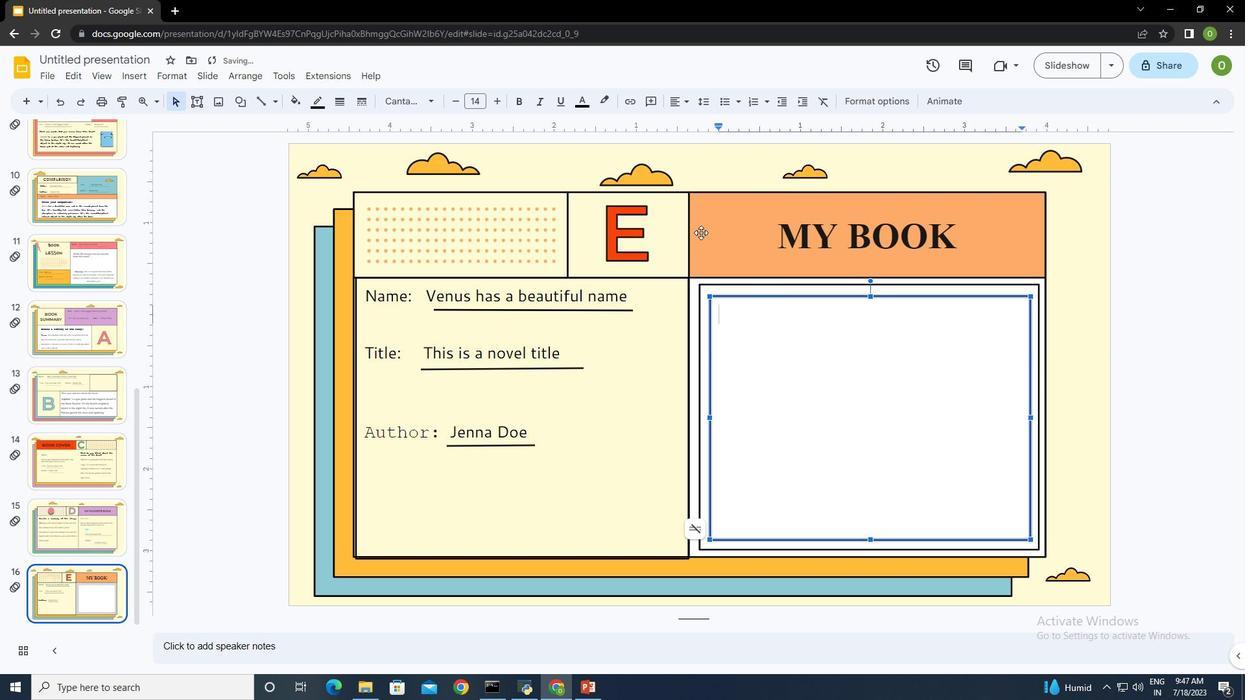 
Action: Mouse moved to (789, 318)
Screenshot: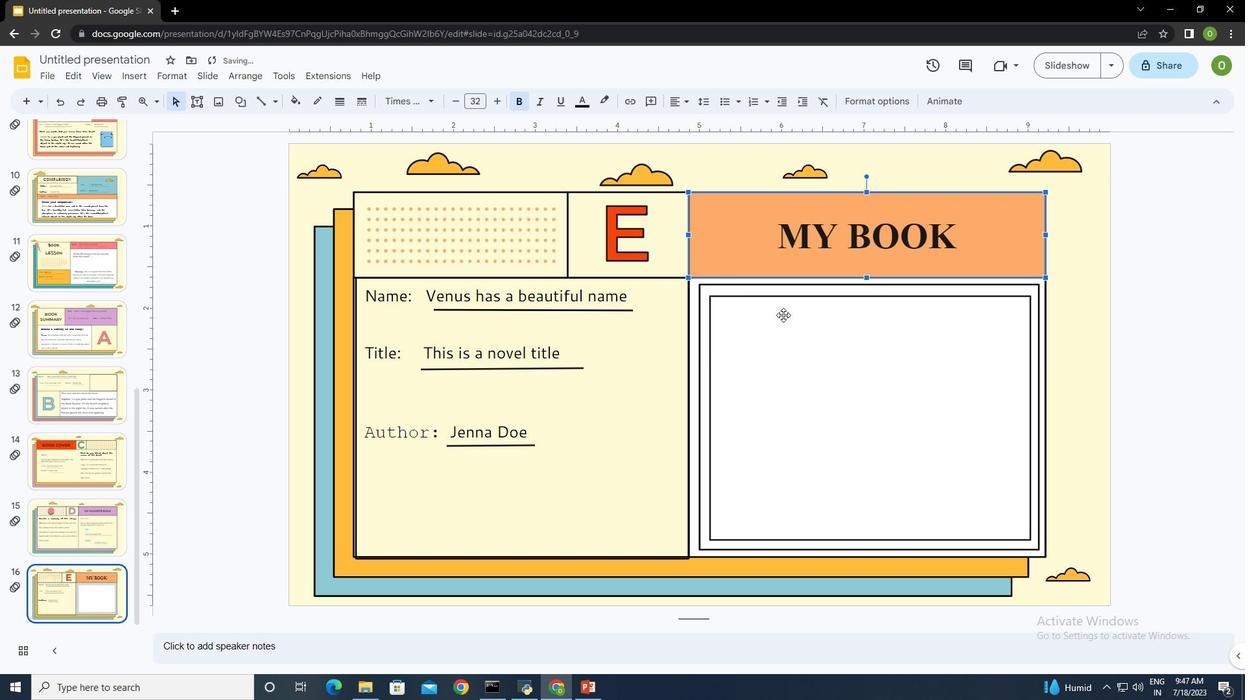 
Action: Mouse pressed left at (789, 318)
Screenshot: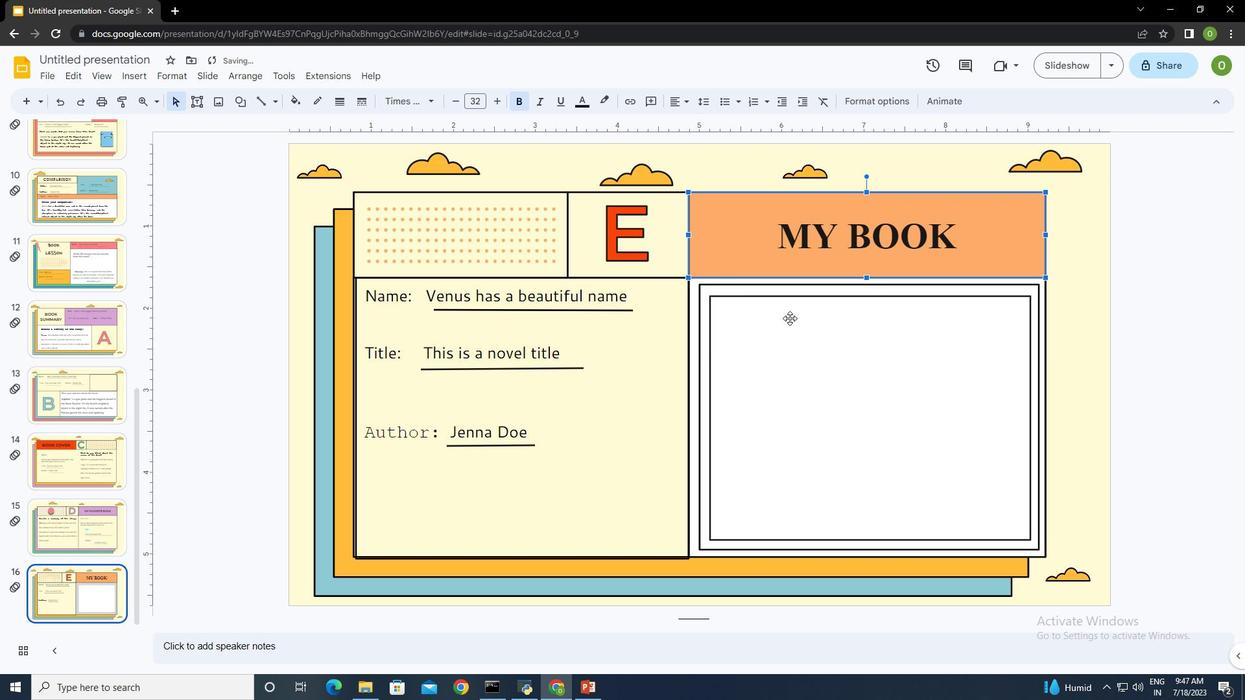 
Action: Mouse moved to (868, 357)
Screenshot: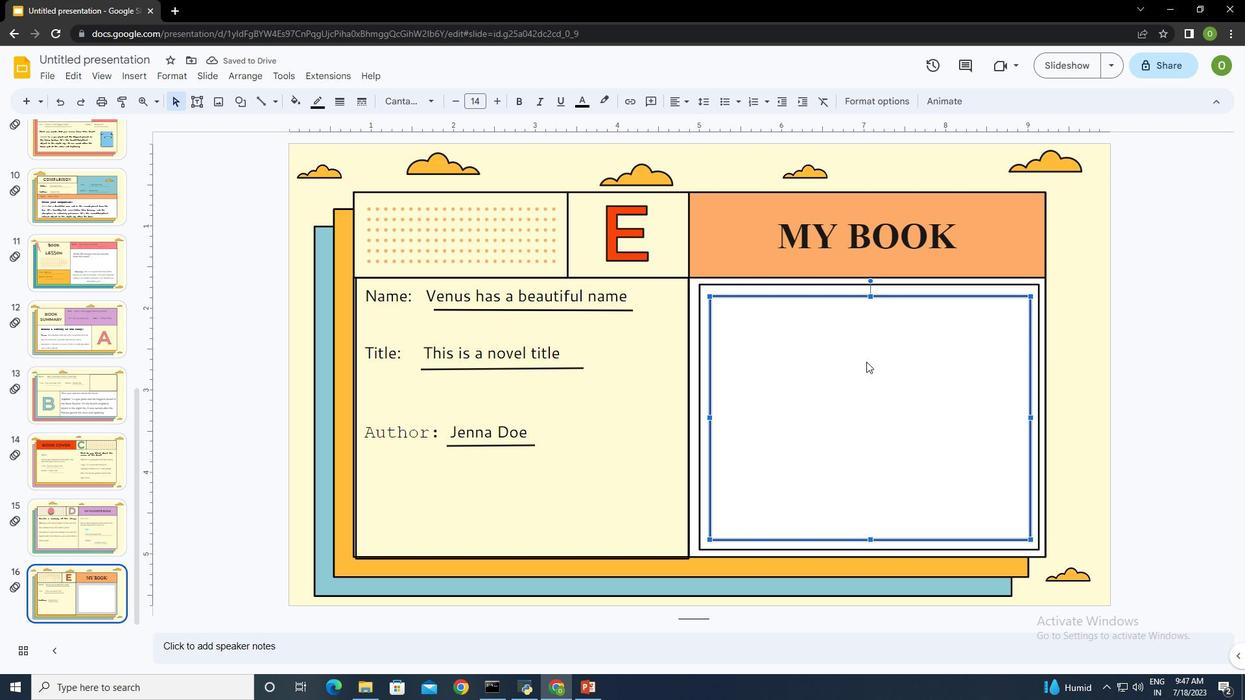 
Action: Mouse pressed left at (868, 357)
Screenshot: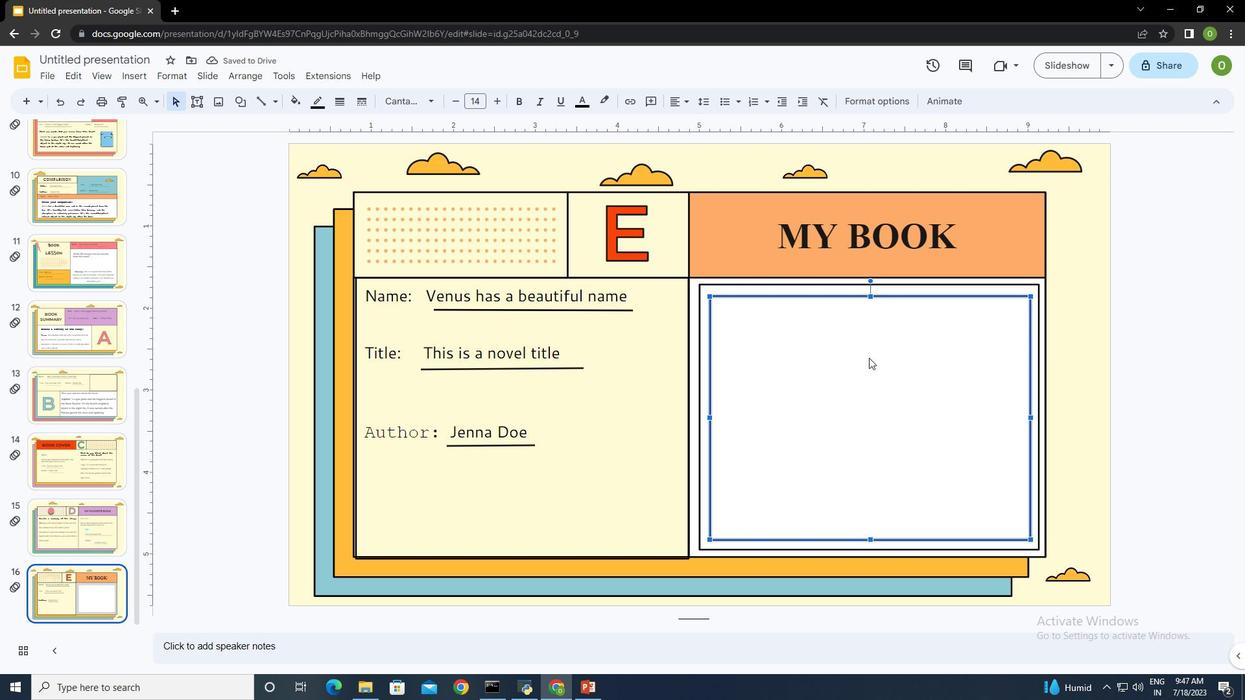 
Action: Key pressed <Key.shift>Saturn<Key.space>is<Key.space>a<Key.space>gas<Key.space>giant<Key.space>and<Key.space>has<Key.space>a<Key.backspace><Key.shift>several<Key.space>rif=ngs<Key.space>around<Key.space>it<Key.shift_r>:<Key.backspace>,<Key.backspace>.<Key.space>composed<Key.space>mosta<Key.backspace>ly<Key.space>of<Key.space>hydrogen<Key.space>and<Key.space>helium<Key.space>gas.<Key.space><Key.shift>It<Key.space>was<Key.space>named<Key.space>after<Key.space>the<Key.space><Key.shift>Roman<Key.space>god<Key.space>of<Key.space>wealth<Key.space>and<Key.space>agrici<Key.backspace>ulture
Screenshot: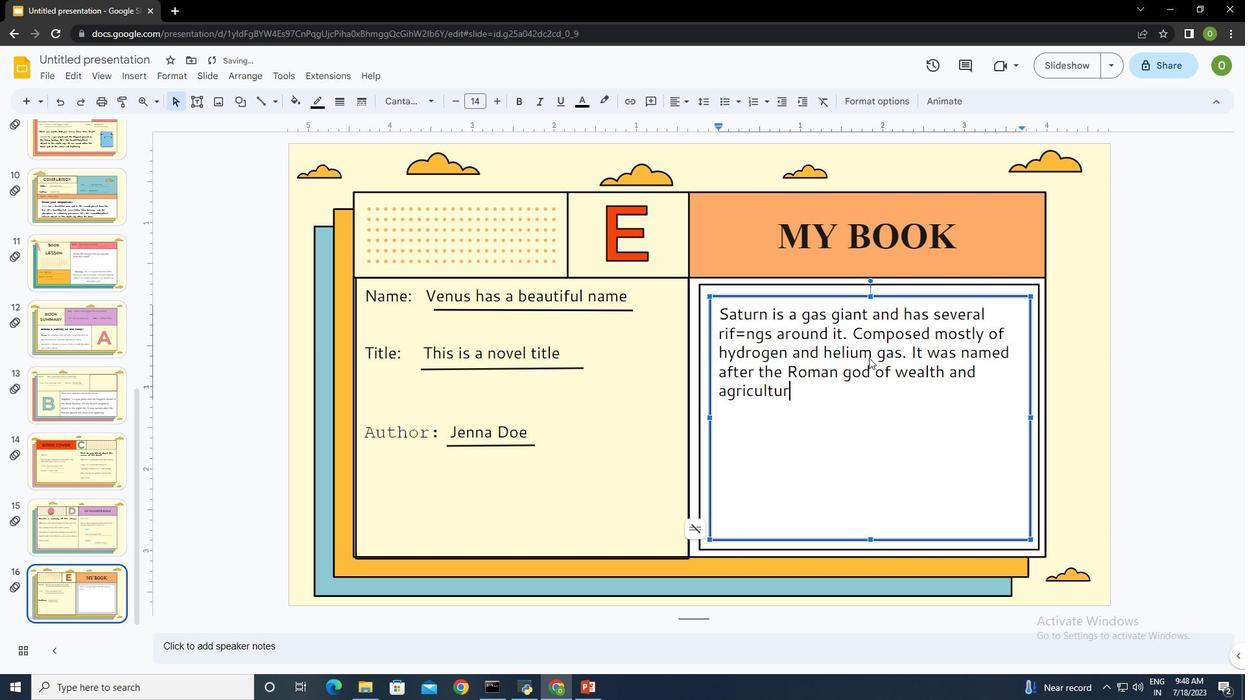 
Action: Mouse moved to (745, 332)
Screenshot: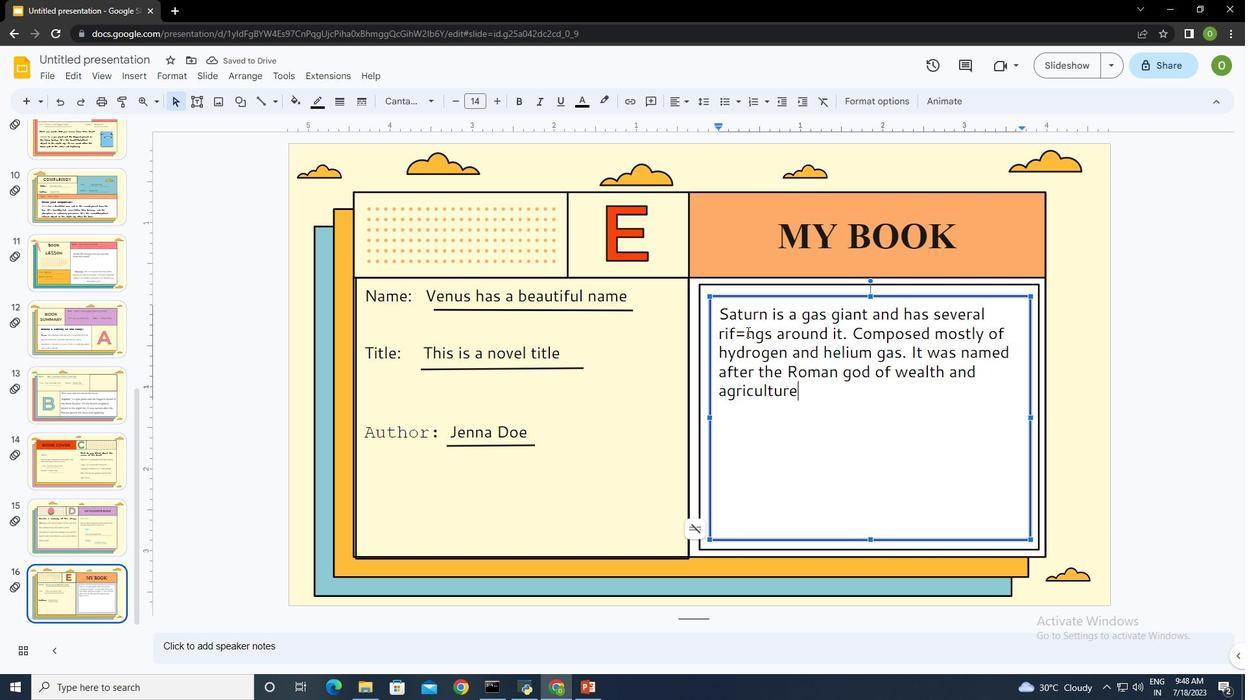 
Action: Mouse pressed left at (745, 332)
Screenshot: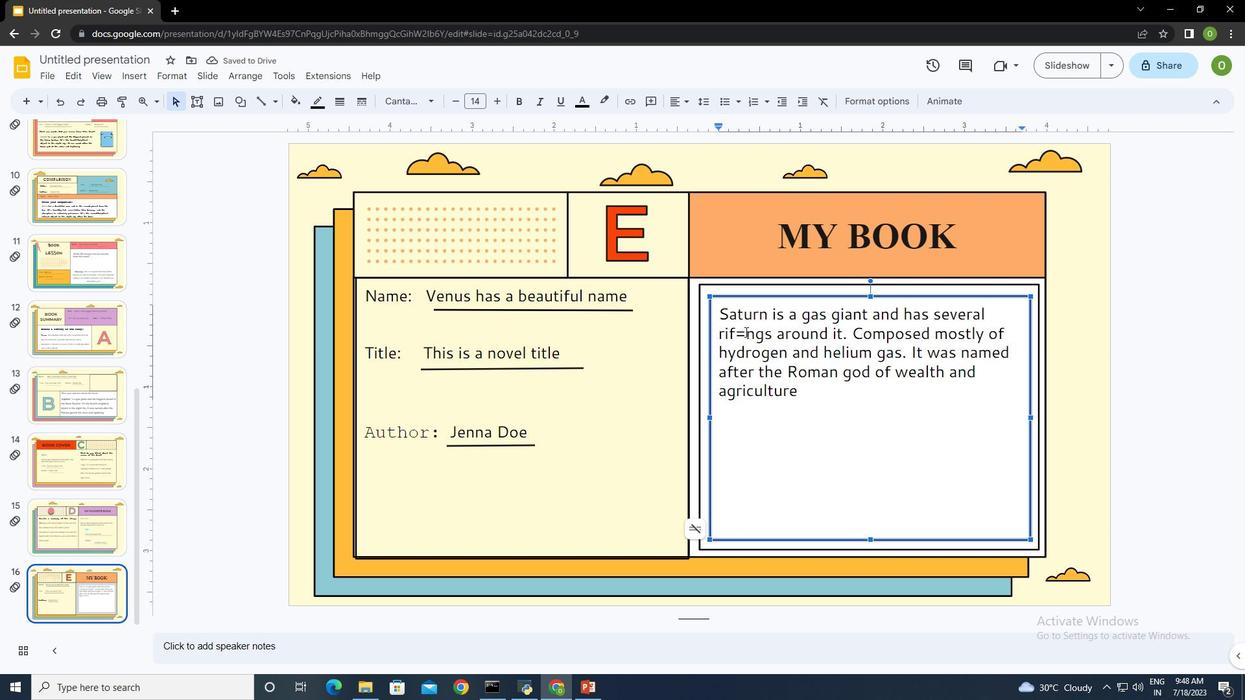 
Action: Mouse moved to (824, 344)
Screenshot: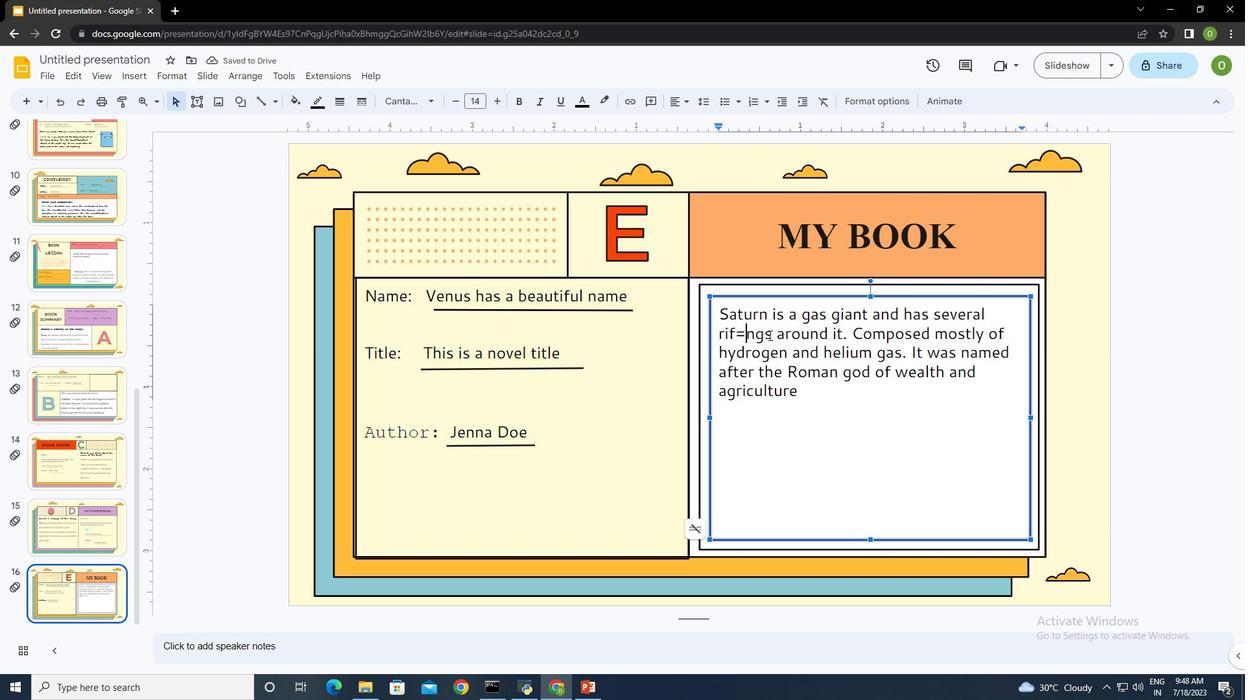 
Action: Key pressed <Key.backspace><Key.backspace>
Screenshot: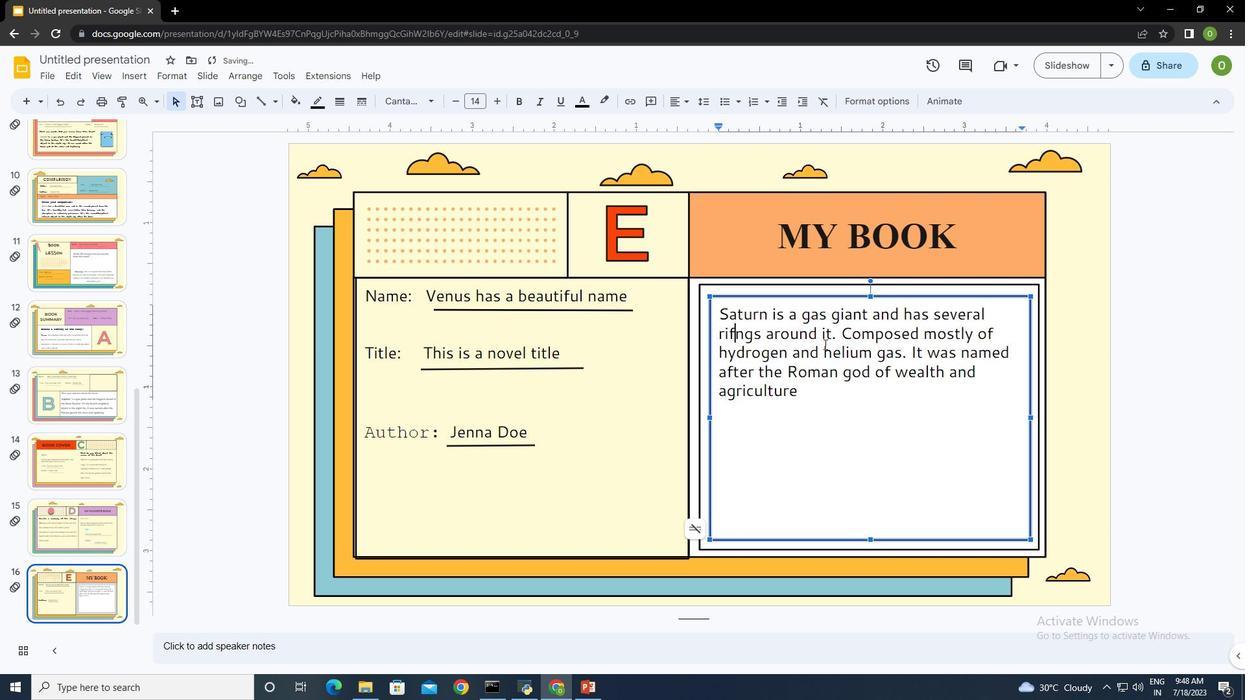 
Action: Mouse moved to (798, 390)
Screenshot: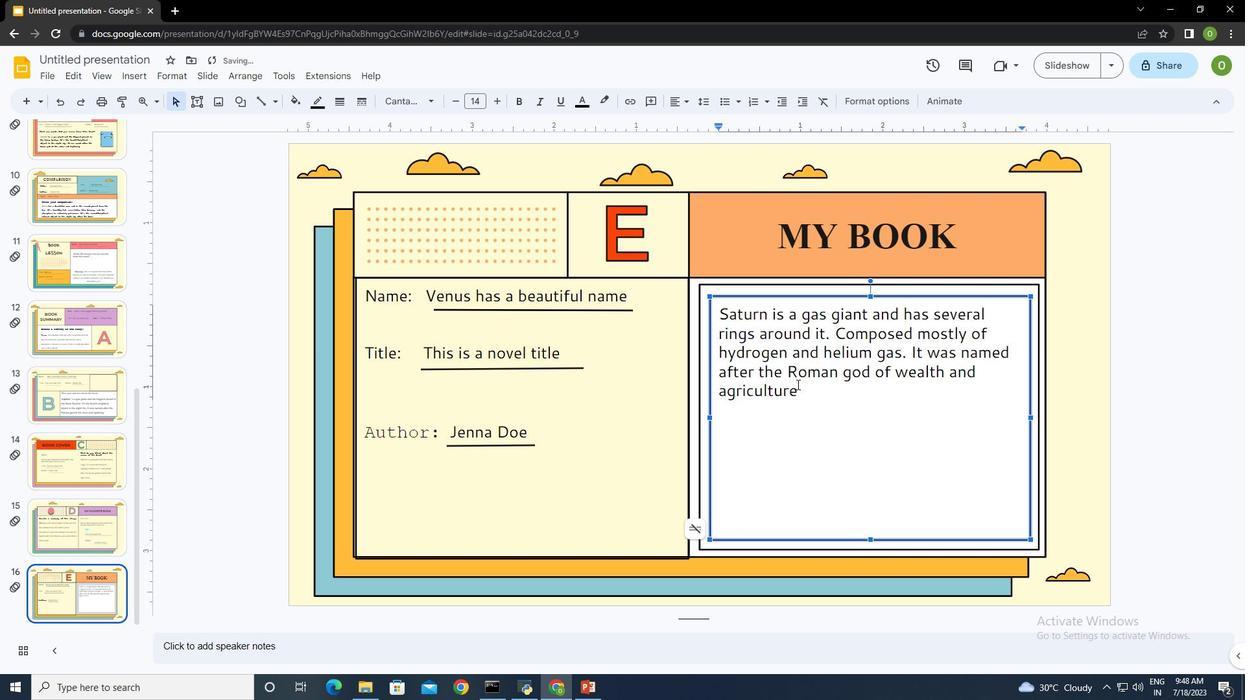 
Action: Mouse pressed left at (798, 390)
Screenshot: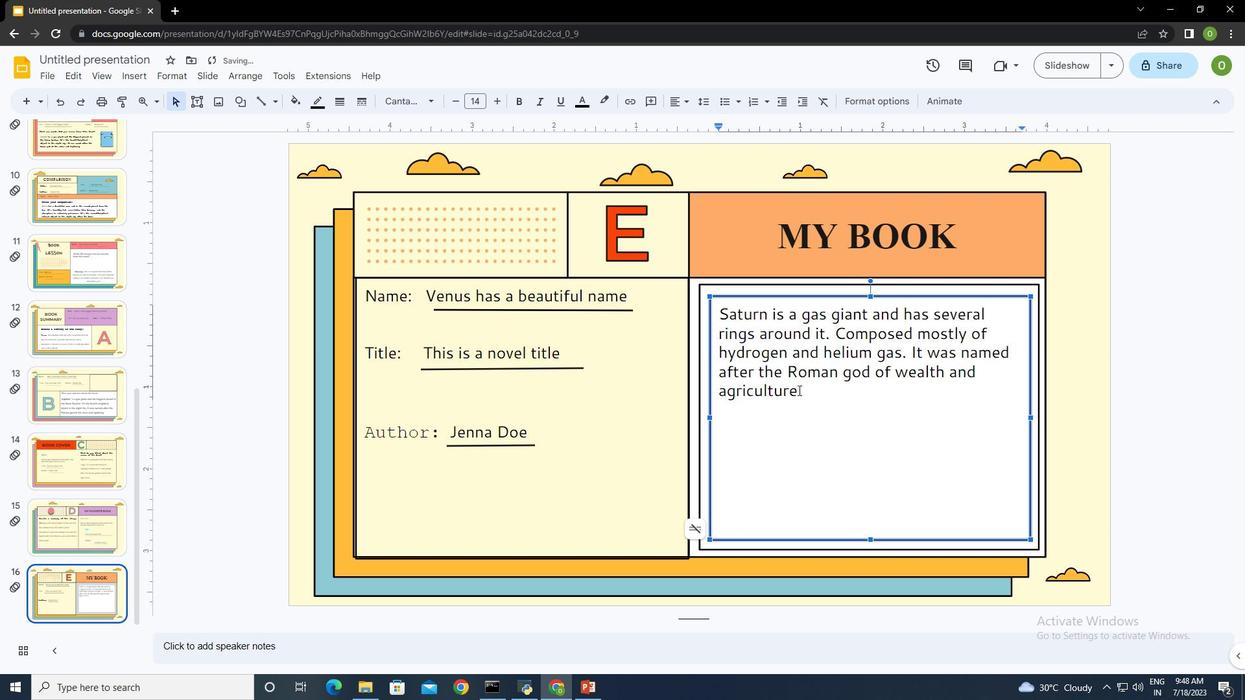 
Action: Mouse moved to (767, 315)
Screenshot: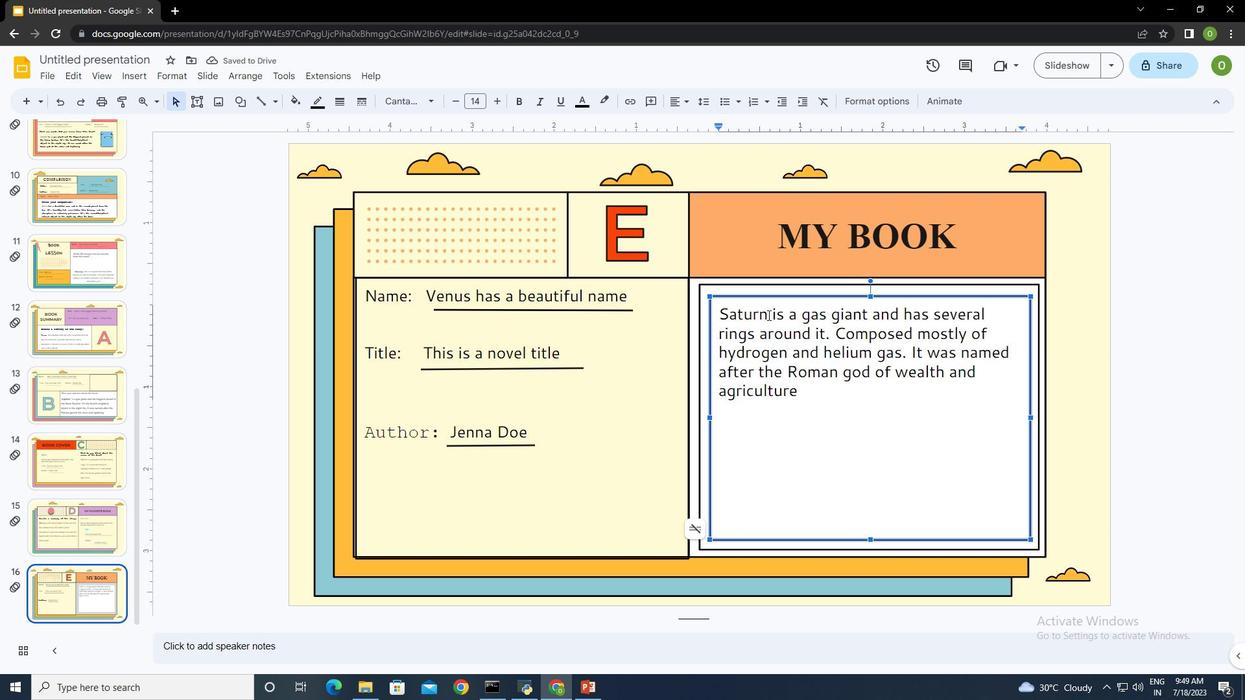 
Action: Mouse pressed left at (767, 315)
Screenshot: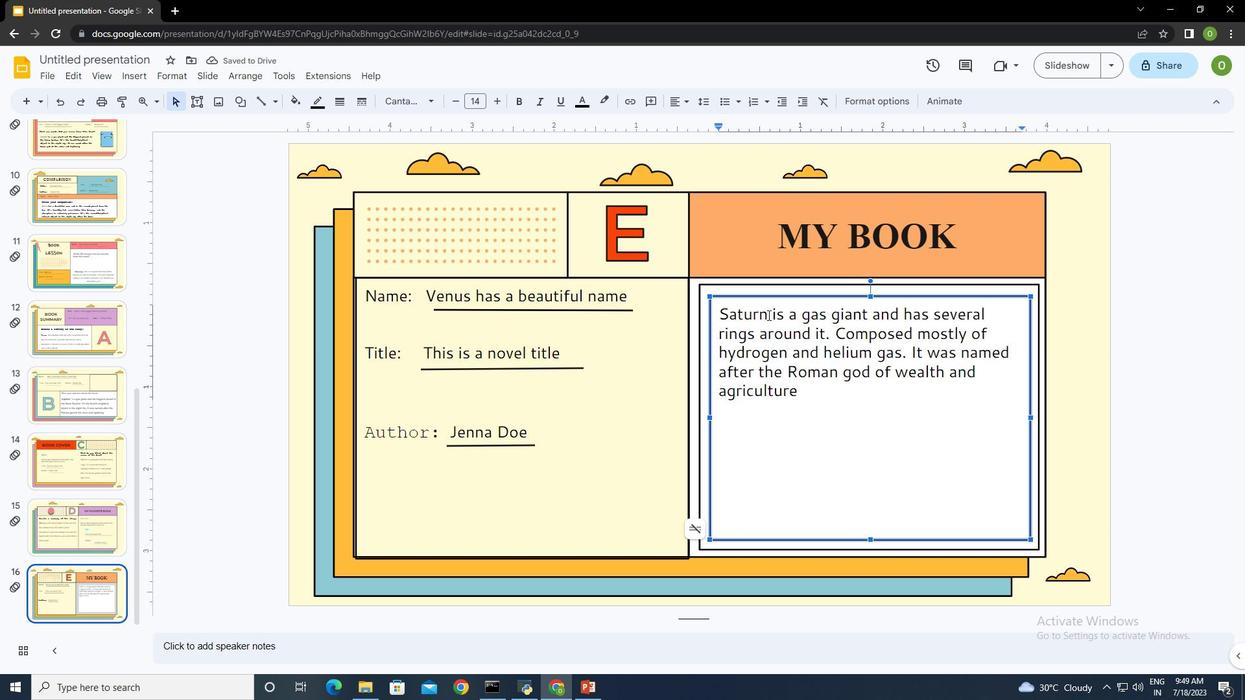
Action: Mouse moved to (515, 97)
Screenshot: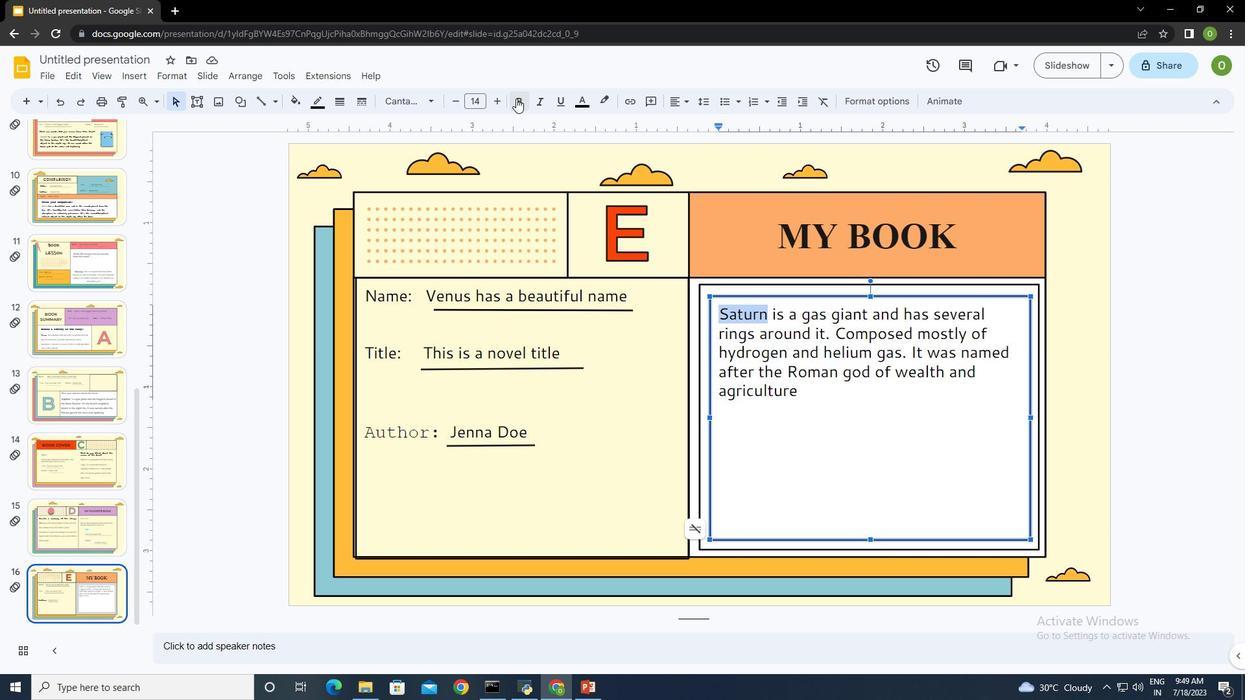 
Action: Mouse pressed left at (515, 97)
Screenshot: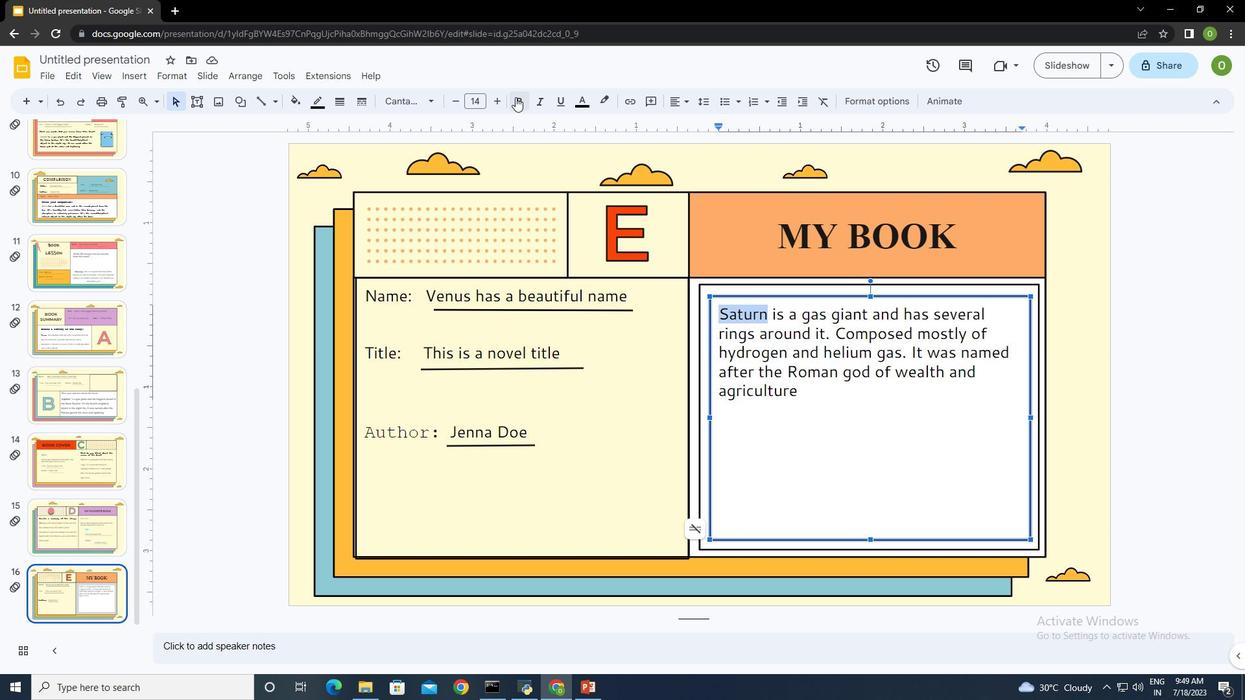 
Action: Mouse moved to (785, 402)
Screenshot: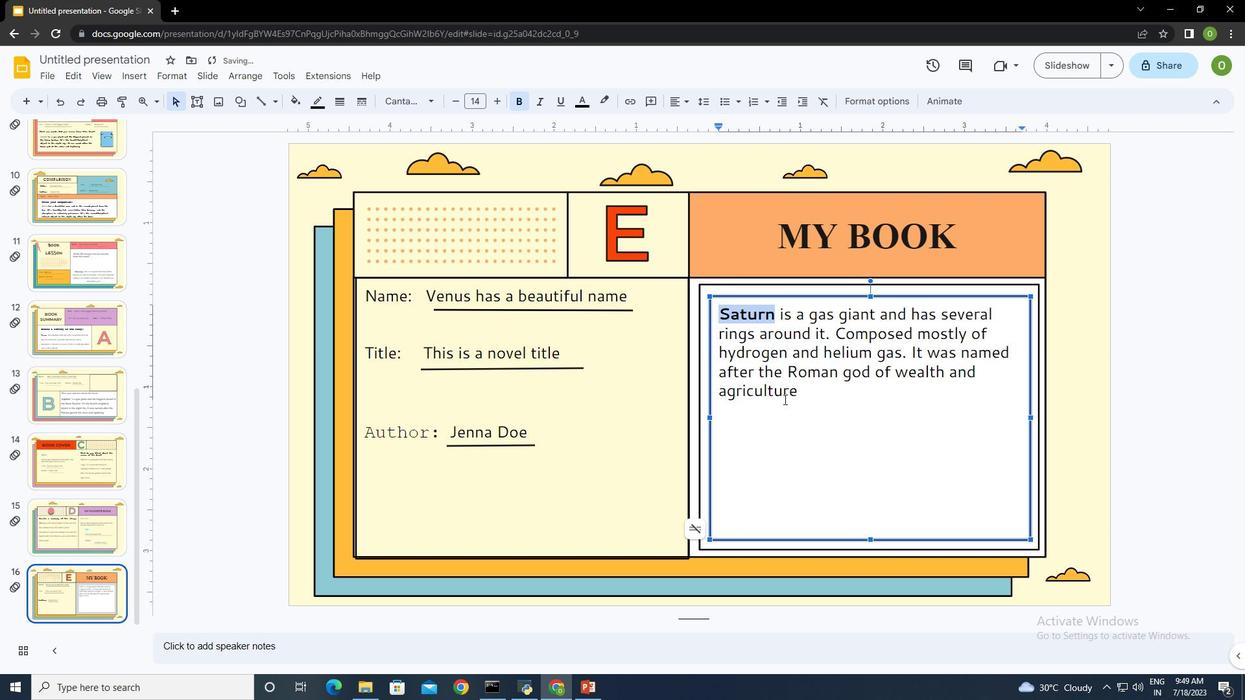 
Action: Mouse pressed left at (785, 402)
Screenshot: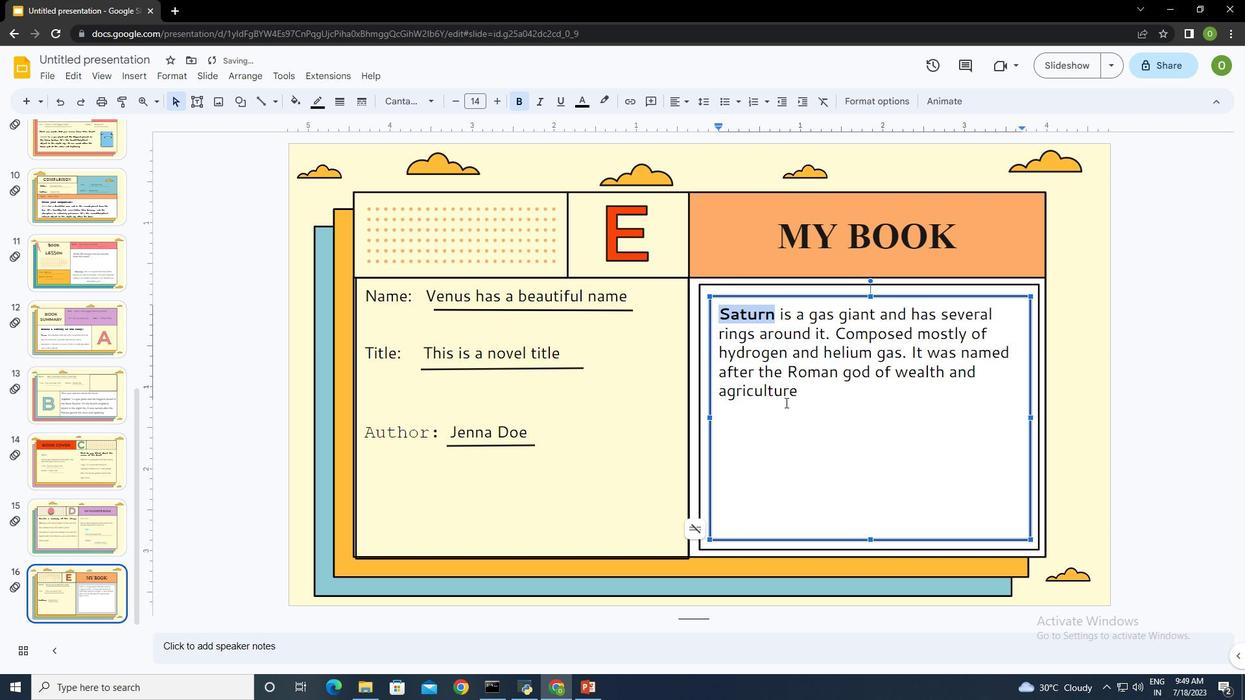 
Action: Mouse moved to (806, 392)
Screenshot: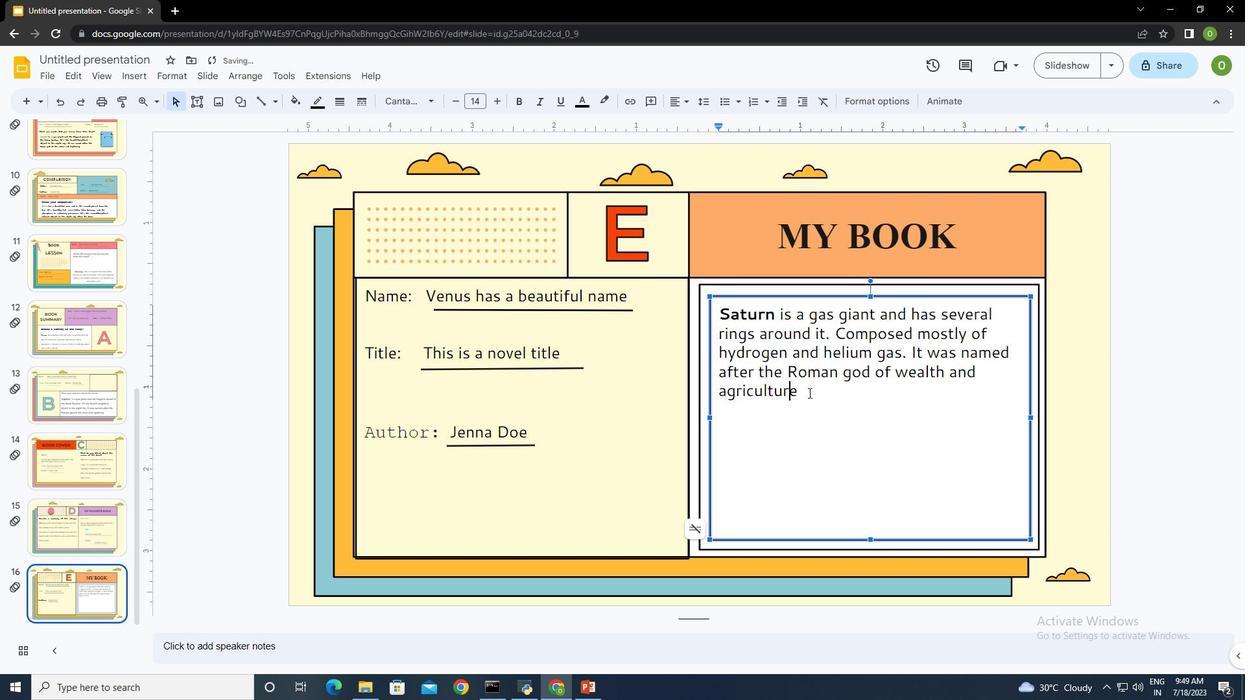 
Action: Mouse pressed left at (806, 392)
Screenshot: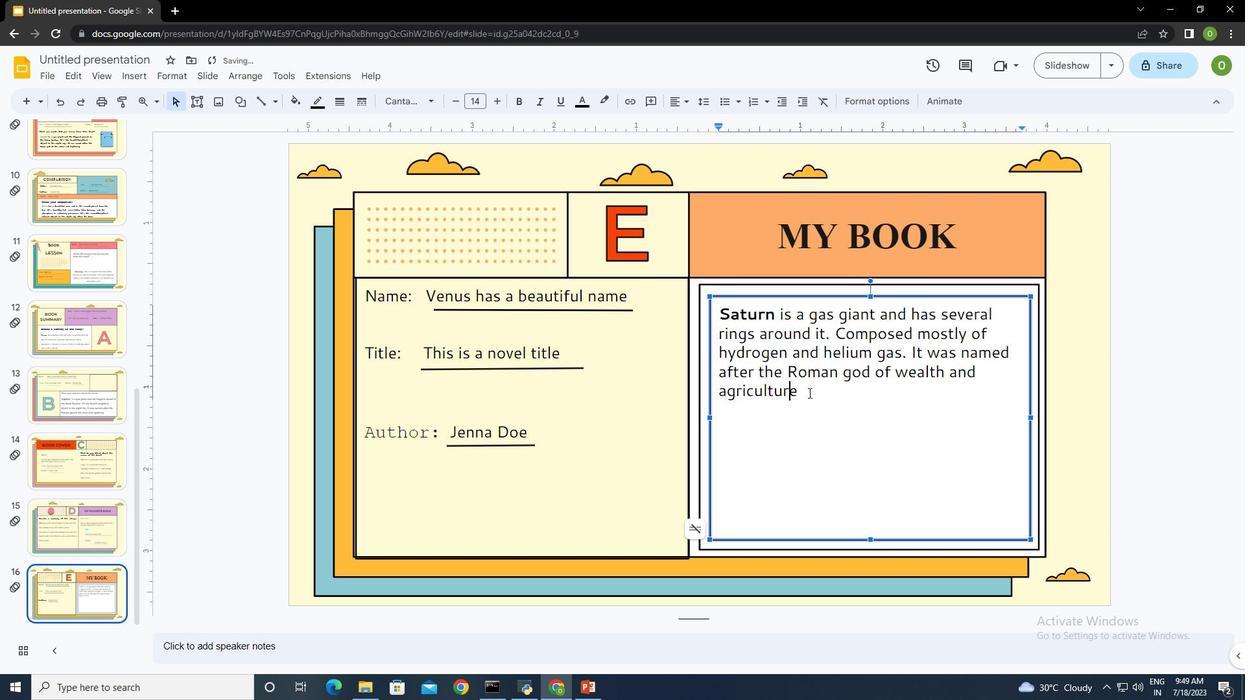
Action: Mouse moved to (540, 101)
Screenshot: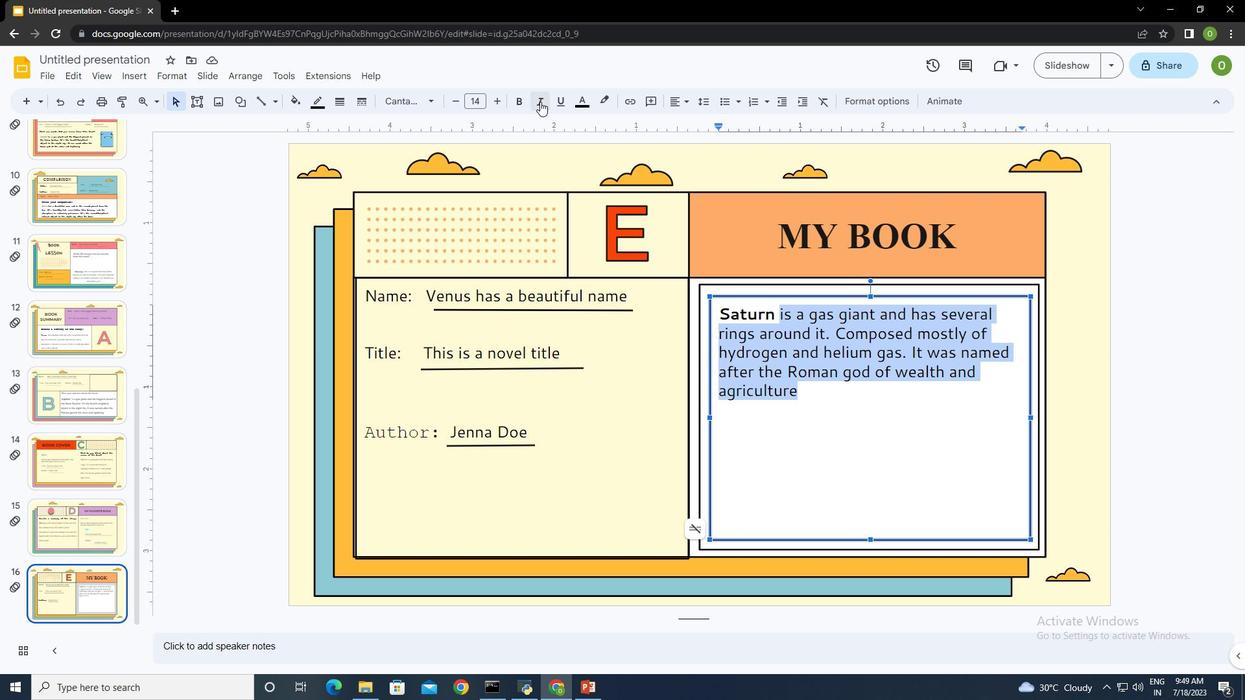 
Action: Mouse pressed left at (540, 101)
Screenshot: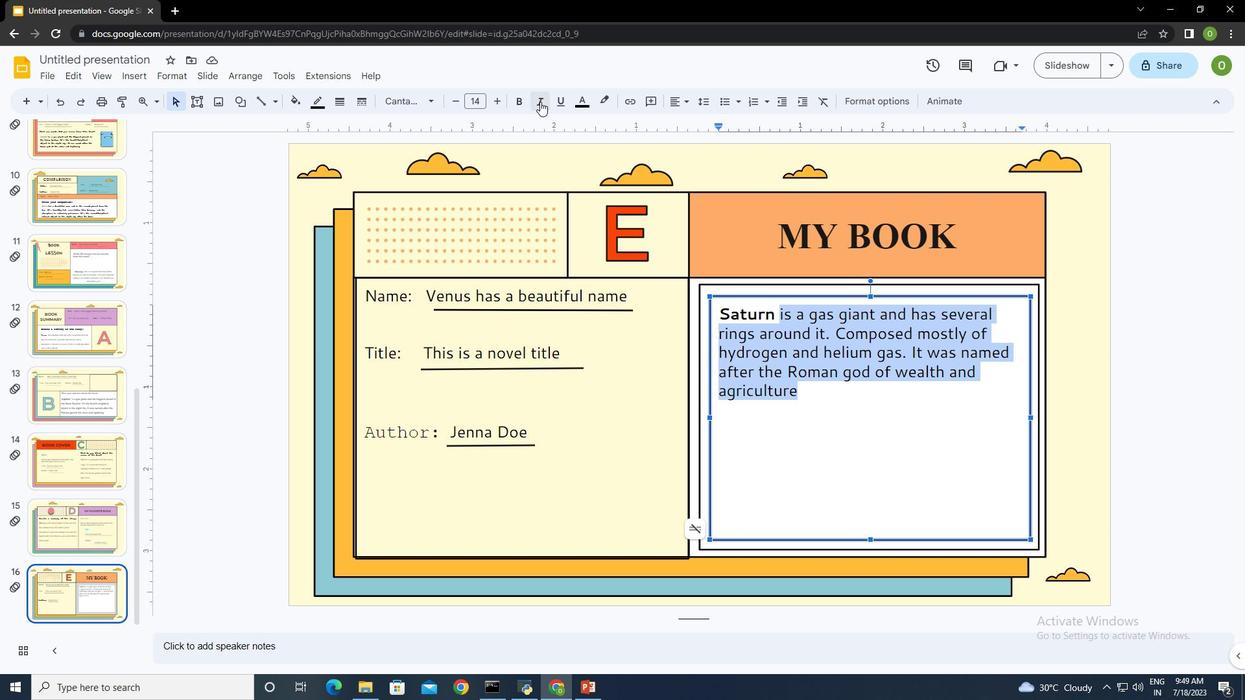 
Action: Mouse moved to (705, 101)
Screenshot: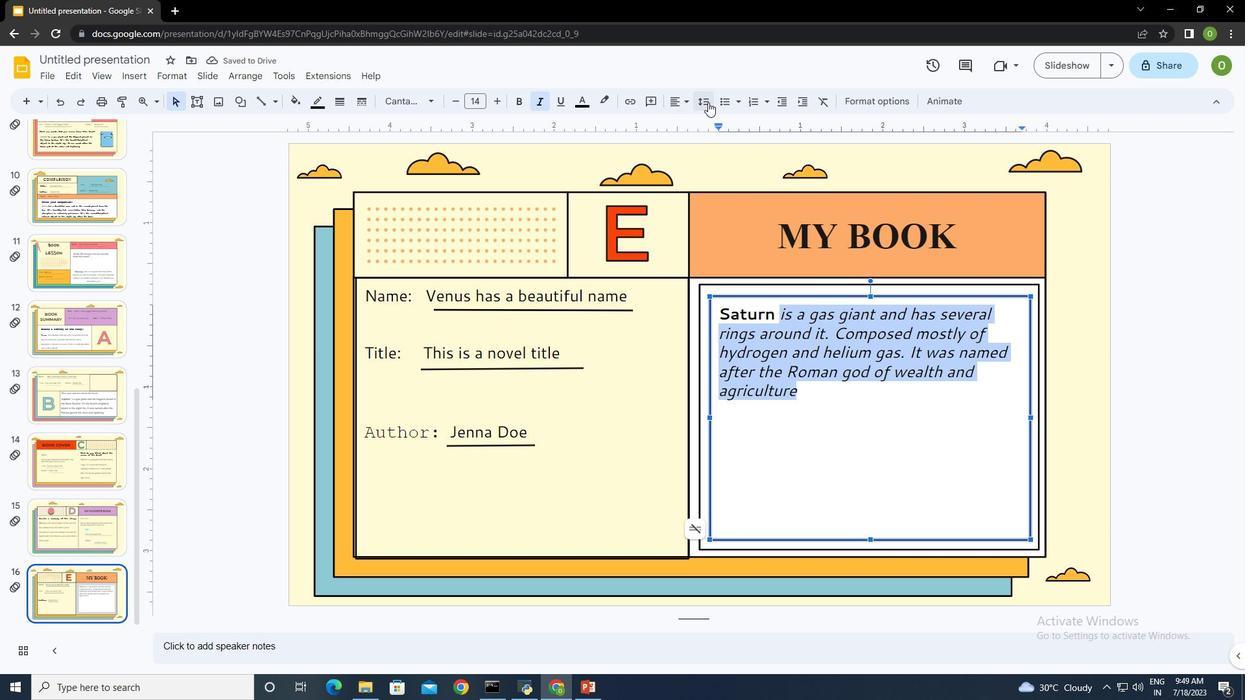
Action: Mouse pressed left at (705, 101)
Screenshot: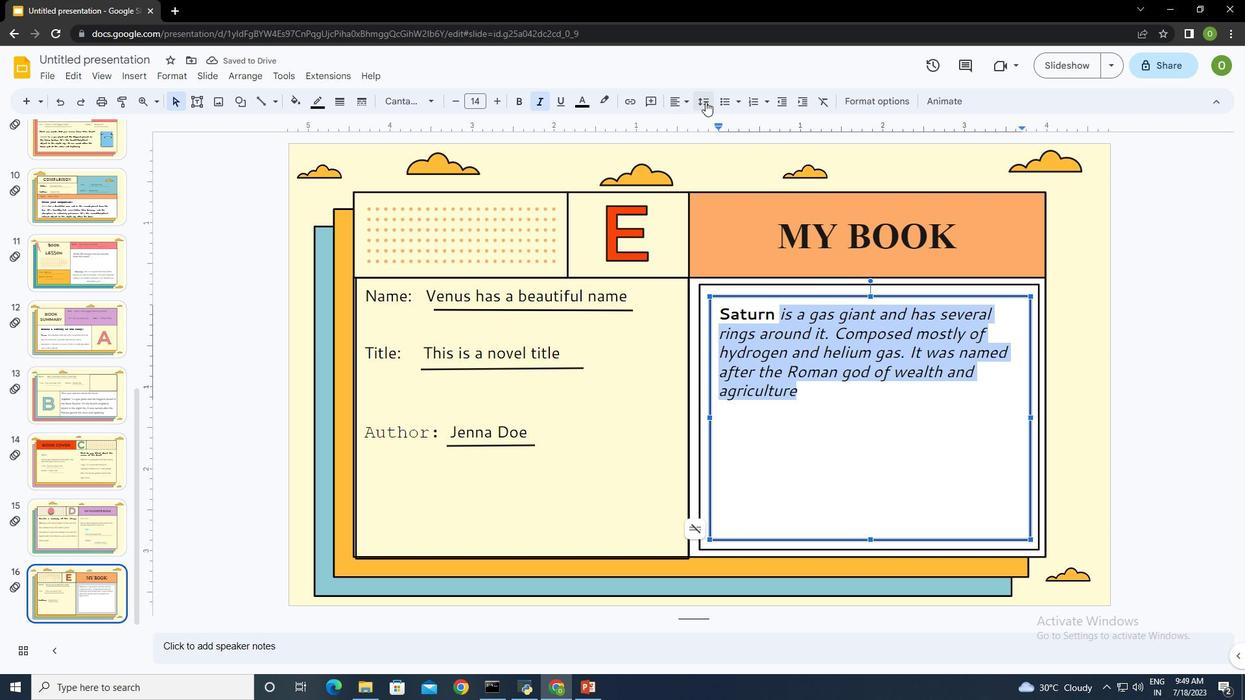 
Action: Mouse moved to (732, 182)
Screenshot: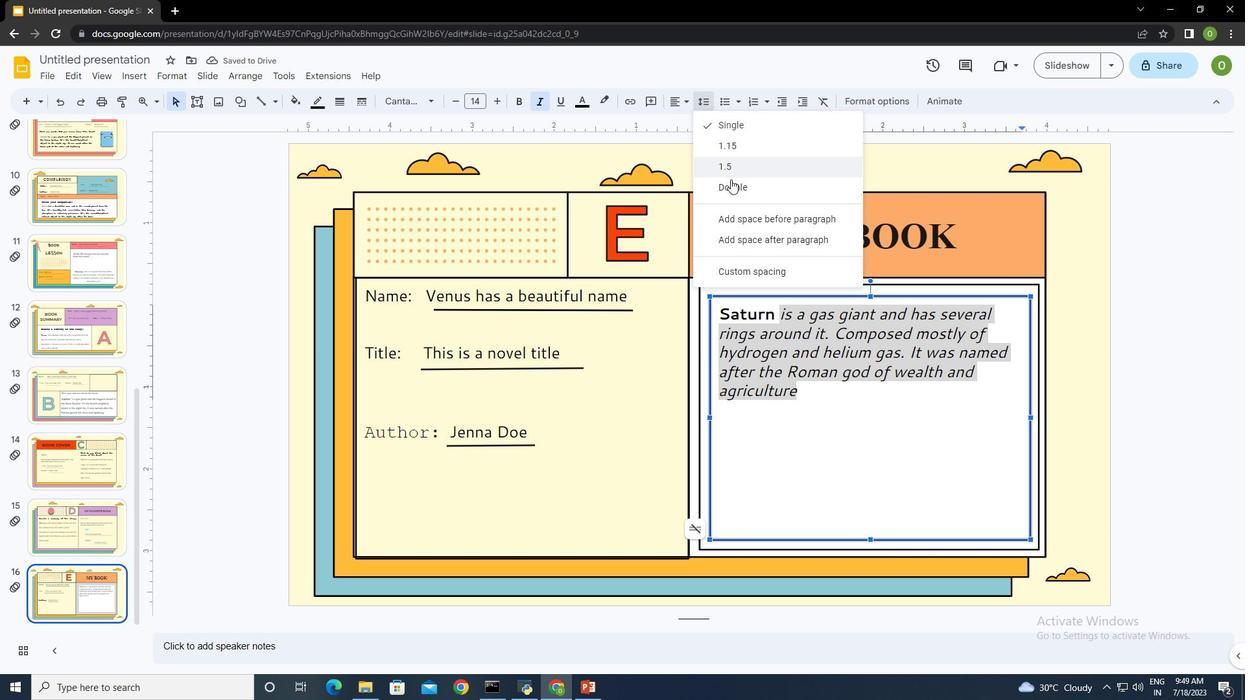 
Action: Mouse pressed left at (732, 182)
Screenshot: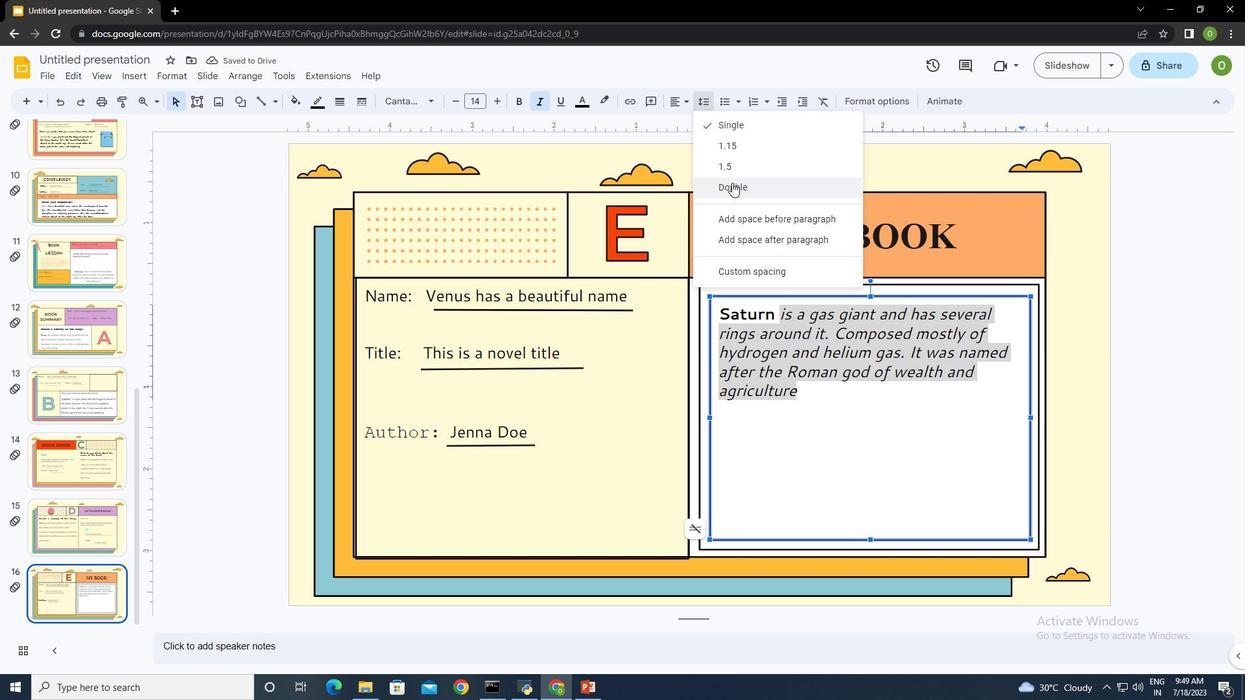 
Action: Mouse moved to (894, 464)
Screenshot: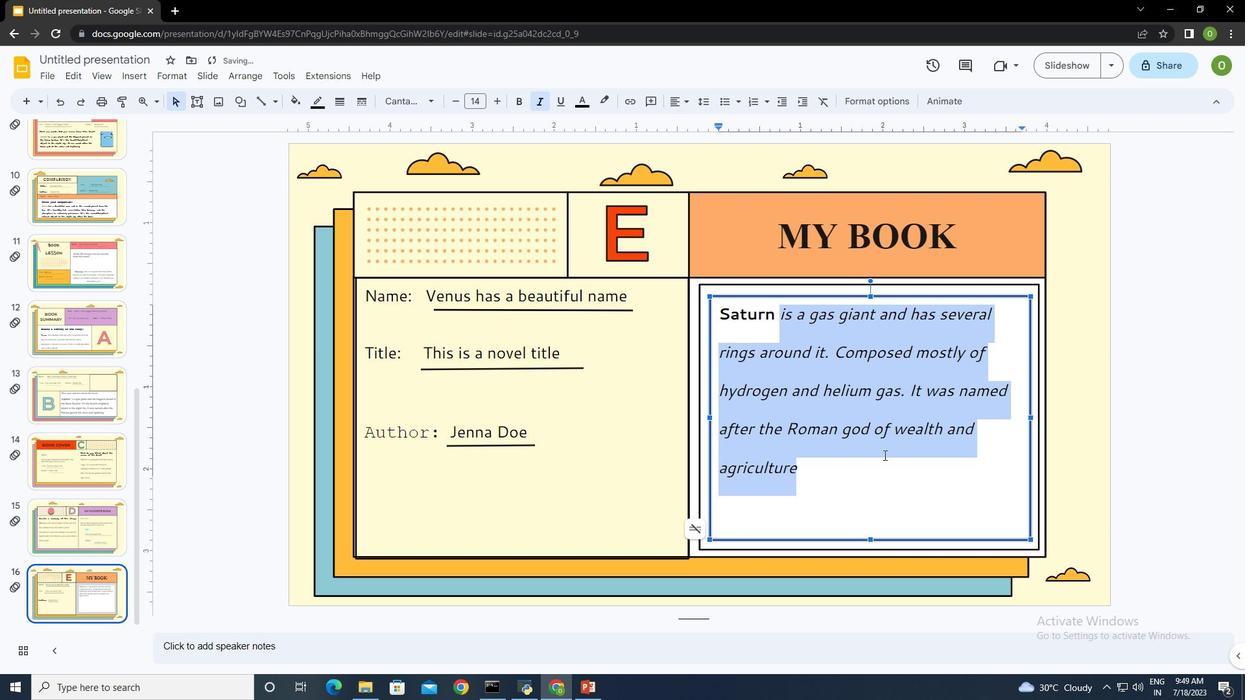 
Action: Mouse pressed left at (894, 464)
Screenshot: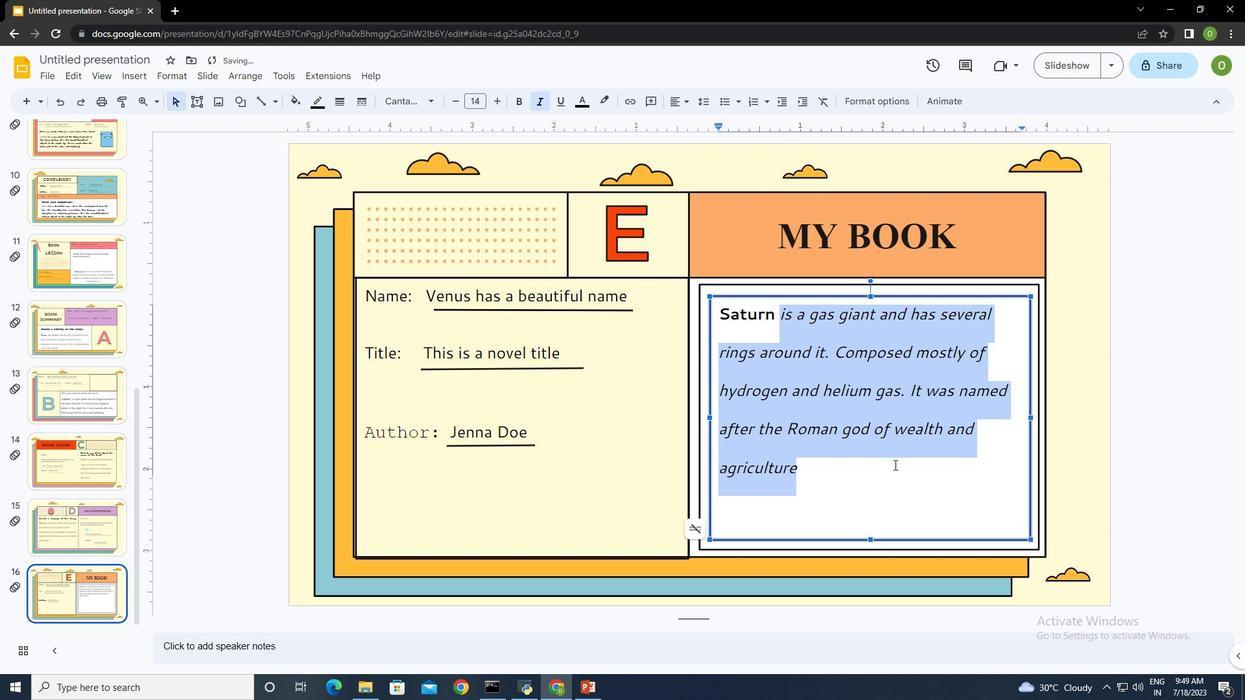 
Action: Mouse moved to (772, 315)
Screenshot: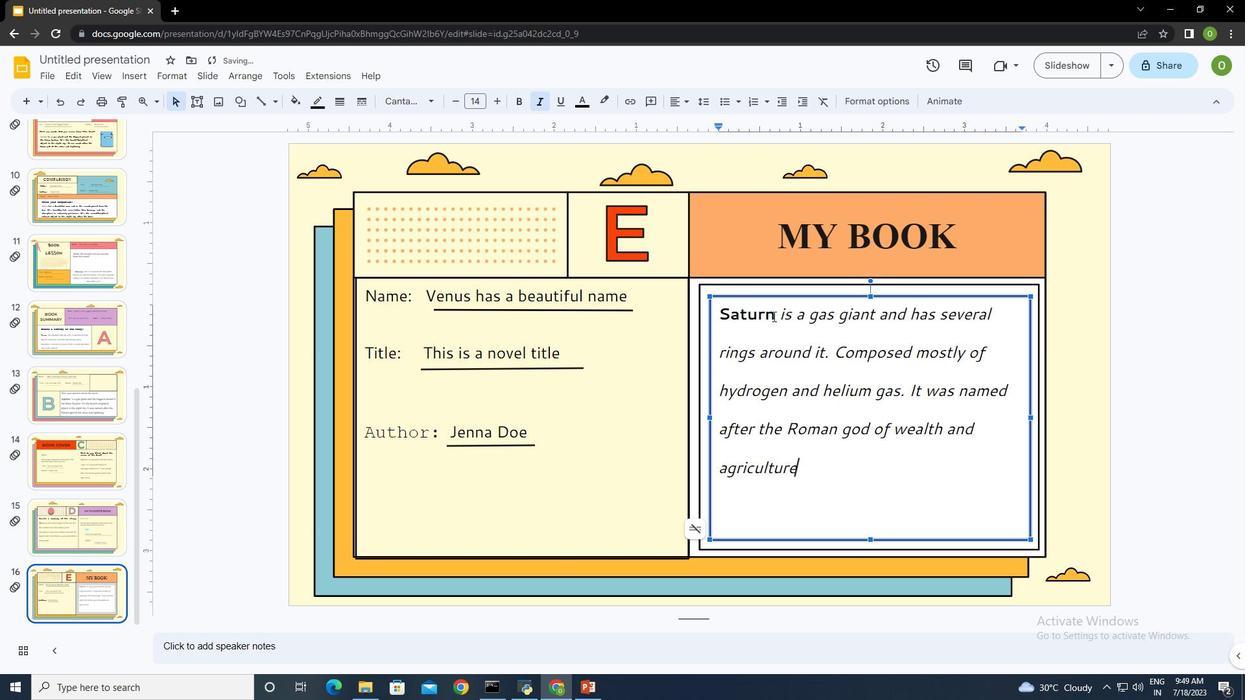
Action: Mouse pressed left at (772, 315)
Screenshot: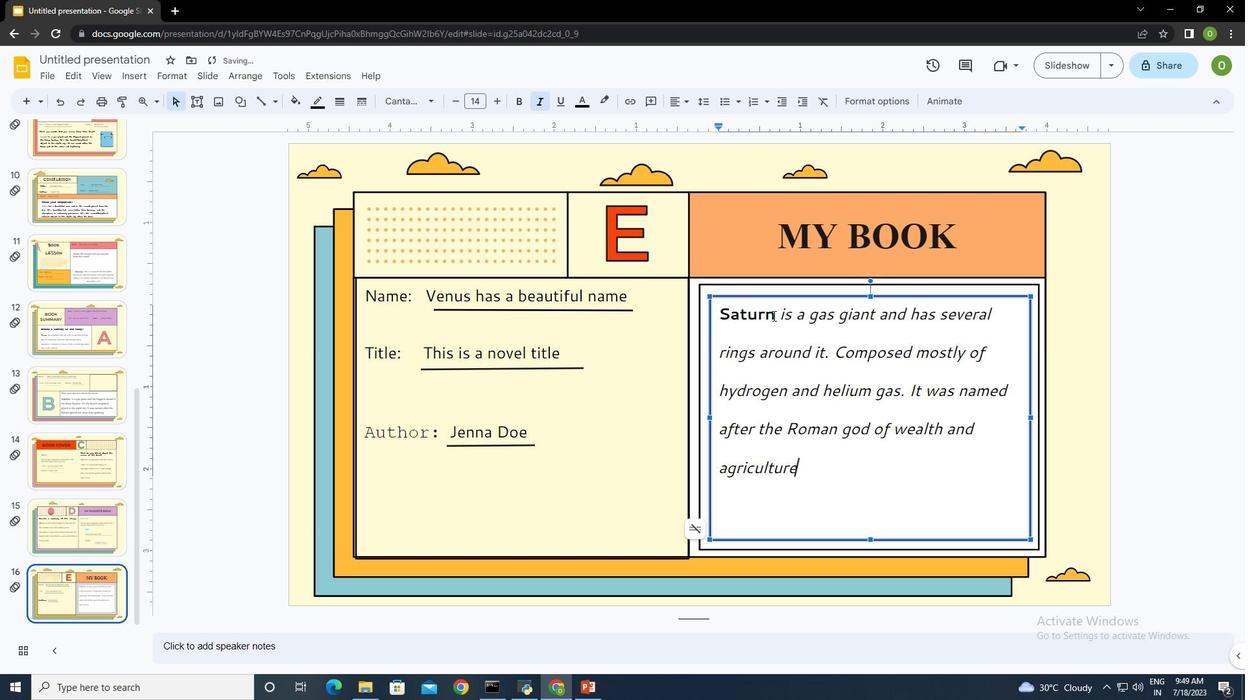 
Action: Mouse moved to (777, 315)
Screenshot: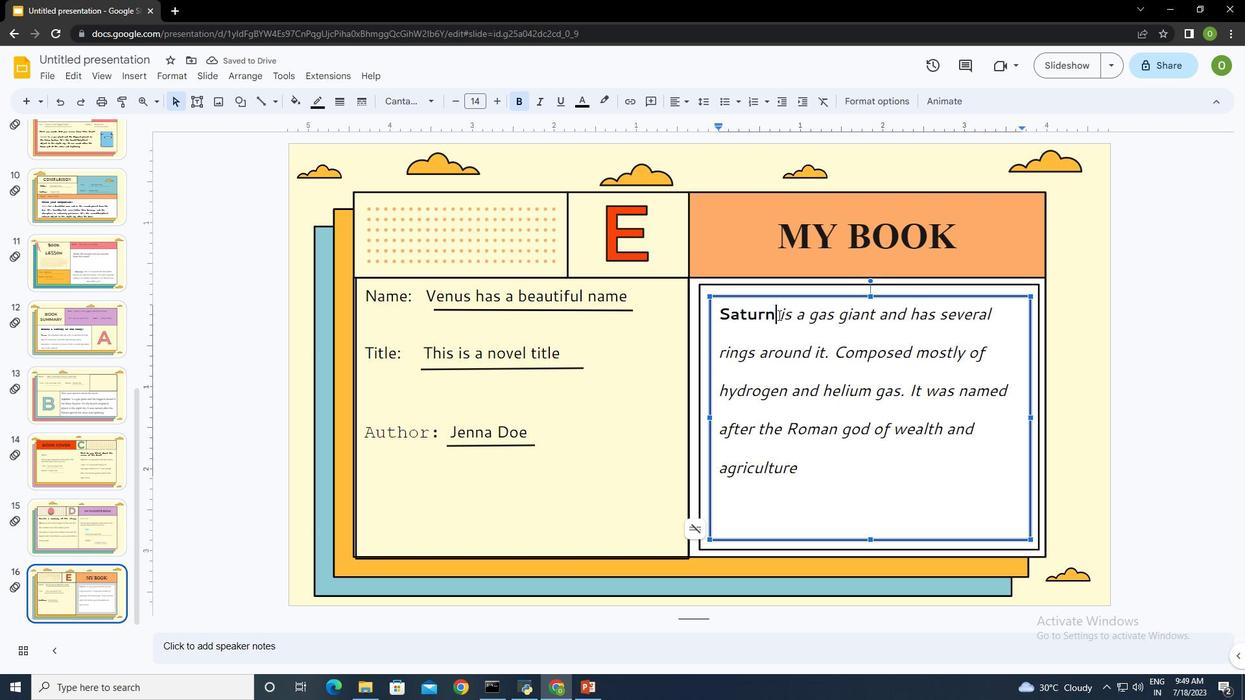 
Action: Mouse pressed left at (777, 315)
Screenshot: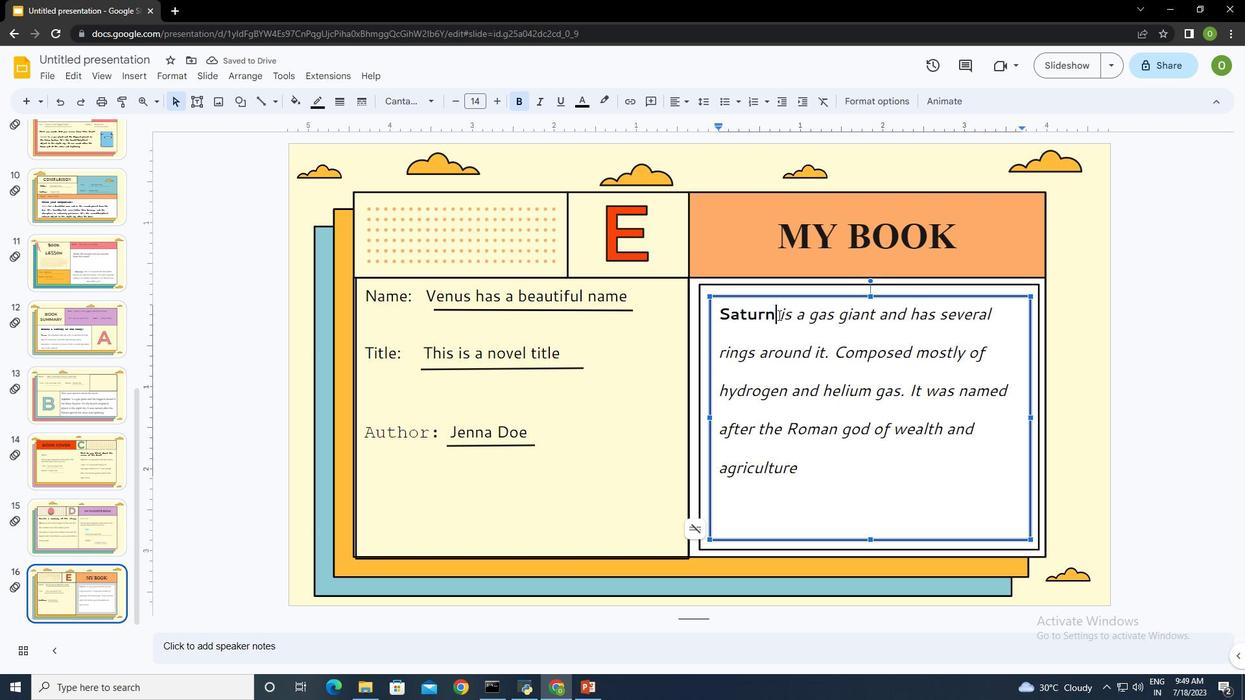 
Action: Mouse moved to (495, 101)
Screenshot: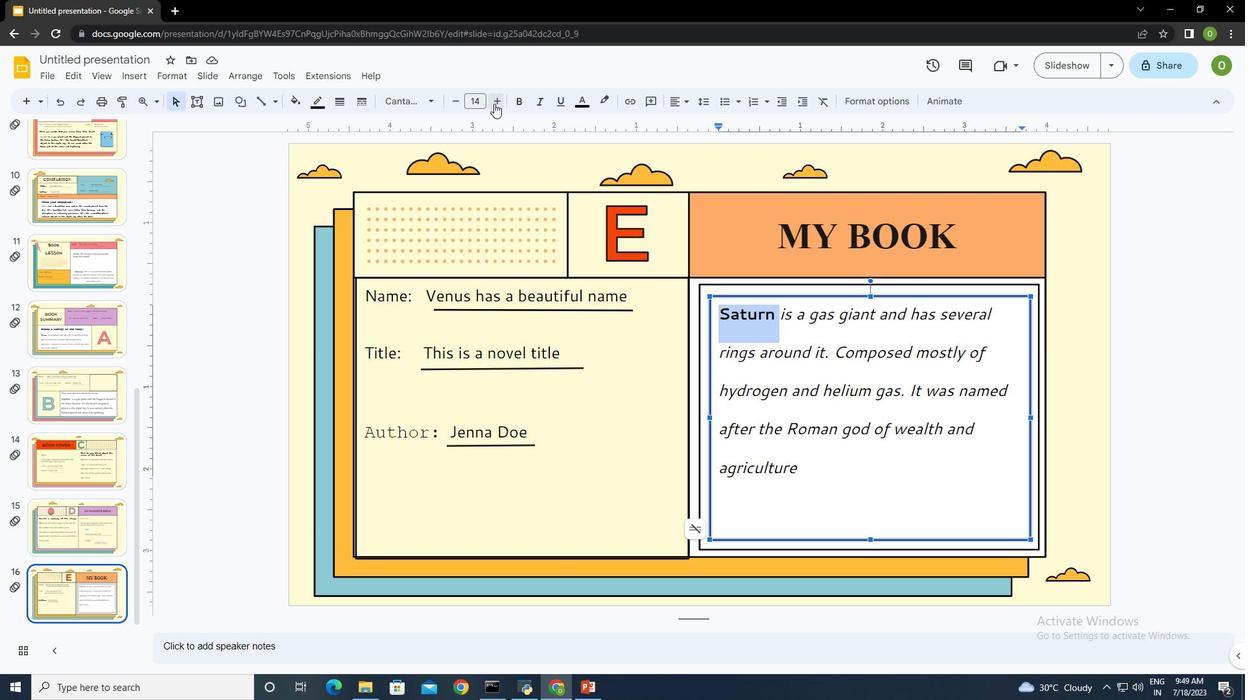 
Action: Mouse pressed left at (495, 101)
Screenshot: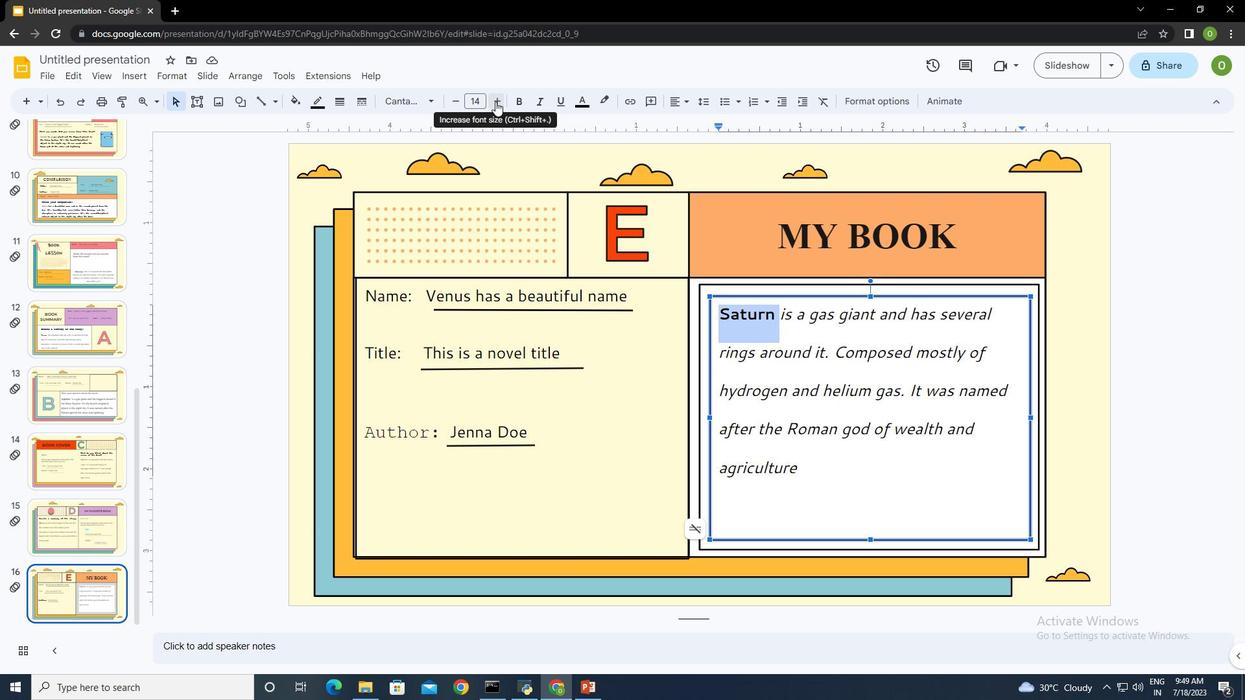 
Action: Mouse pressed left at (495, 101)
Screenshot: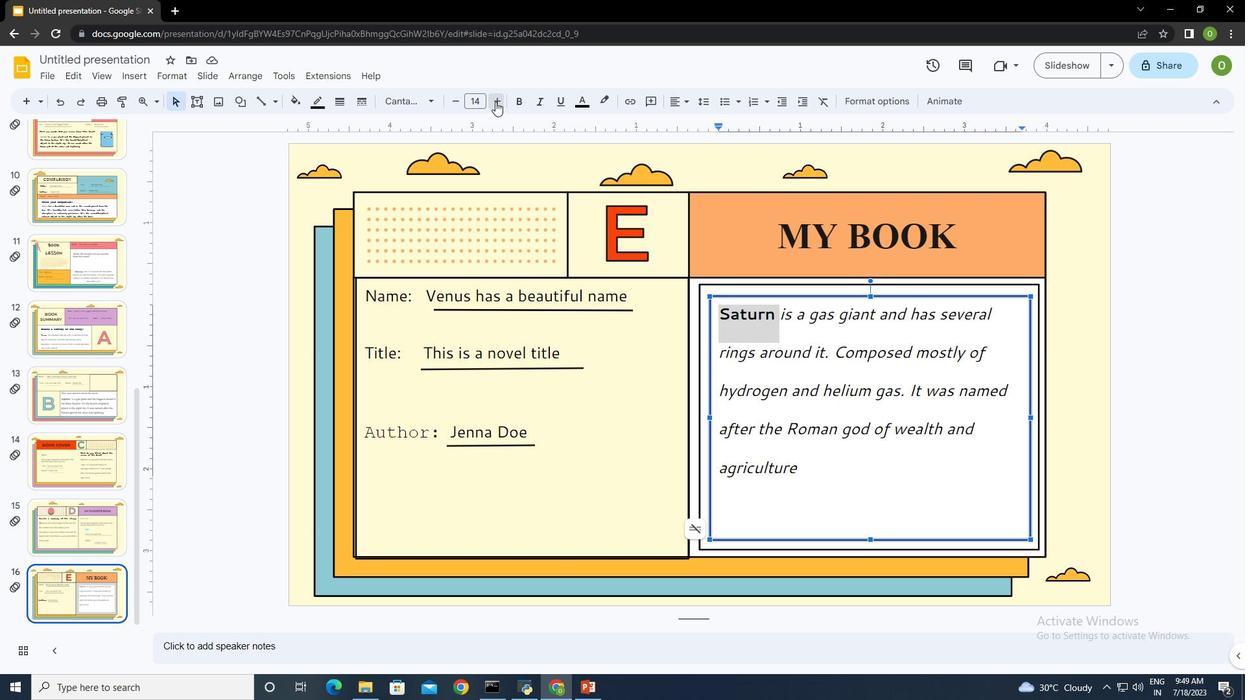 
Action: Mouse moved to (895, 479)
Screenshot: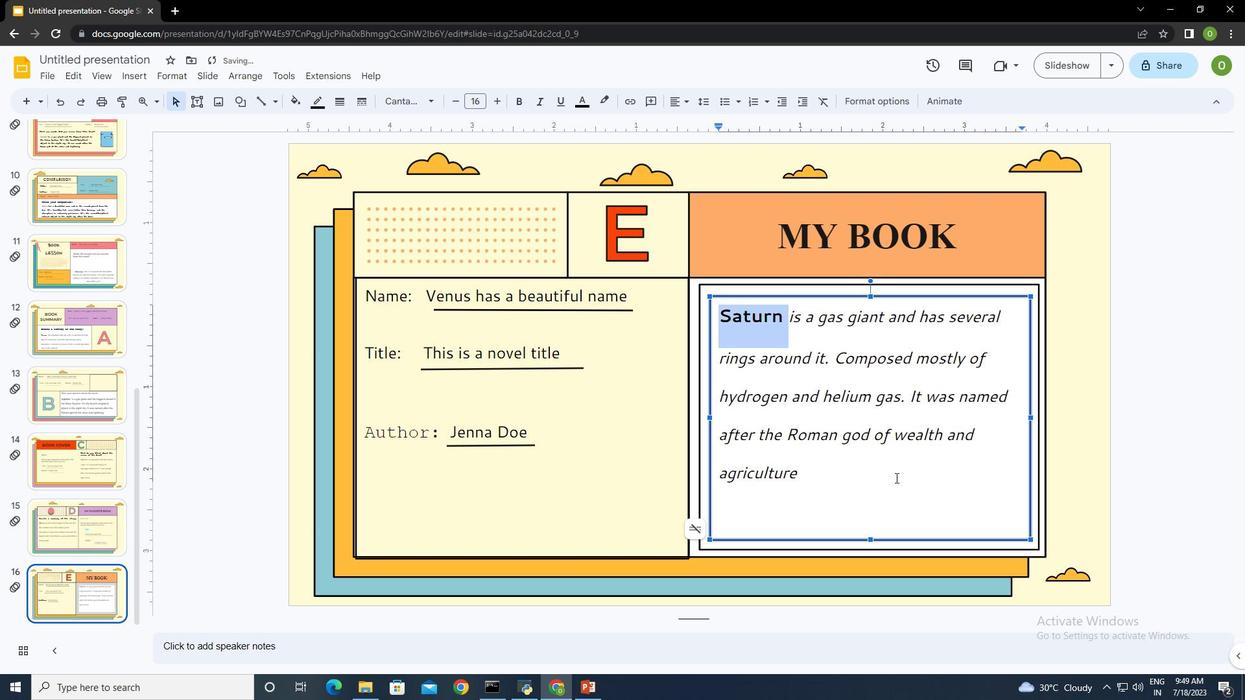 
Action: Mouse pressed left at (895, 479)
Screenshot: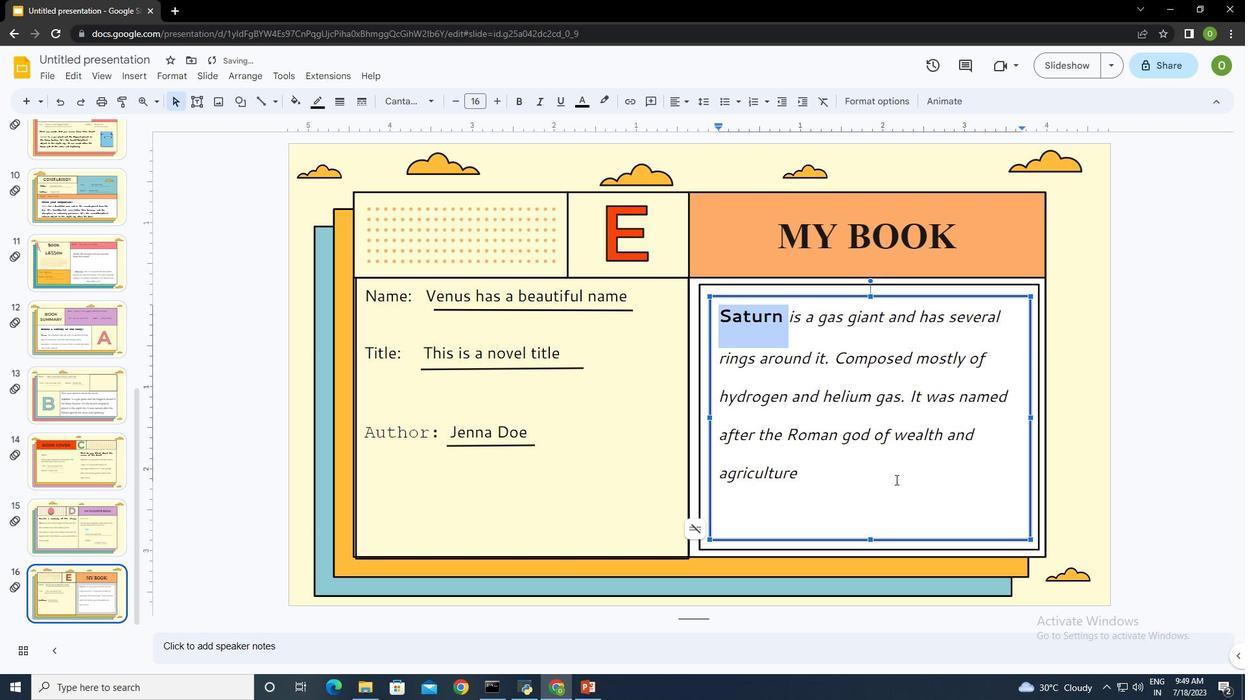 
Action: Mouse moved to (942, 101)
Screenshot: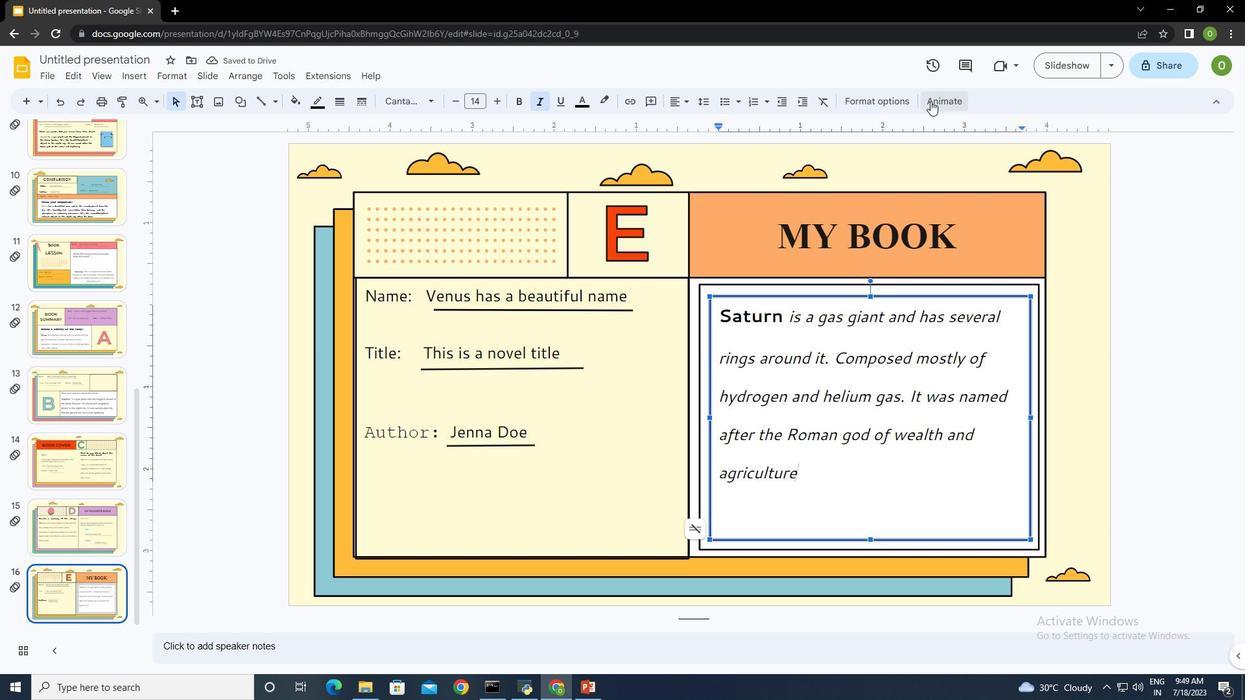
Action: Mouse pressed left at (942, 101)
Screenshot: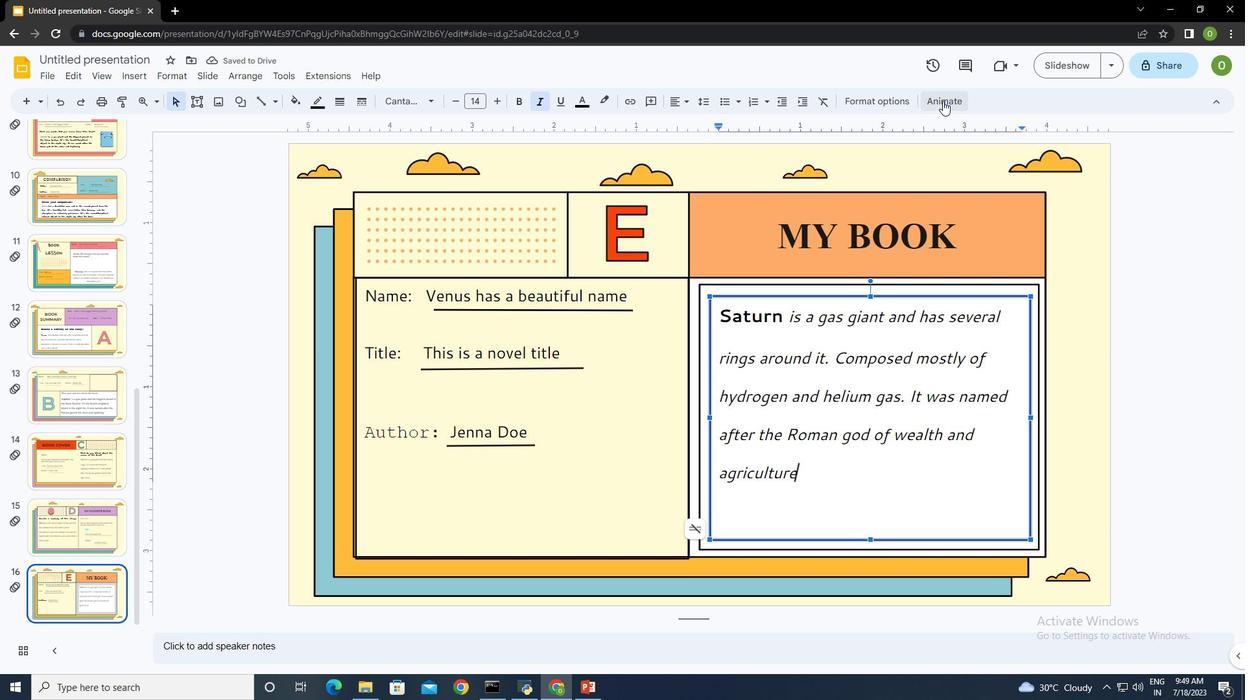 
Action: Mouse moved to (1083, 309)
Screenshot: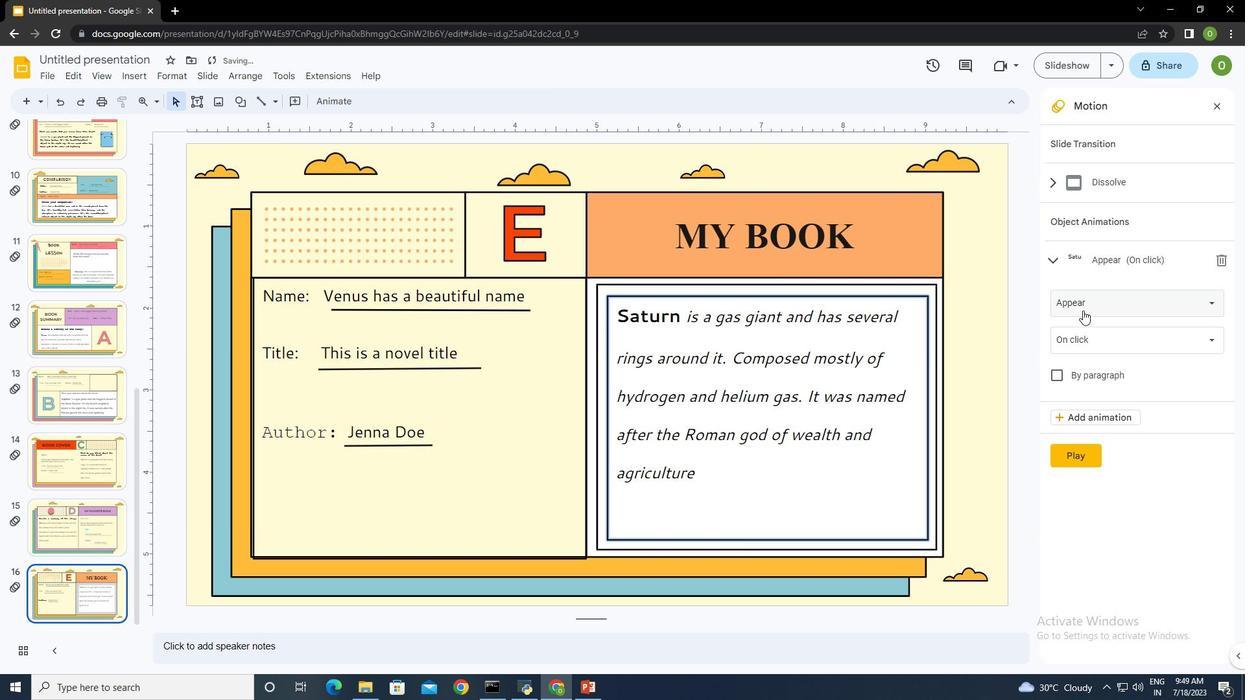 
Action: Mouse pressed left at (1083, 309)
Screenshot: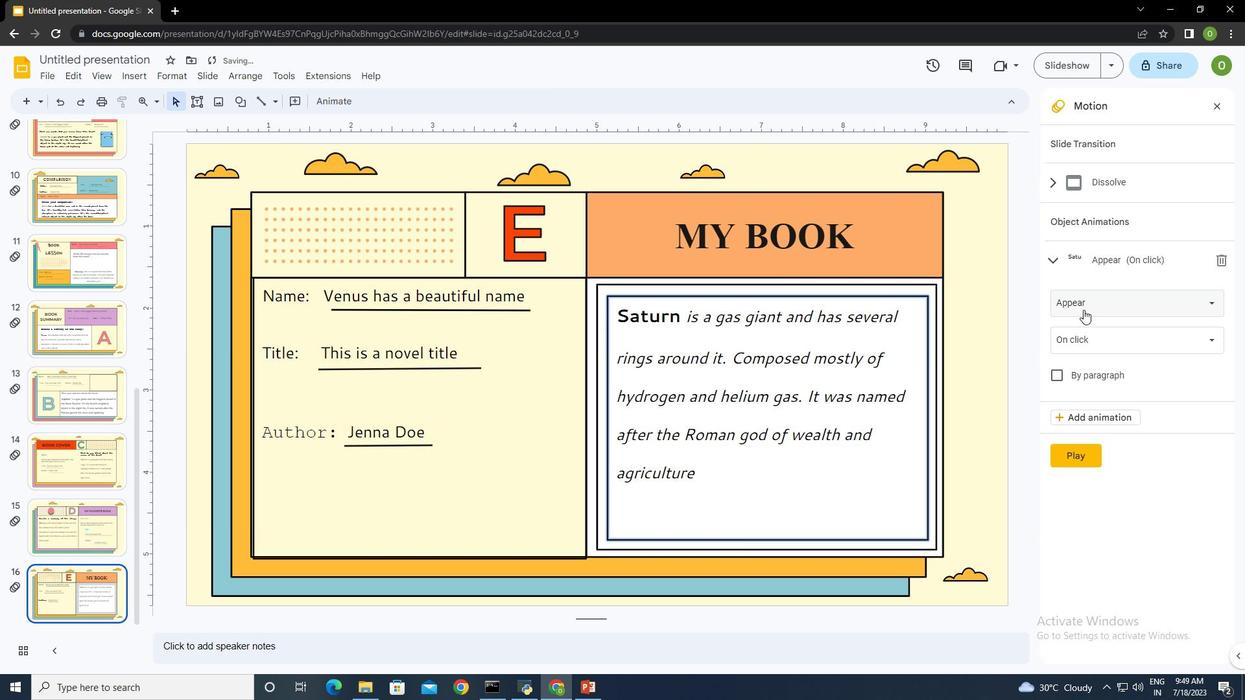 
Action: Mouse moved to (1118, 458)
Screenshot: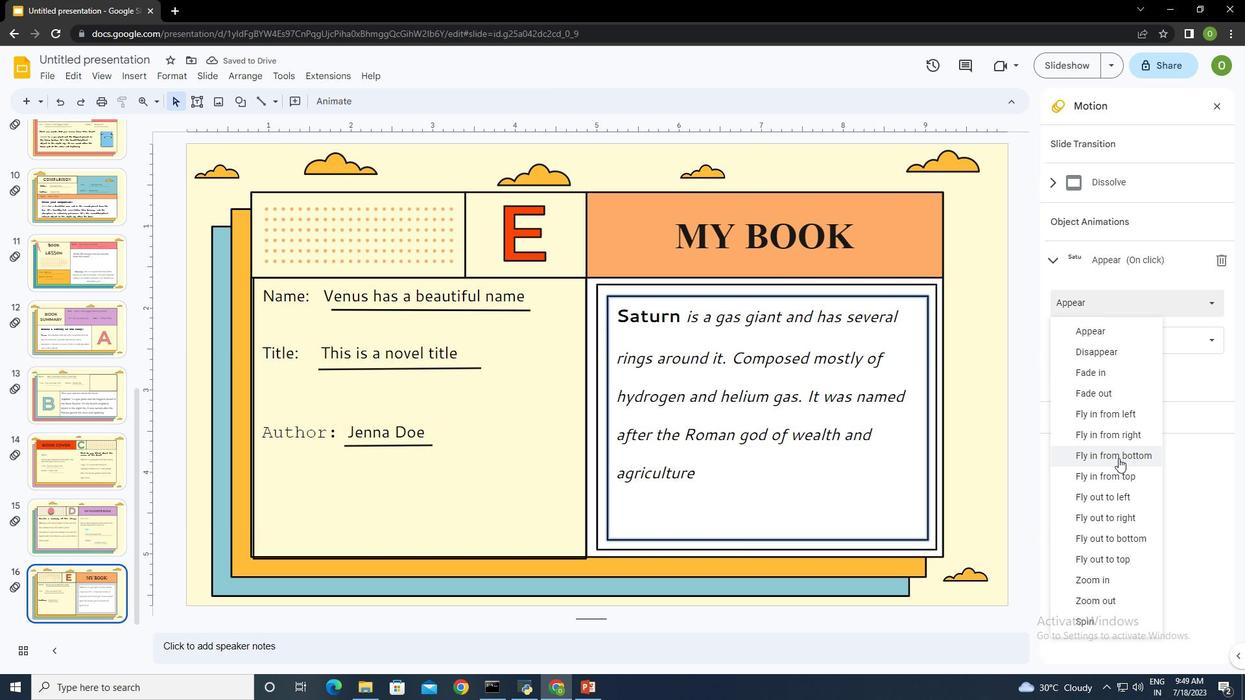 
Action: Mouse pressed left at (1118, 458)
Screenshot: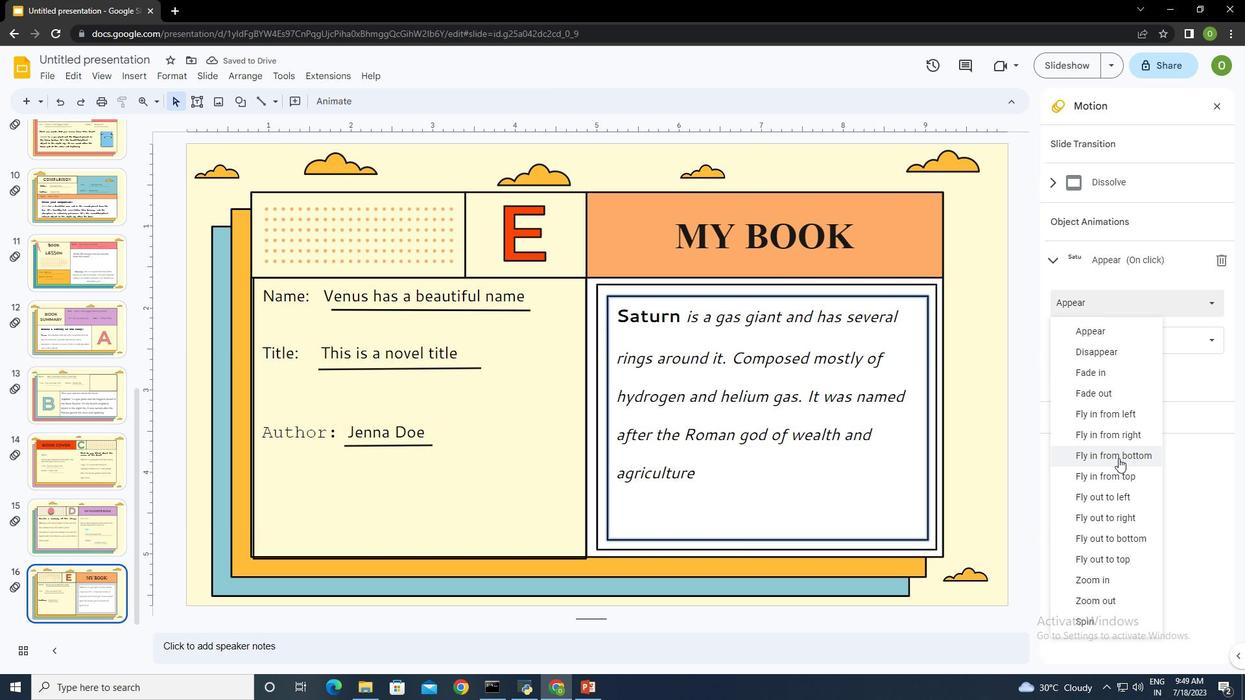 
Action: Mouse moved to (1101, 341)
Screenshot: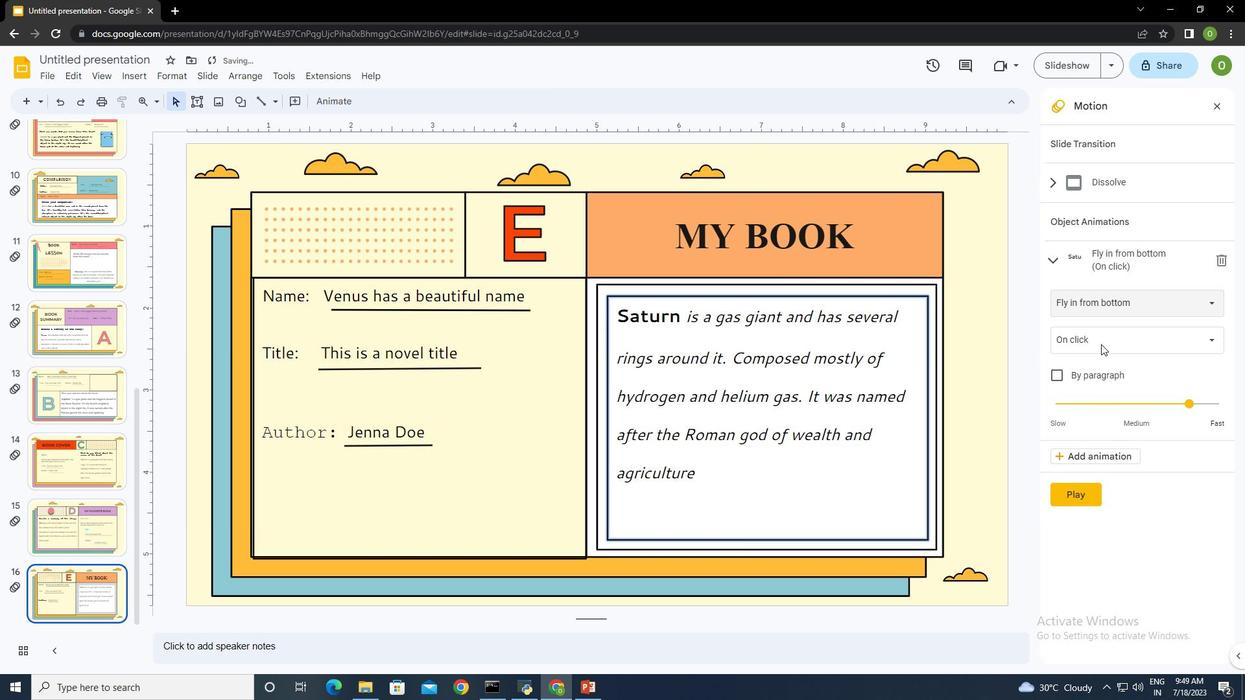 
Action: Mouse pressed left at (1101, 341)
Screenshot: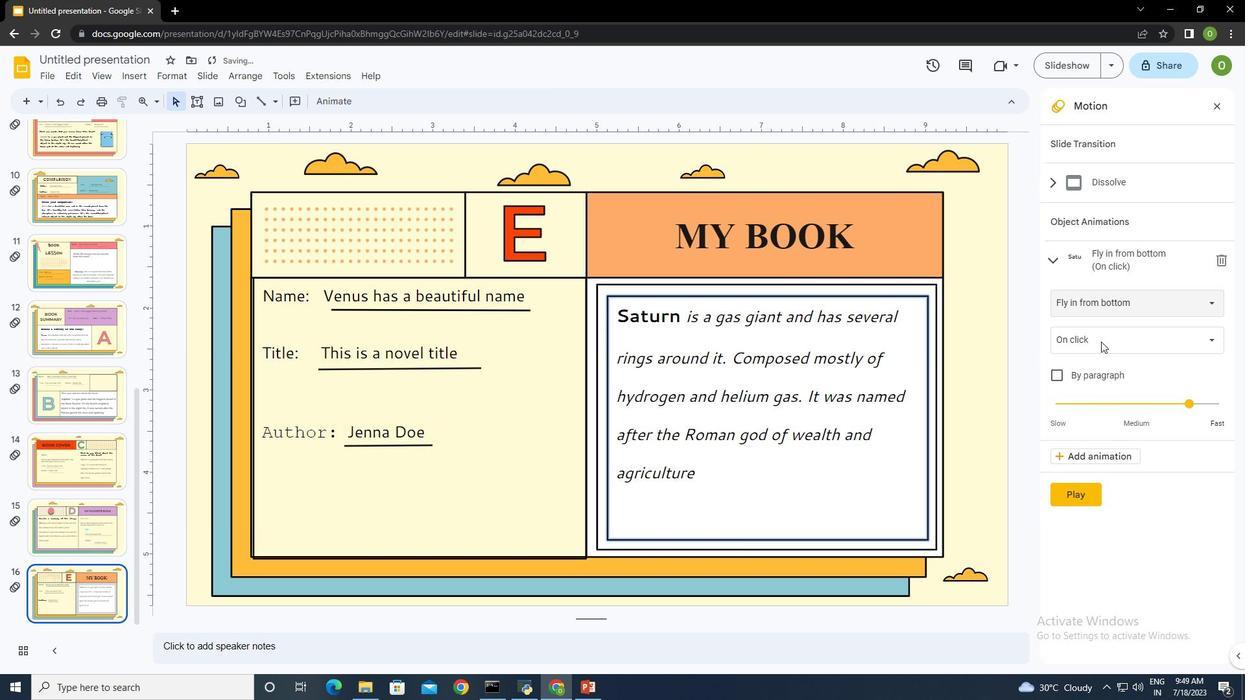 
Action: Mouse moved to (1103, 387)
Screenshot: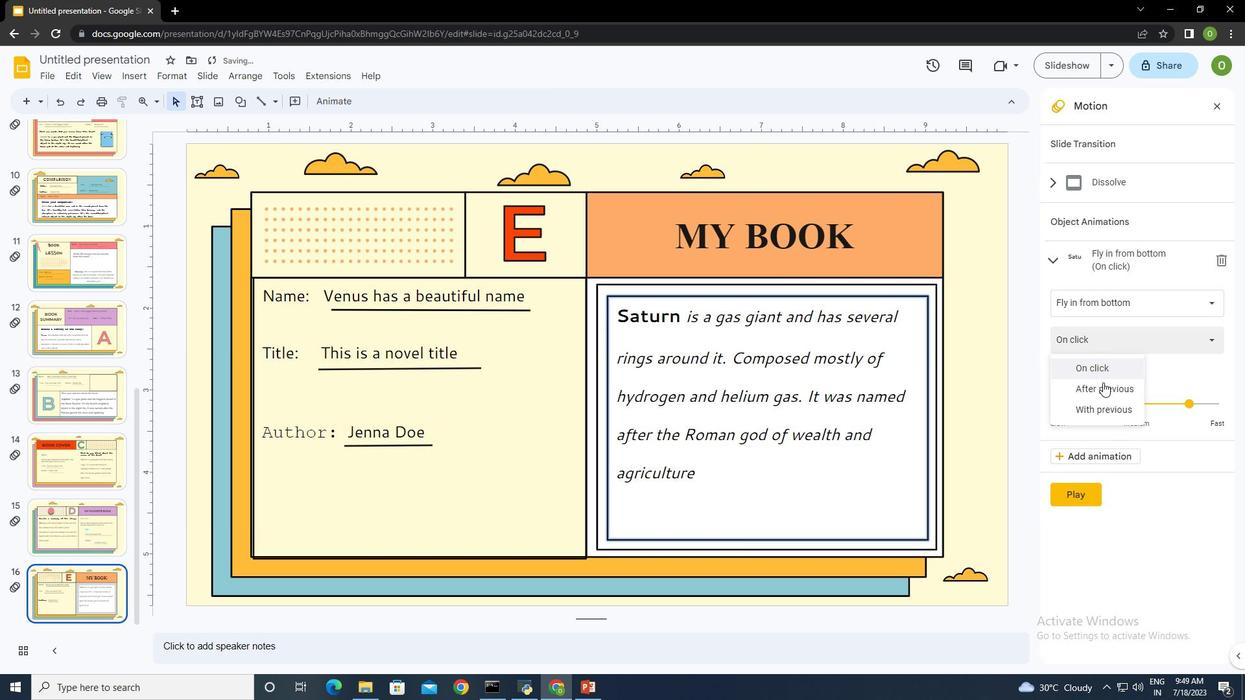 
Action: Mouse pressed left at (1103, 387)
Screenshot: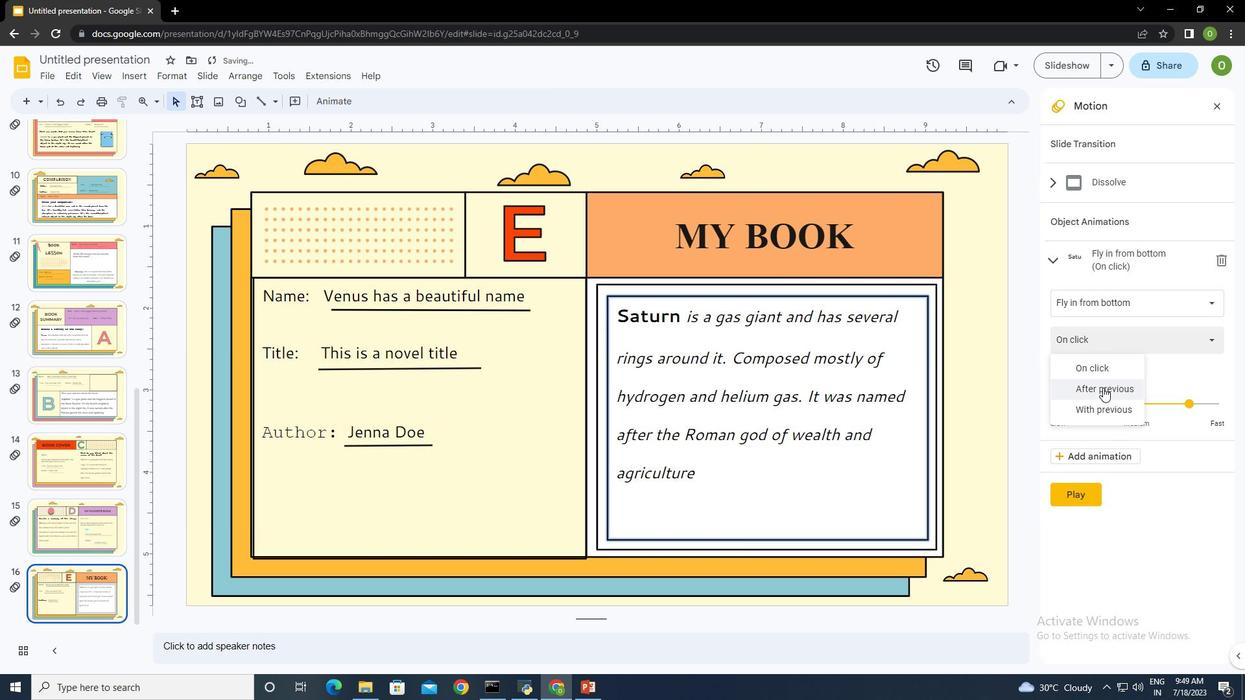 
Action: Mouse moved to (1156, 402)
Screenshot: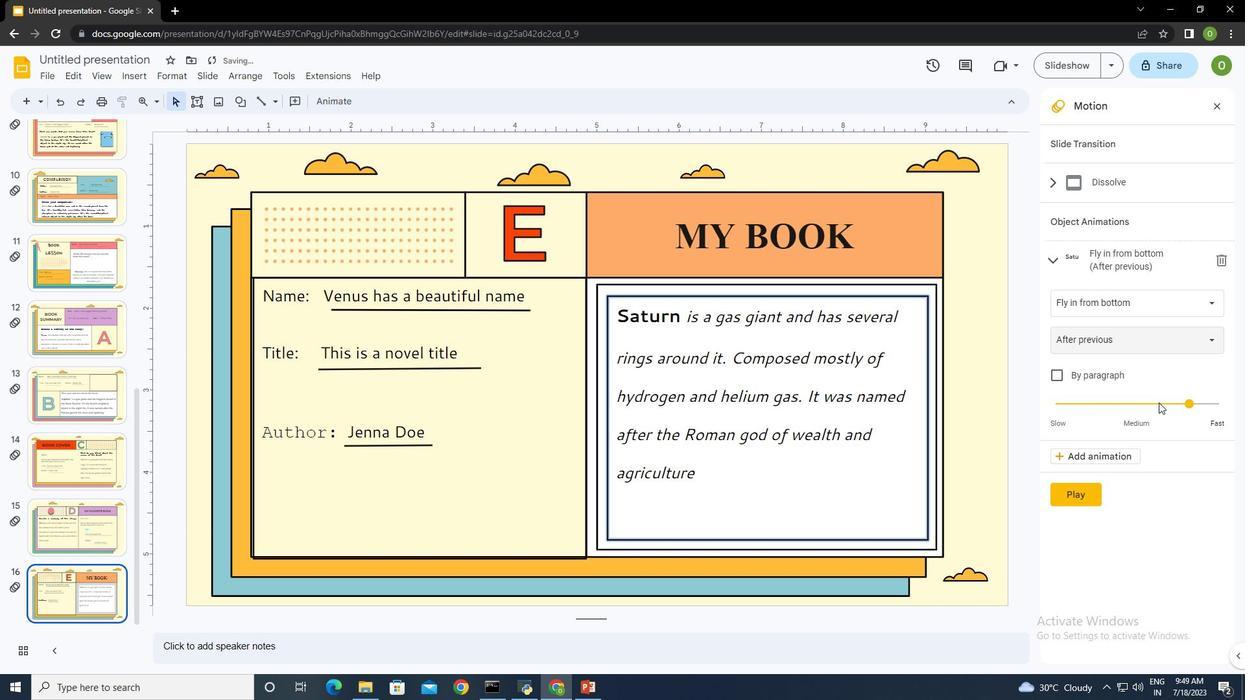 
Action: Mouse pressed left at (1156, 402)
Screenshot: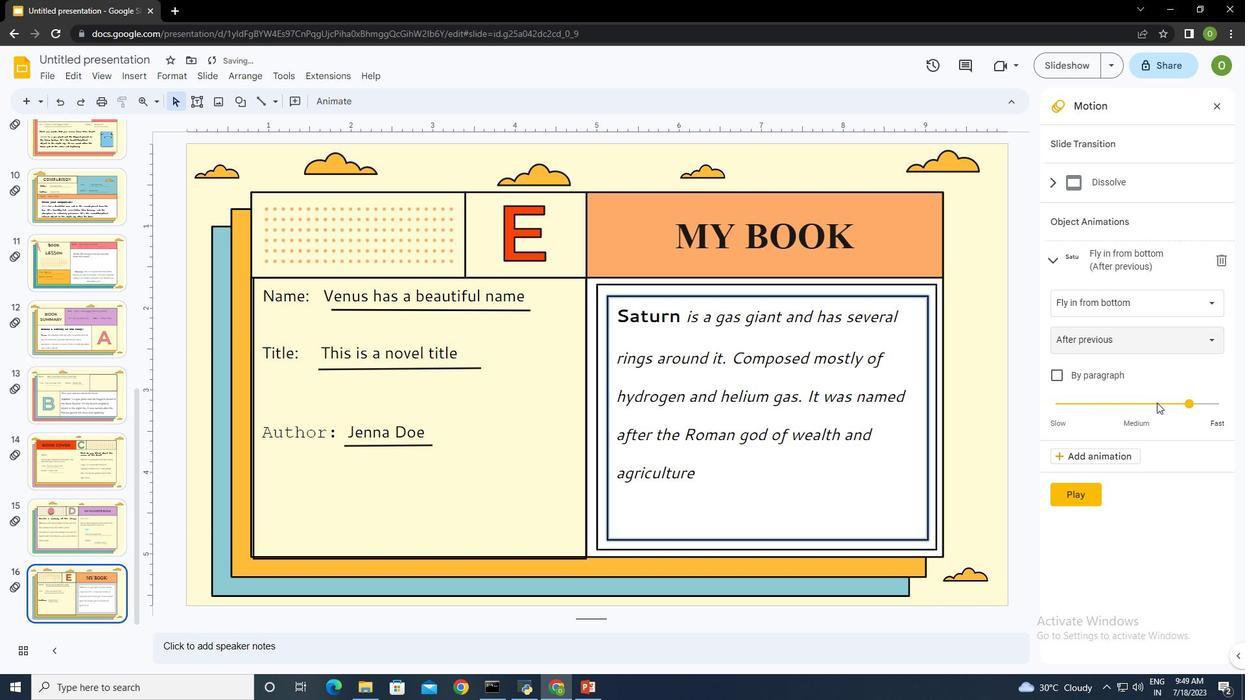 
Action: Mouse moved to (1149, 402)
Screenshot: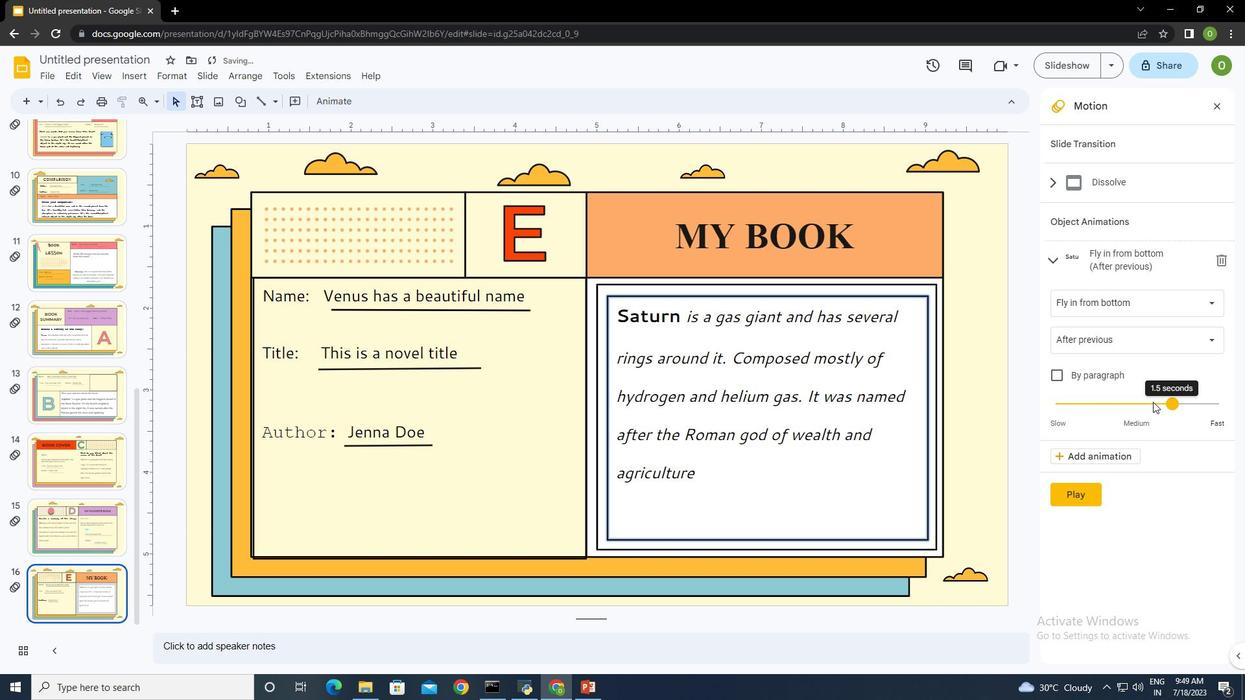 
Action: Mouse pressed left at (1149, 402)
Screenshot: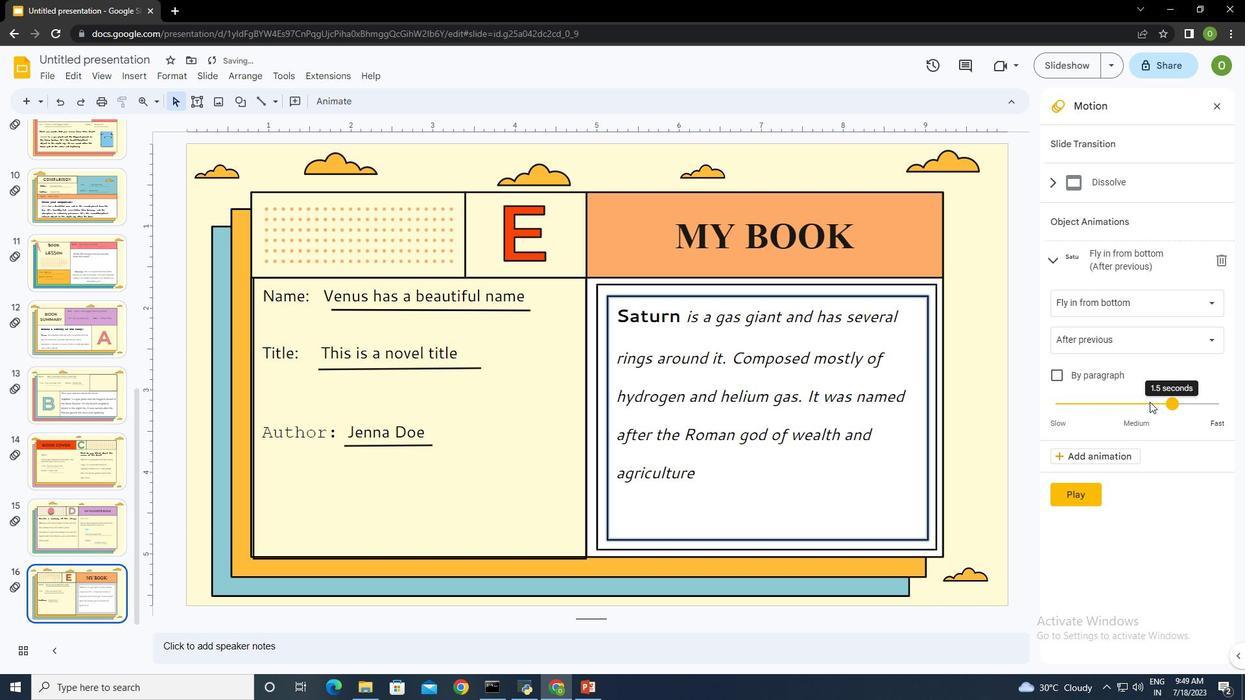 
Action: Mouse moved to (1149, 405)
Screenshot: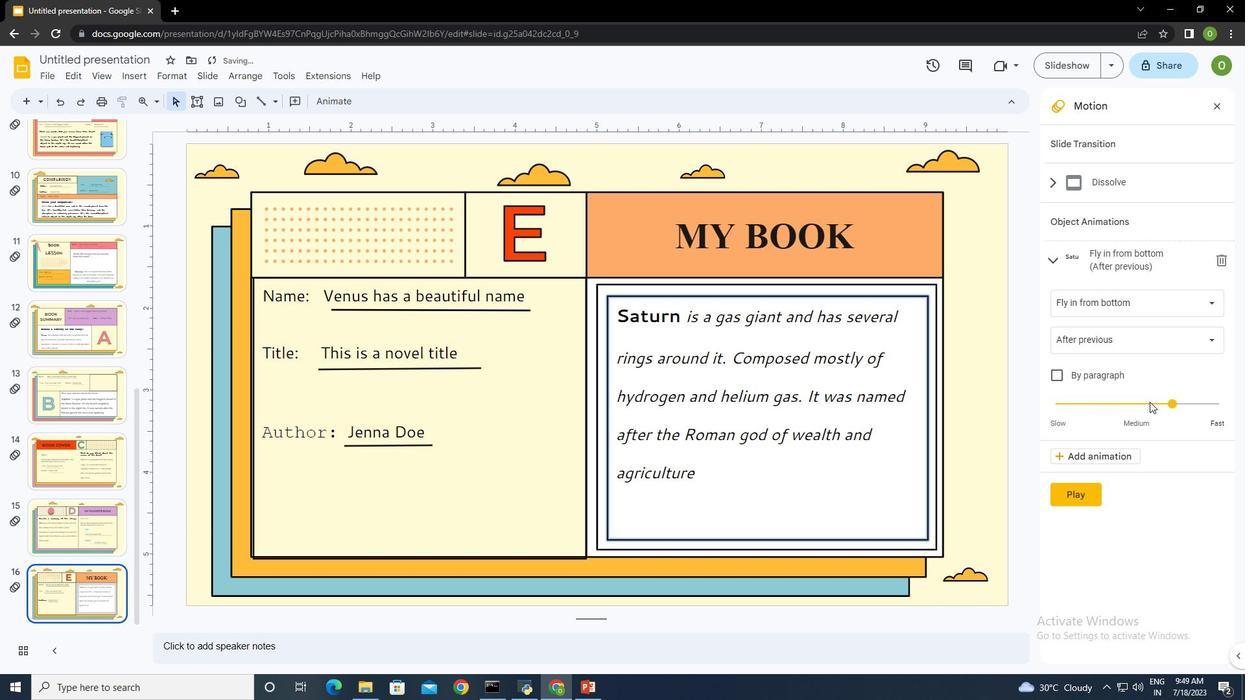
Action: Mouse pressed left at (1149, 405)
Screenshot: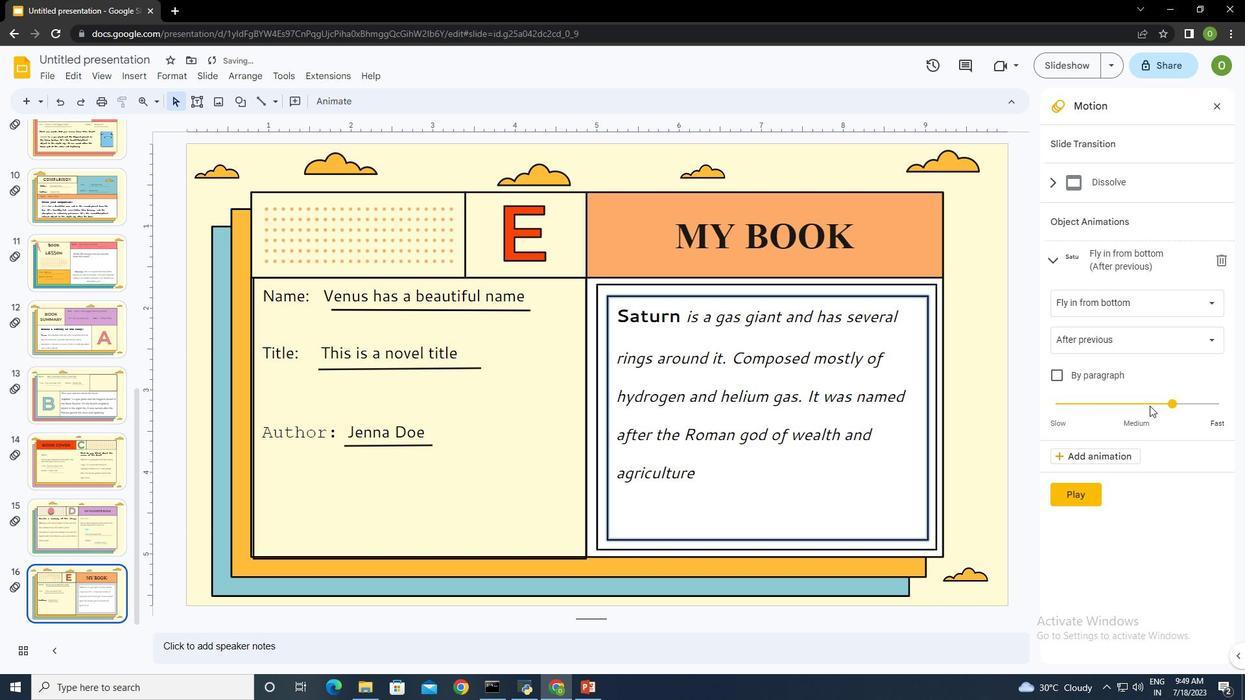 
Action: Mouse moved to (1071, 496)
Screenshot: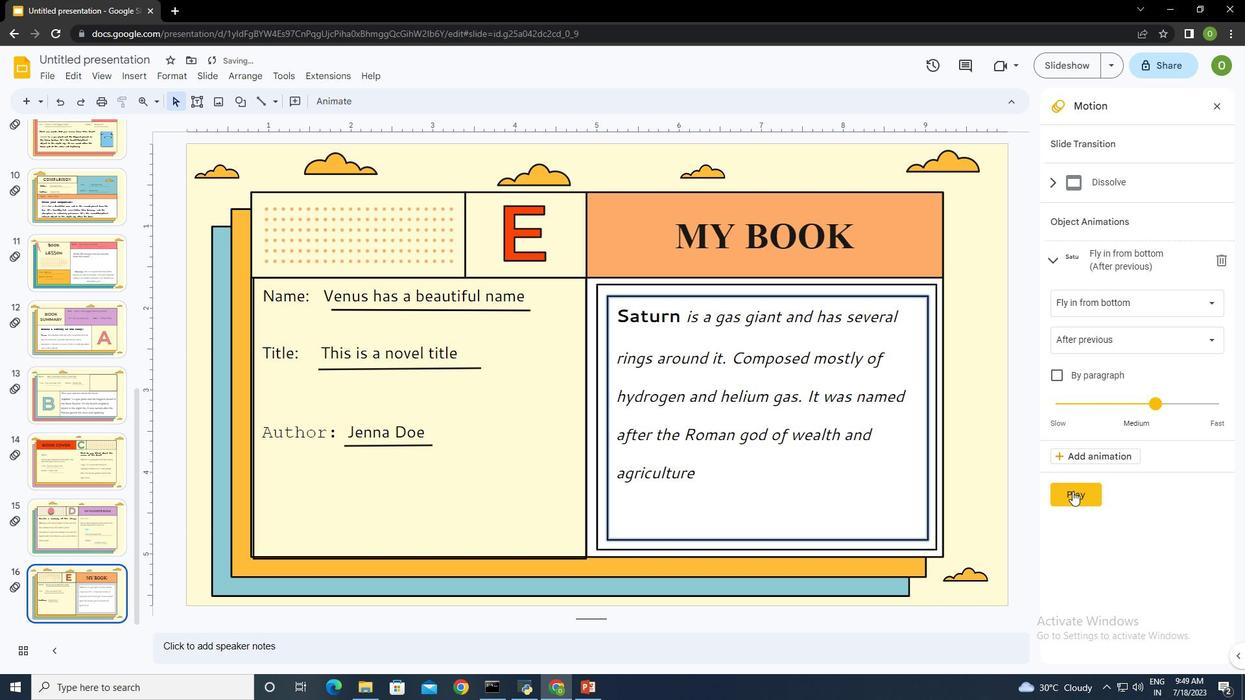 
Action: Mouse pressed left at (1071, 496)
Screenshot: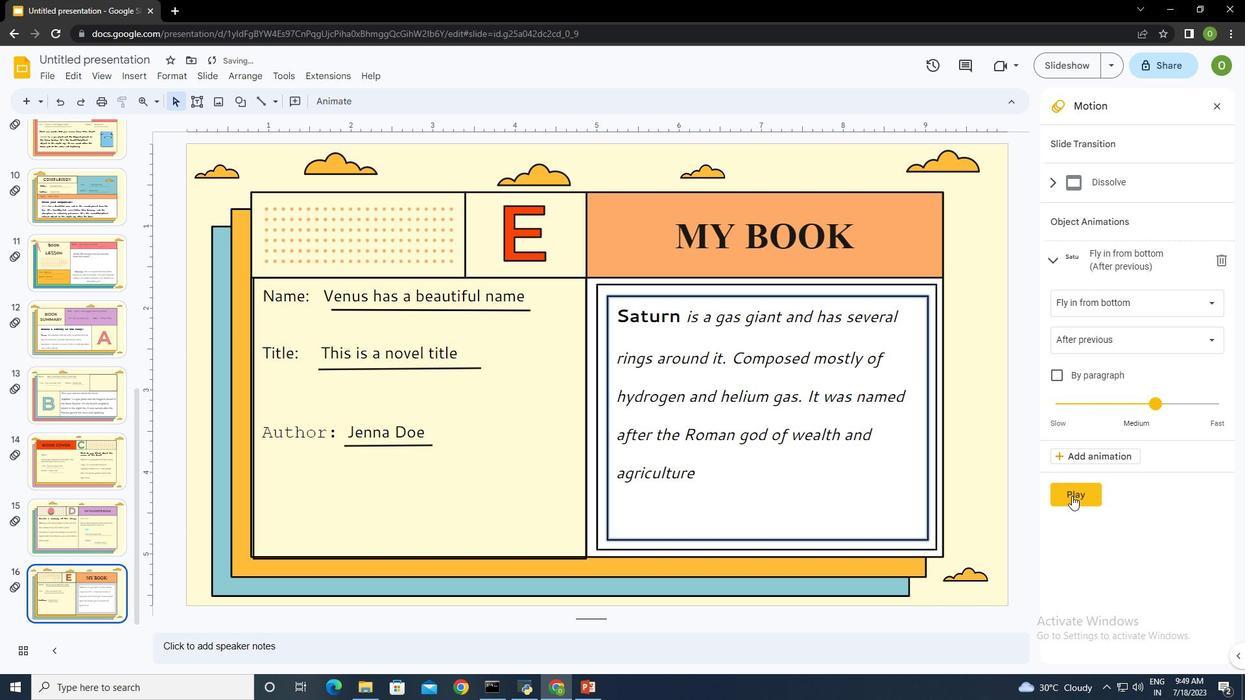 
Action: Mouse moved to (1077, 496)
Screenshot: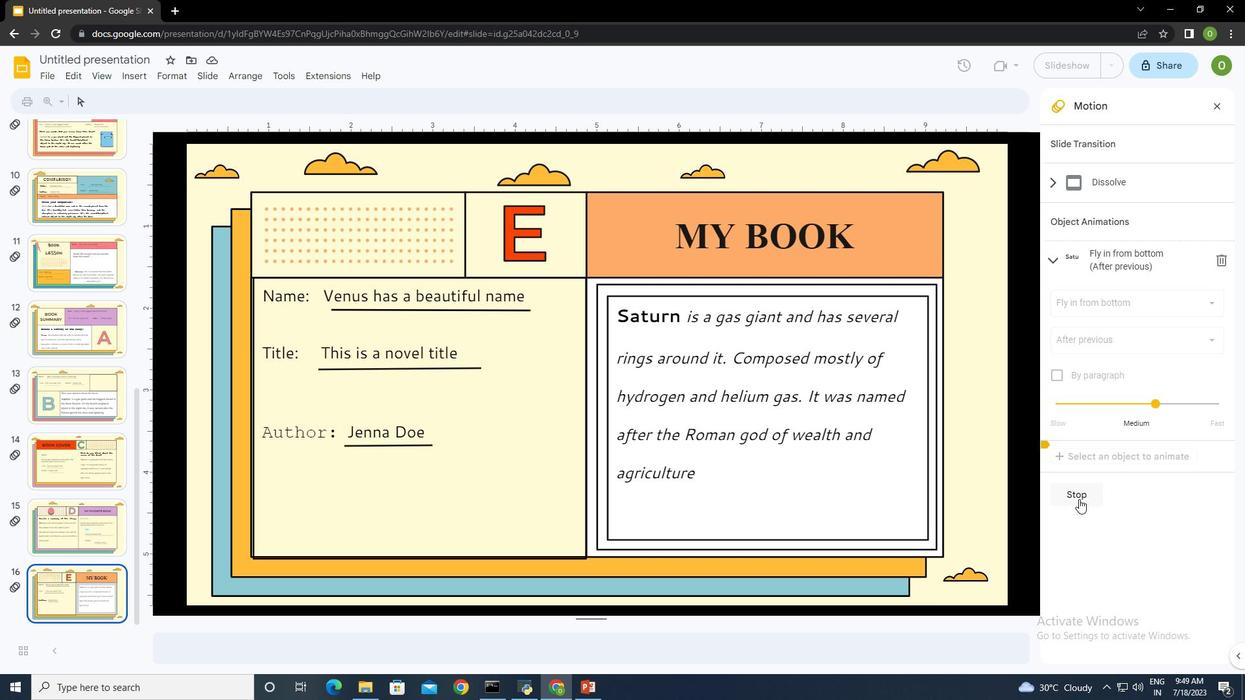 
Action: Mouse pressed left at (1077, 496)
Screenshot: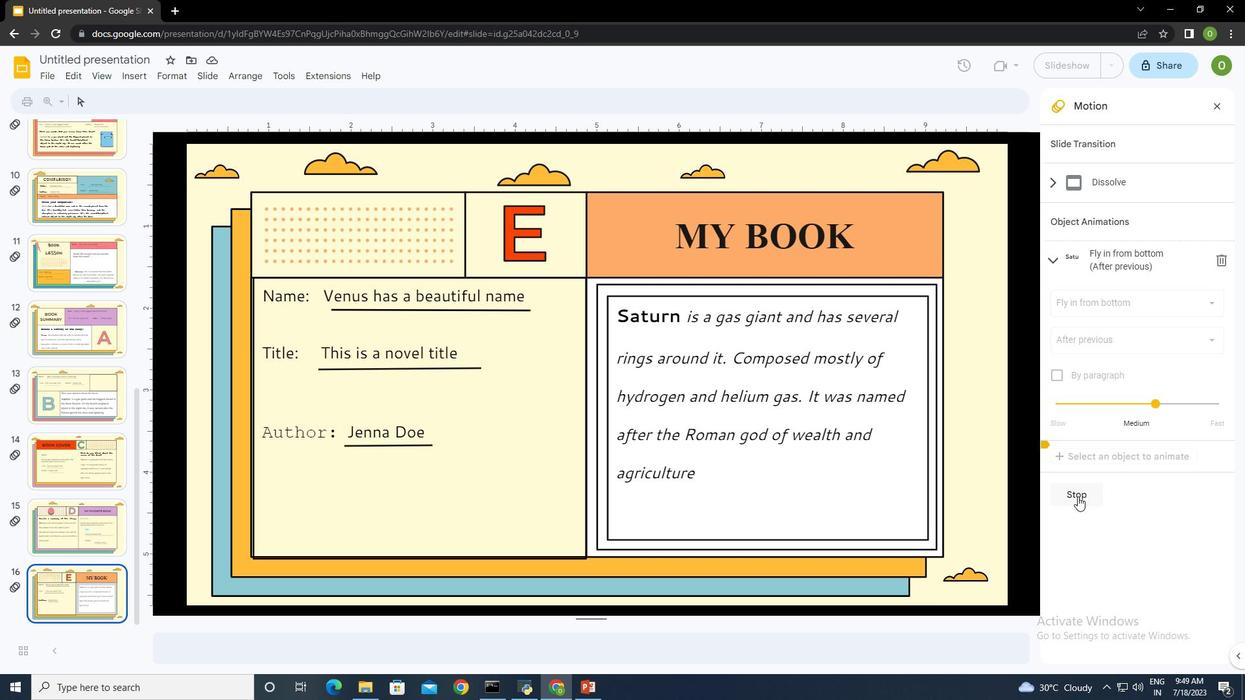
Action: Mouse moved to (966, 689)
Screenshot: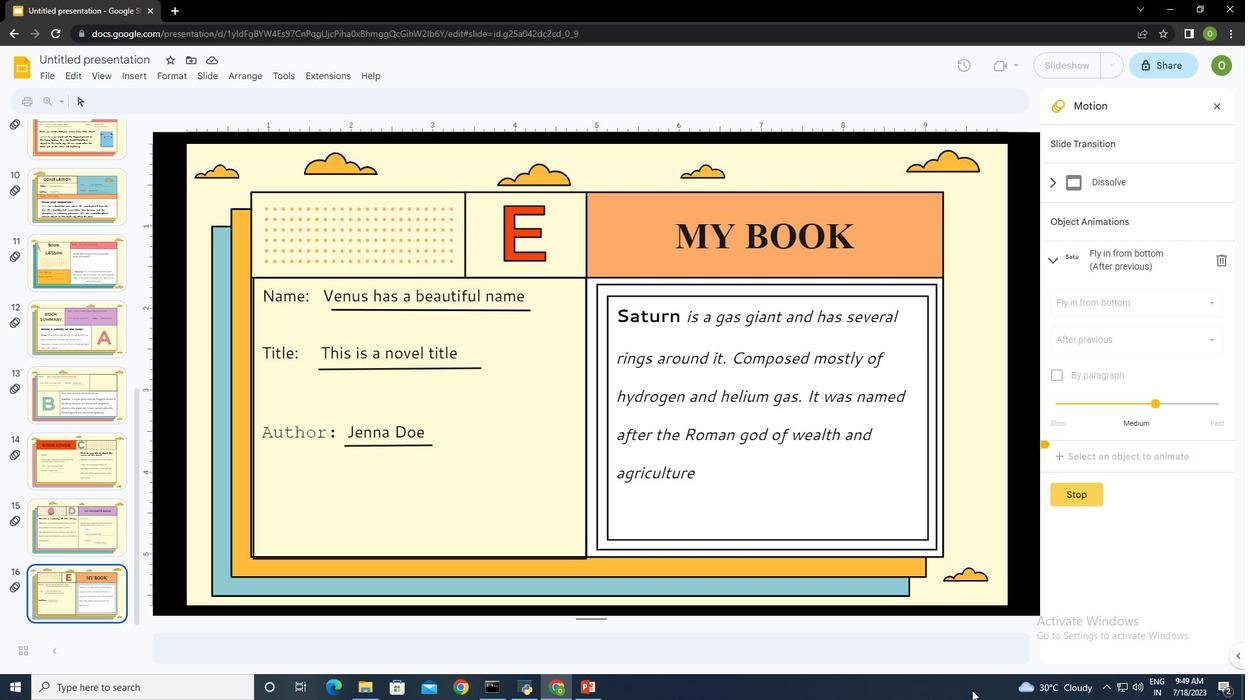 
